Task: Set up an automation rule in Jira to transition issues to 'Done' when all stories in an epic are completed and configure notifications for rule failures.
Action: Mouse scrolled (879, 265) with delta (0, 0)
Screenshot: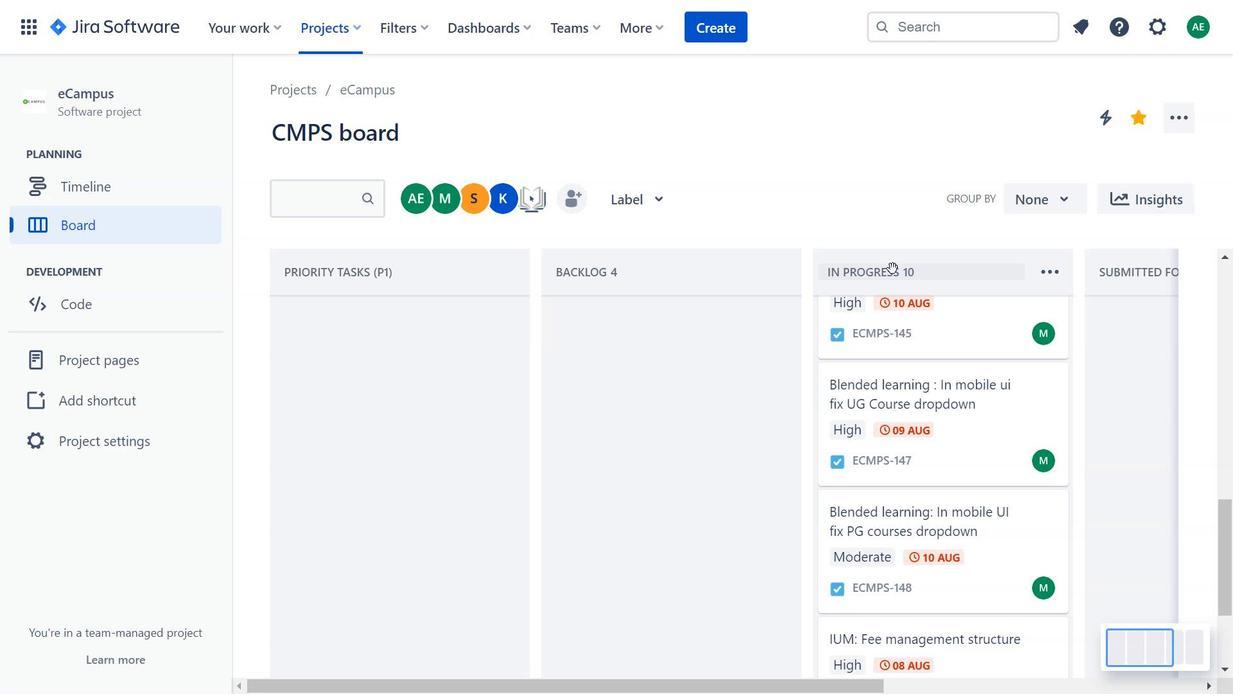 
Action: Mouse moved to (880, 266)
Screenshot: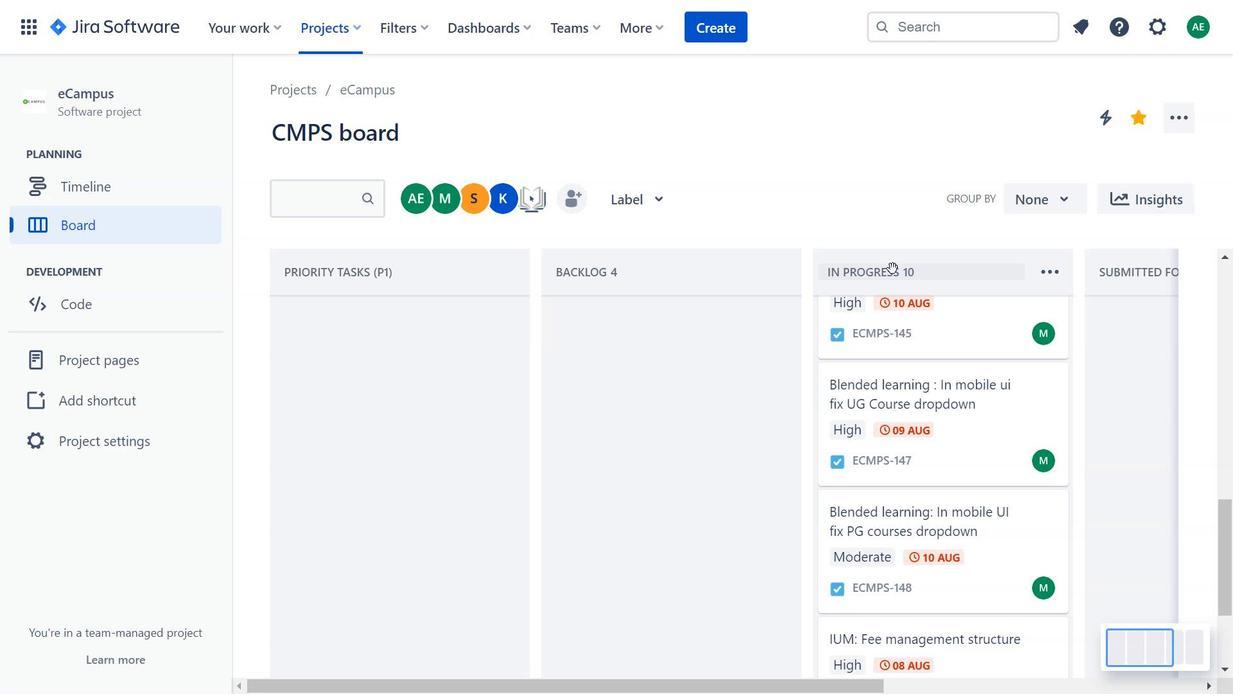 
Action: Mouse scrolled (880, 266) with delta (0, 0)
Screenshot: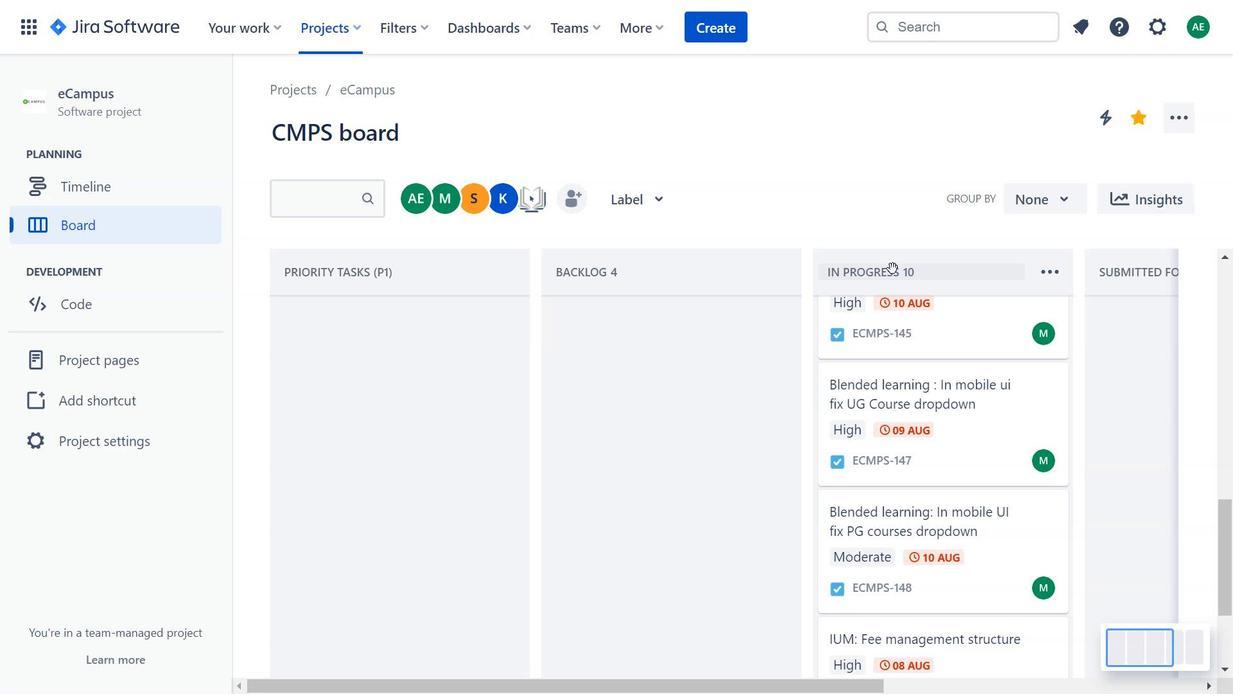 
Action: Mouse moved to (904, 268)
Screenshot: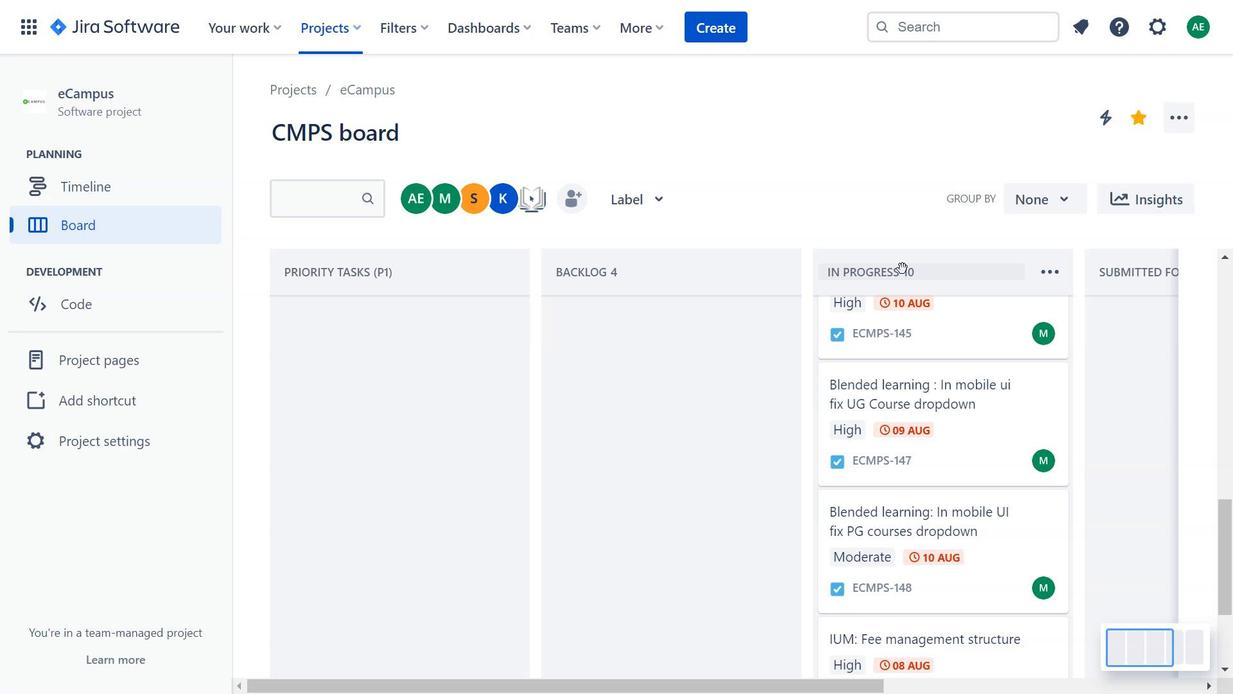 
Action: Mouse scrolled (904, 267) with delta (0, 0)
Screenshot: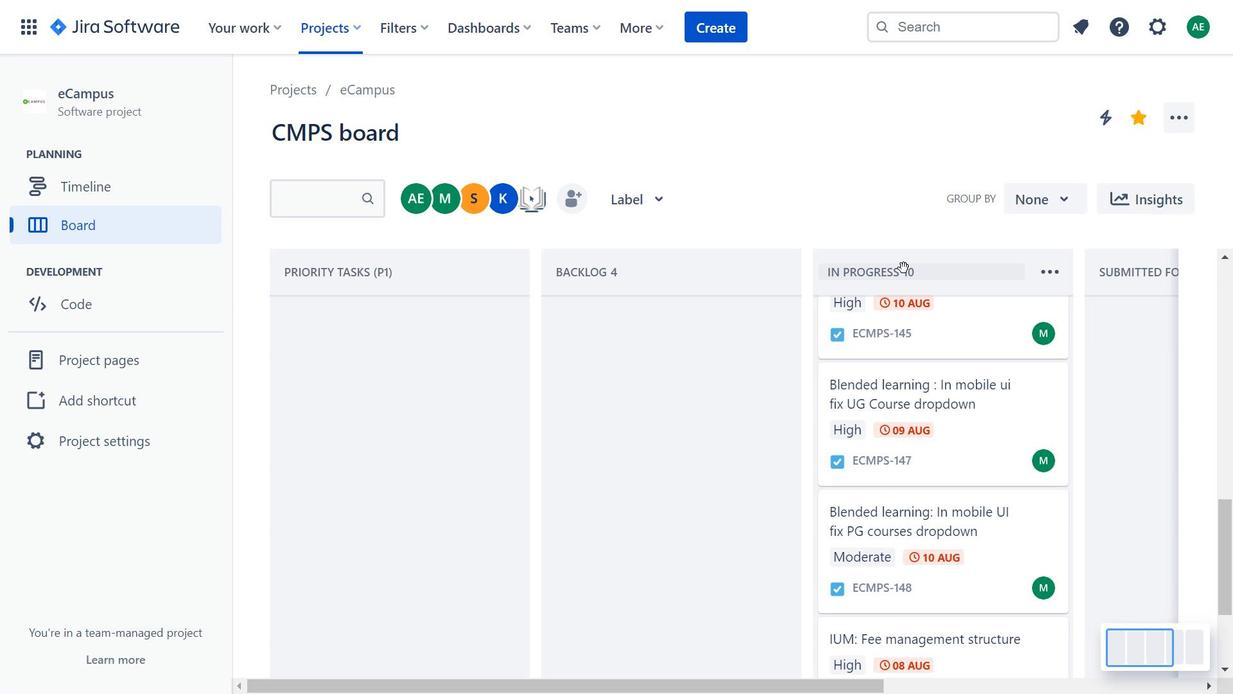 
Action: Mouse moved to (904, 268)
Screenshot: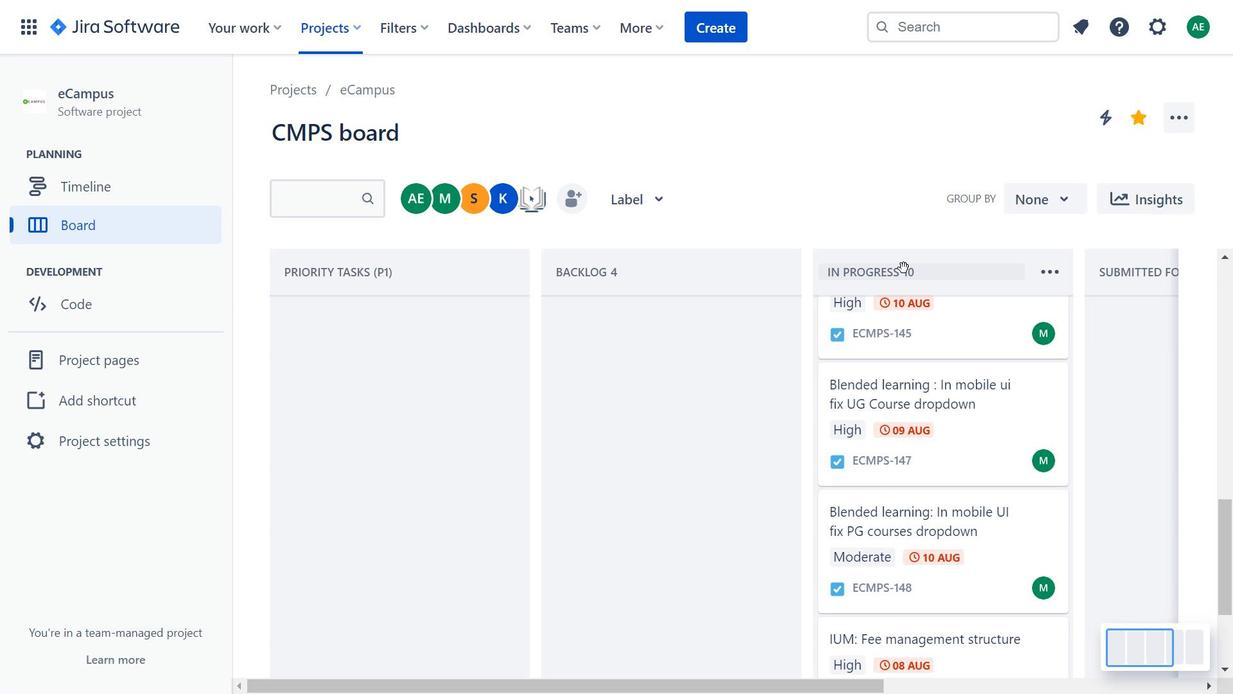 
Action: Mouse scrolled (904, 268) with delta (0, 0)
Screenshot: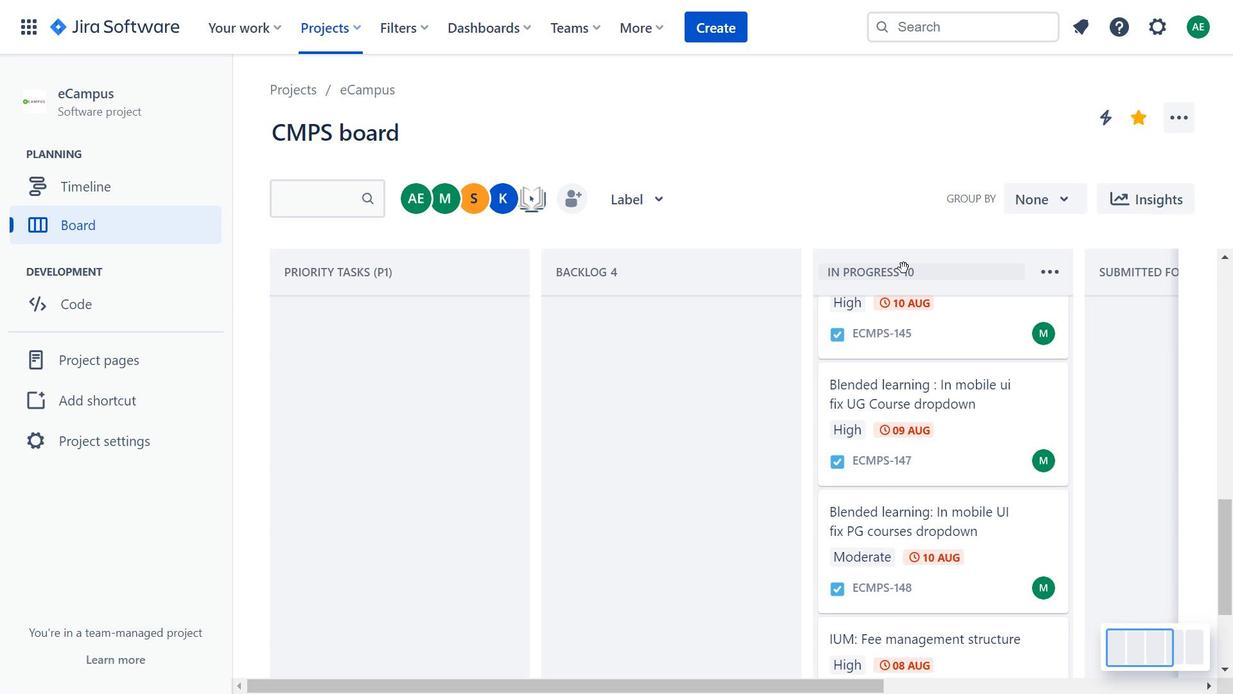 
Action: Mouse moved to (906, 269)
Screenshot: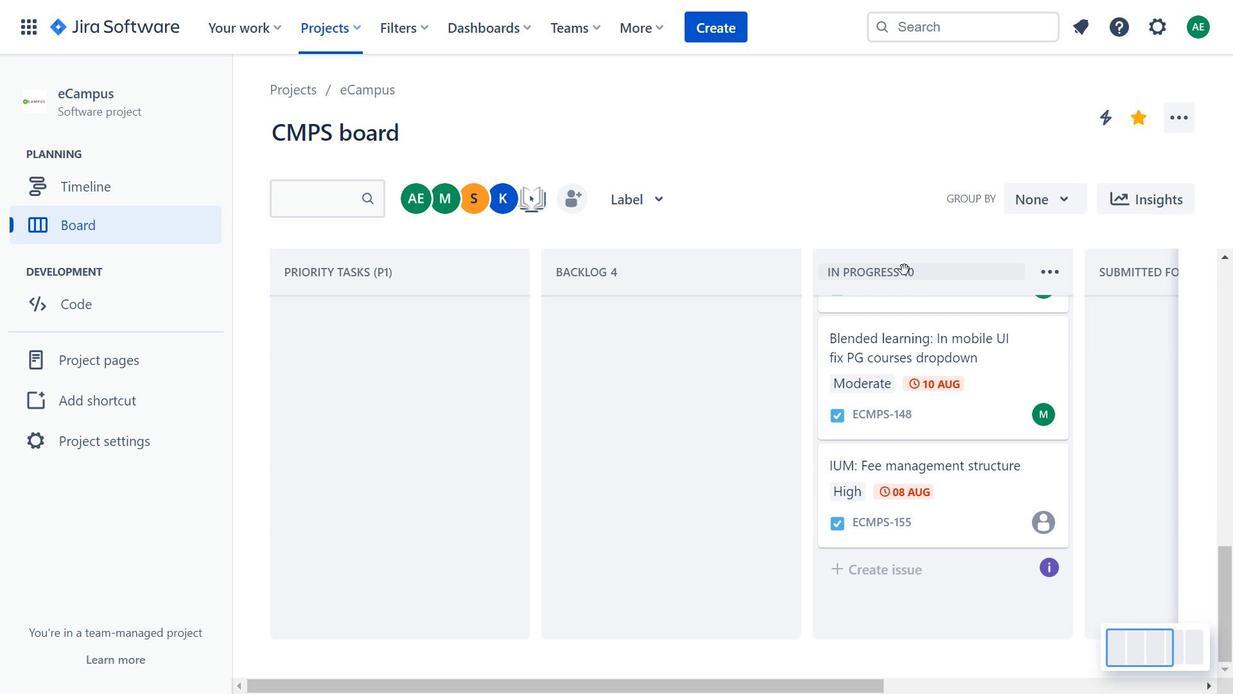 
Action: Mouse scrolled (906, 270) with delta (0, 0)
Screenshot: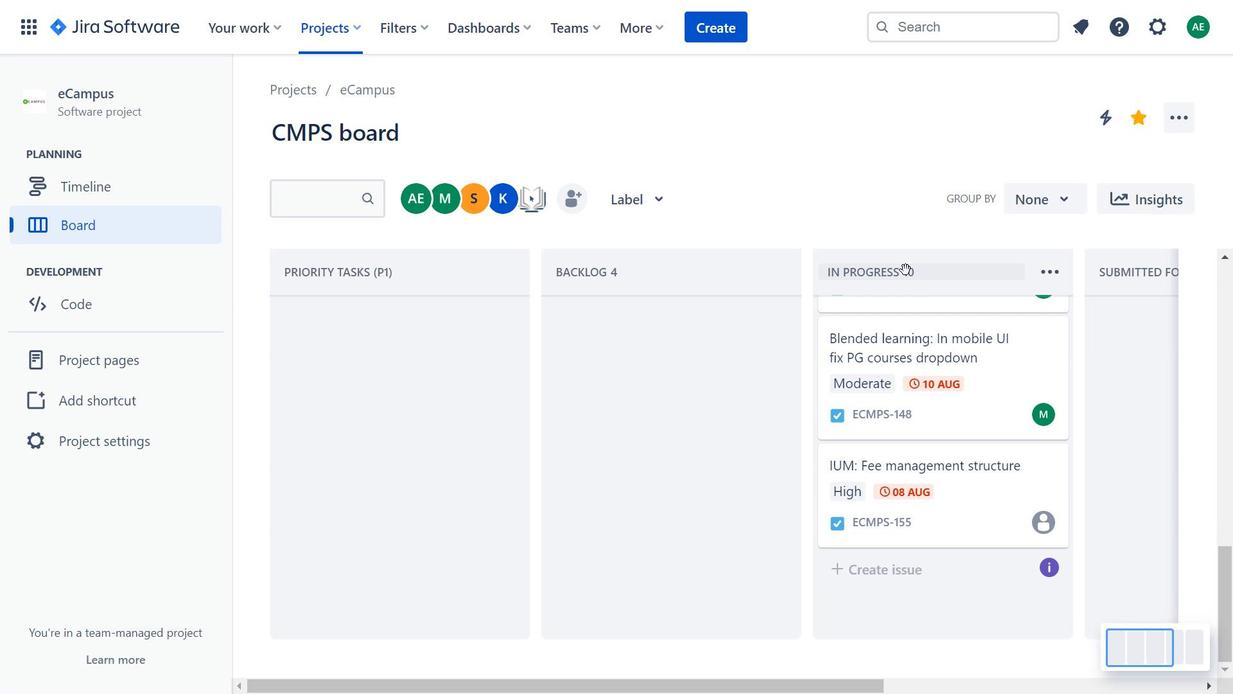 
Action: Mouse scrolled (906, 270) with delta (0, 0)
Screenshot: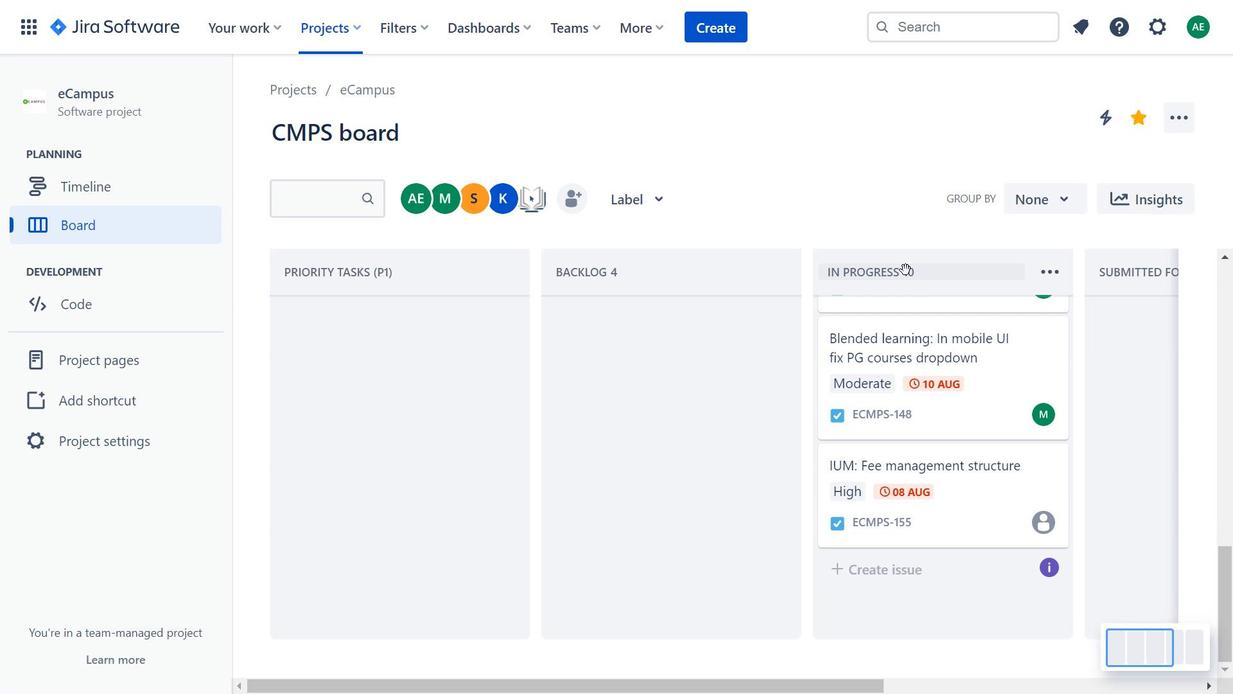 
Action: Mouse moved to (908, 269)
Screenshot: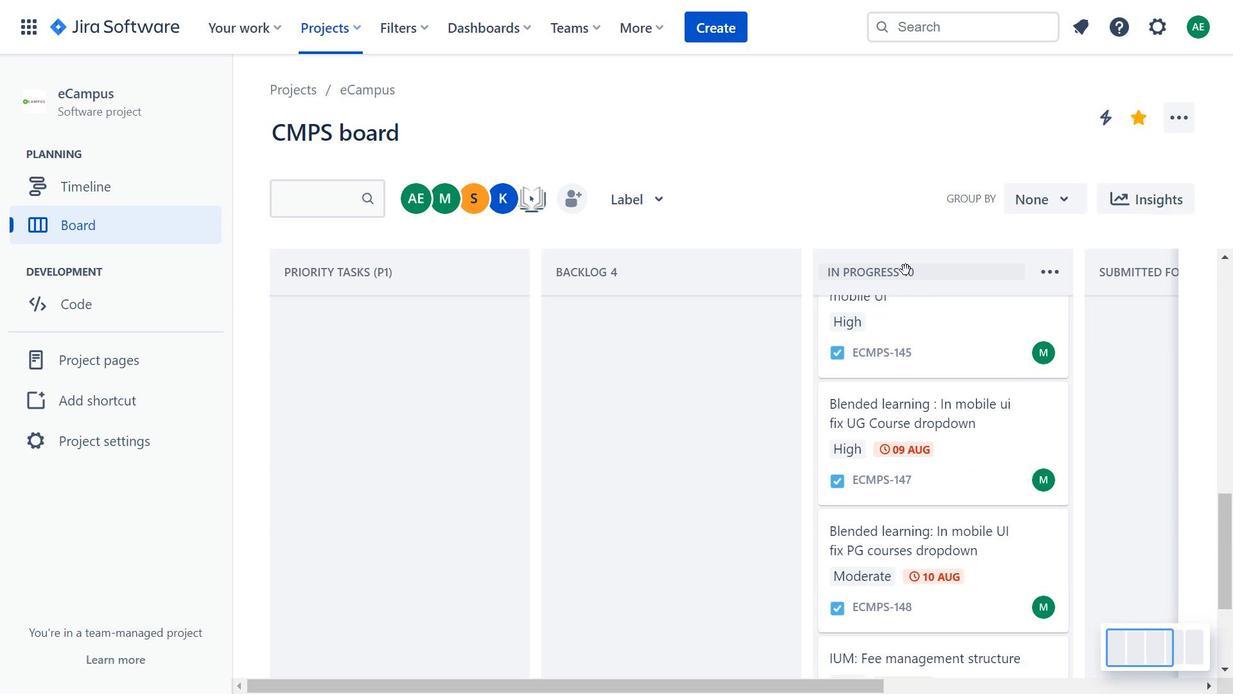 
Action: Mouse scrolled (908, 270) with delta (0, 0)
Screenshot: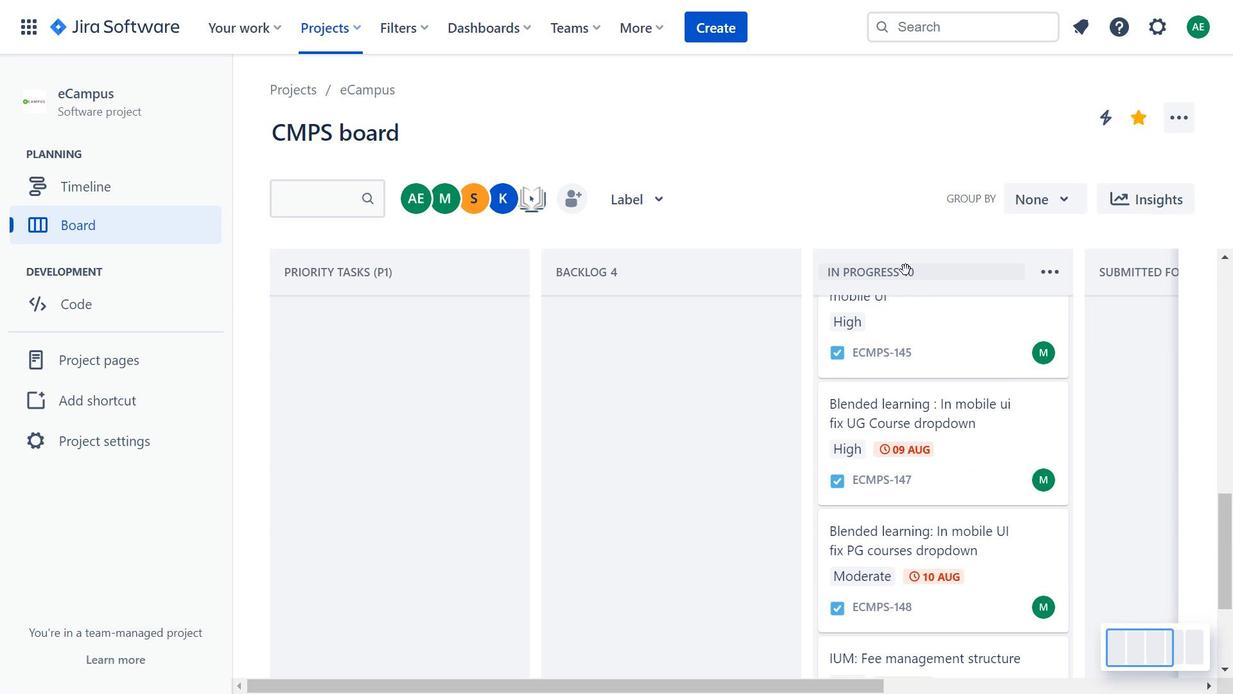 
Action: Mouse scrolled (908, 270) with delta (0, 0)
Screenshot: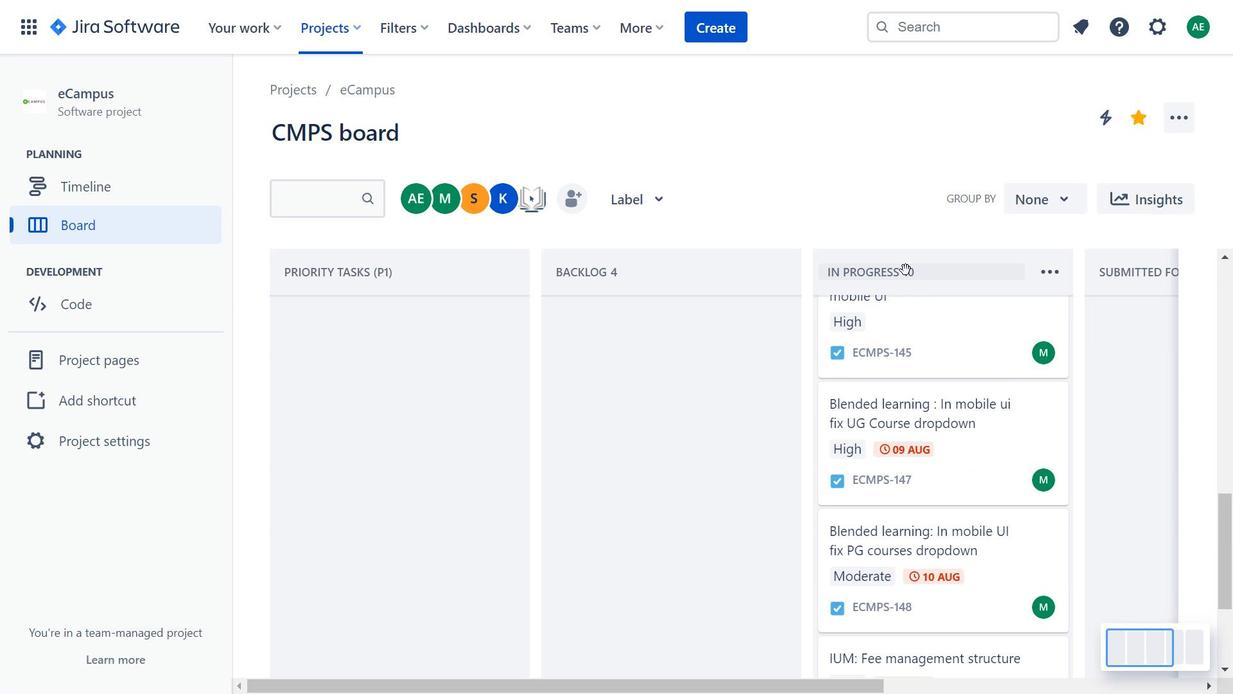 
Action: Mouse scrolled (908, 270) with delta (0, 0)
Screenshot: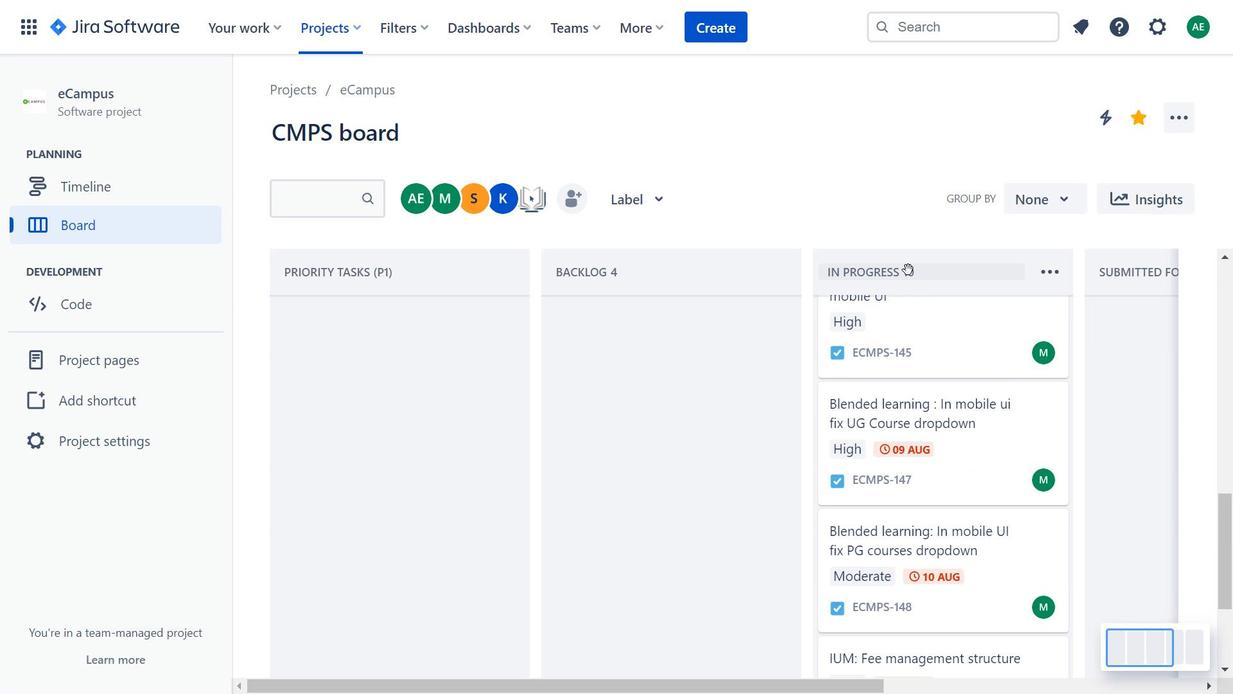 
Action: Mouse moved to (911, 271)
Screenshot: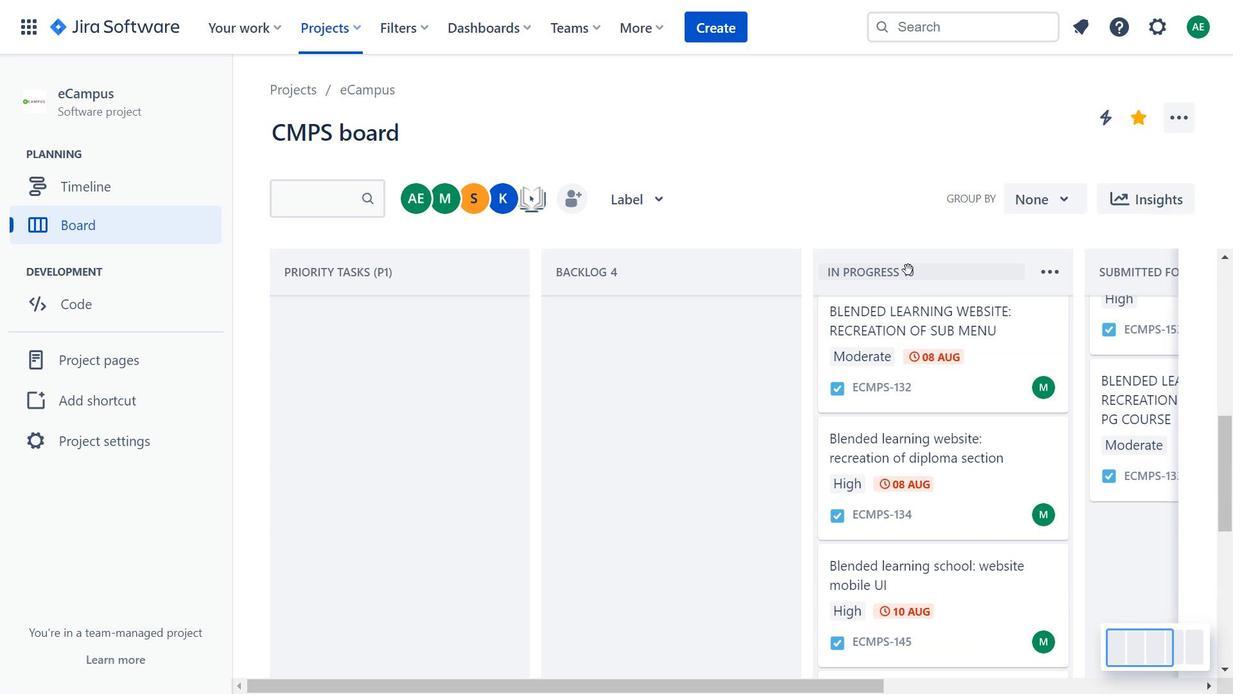 
Action: Mouse scrolled (911, 272) with delta (0, 0)
Screenshot: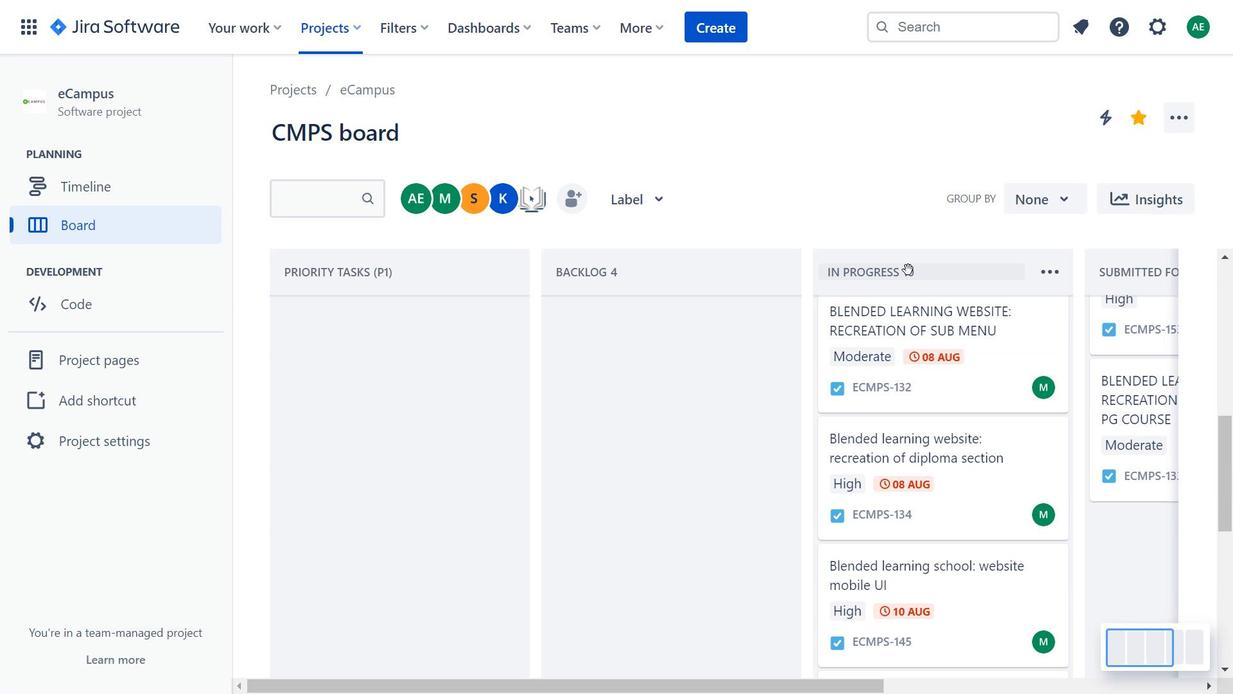 
Action: Mouse scrolled (911, 272) with delta (0, 0)
Screenshot: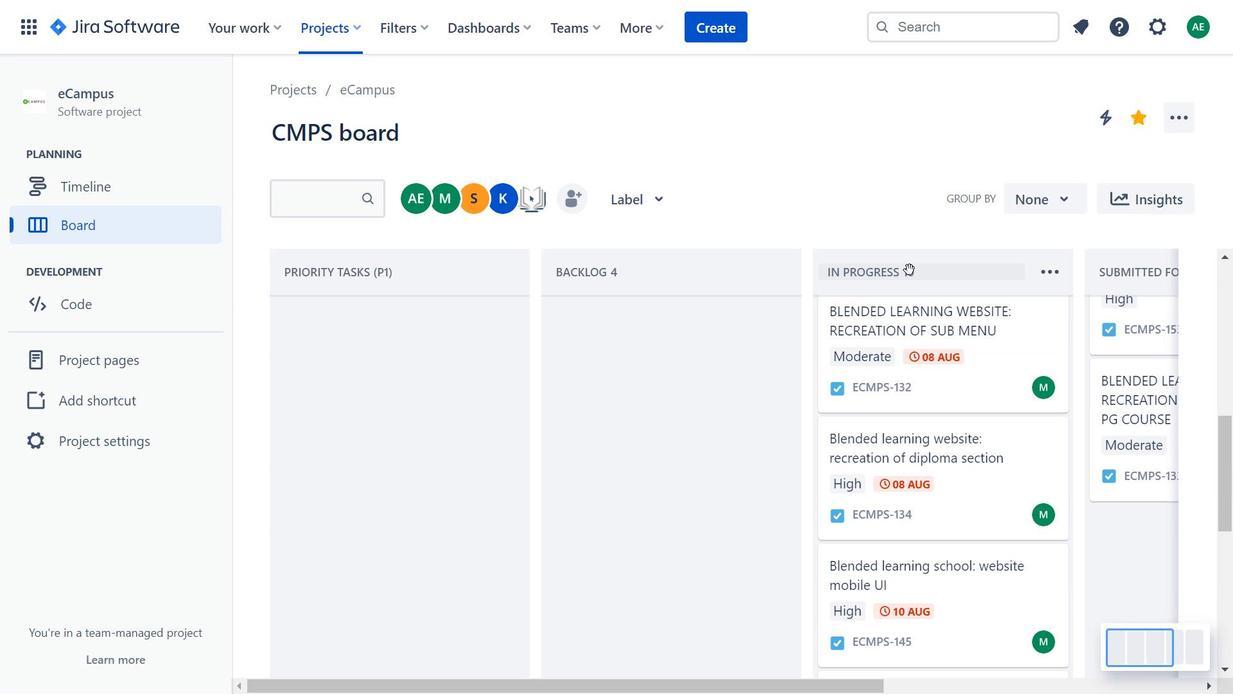 
Action: Mouse scrolled (911, 272) with delta (0, 0)
Screenshot: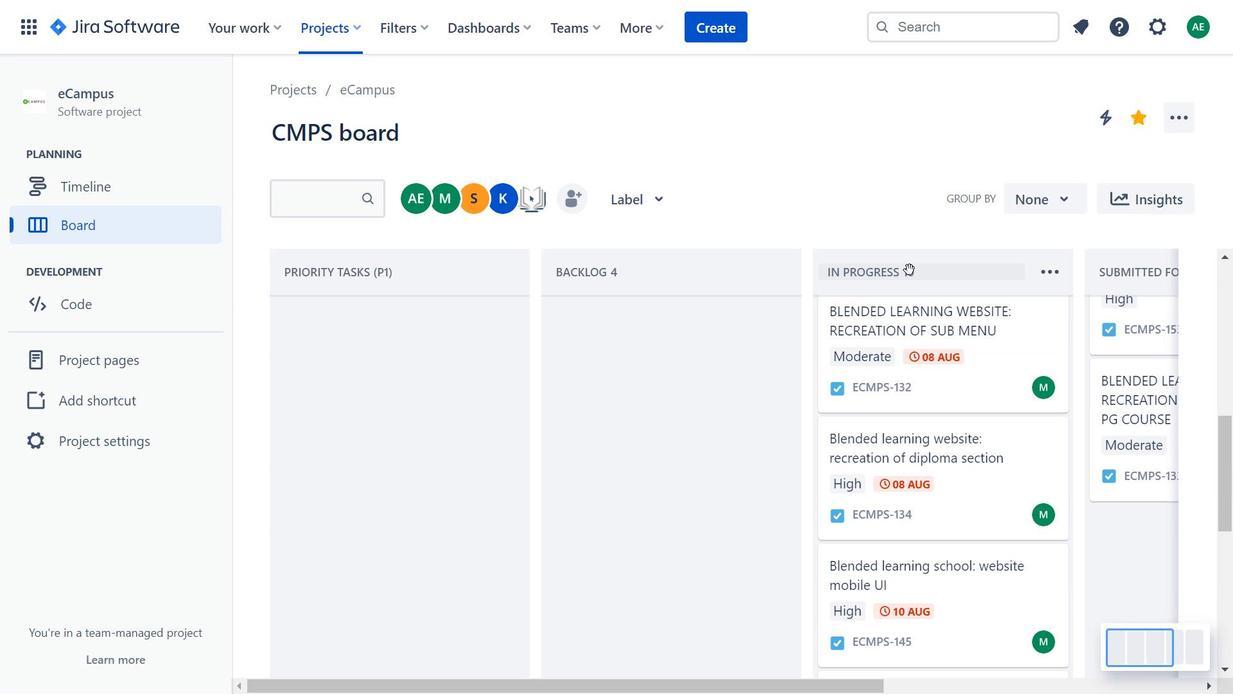 
Action: Mouse scrolled (911, 272) with delta (0, 0)
Screenshot: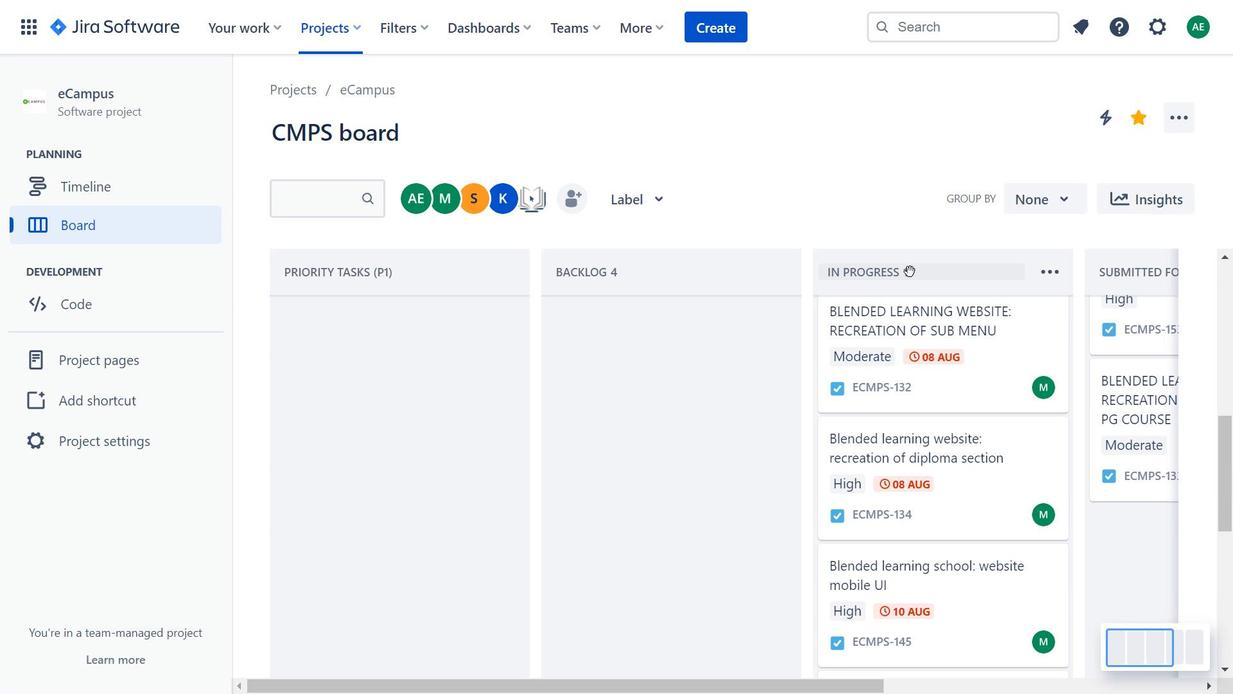 
Action: Mouse scrolled (911, 272) with delta (0, 0)
Screenshot: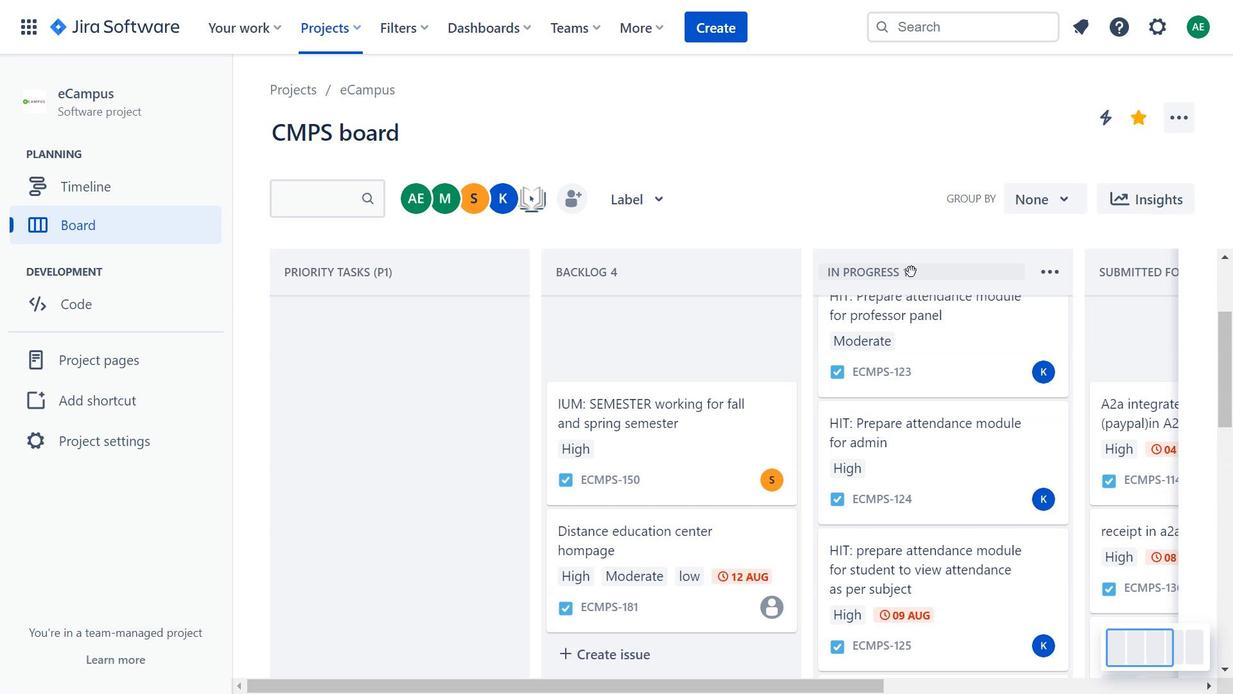 
Action: Mouse scrolled (911, 272) with delta (0, 0)
Screenshot: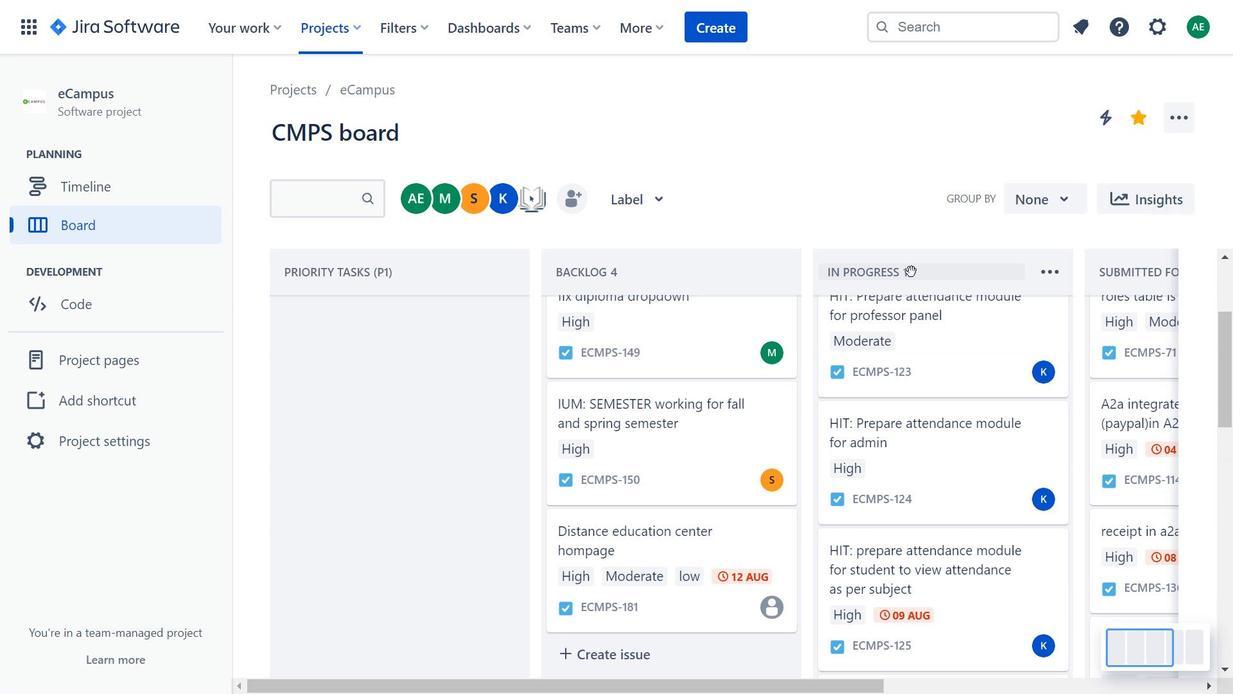 
Action: Mouse scrolled (911, 272) with delta (0, 0)
Screenshot: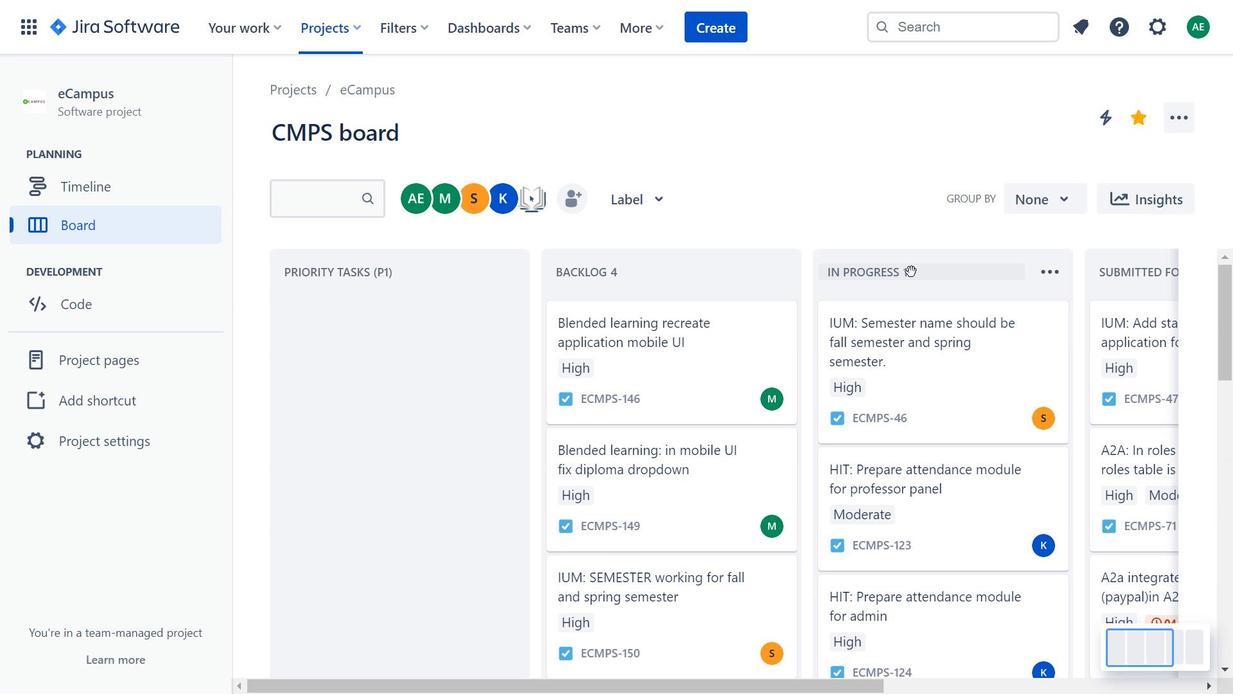 
Action: Mouse scrolled (911, 272) with delta (0, 0)
Screenshot: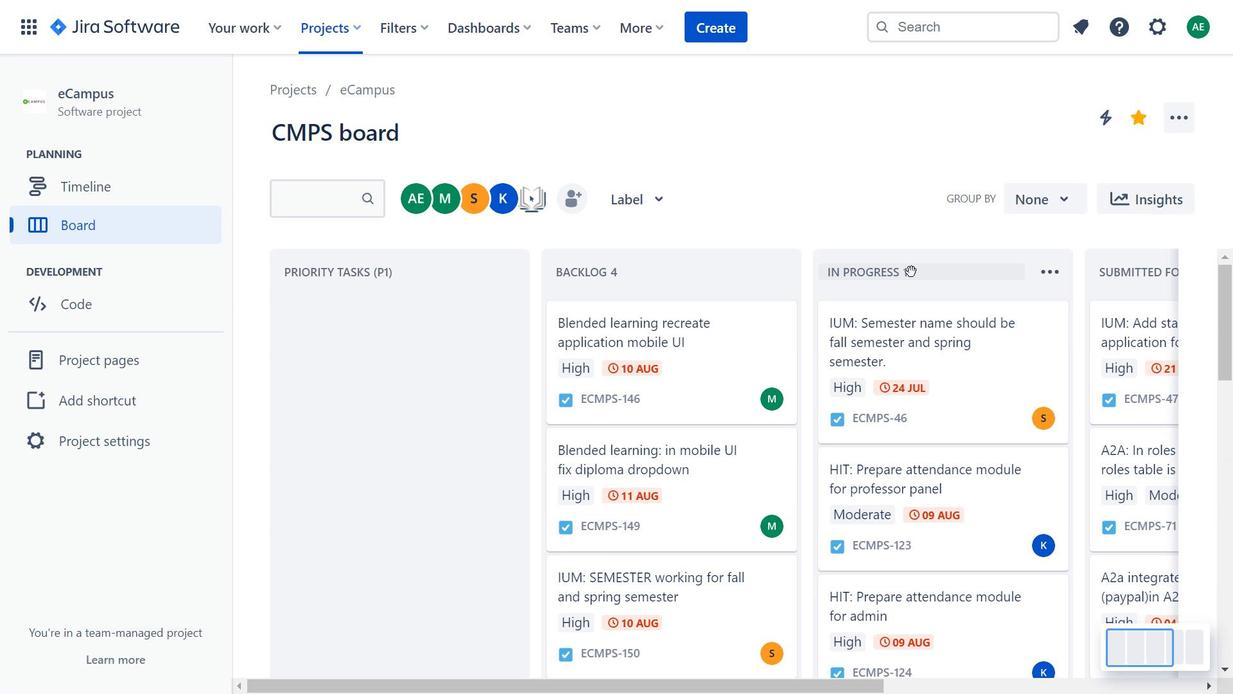 
Action: Mouse scrolled (911, 272) with delta (0, 0)
Screenshot: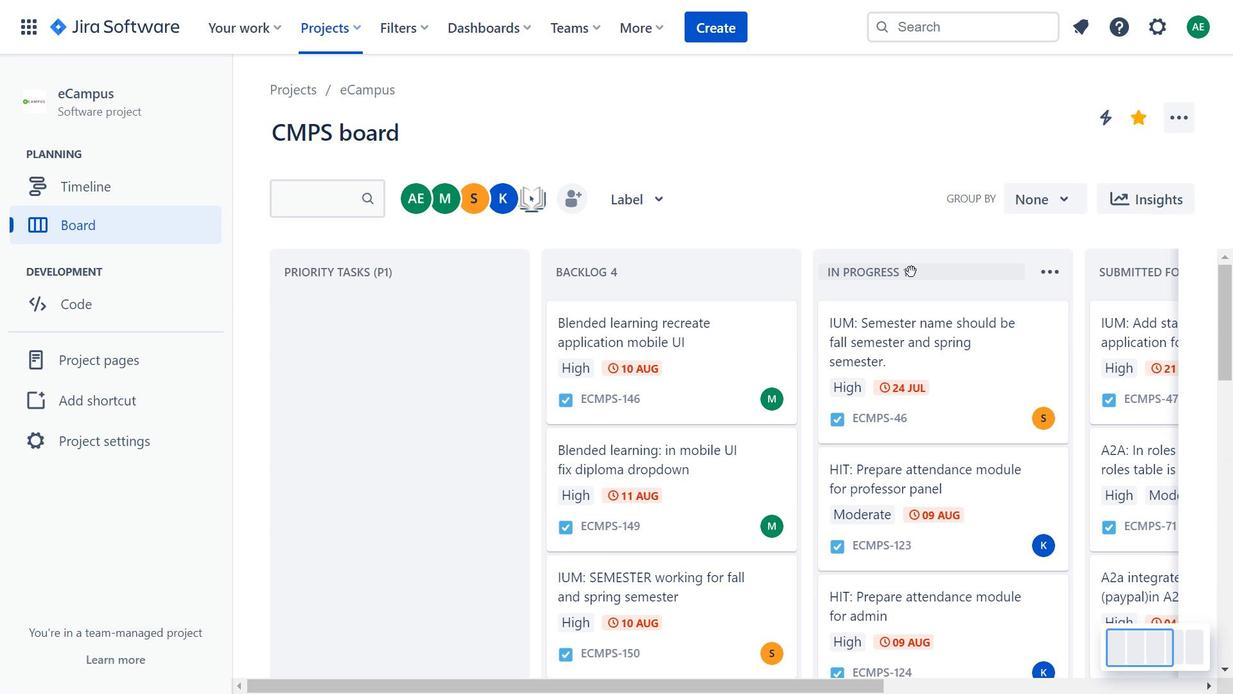 
Action: Mouse moved to (912, 271)
Screenshot: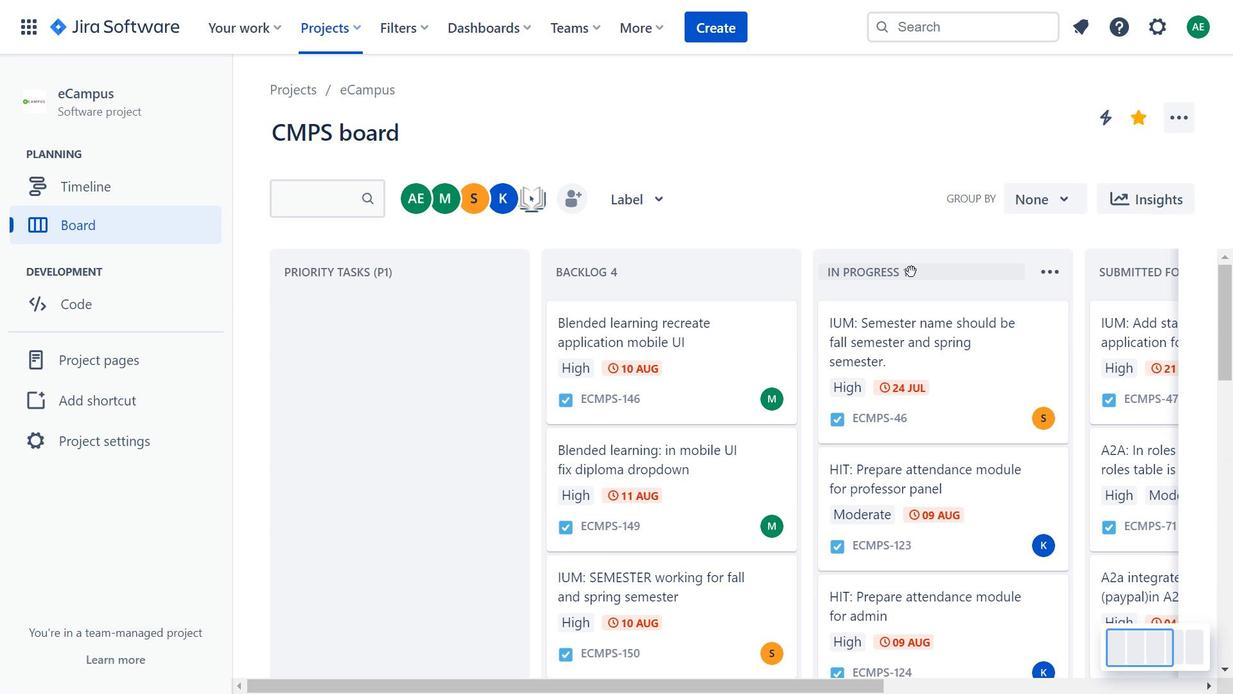 
Action: Mouse scrolled (912, 271) with delta (0, 0)
Screenshot: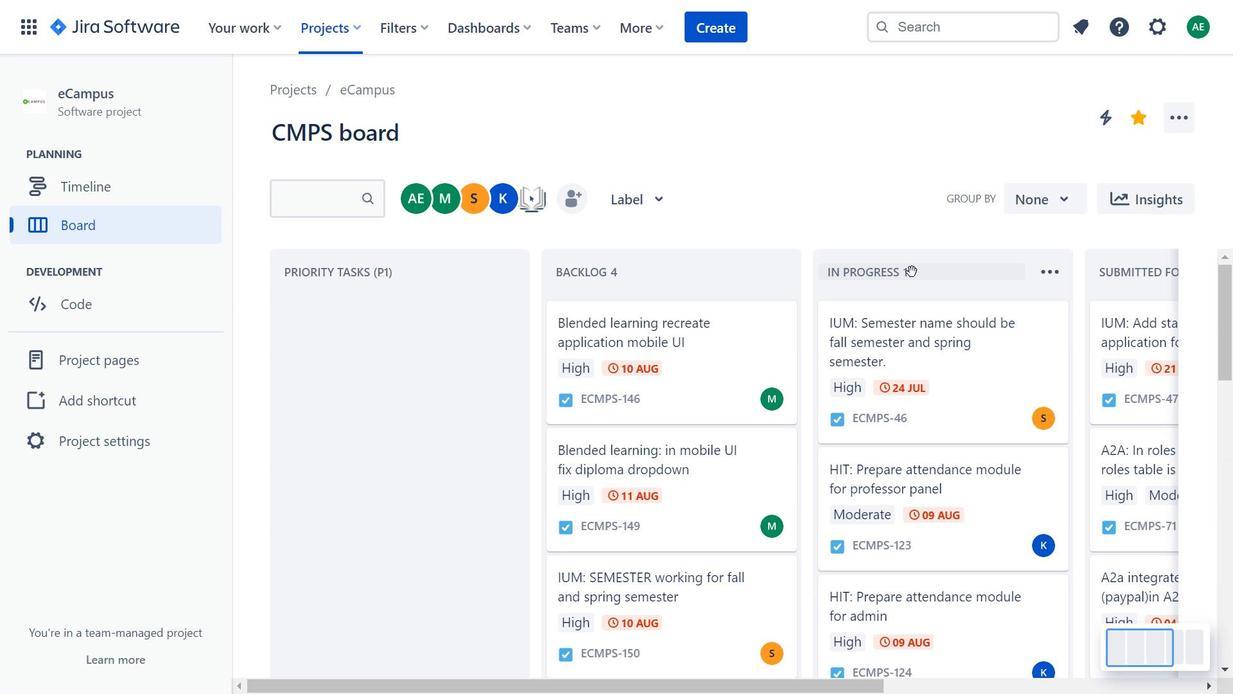 
Action: Mouse scrolled (912, 271) with delta (0, 0)
Screenshot: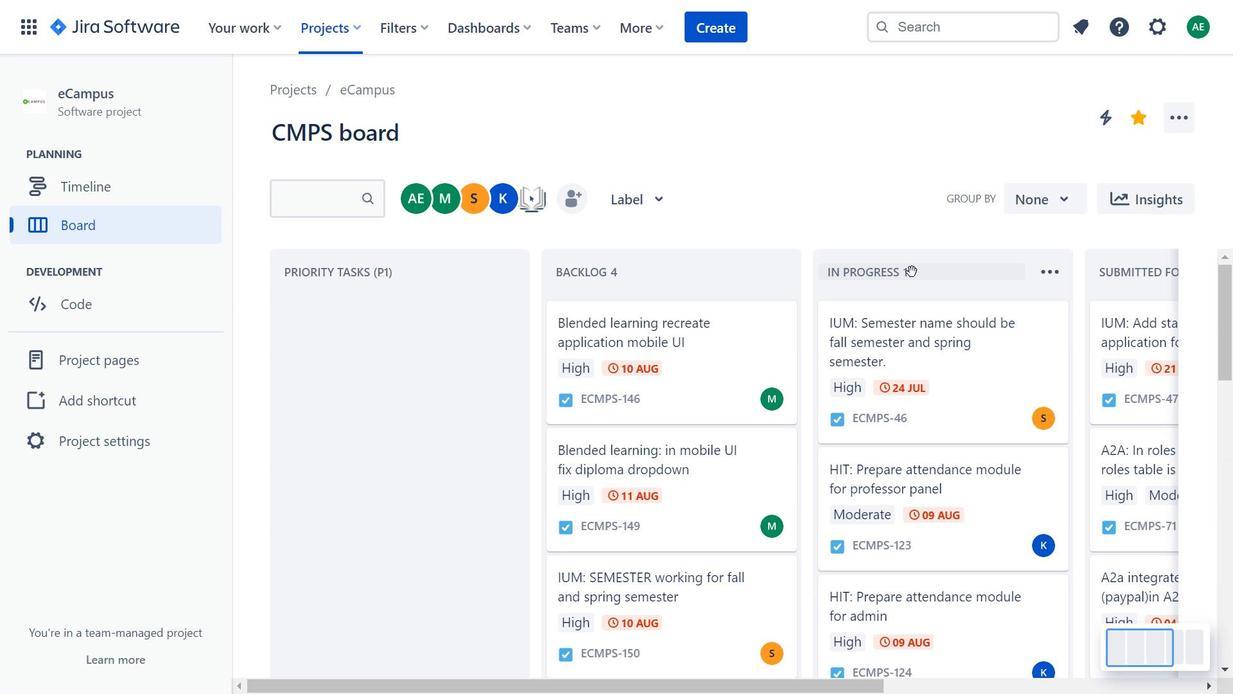 
Action: Mouse moved to (718, 35)
Screenshot: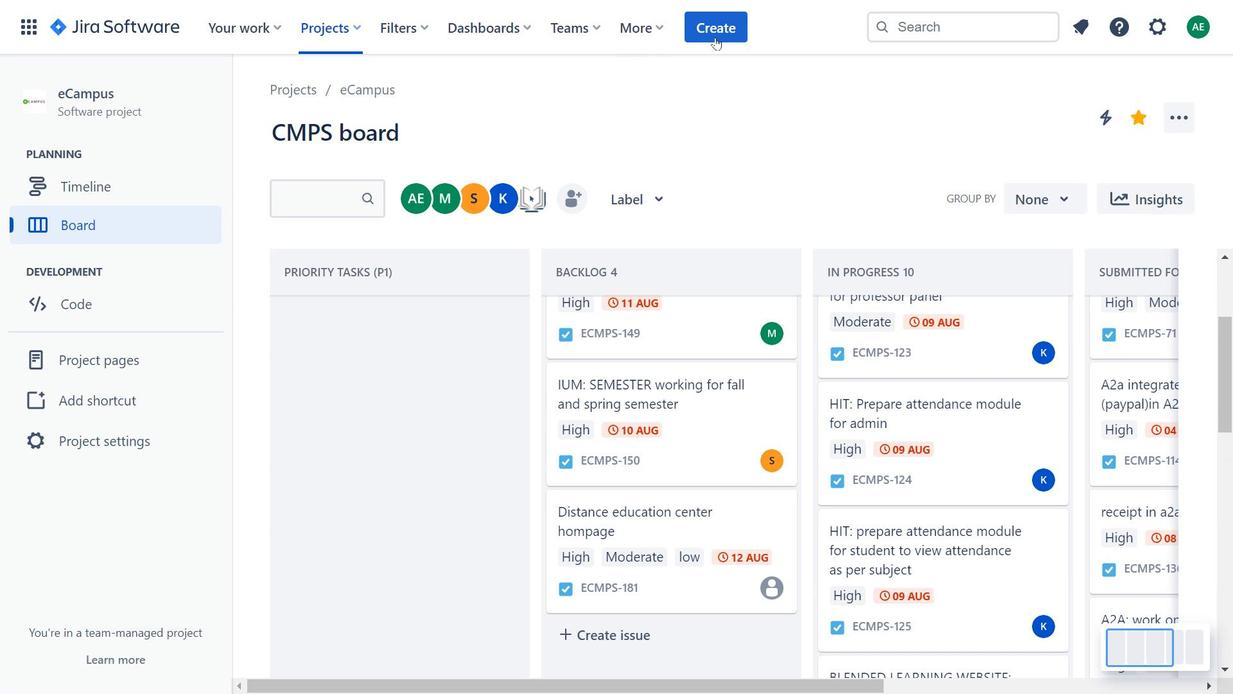
Action: Mouse pressed left at (718, 35)
Screenshot: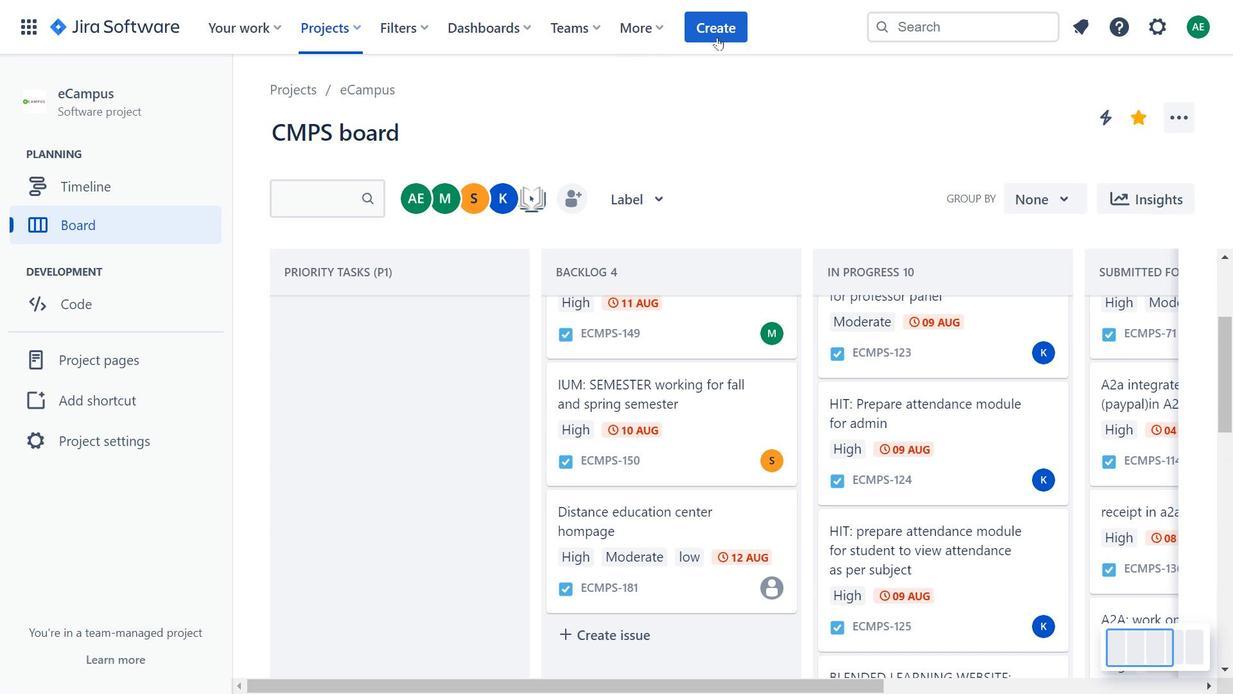 
Action: Mouse moved to (930, 352)
Screenshot: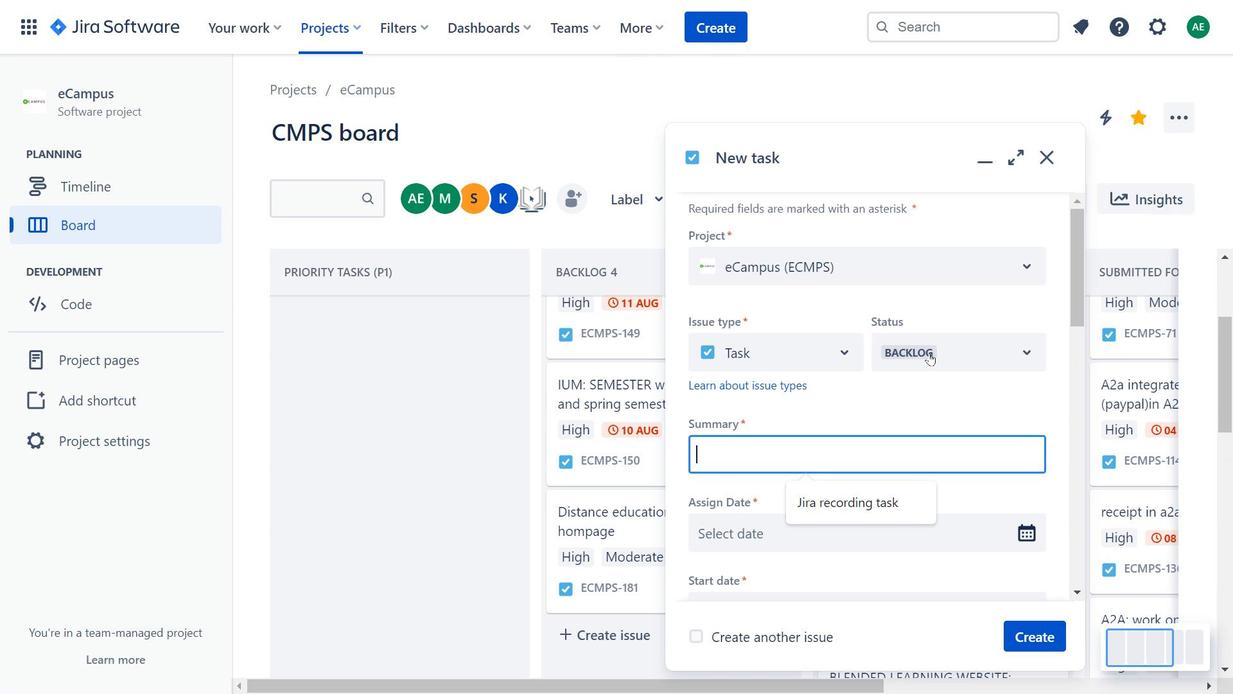 
Action: Mouse pressed left at (930, 352)
Screenshot: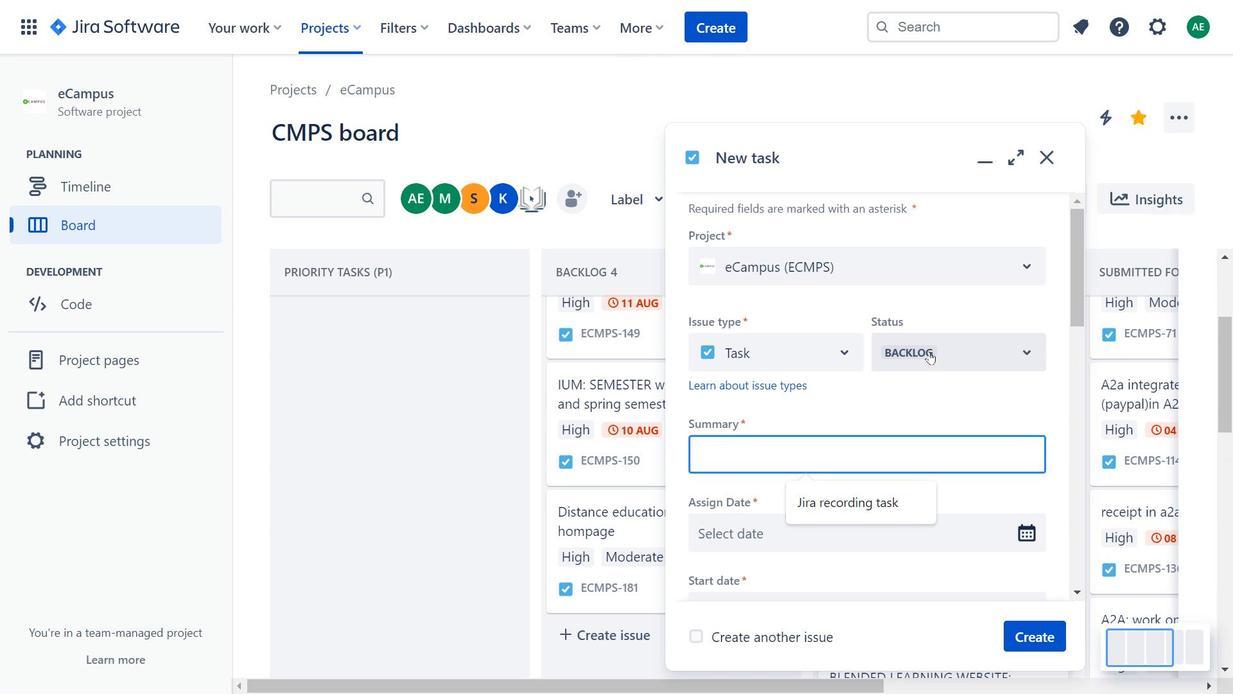 
Action: Mouse moved to (924, 397)
Screenshot: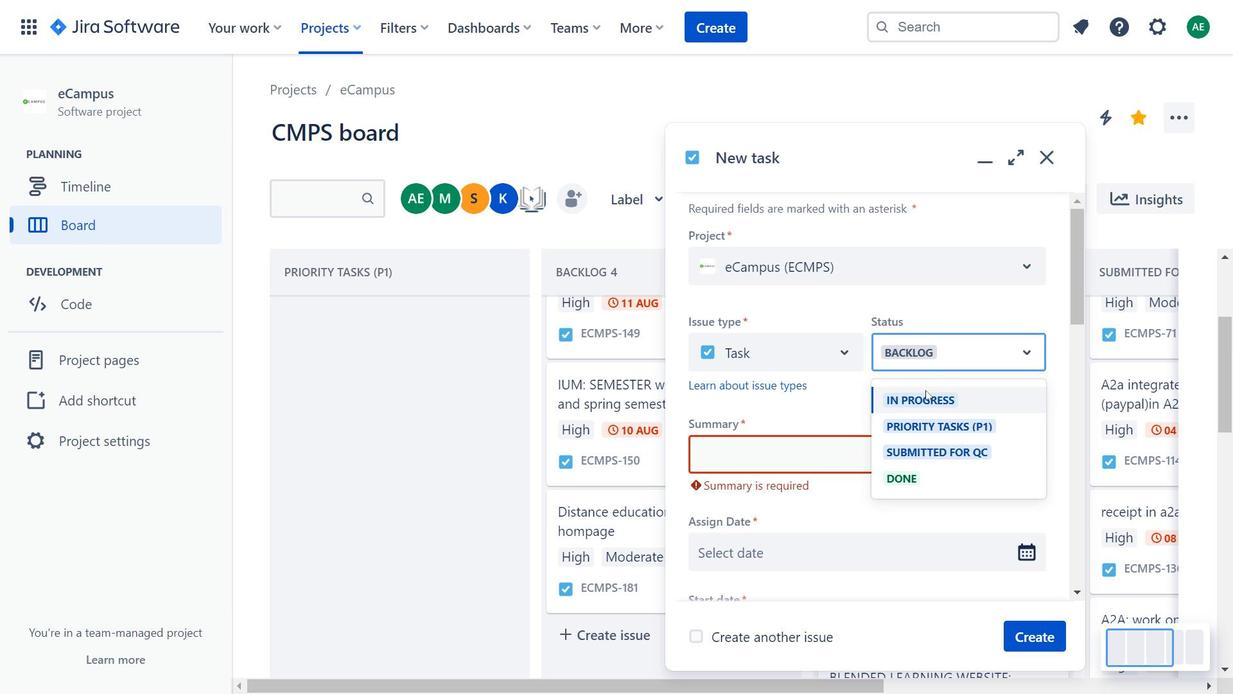 
Action: Mouse pressed left at (924, 397)
Screenshot: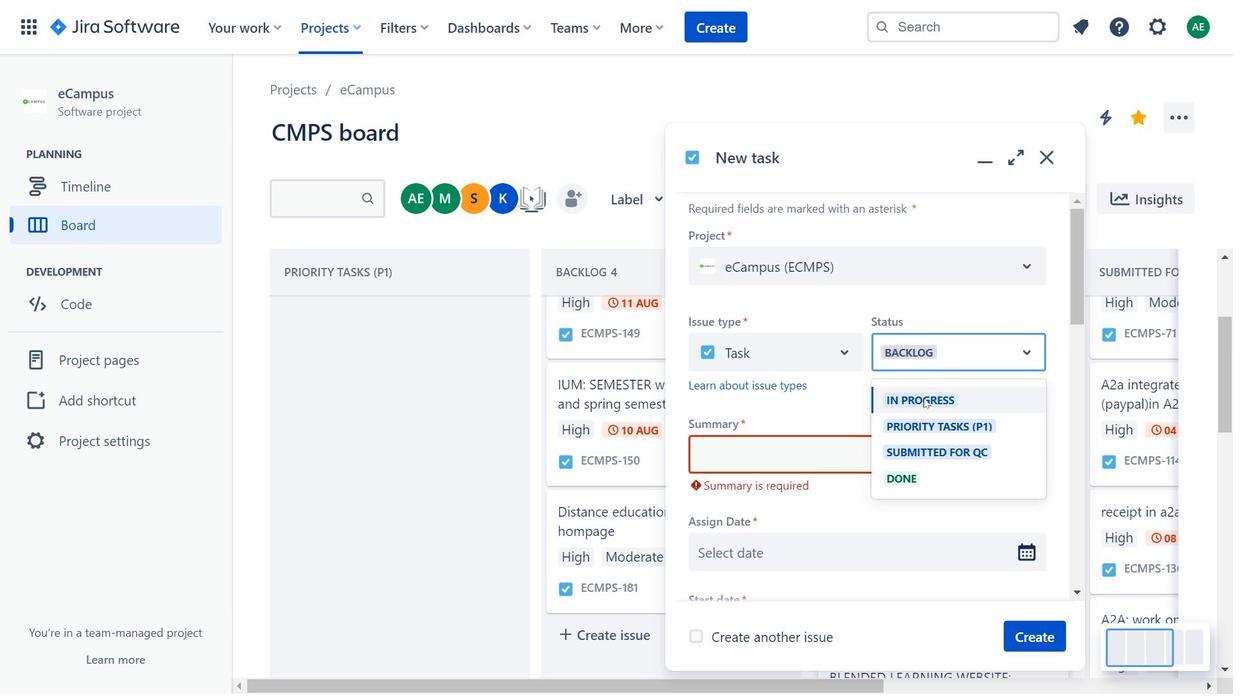 
Action: Mouse pressed left at (924, 397)
Screenshot: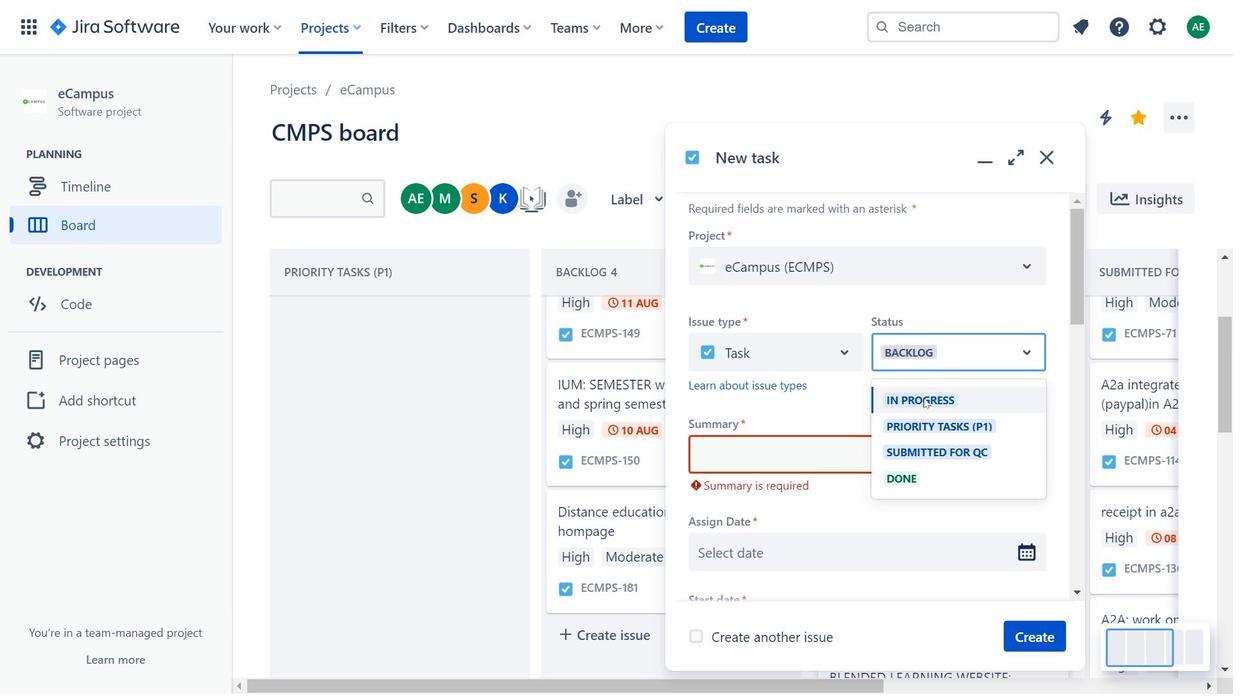 
Action: Mouse moved to (735, 464)
Screenshot: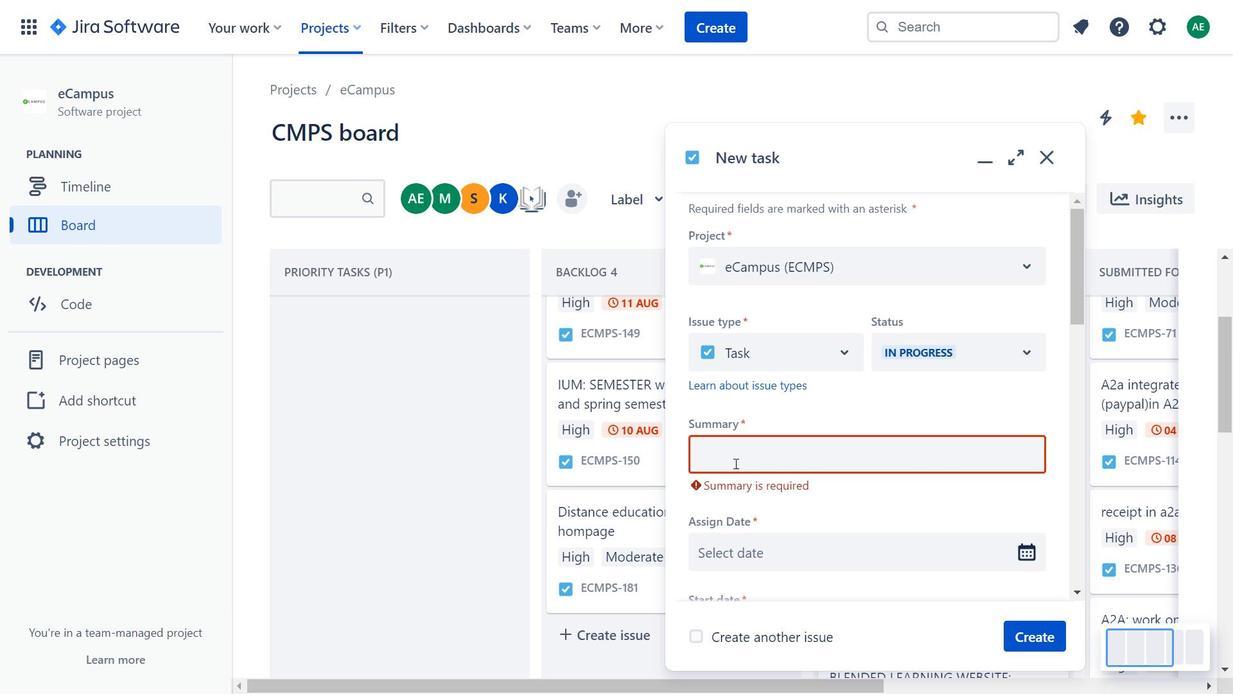 
Action: Mouse pressed left at (735, 464)
Screenshot: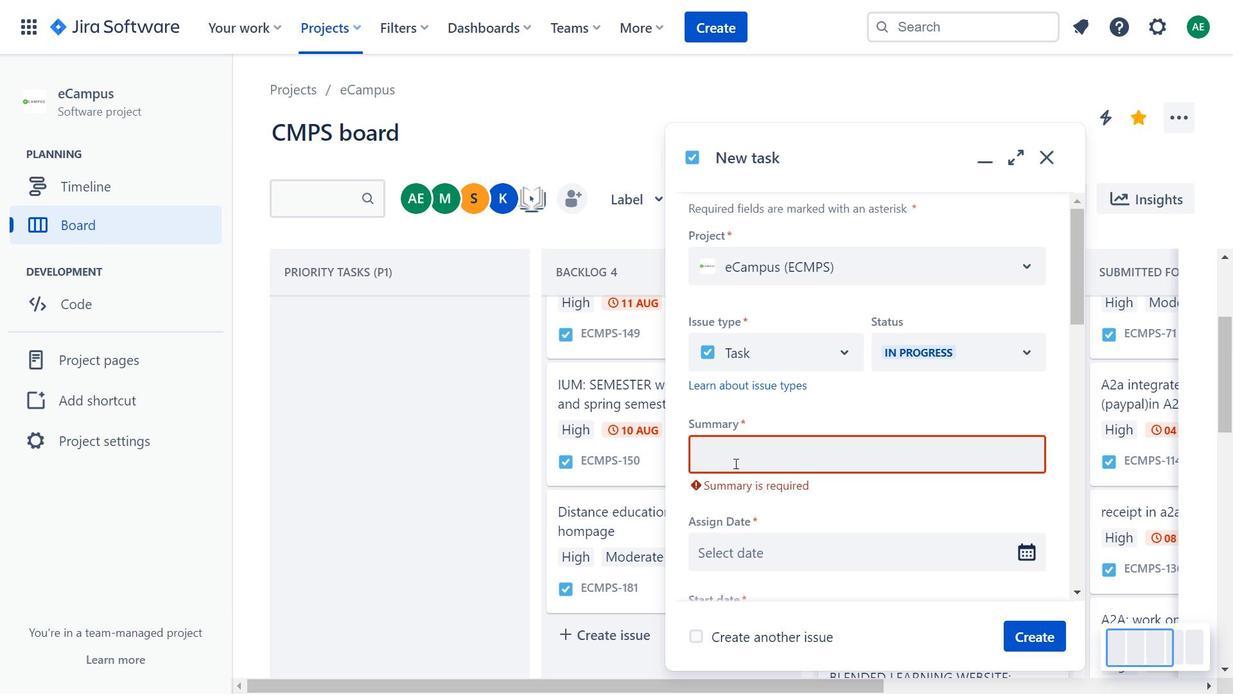 
Action: Mouse moved to (852, 500)
Screenshot: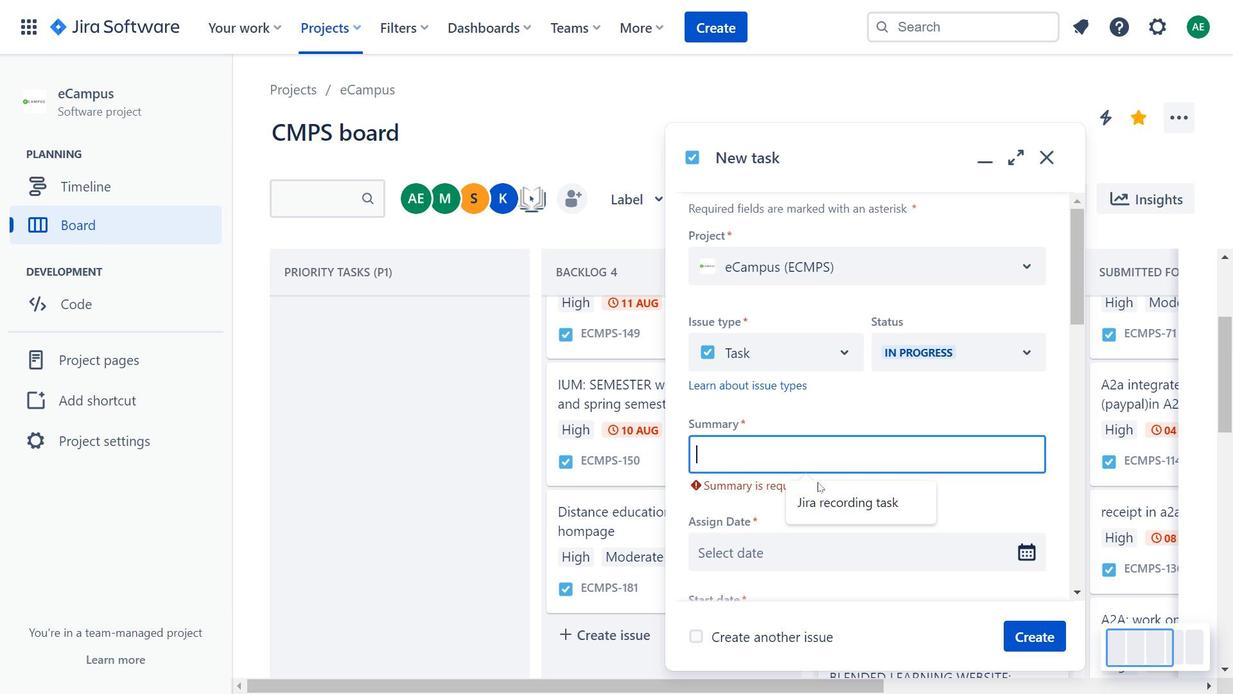
Action: Mouse pressed left at (852, 500)
Screenshot: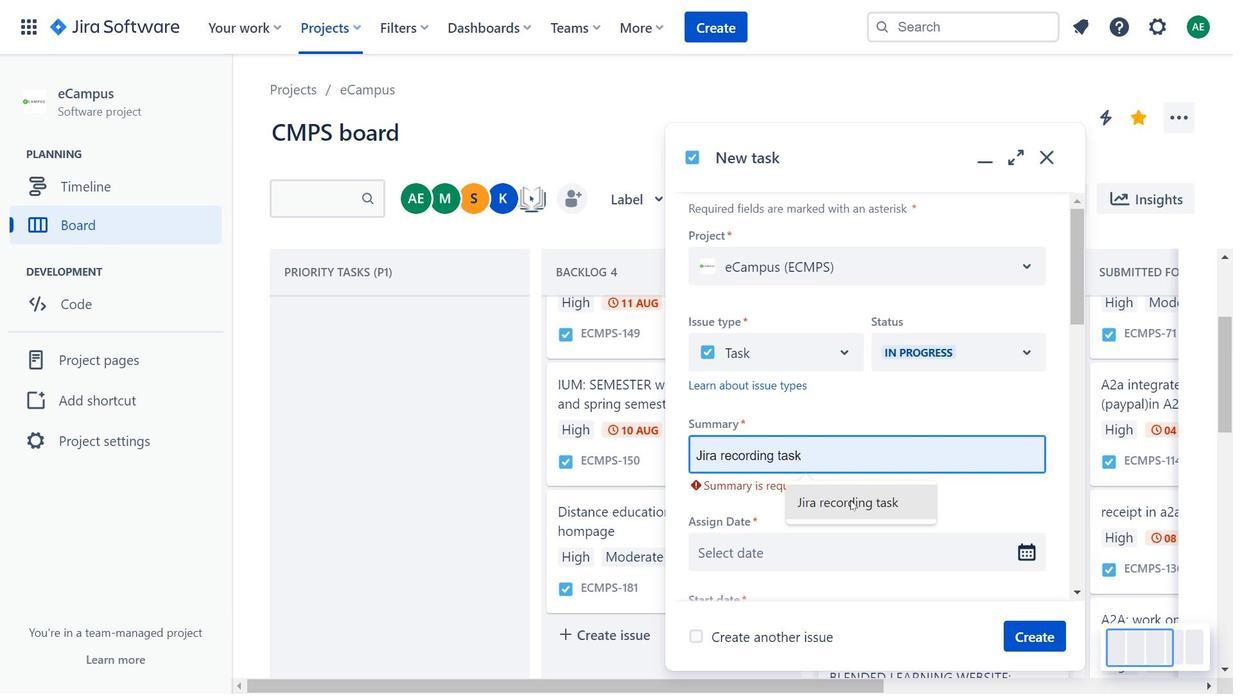 
Action: Mouse moved to (829, 388)
Screenshot: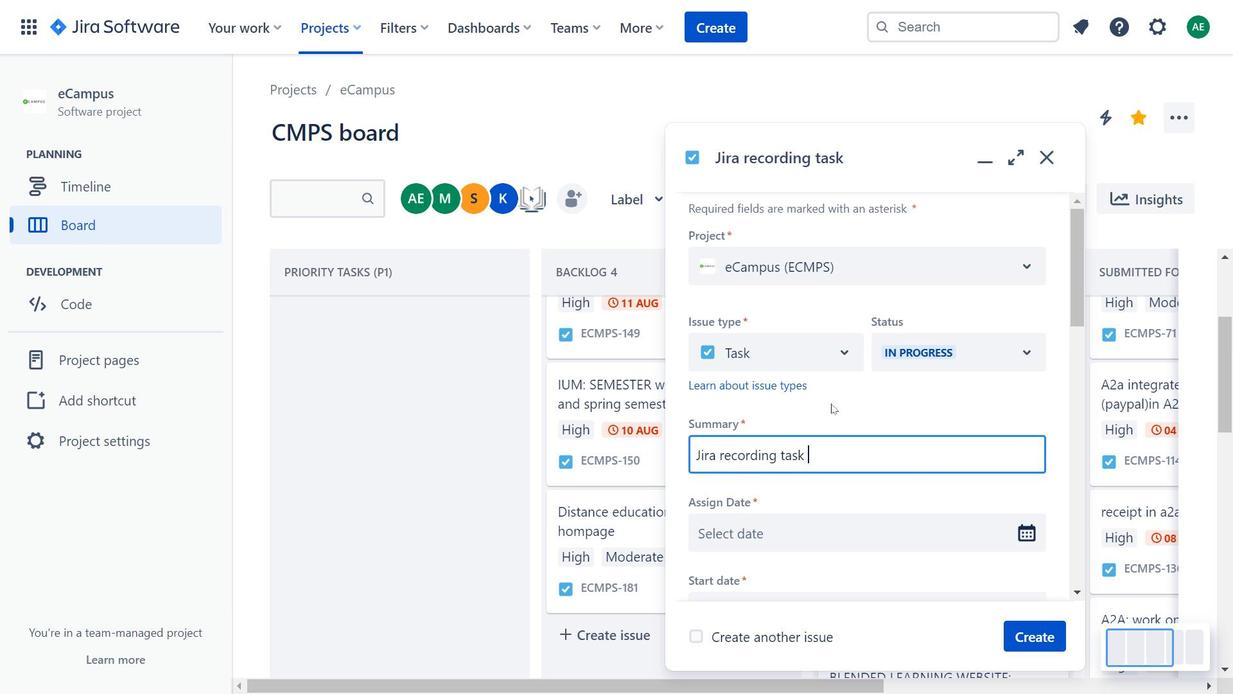 
Action: Mouse scrolled (829, 387) with delta (0, 0)
Screenshot: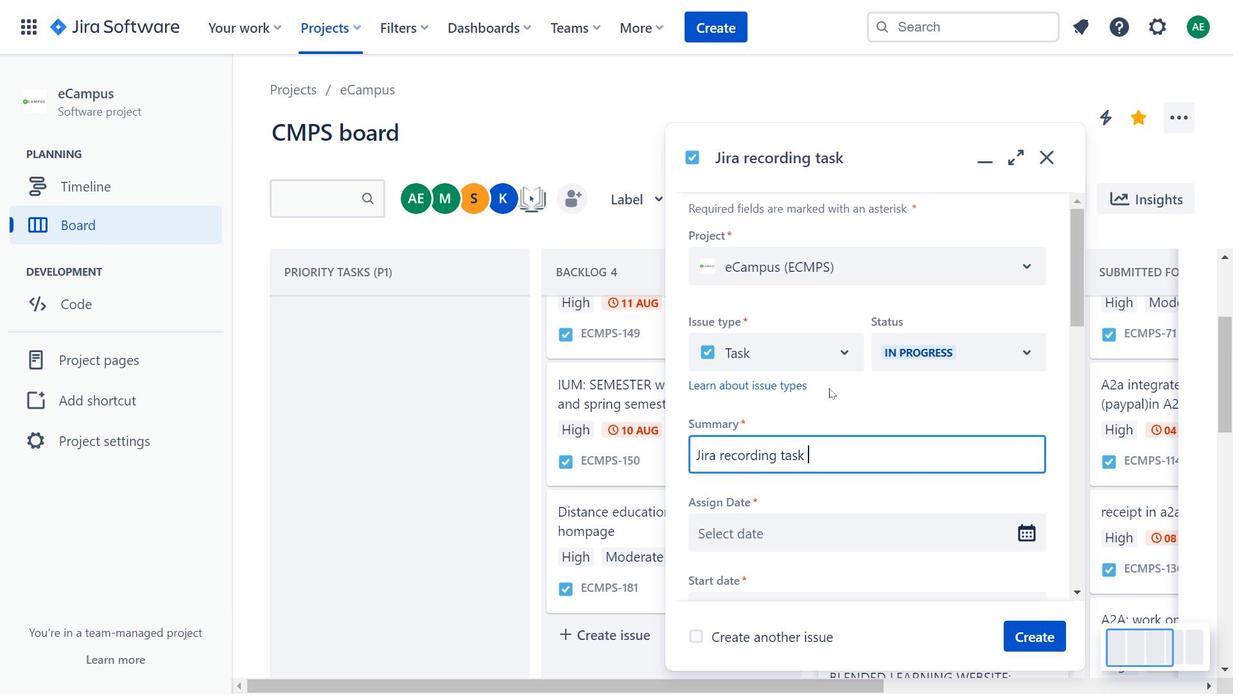 
Action: Mouse scrolled (829, 387) with delta (0, 0)
Screenshot: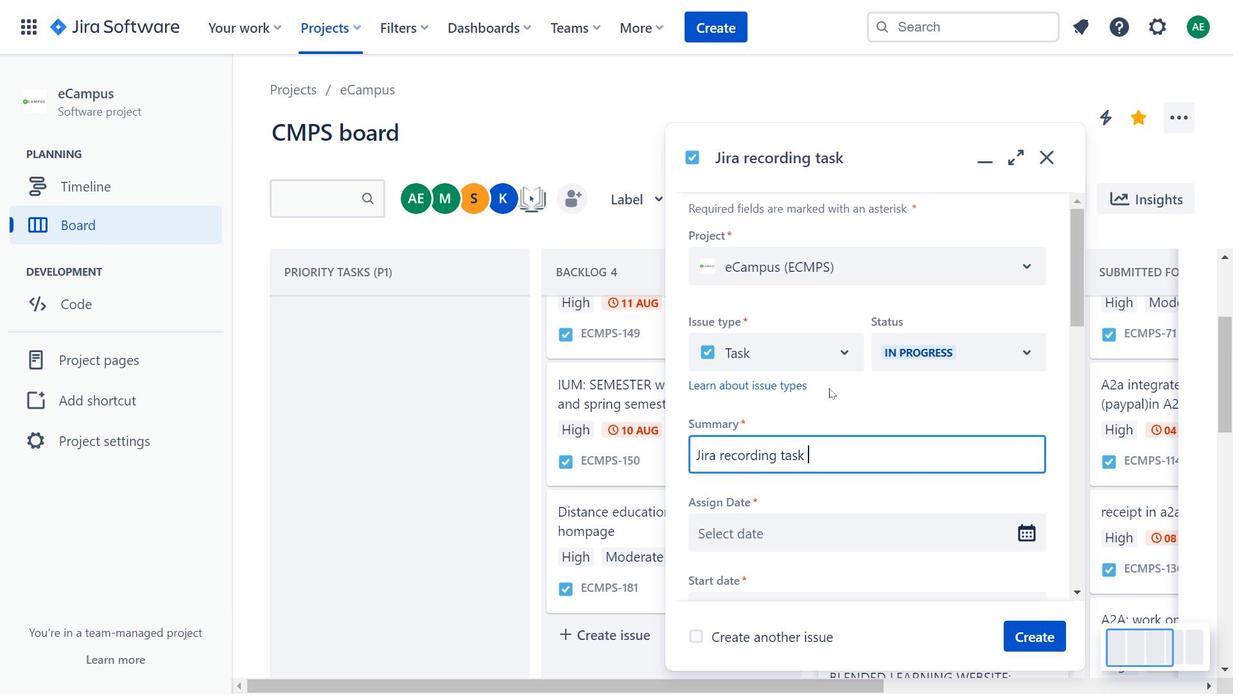 
Action: Mouse moved to (812, 343)
Screenshot: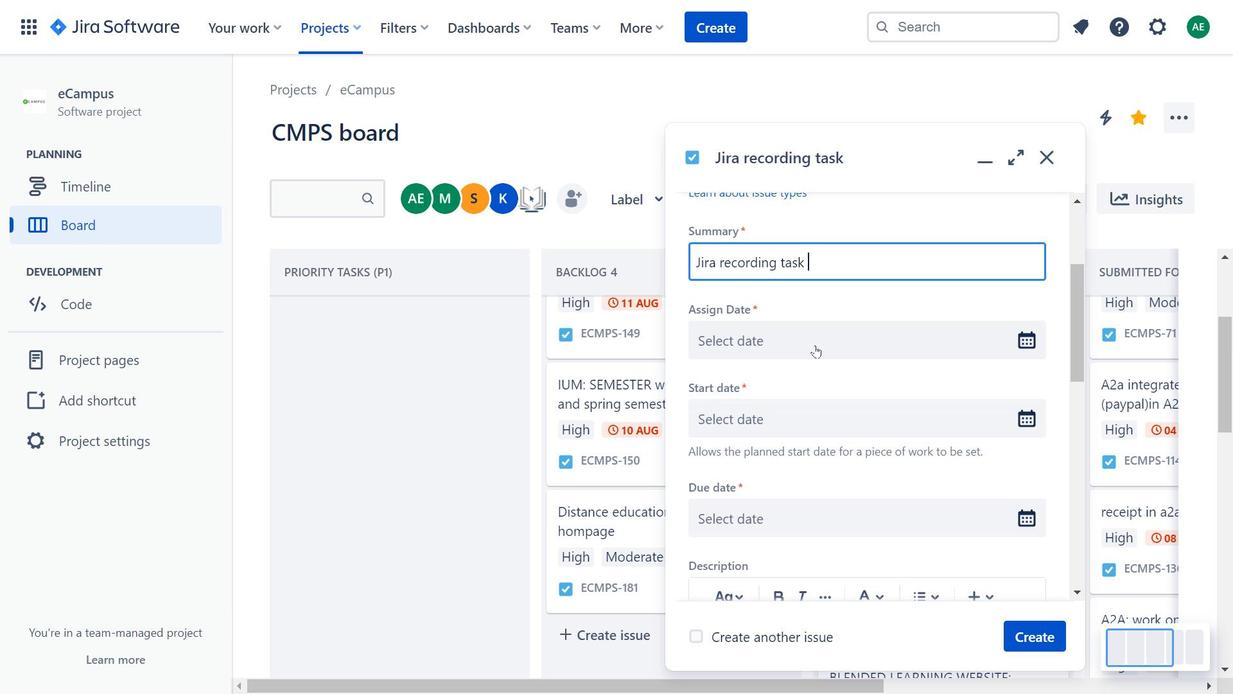 
Action: Mouse pressed left at (812, 343)
Screenshot: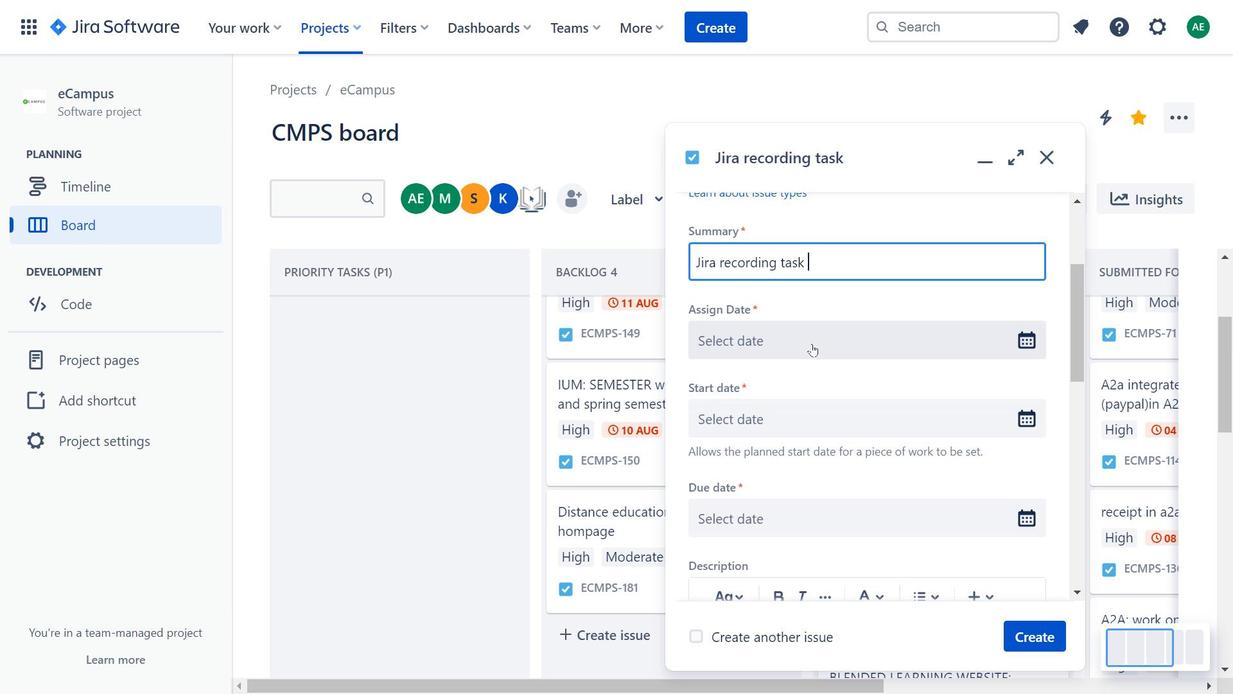 
Action: Mouse moved to (796, 524)
Screenshot: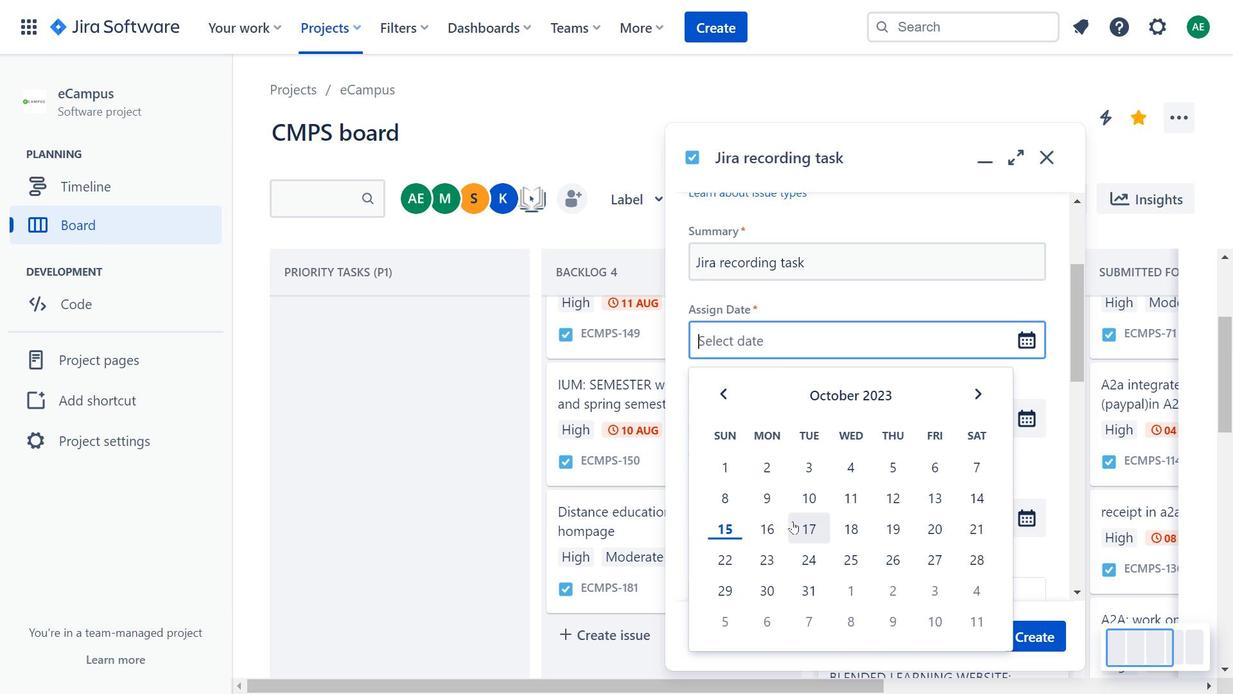 
Action: Mouse pressed left at (796, 524)
Screenshot: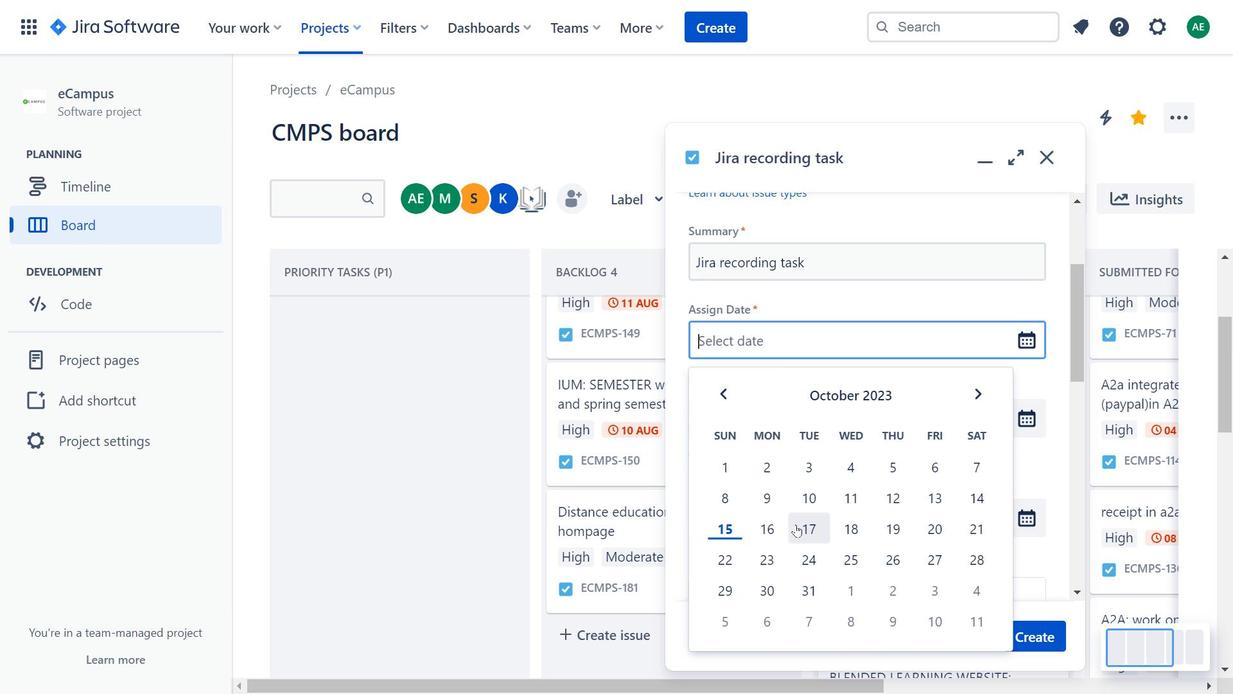 
Action: Mouse moved to (808, 417)
Screenshot: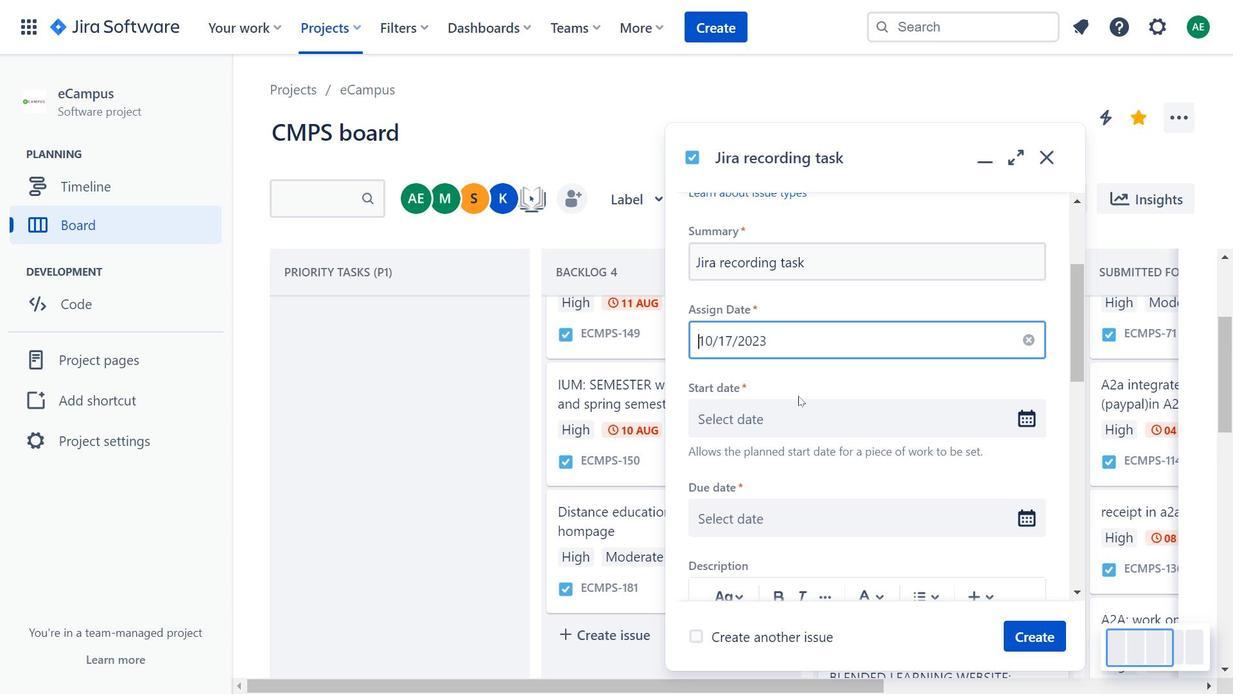 
Action: Mouse pressed left at (808, 417)
Screenshot: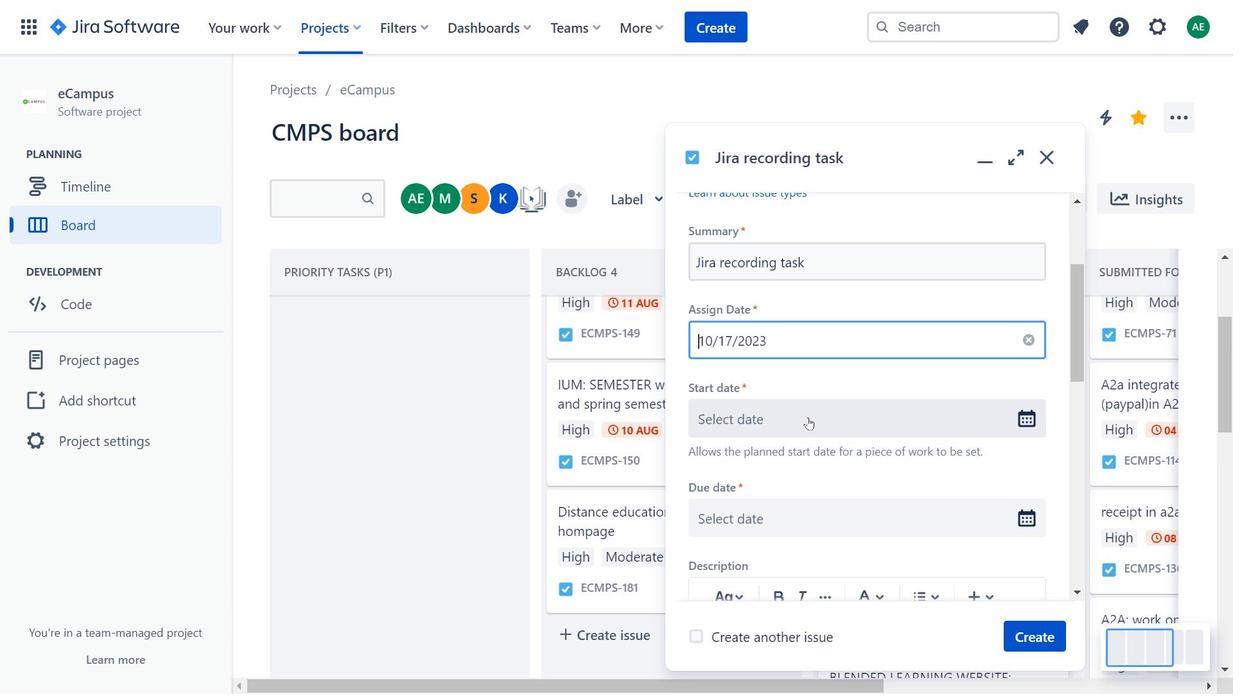 
Action: Mouse moved to (805, 278)
Screenshot: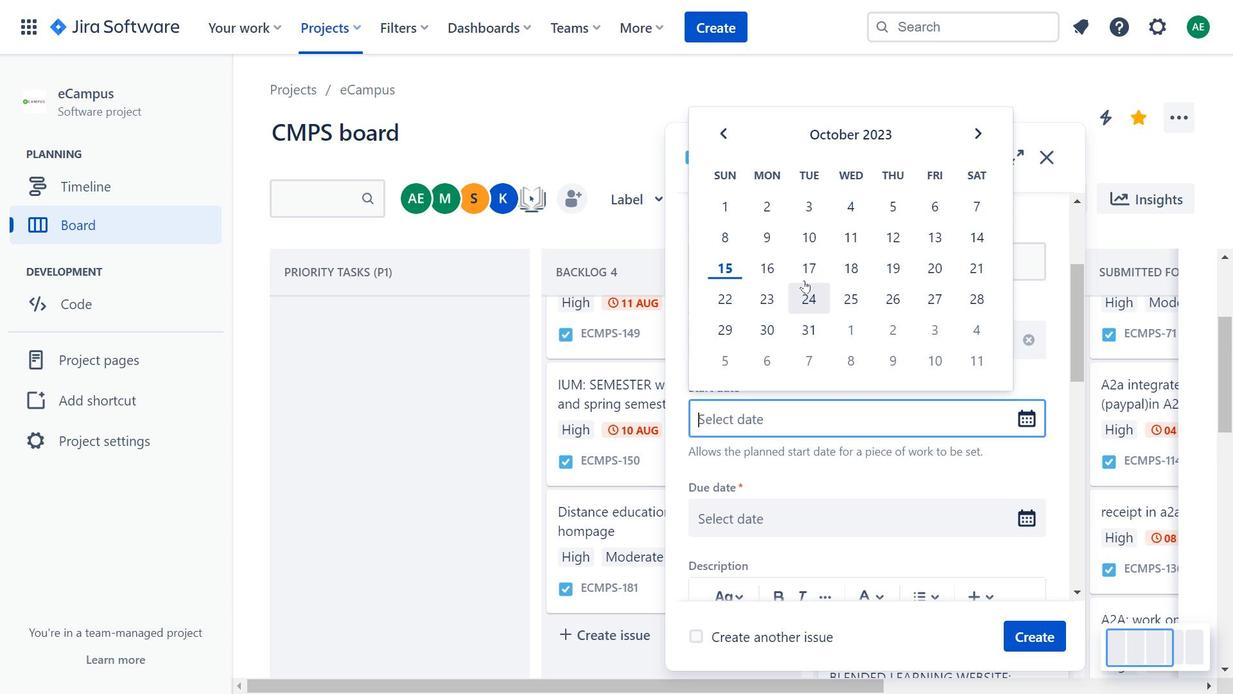 
Action: Mouse pressed left at (805, 278)
Screenshot: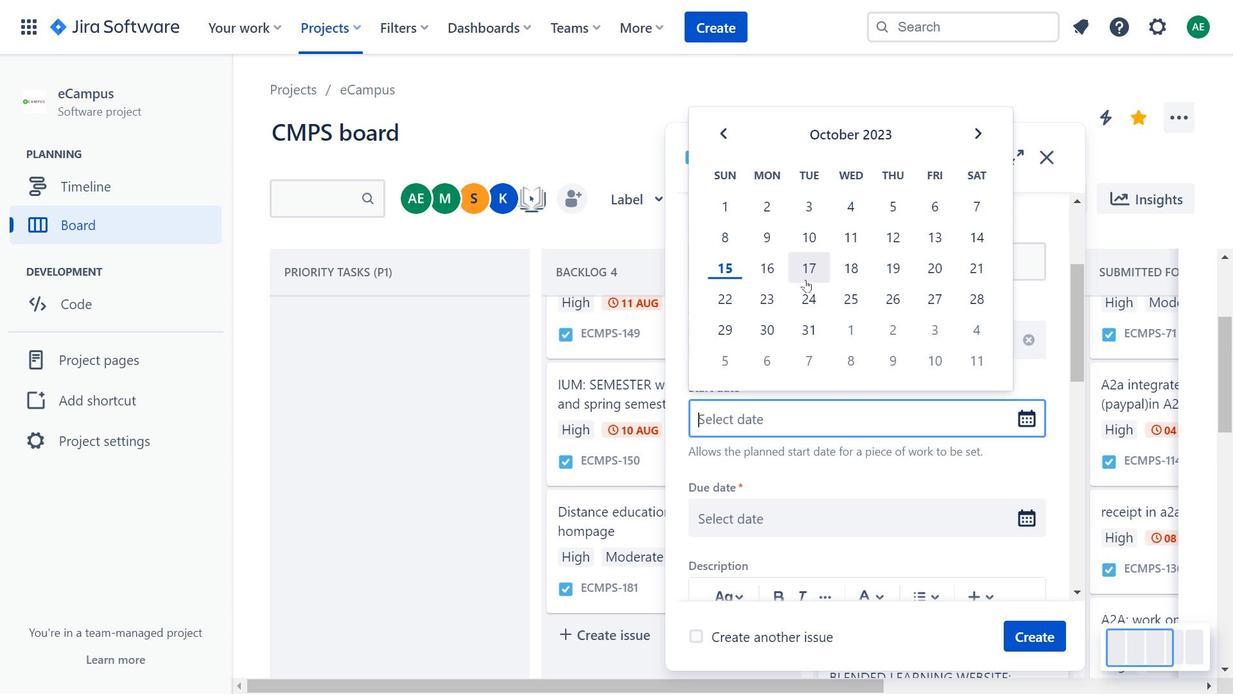 
Action: Mouse moved to (818, 298)
Screenshot: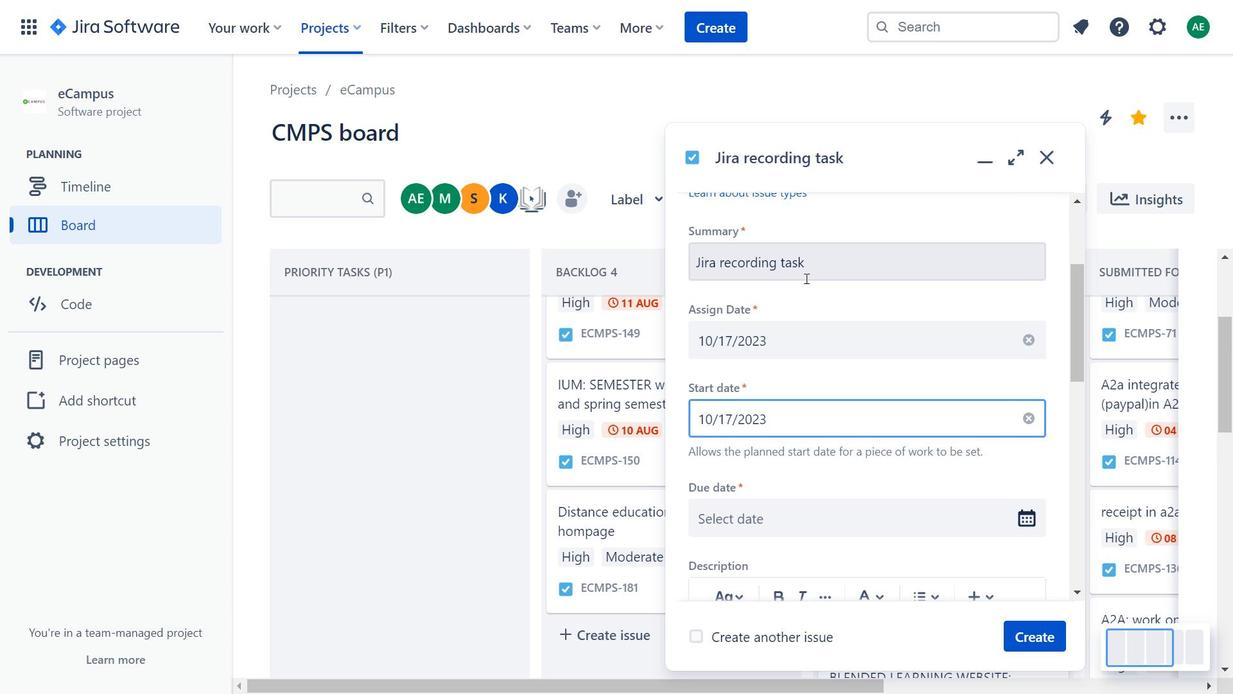 
Action: Mouse scrolled (818, 298) with delta (0, 0)
Screenshot: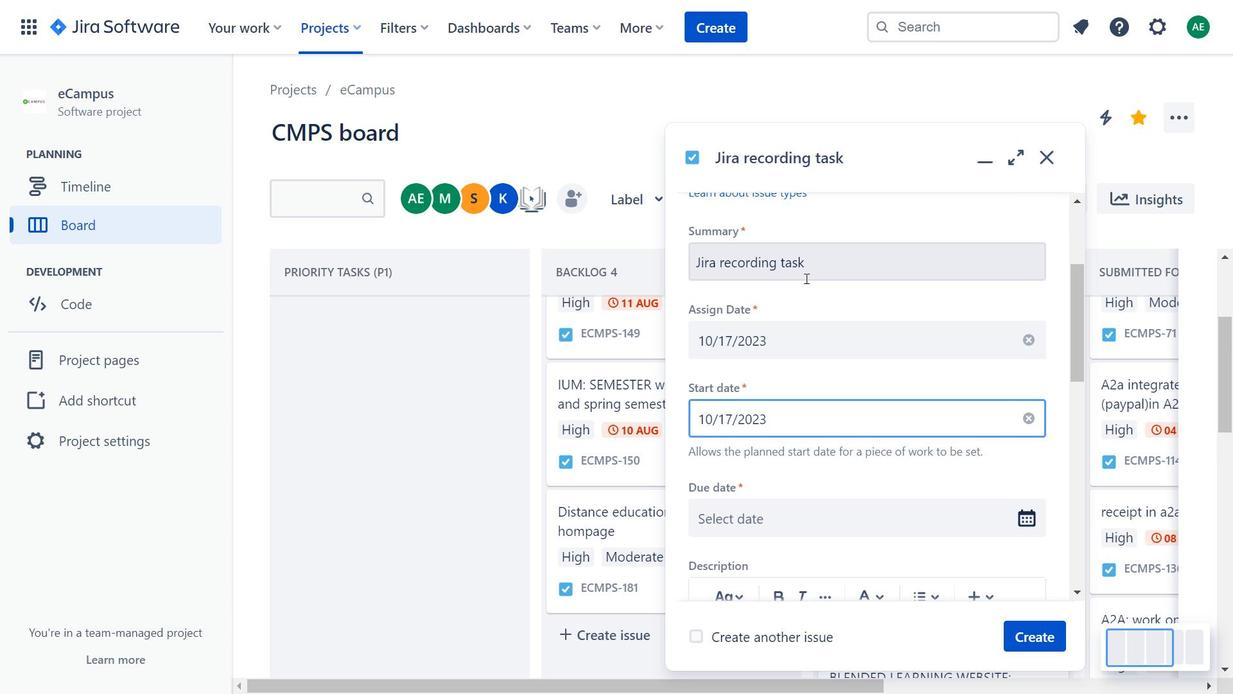 
Action: Mouse moved to (815, 406)
Screenshot: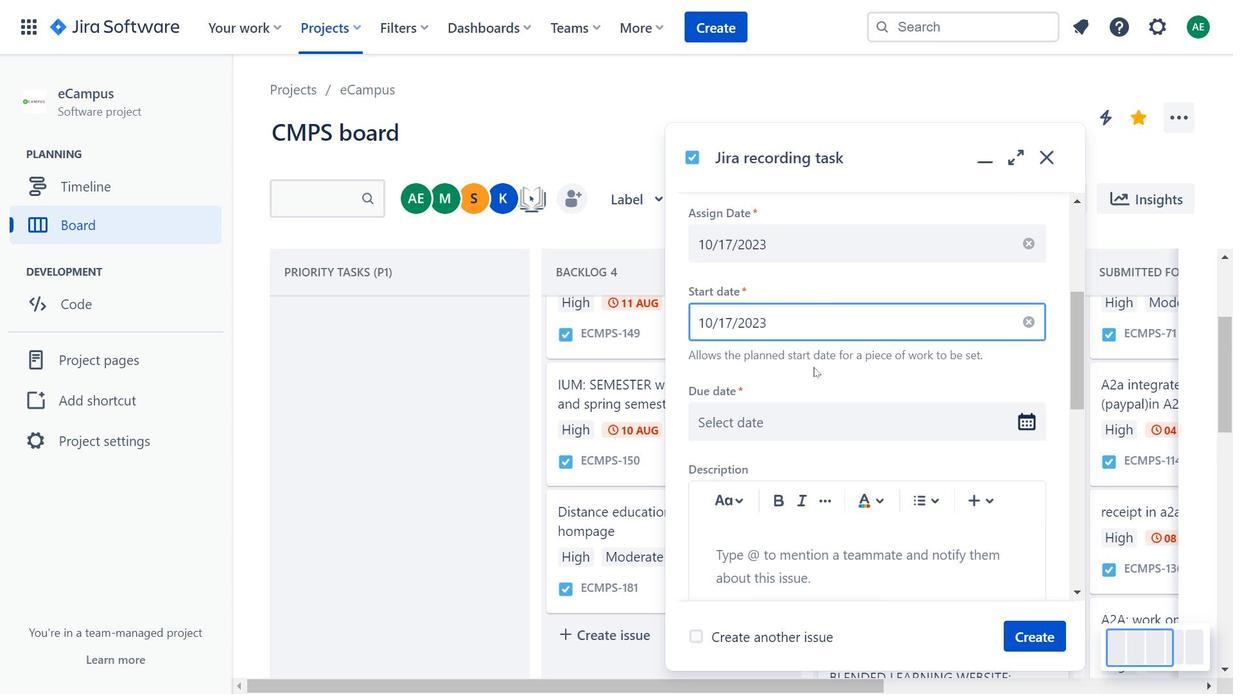 
Action: Mouse pressed left at (815, 406)
Screenshot: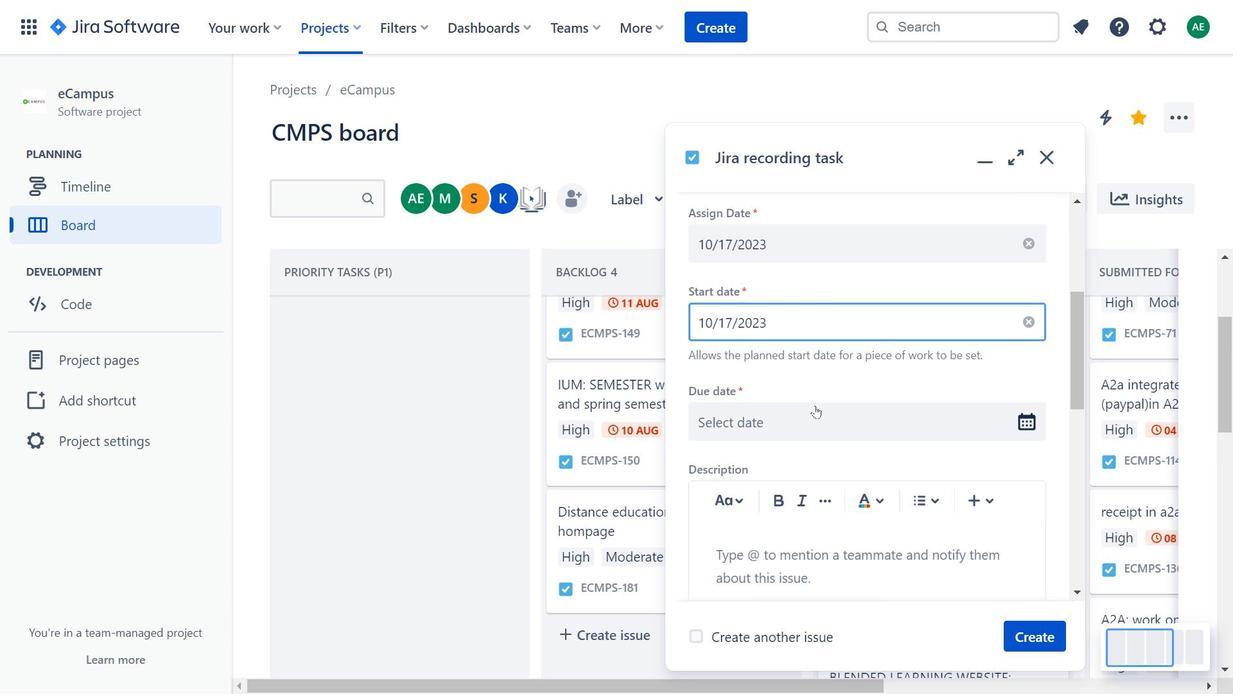 
Action: Mouse moved to (820, 282)
Screenshot: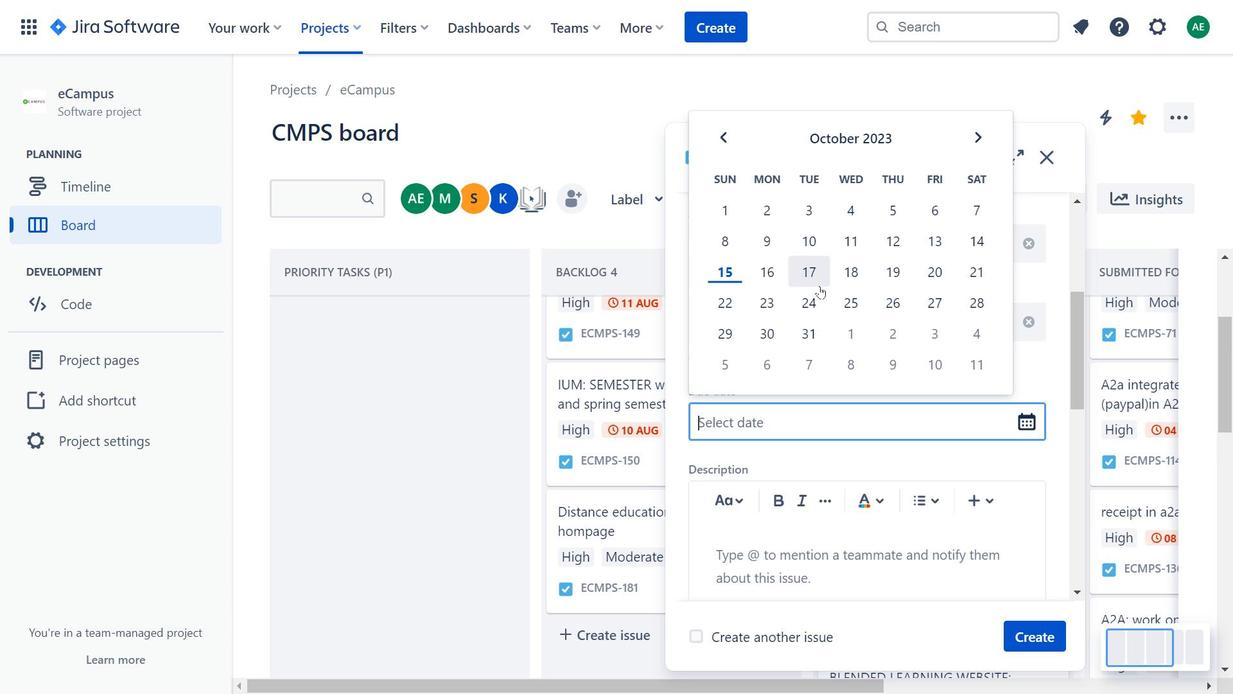 
Action: Mouse pressed left at (820, 282)
Screenshot: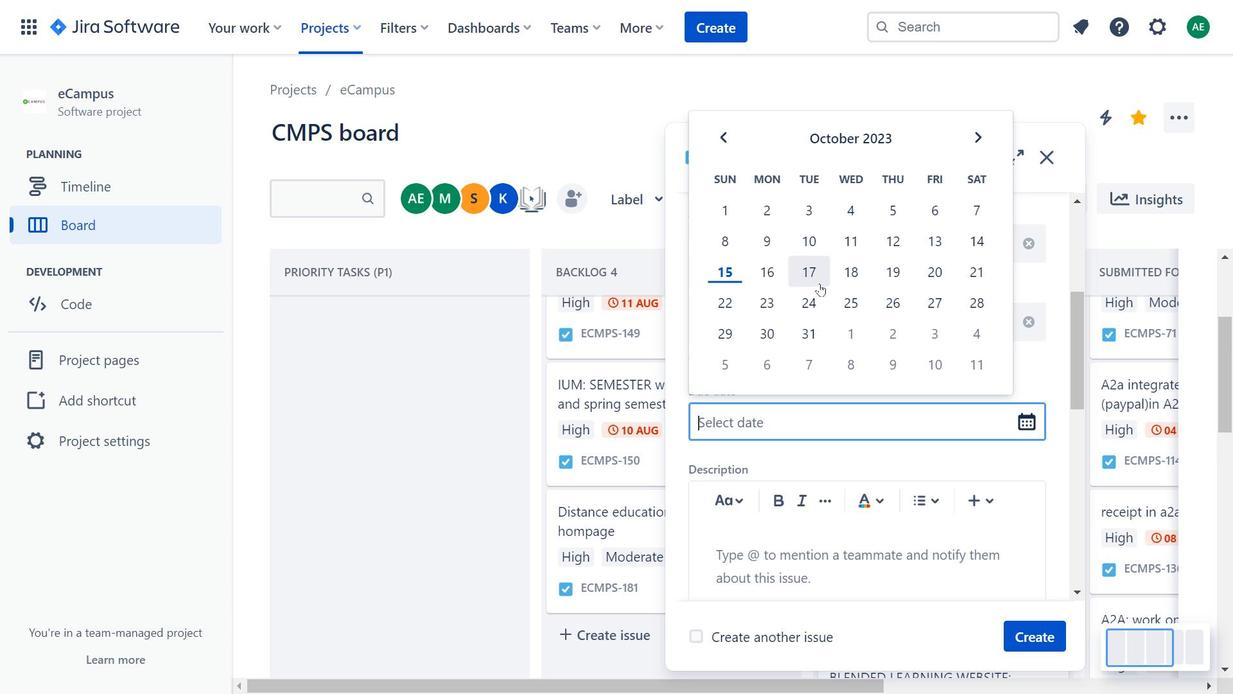 
Action: Mouse moved to (795, 377)
Screenshot: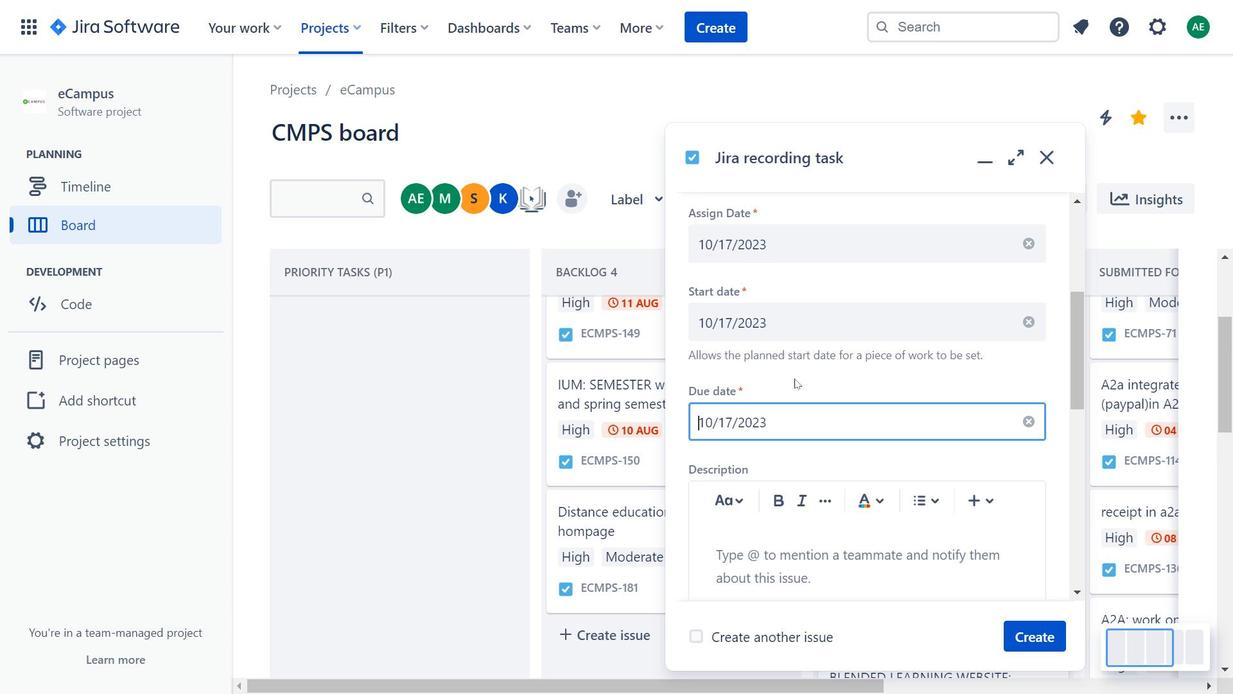 
Action: Mouse scrolled (795, 377) with delta (0, 0)
Screenshot: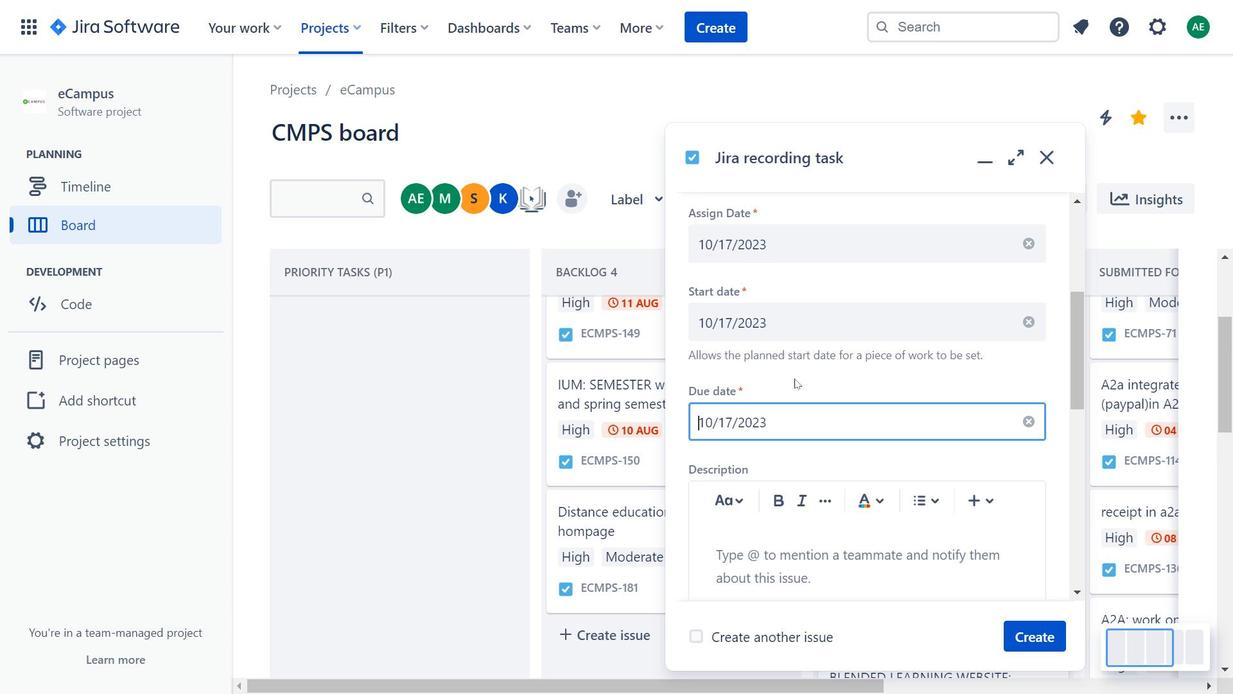 
Action: Mouse scrolled (795, 377) with delta (0, 0)
Screenshot: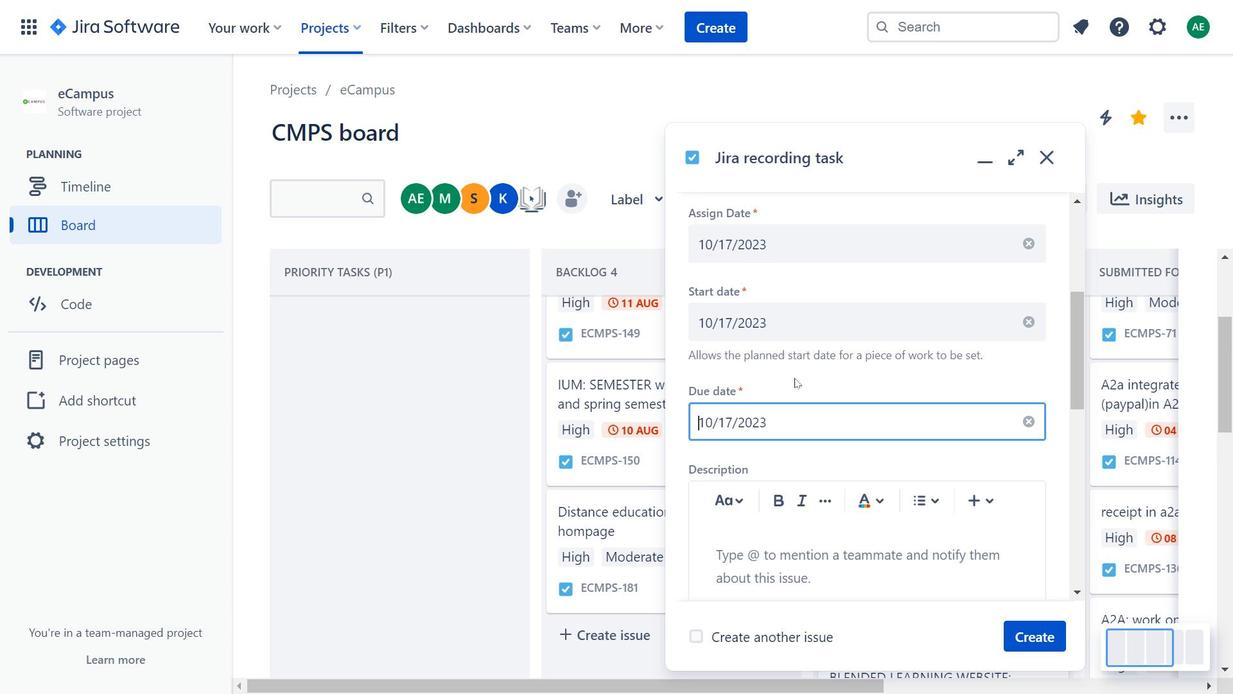 
Action: Mouse scrolled (795, 377) with delta (0, 0)
Screenshot: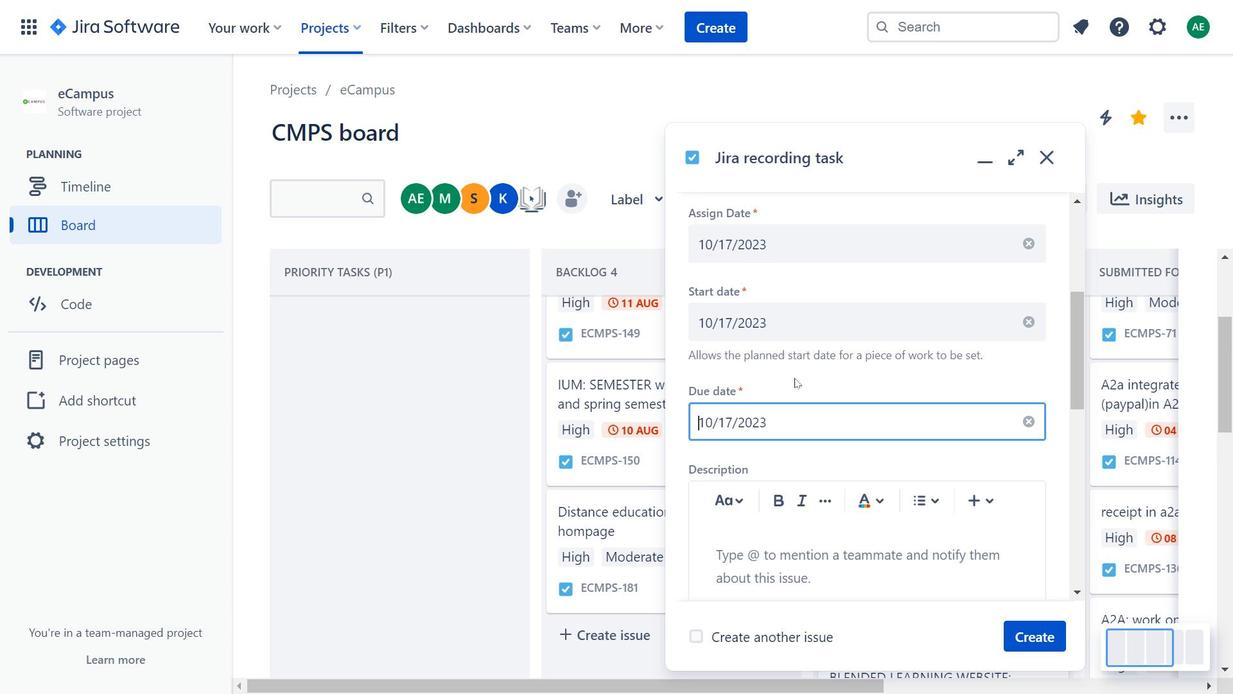 
Action: Mouse moved to (796, 410)
Screenshot: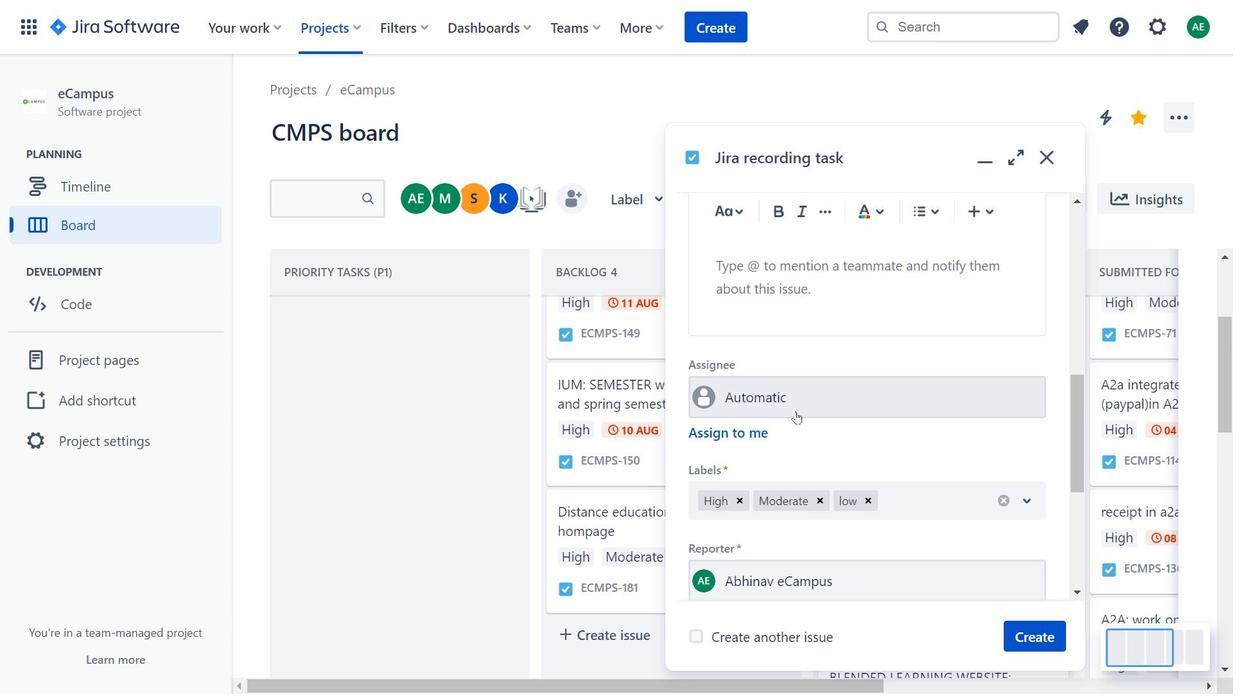 
Action: Mouse pressed left at (796, 410)
Screenshot: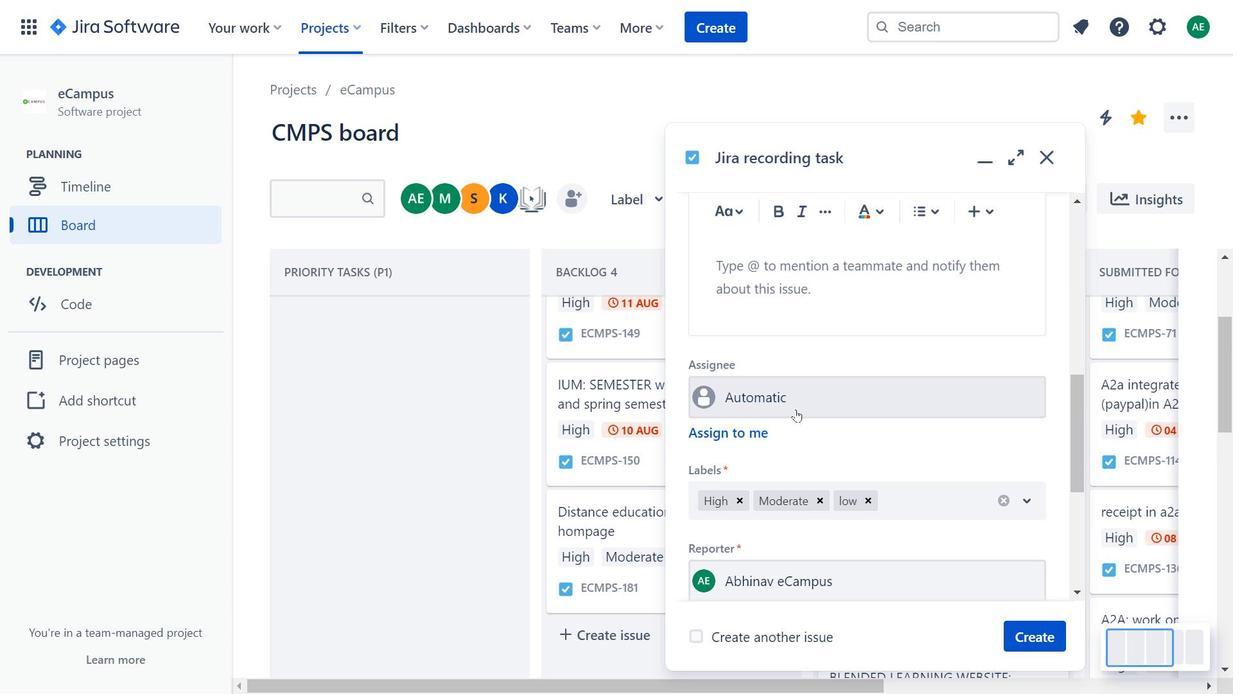 
Action: Mouse moved to (764, 489)
Screenshot: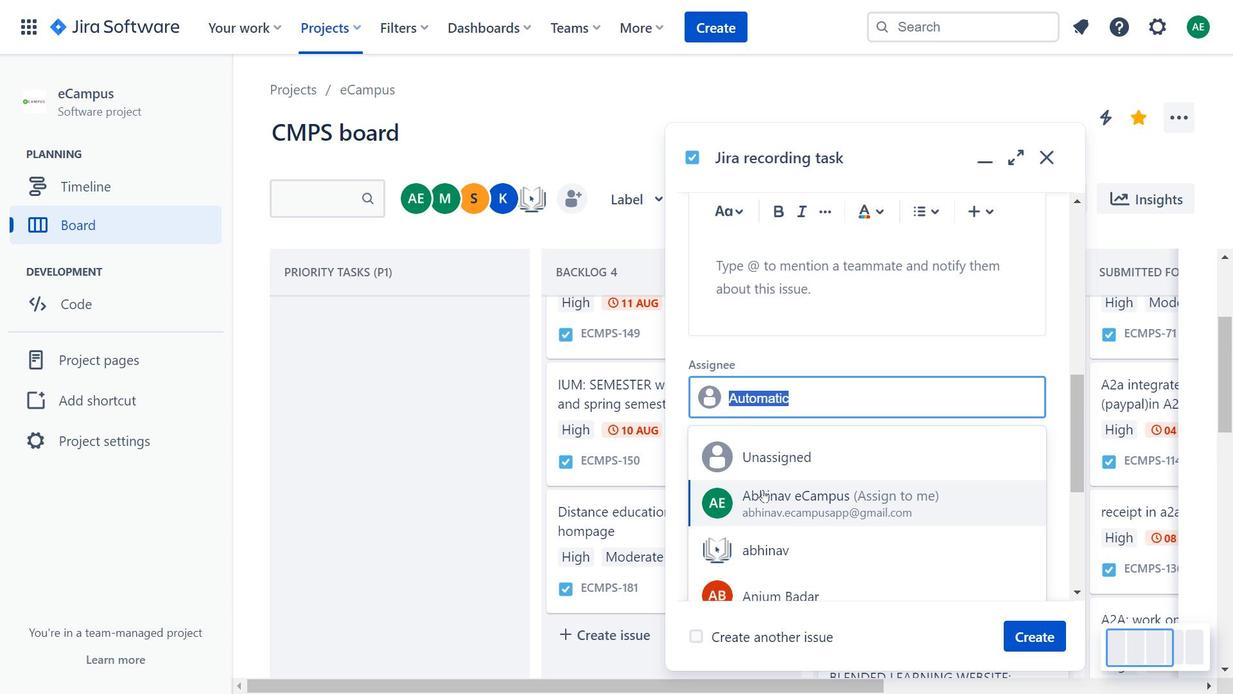 
Action: Mouse pressed left at (764, 489)
Screenshot: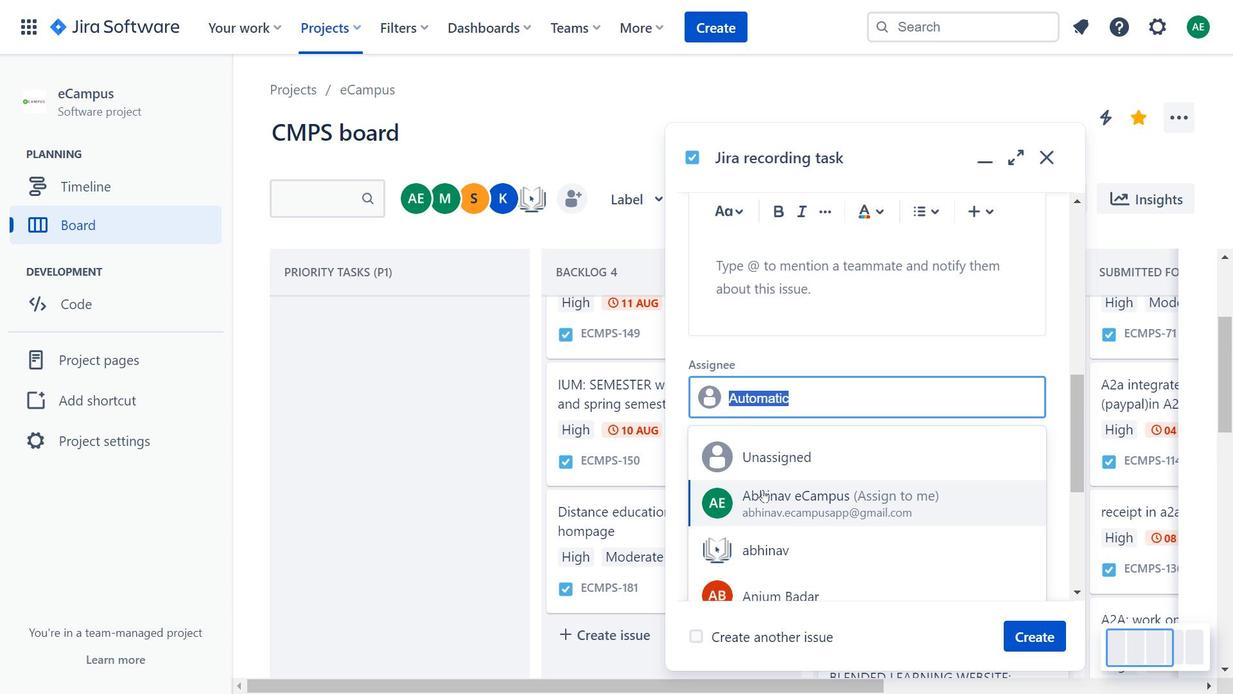 
Action: Mouse pressed left at (764, 489)
Screenshot: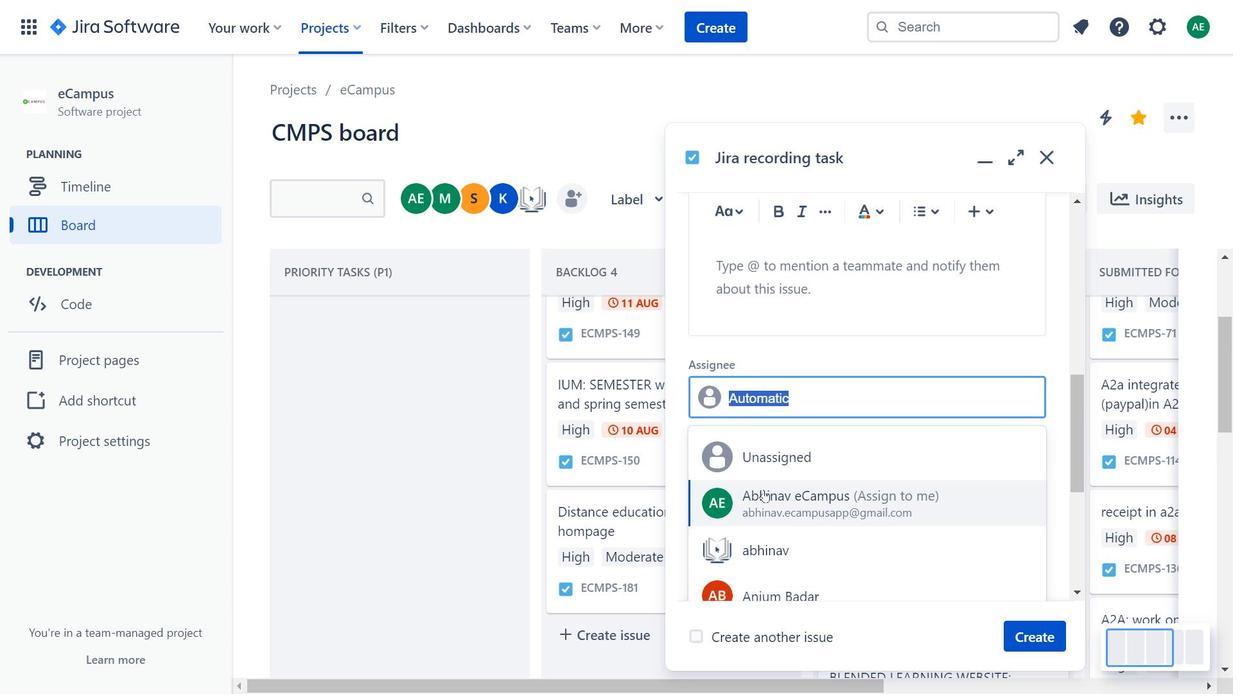 
Action: Mouse moved to (752, 422)
Screenshot: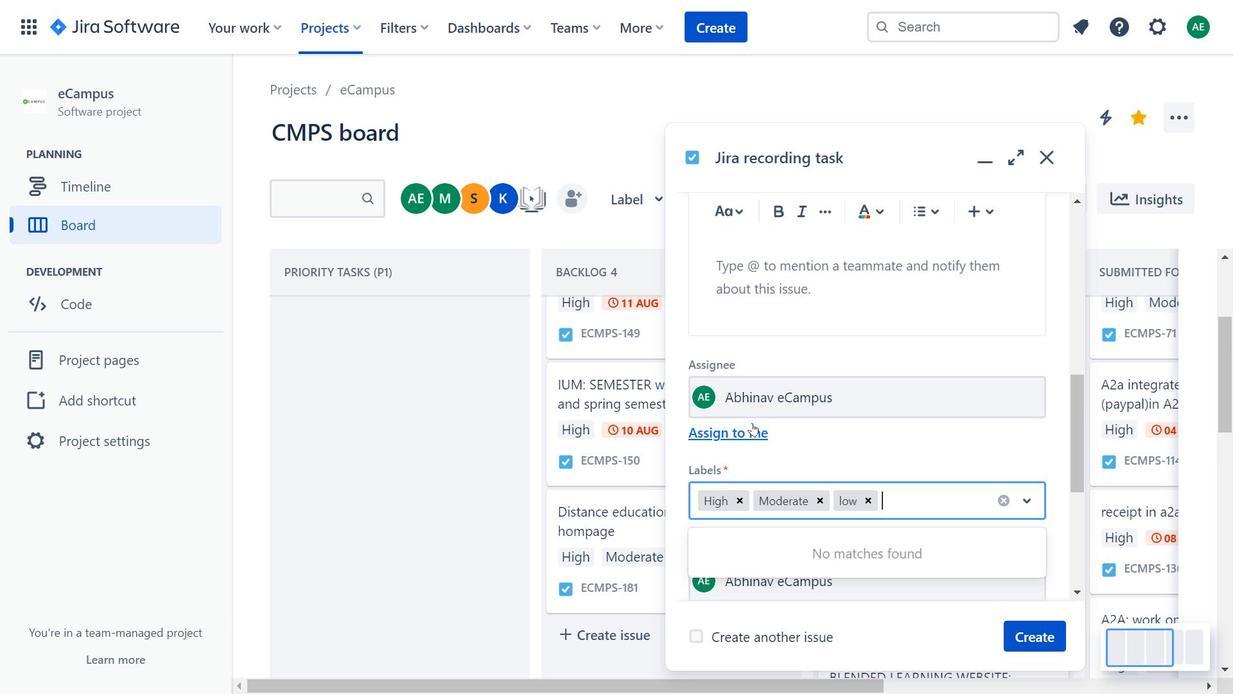
Action: Mouse pressed left at (752, 422)
Screenshot: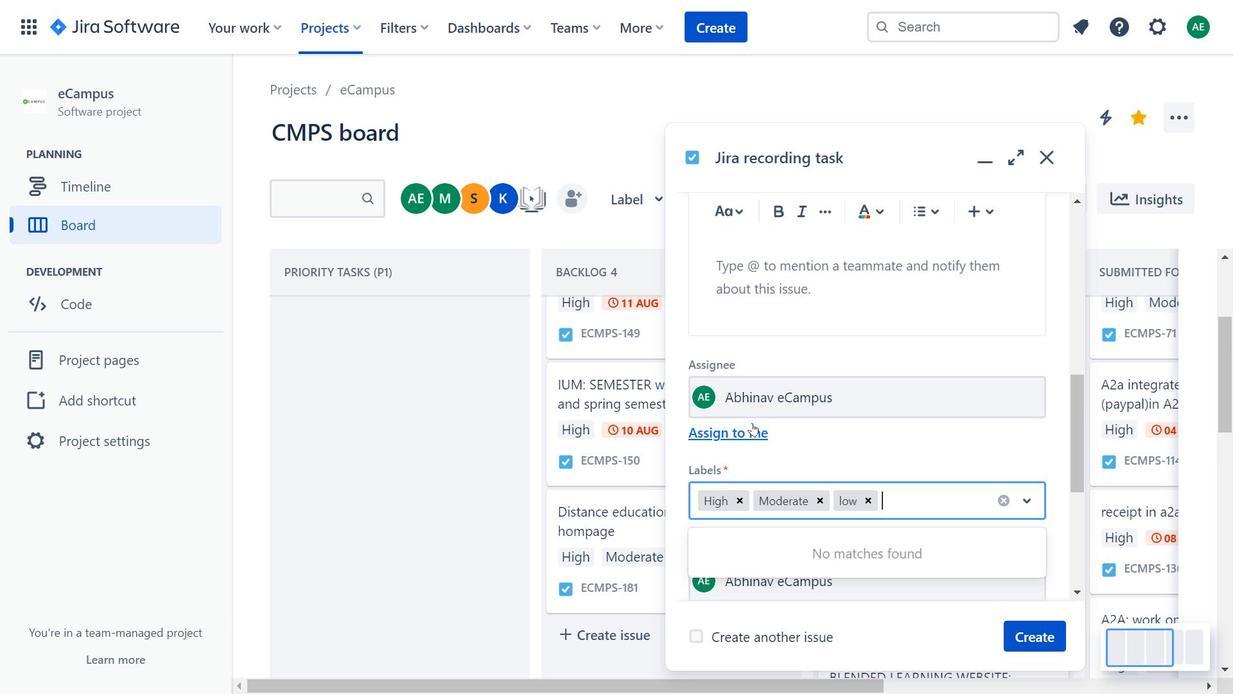 
Action: Mouse moved to (766, 406)
Screenshot: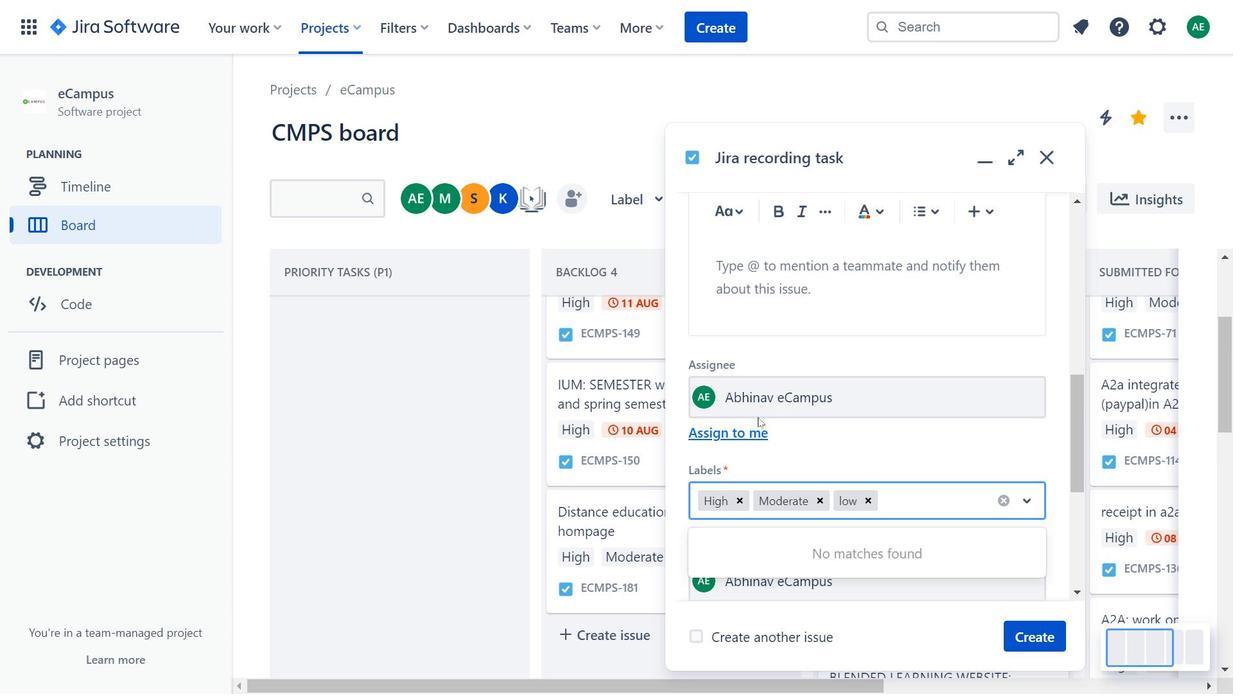 
Action: Mouse scrolled (766, 406) with delta (0, 0)
Screenshot: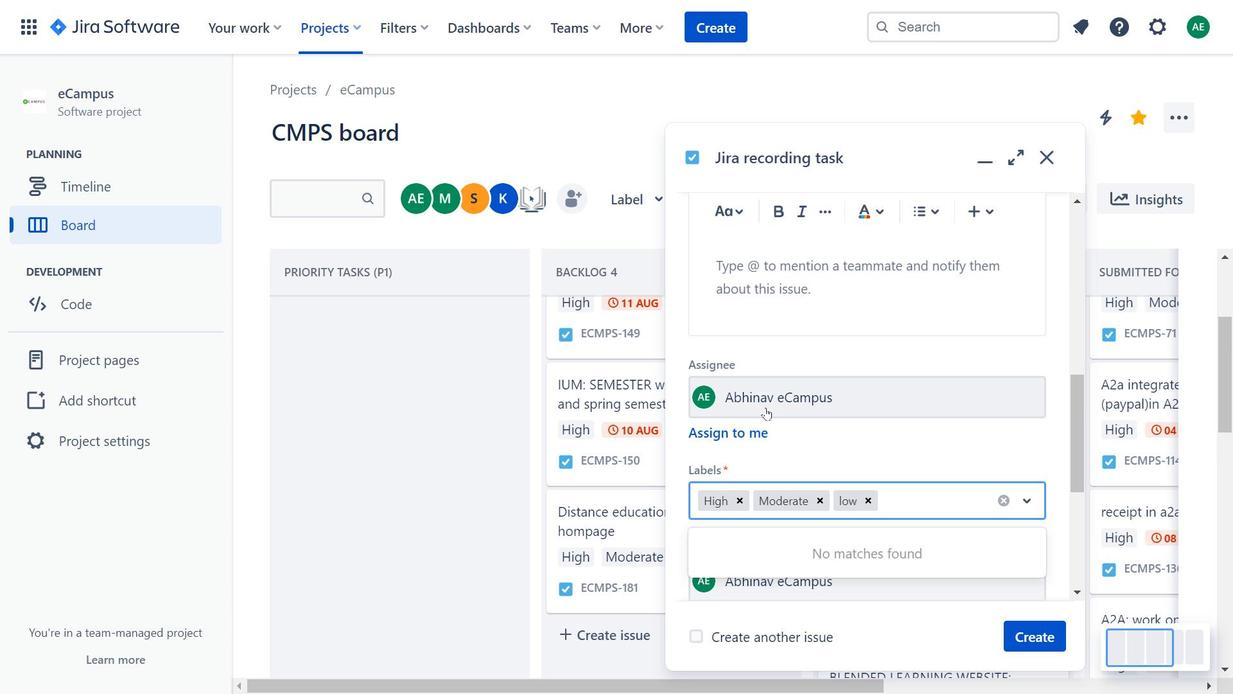 
Action: Mouse moved to (780, 392)
Screenshot: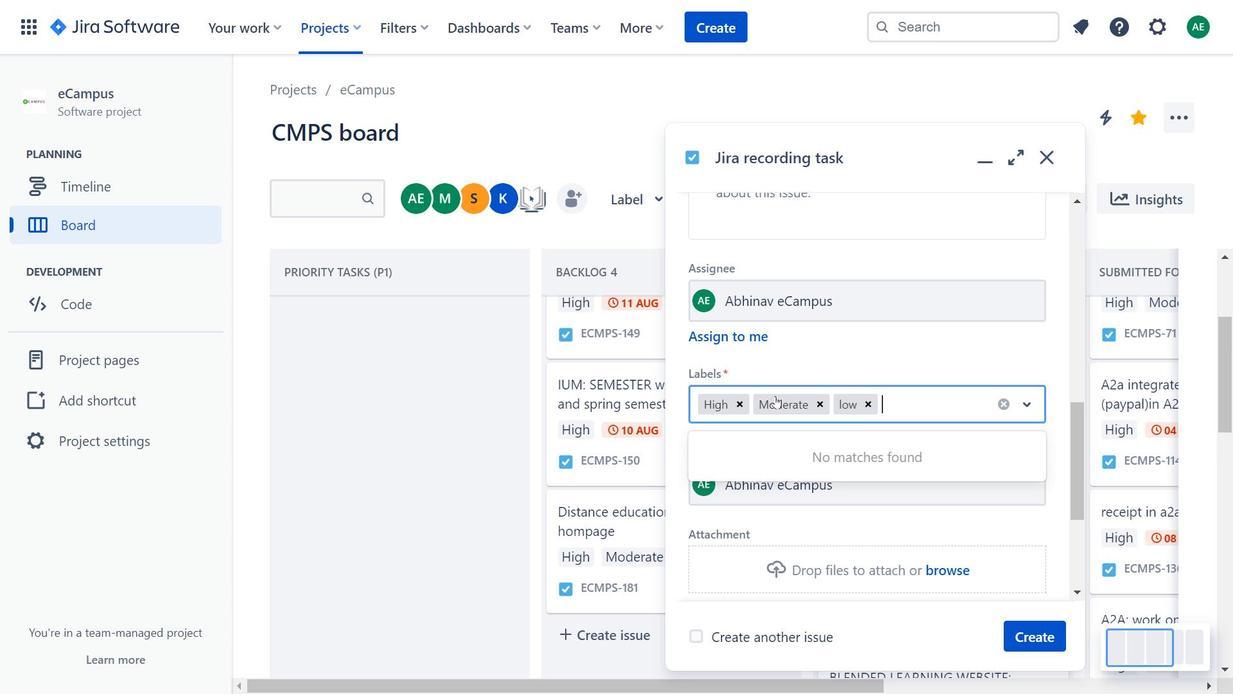
Action: Mouse scrolled (780, 392) with delta (0, 0)
Screenshot: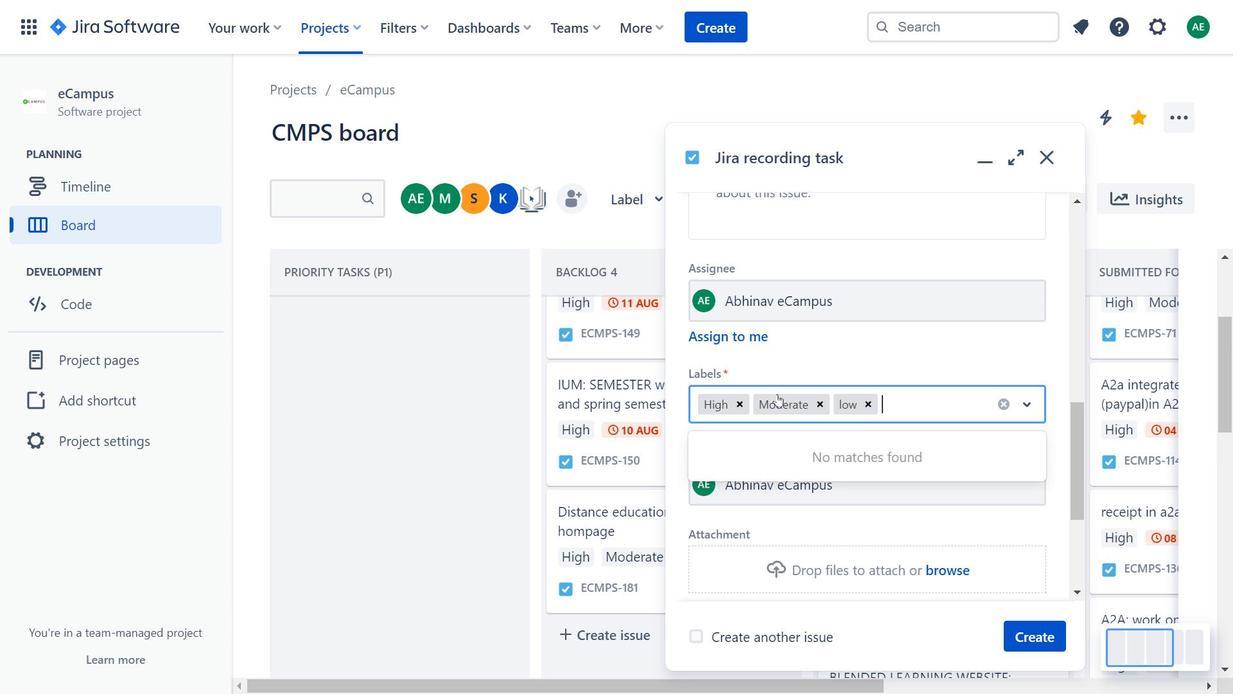 
Action: Mouse moved to (744, 308)
Screenshot: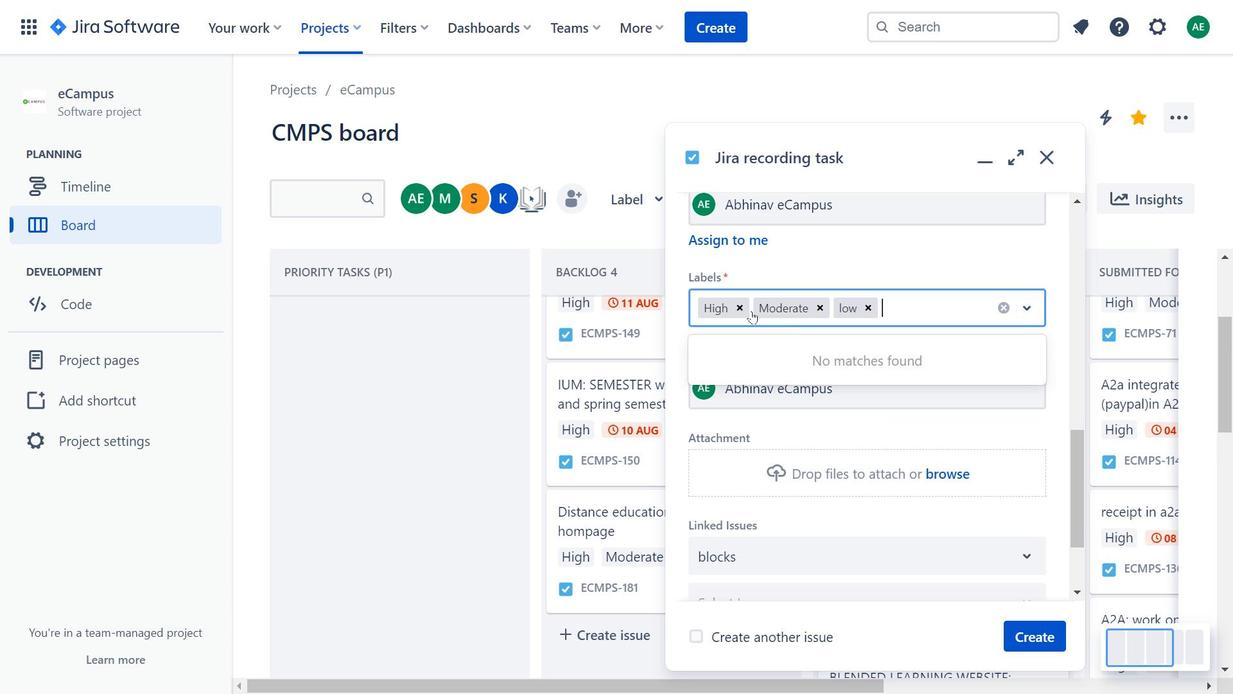 
Action: Mouse pressed left at (744, 308)
Screenshot: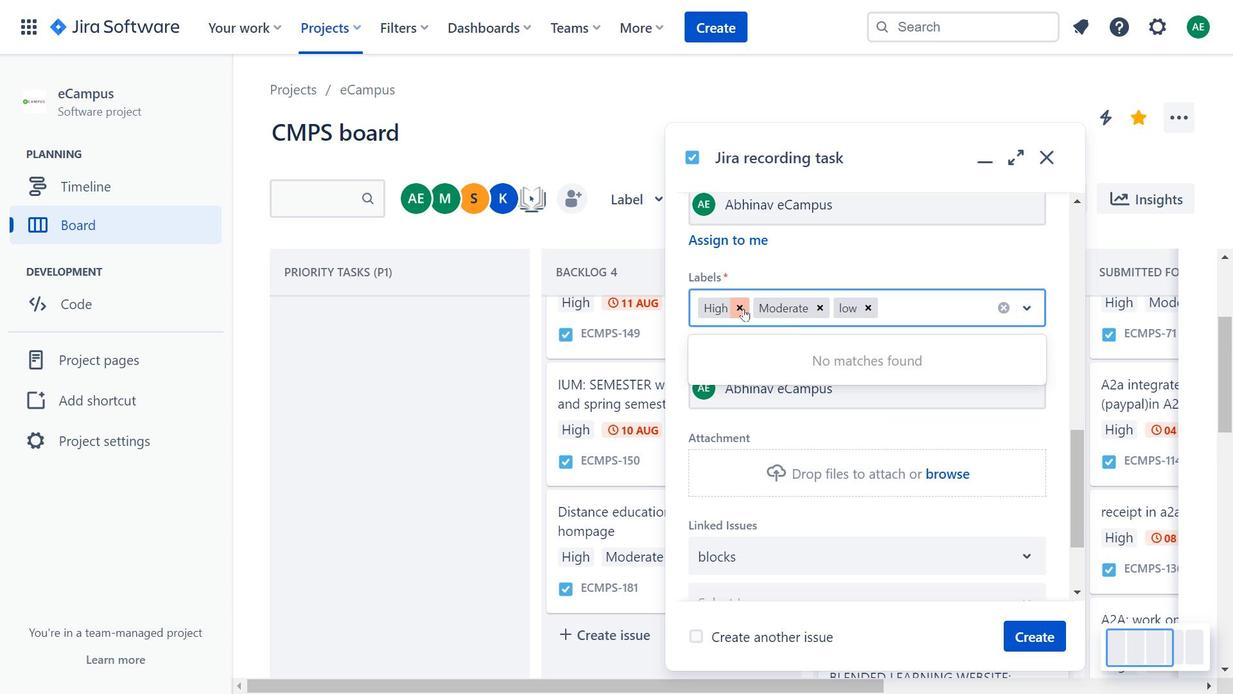 
Action: Mouse moved to (808, 316)
Screenshot: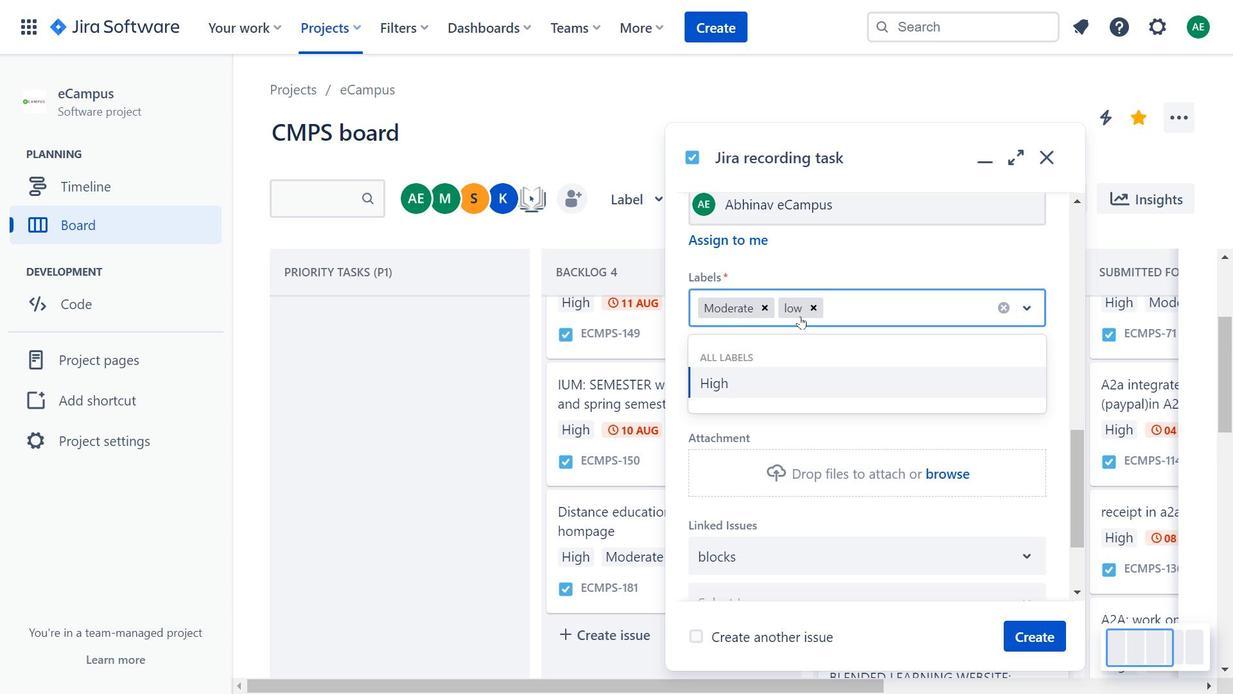 
Action: Mouse pressed left at (808, 316)
Screenshot: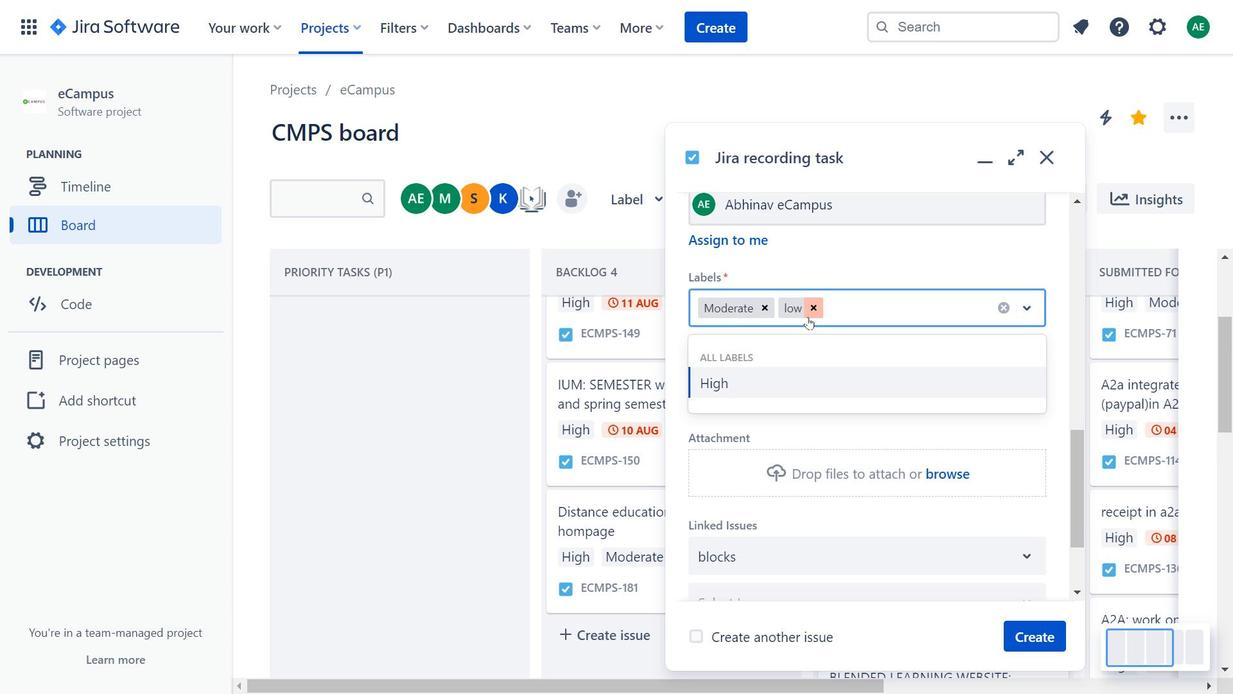 
Action: Mouse moved to (677, 354)
Screenshot: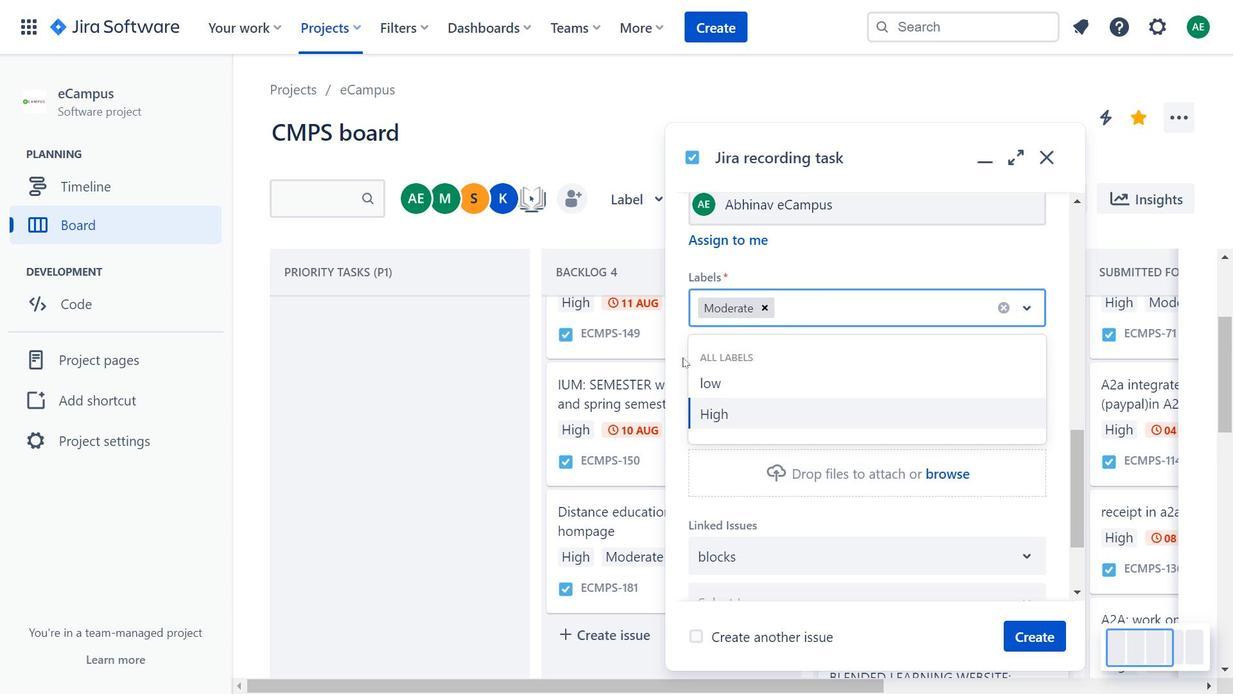 
Action: Mouse pressed left at (677, 354)
Screenshot: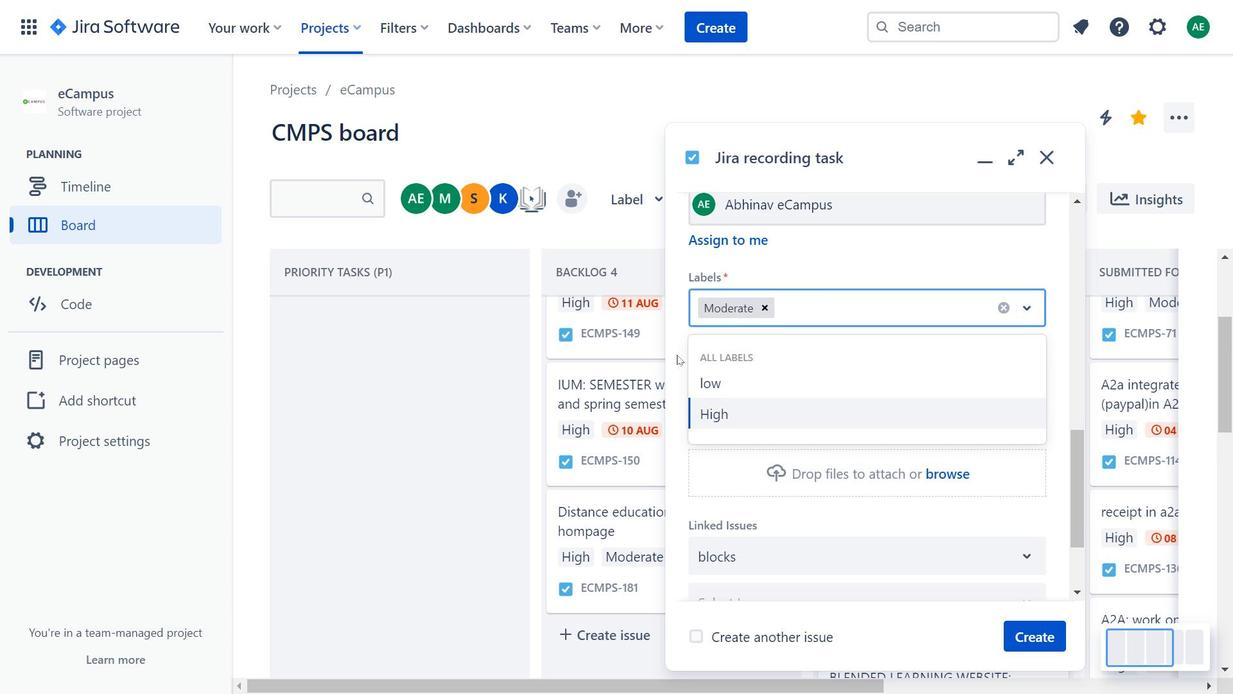 
Action: Mouse moved to (779, 390)
Screenshot: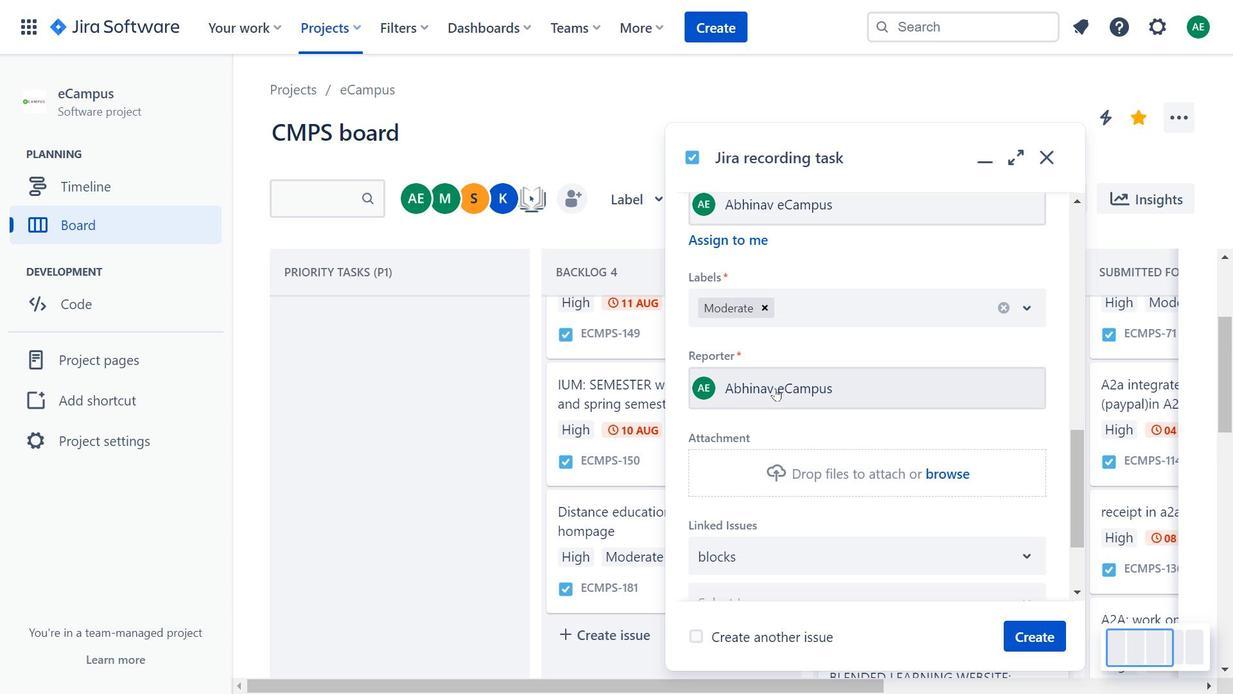 
Action: Mouse pressed left at (779, 390)
Screenshot: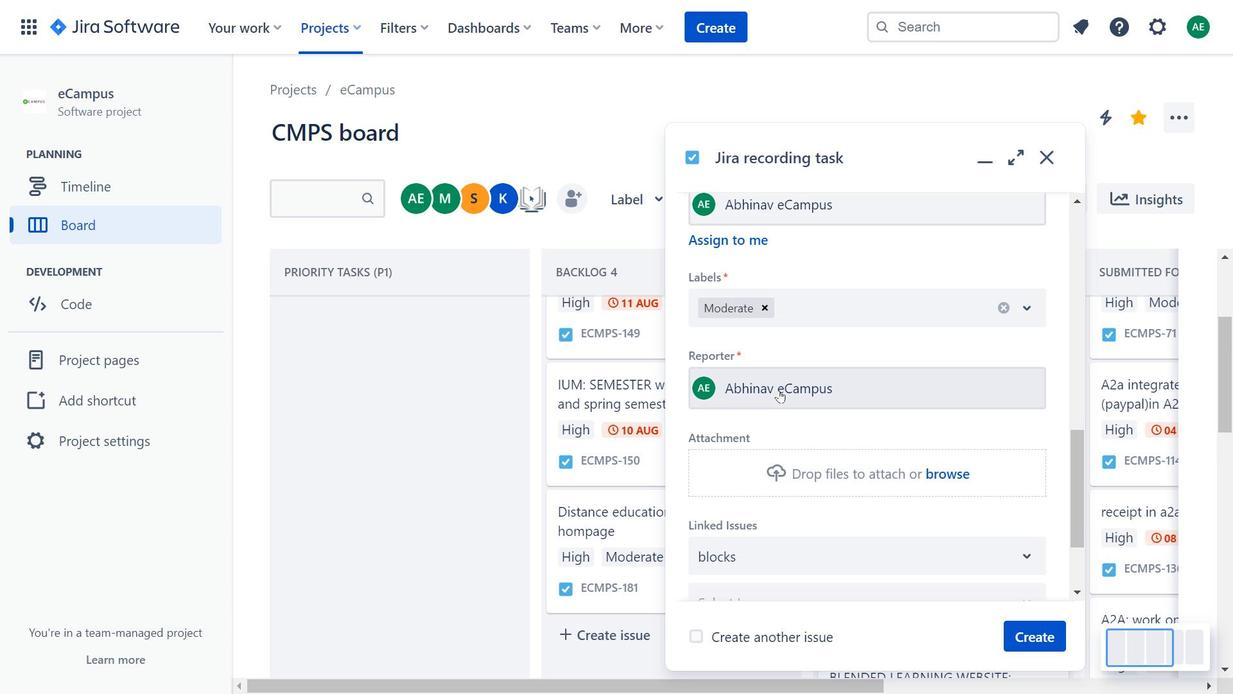 
Action: Key pressed anj
Screenshot: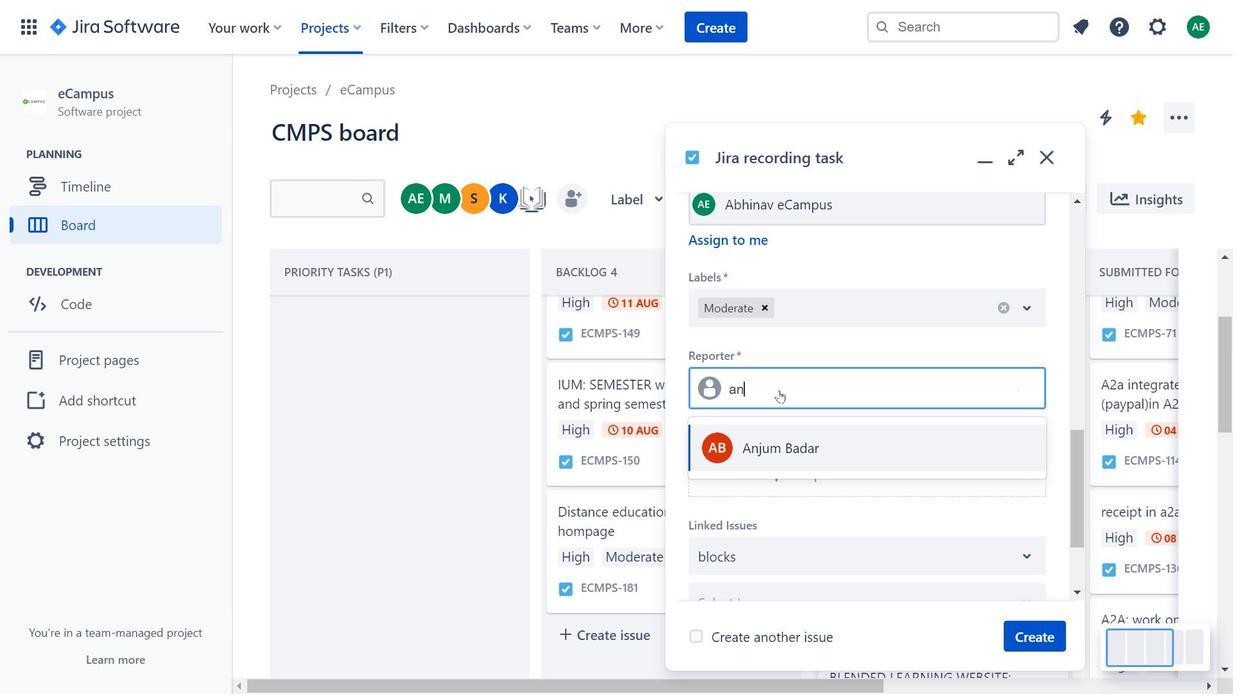 
Action: Mouse moved to (810, 439)
Screenshot: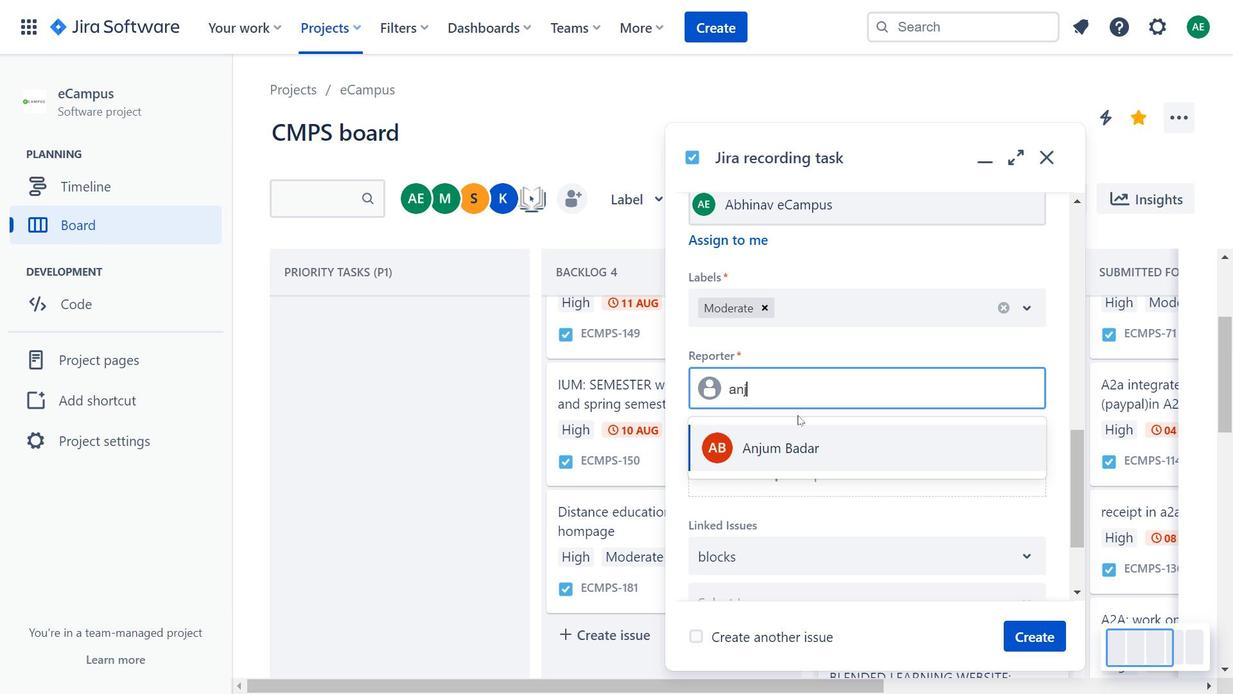 
Action: Mouse pressed left at (810, 439)
Screenshot: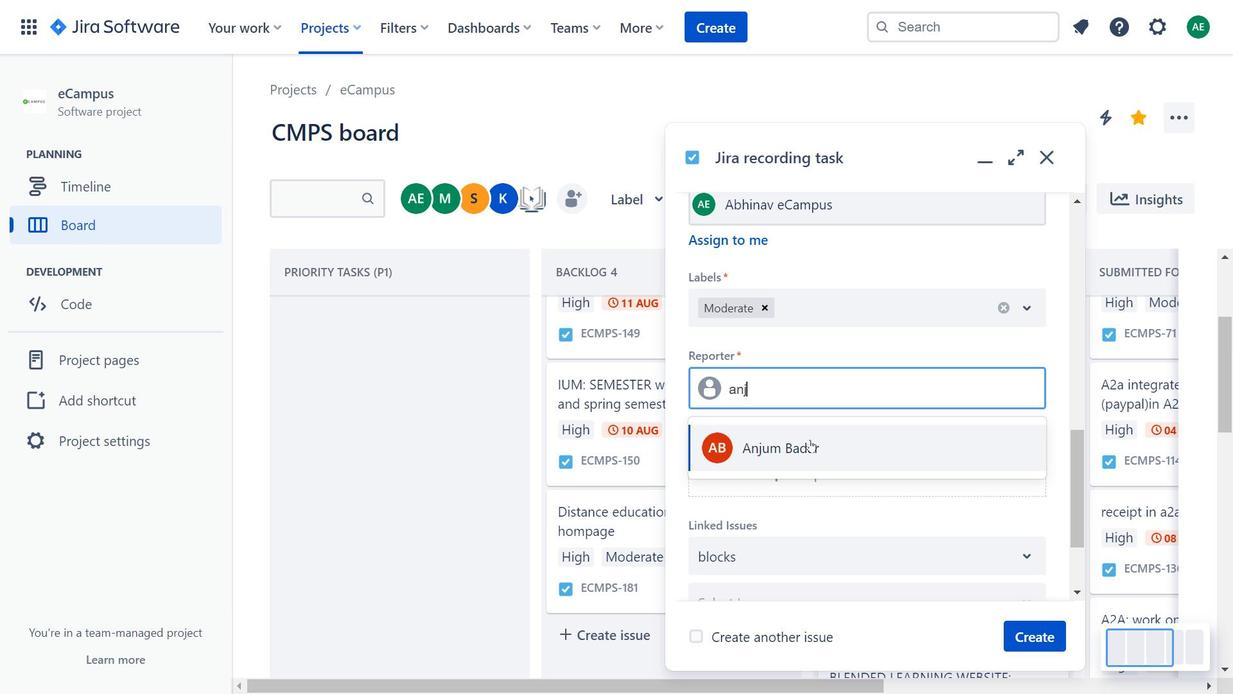 
Action: Mouse moved to (1025, 625)
Screenshot: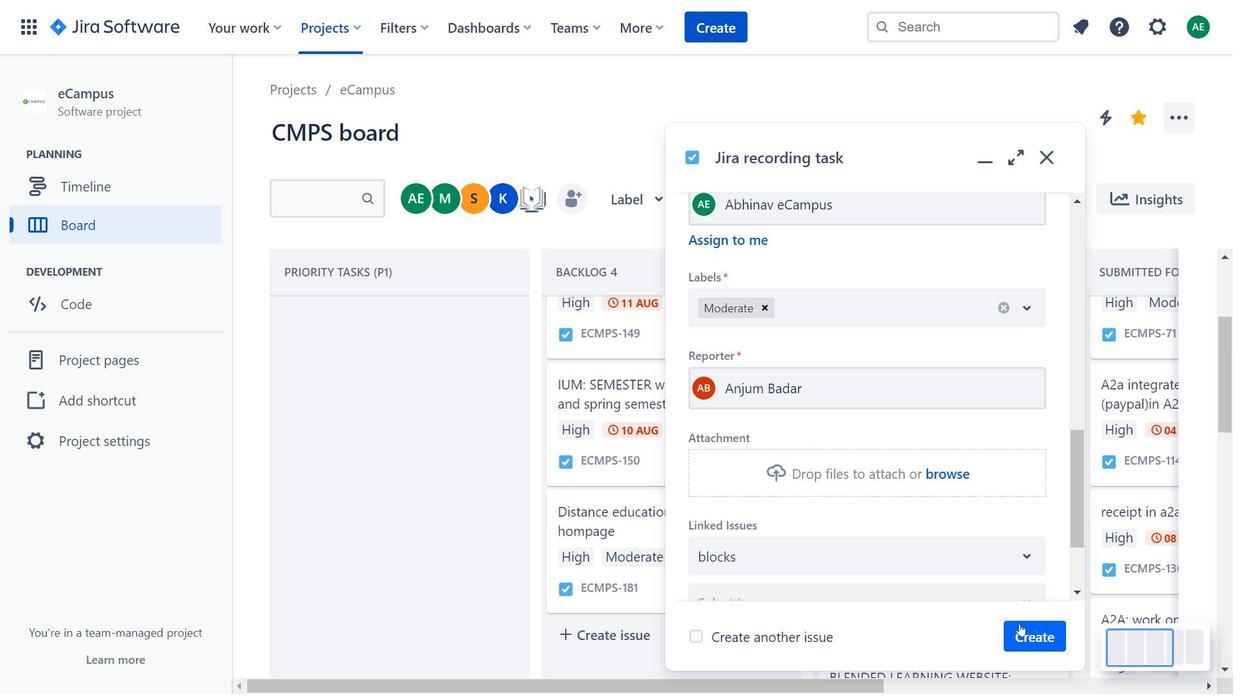 
Action: Mouse pressed left at (1025, 625)
Screenshot: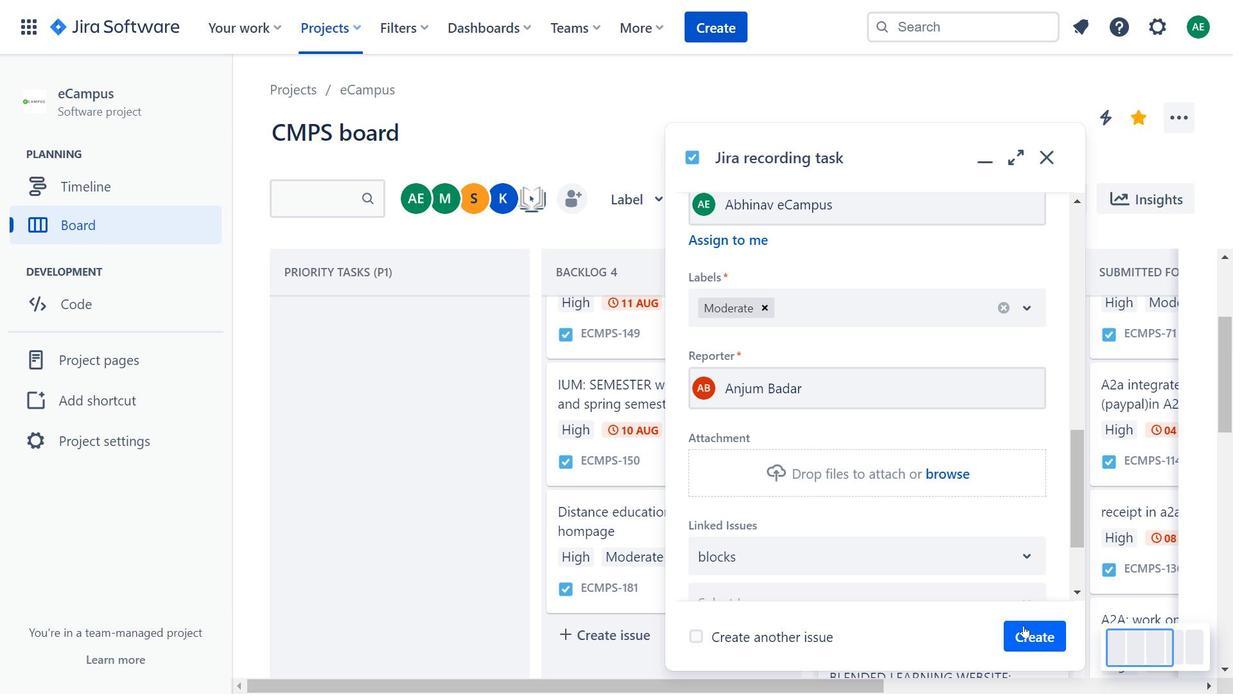 
Action: Mouse moved to (162, 610)
Screenshot: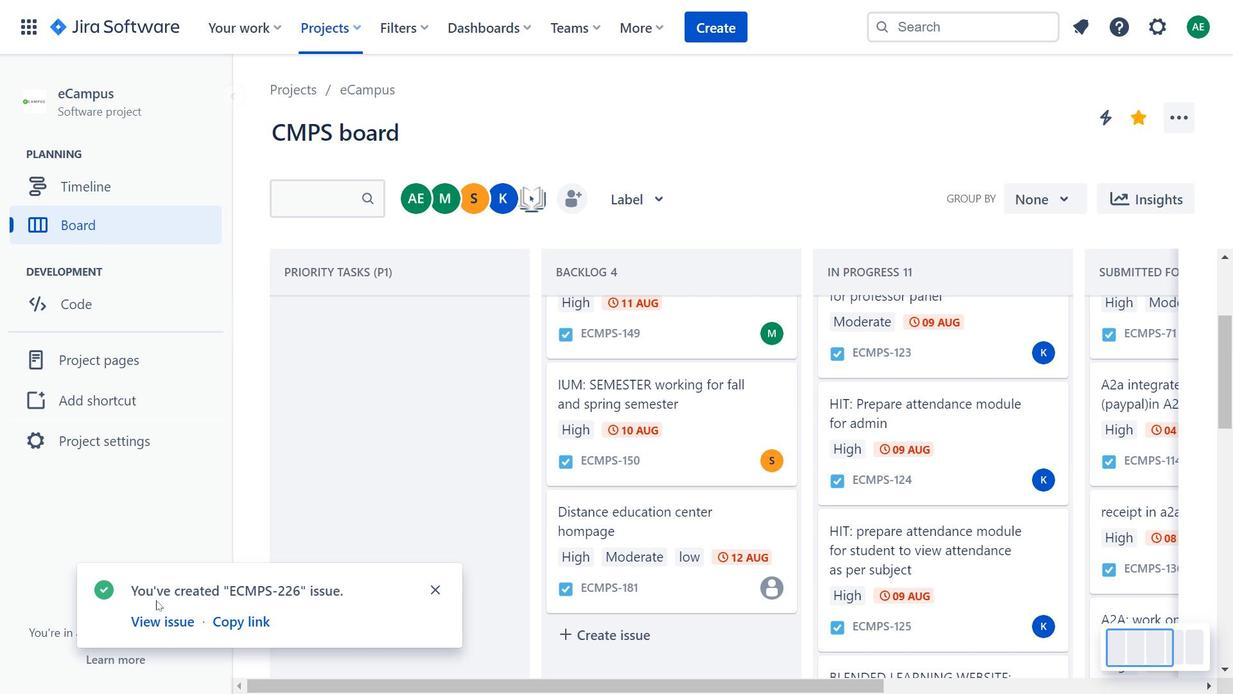 
Action: Mouse pressed left at (162, 610)
Screenshot: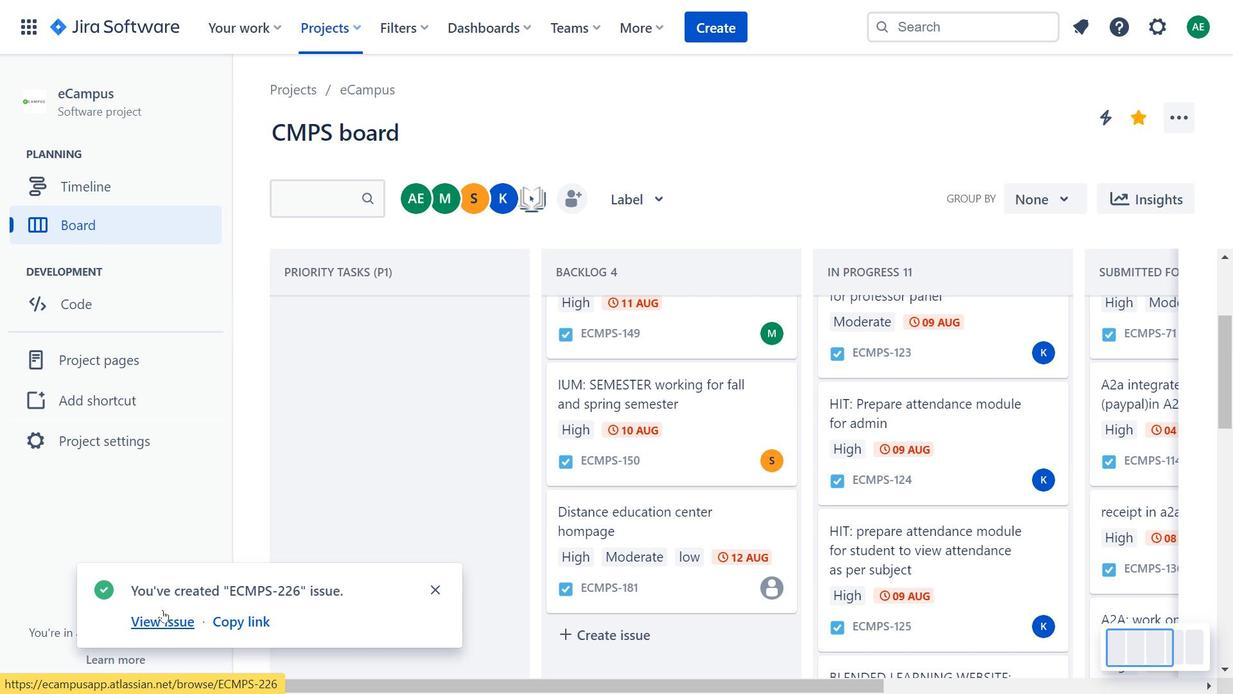
Action: Mouse moved to (548, 223)
Screenshot: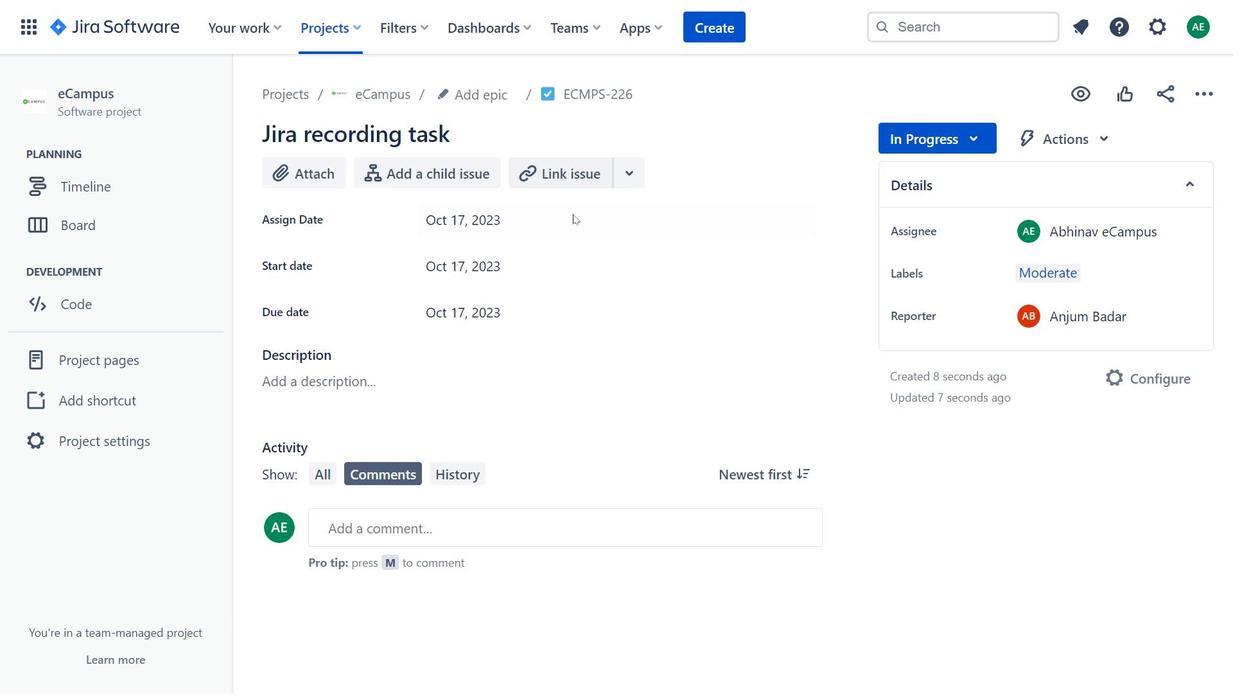 
Action: Mouse pressed left at (548, 223)
Screenshot: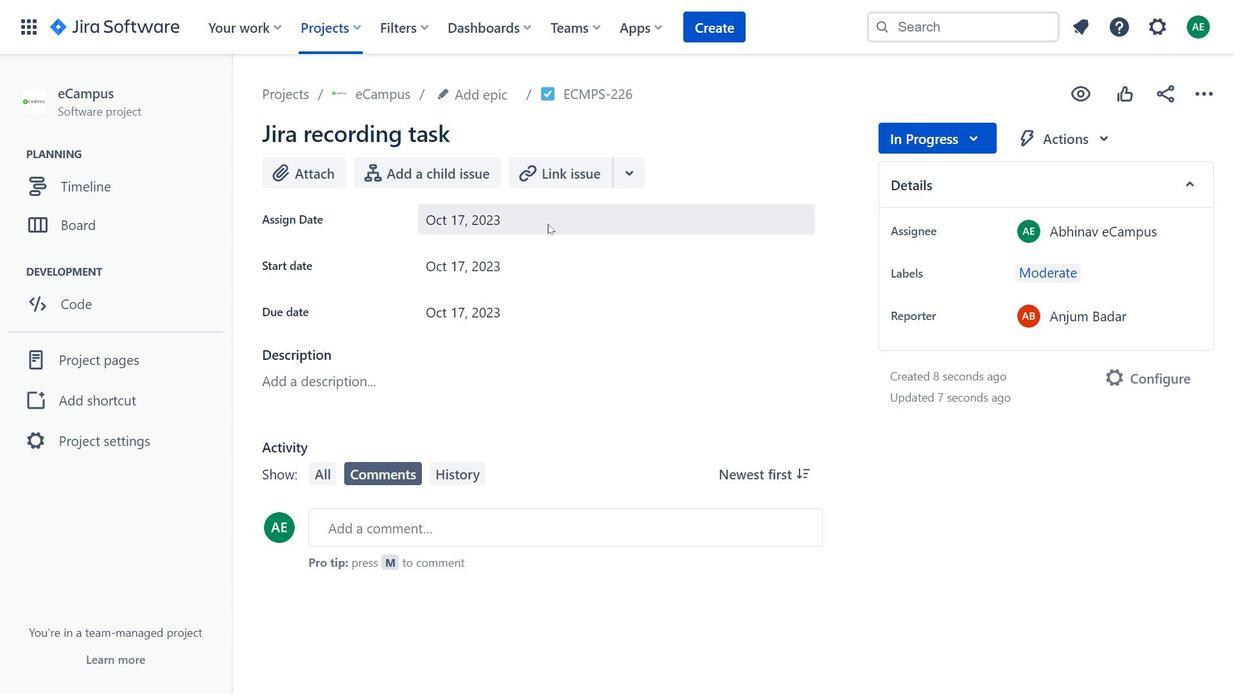 
Action: Mouse moved to (705, 277)
Screenshot: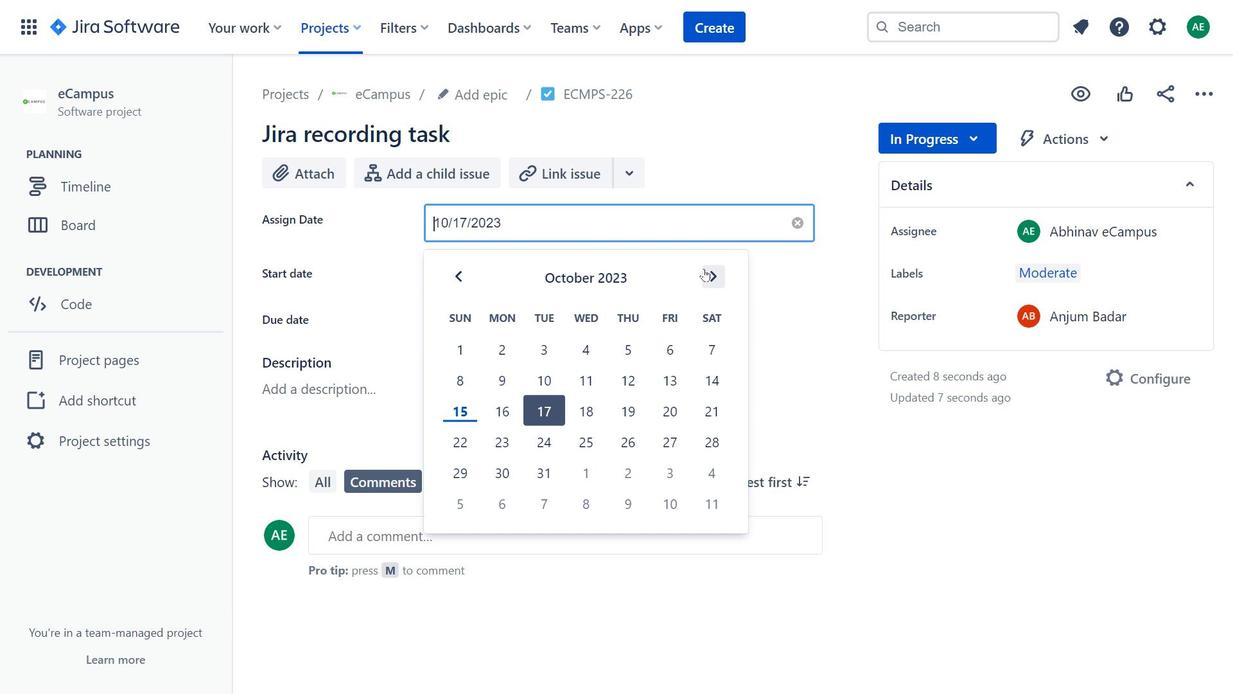 
Action: Mouse pressed left at (705, 277)
Screenshot: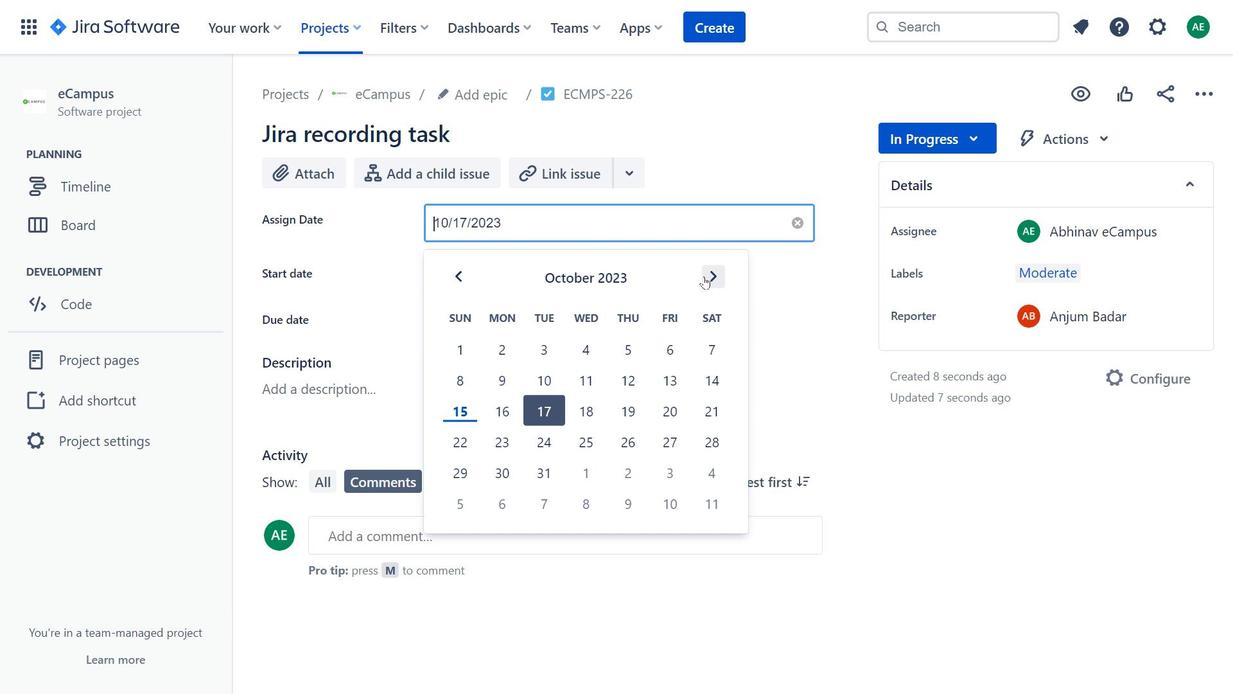 
Action: Mouse moved to (1064, 144)
Screenshot: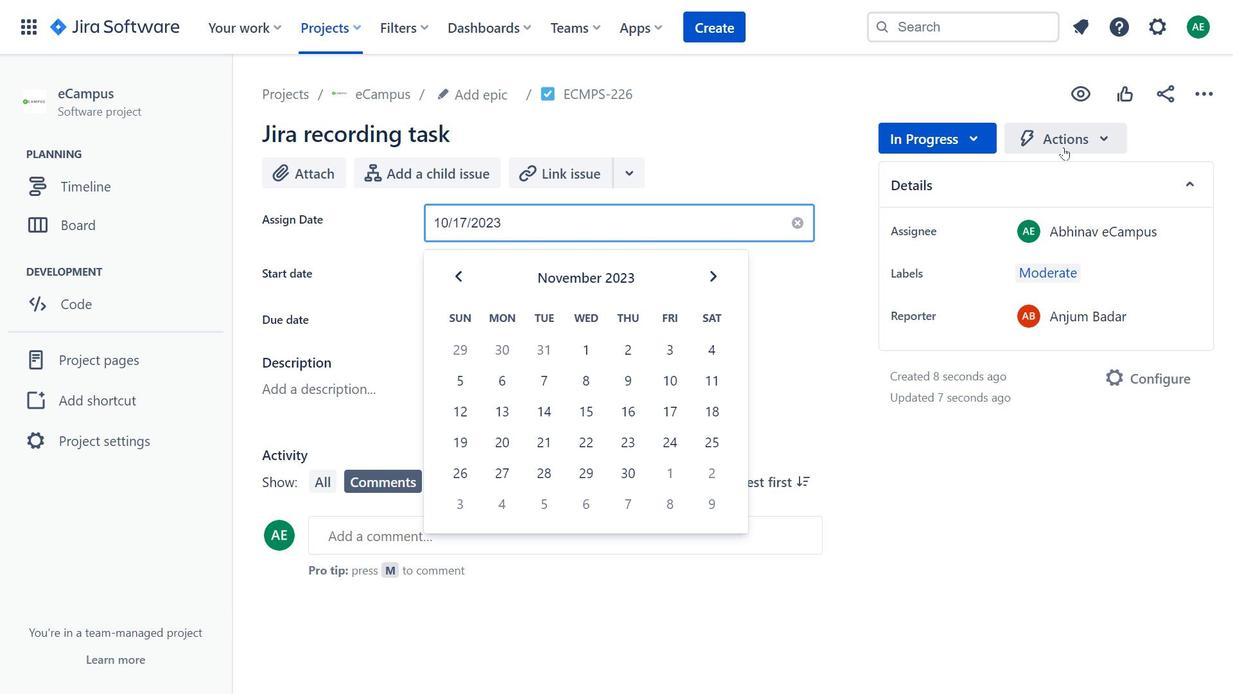 
Action: Mouse pressed left at (1064, 144)
Screenshot: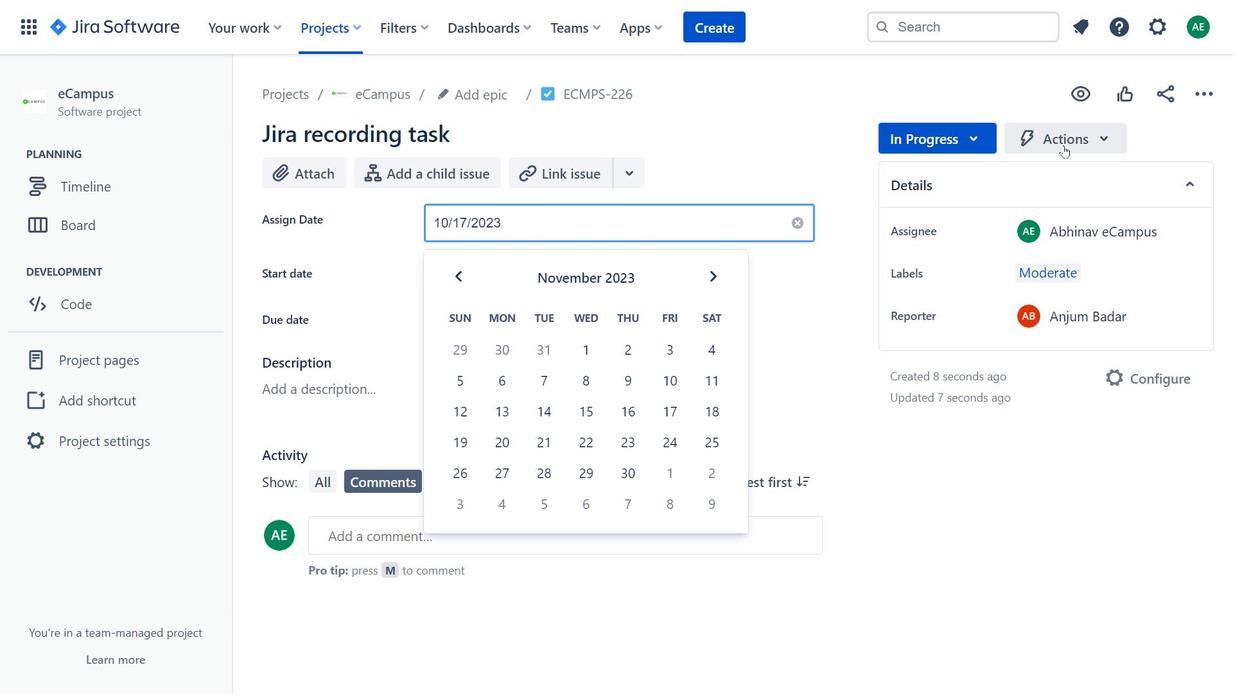 
Action: Mouse moved to (623, 181)
Screenshot: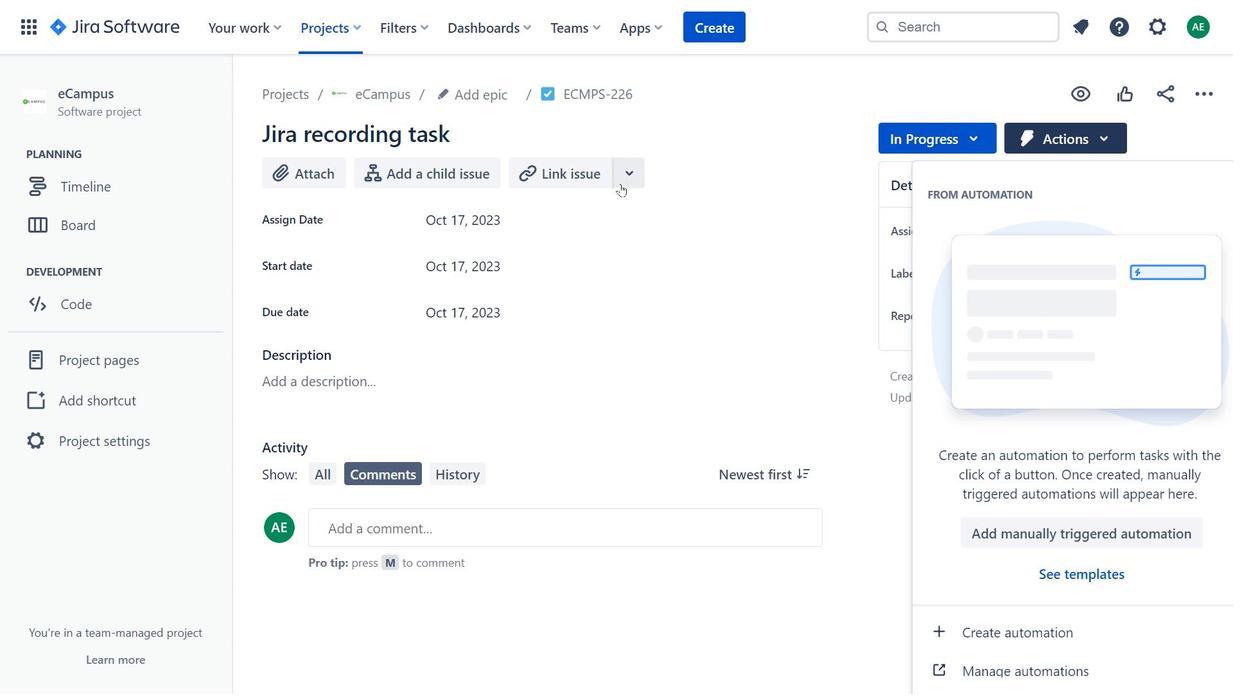 
Action: Mouse pressed left at (623, 181)
Screenshot: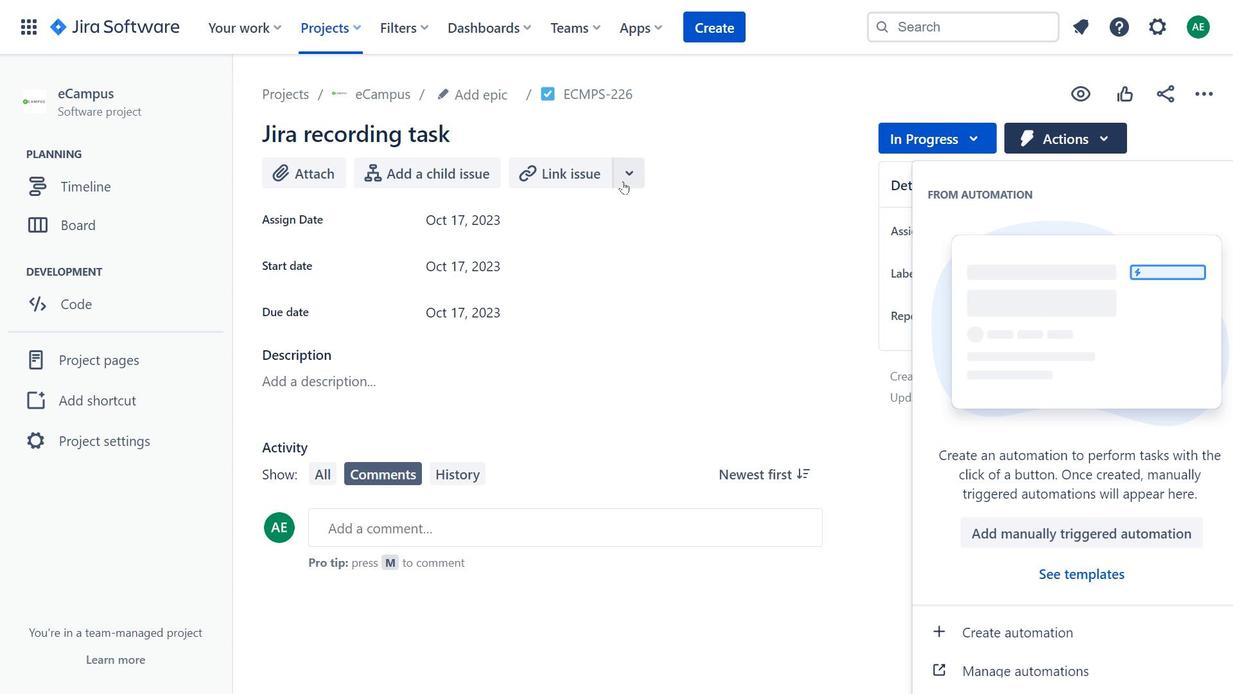 
Action: Mouse moved to (723, 219)
Screenshot: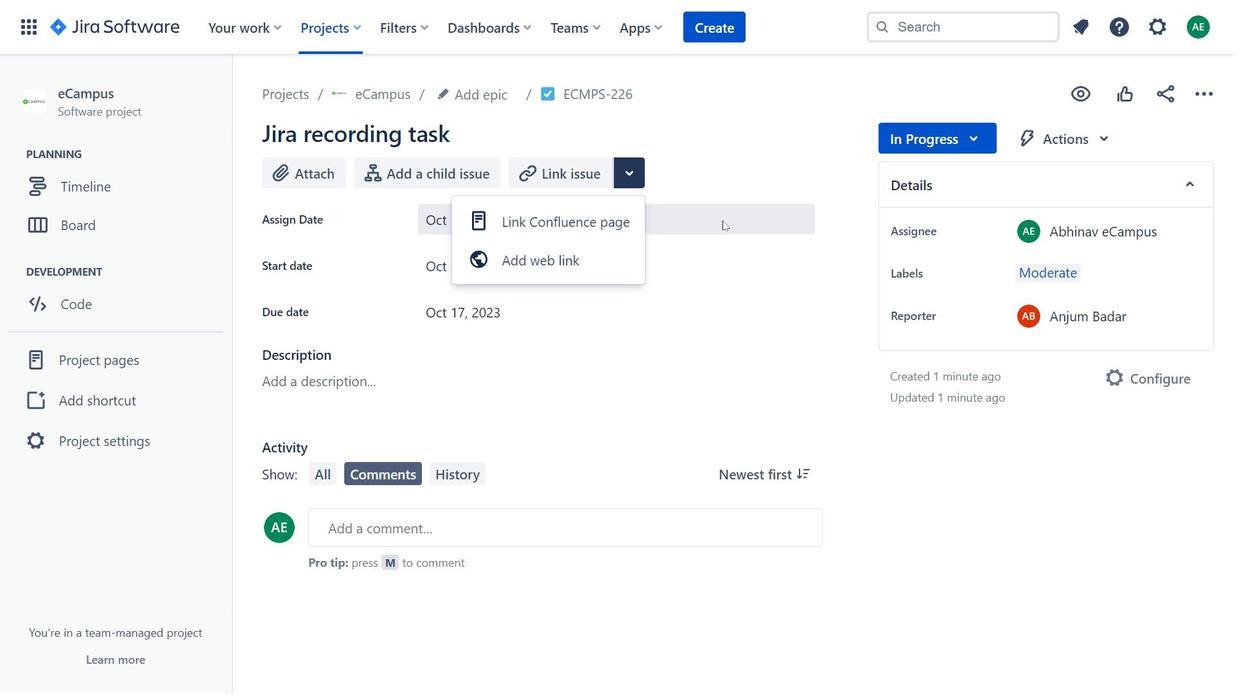 
Action: Mouse pressed left at (723, 219)
Screenshot: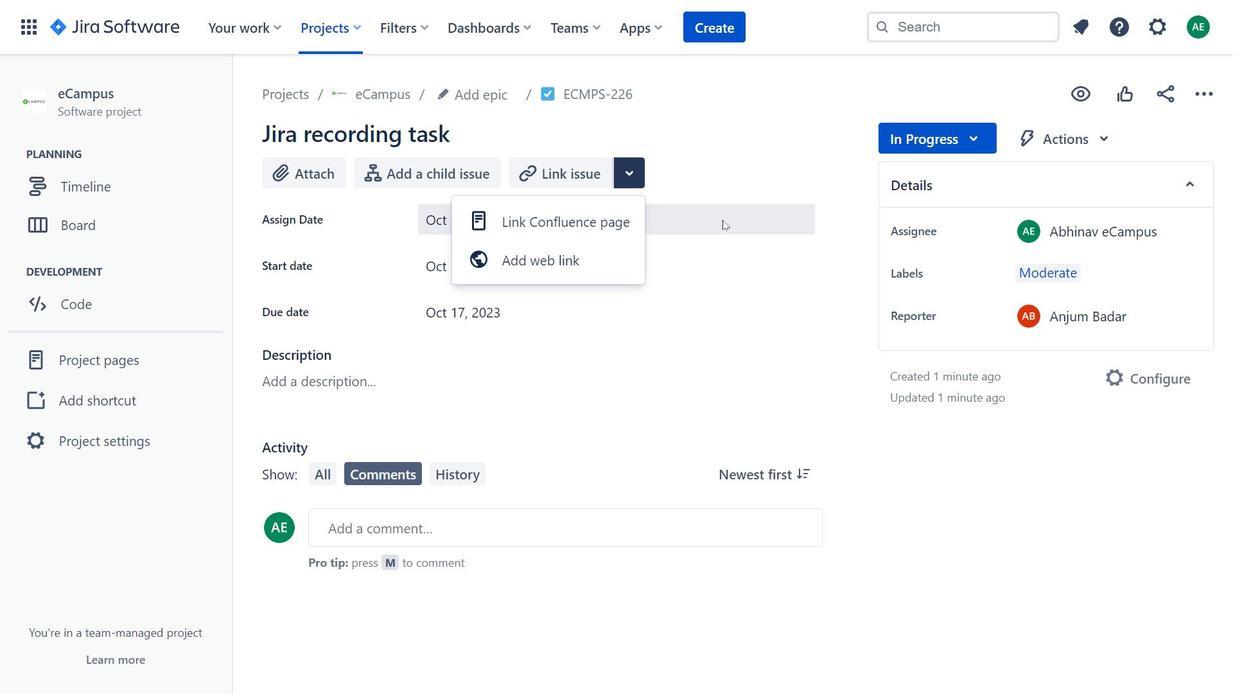 
Action: Mouse moved to (710, 283)
Screenshot: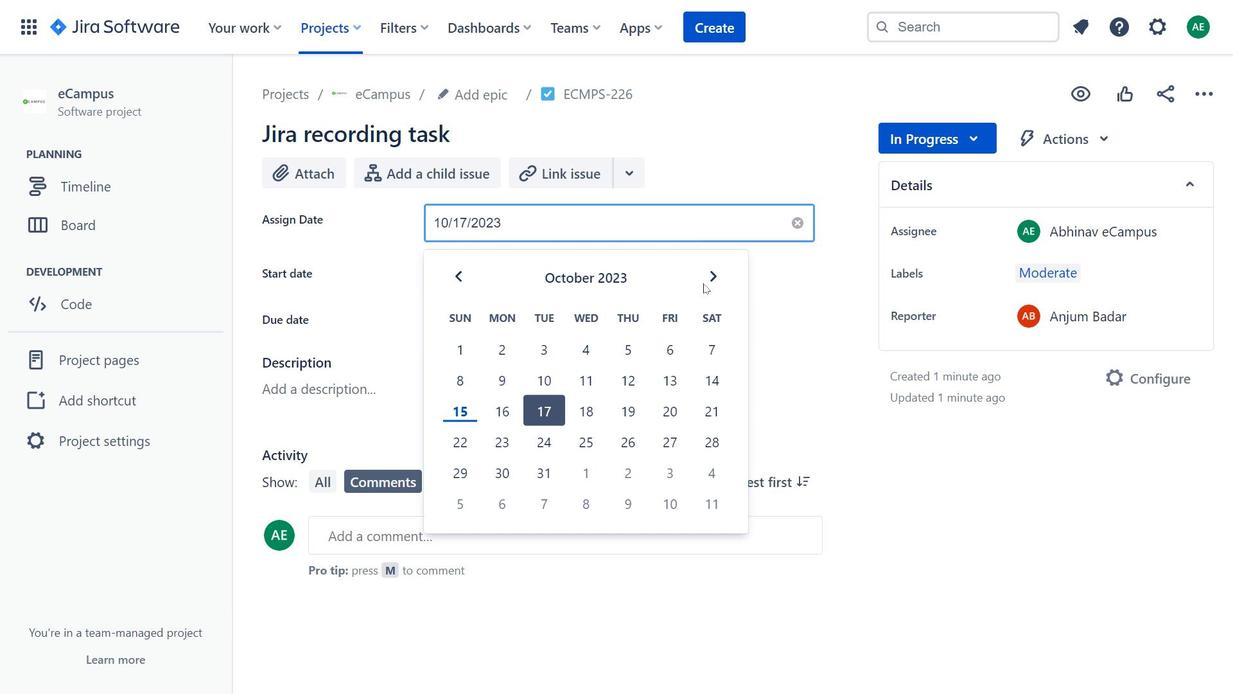
Action: Mouse pressed left at (710, 283)
Screenshot: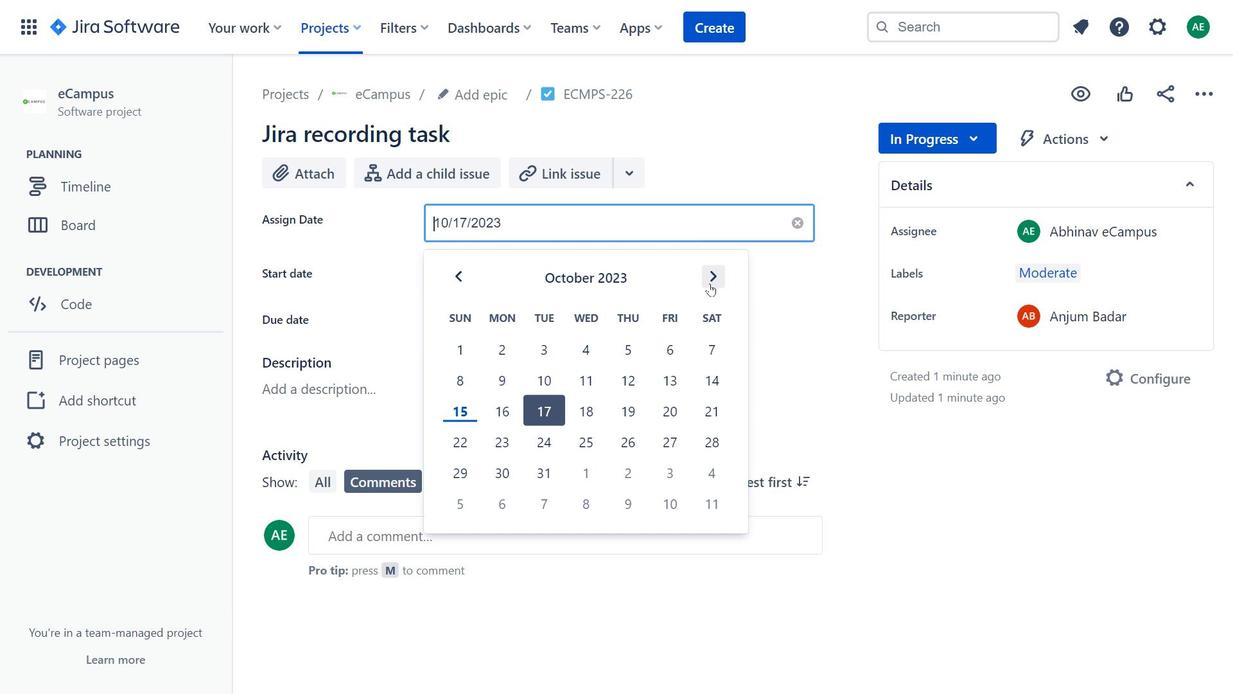 
Action: Mouse moved to (1018, 149)
Screenshot: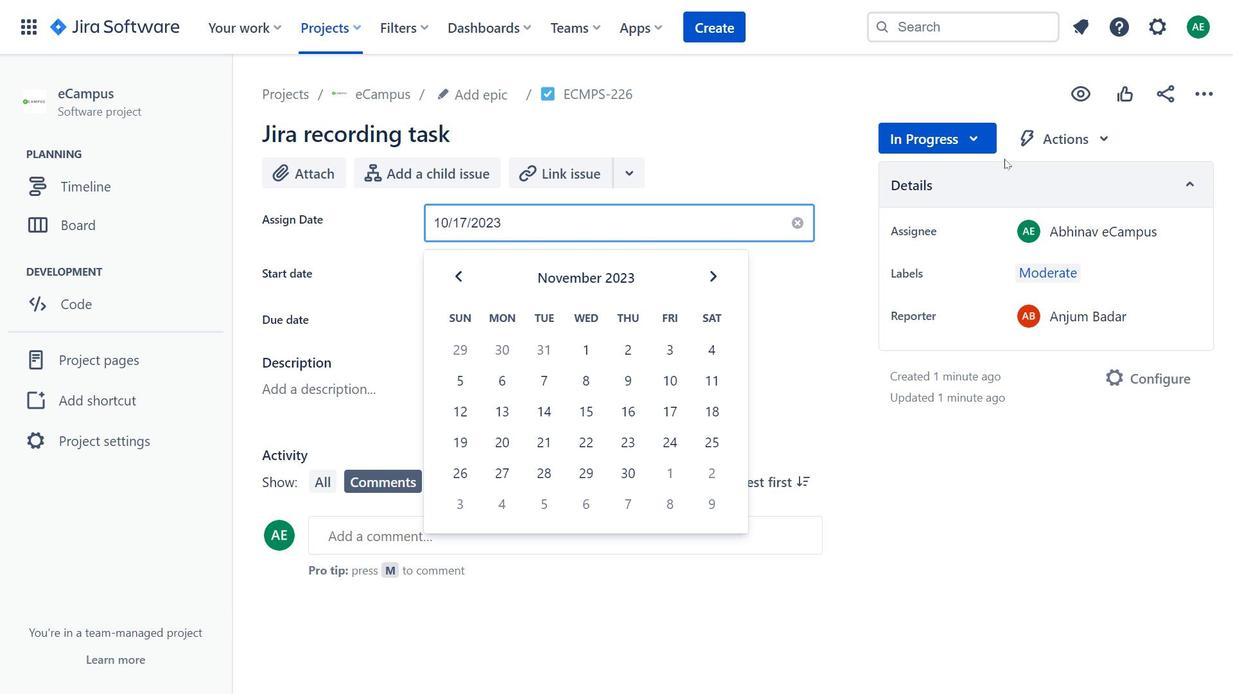 
Action: Mouse pressed left at (1018, 149)
Screenshot: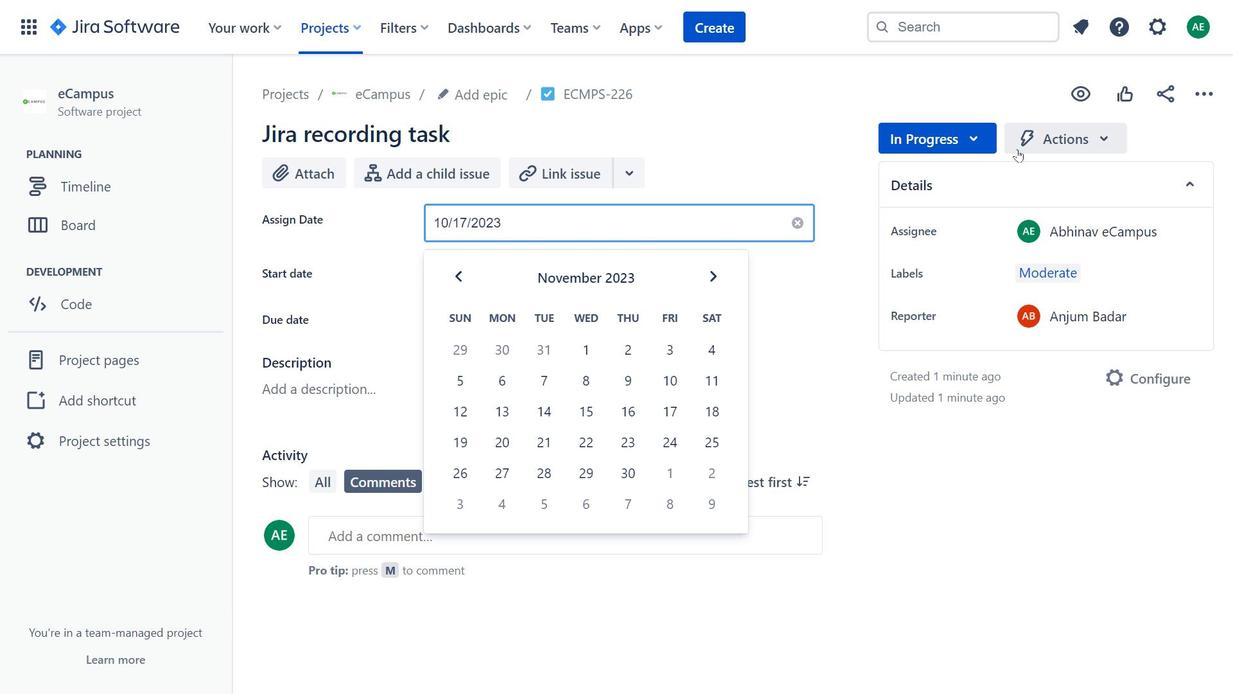 
Action: Mouse moved to (360, 89)
Screenshot: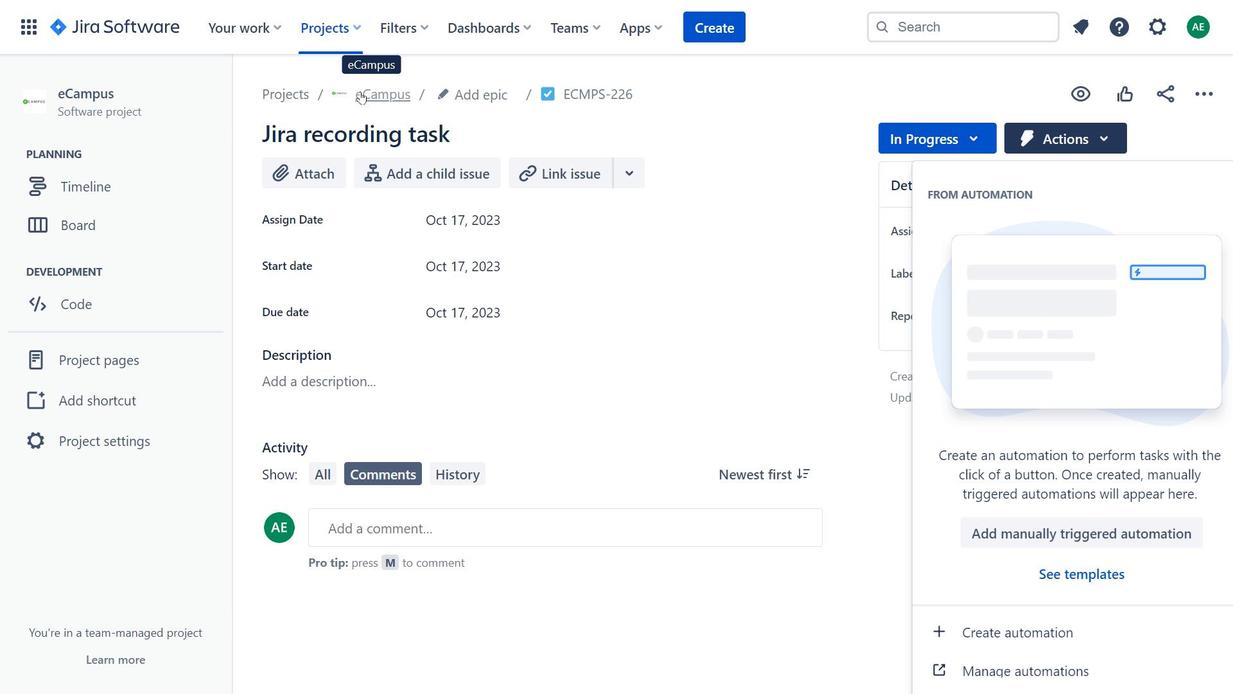 
Action: Mouse pressed left at (360, 89)
Screenshot: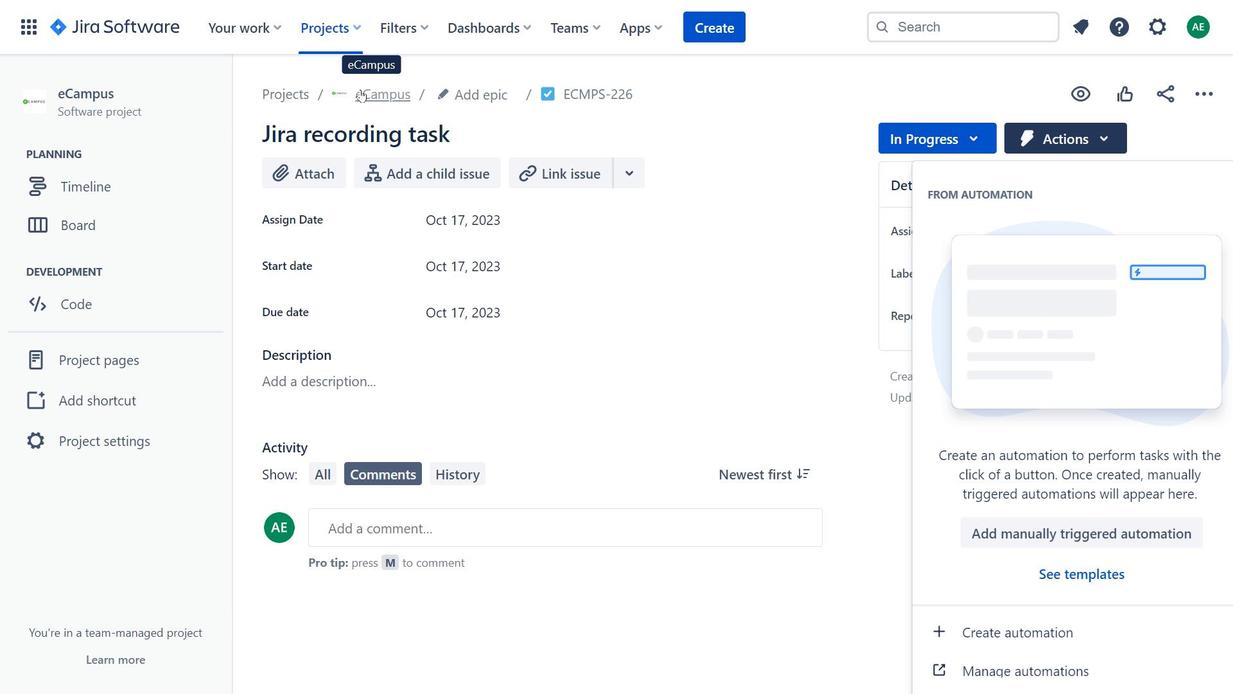 
Action: Mouse moved to (714, 177)
Screenshot: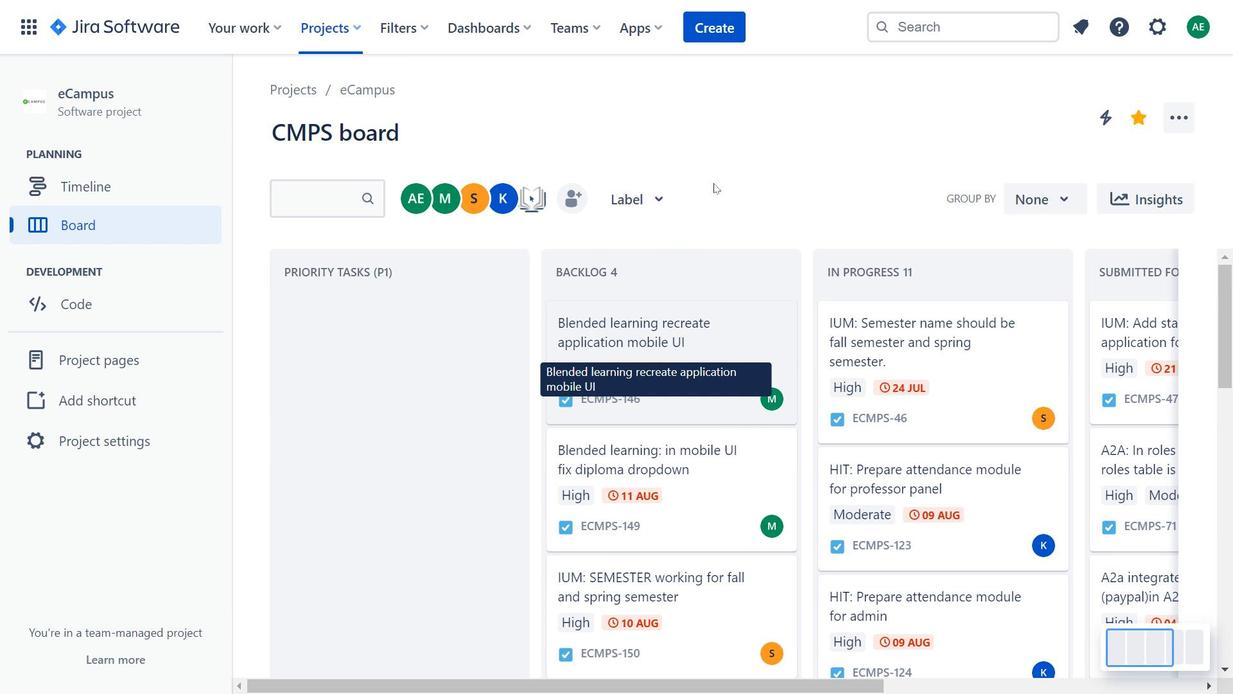 
Action: Mouse scrolled (714, 176) with delta (0, 0)
Screenshot: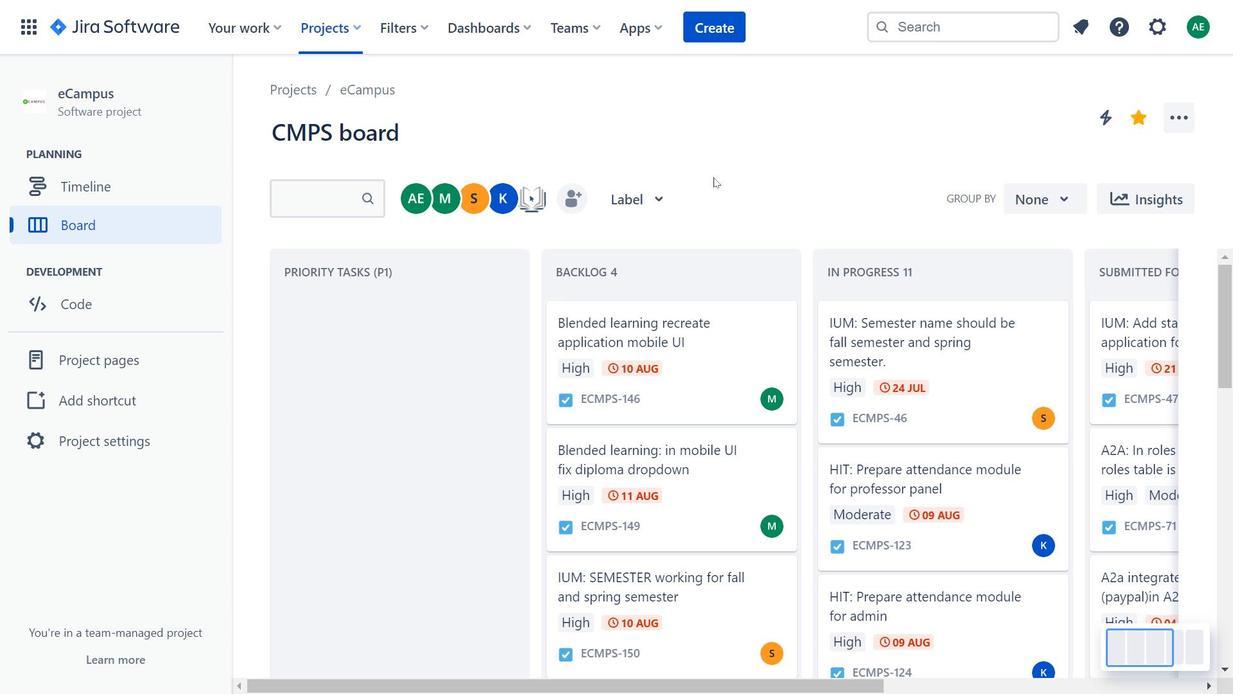 
Action: Mouse moved to (693, 280)
Screenshot: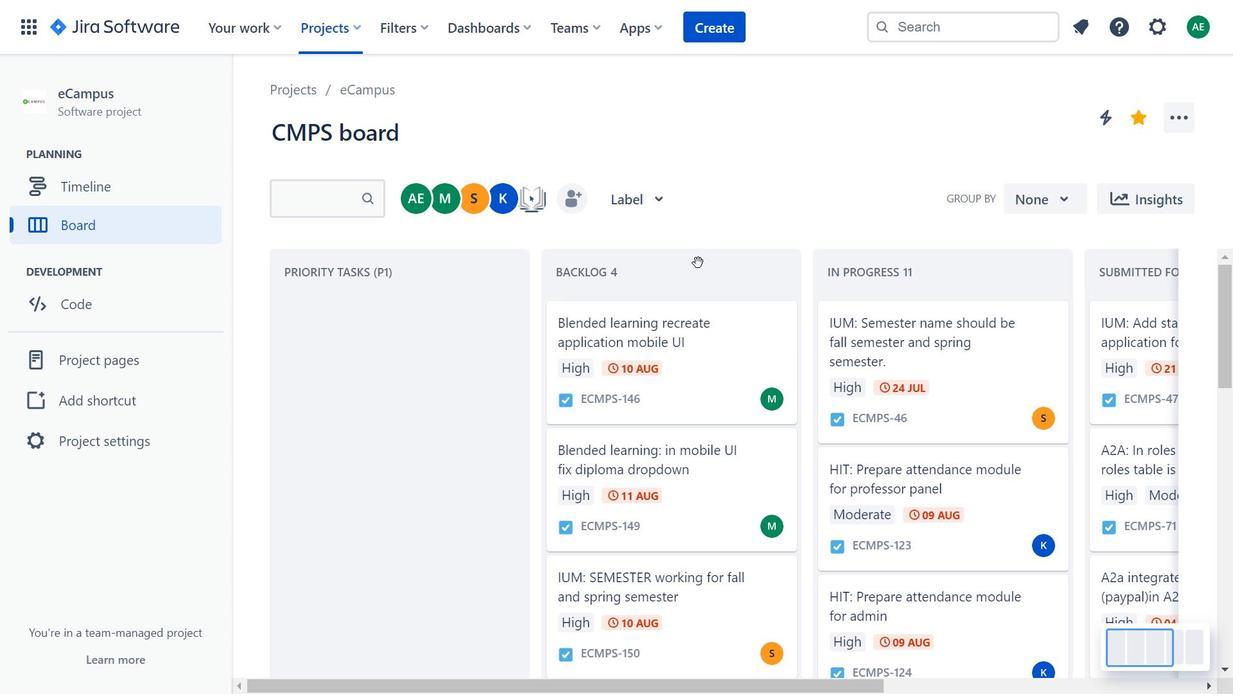 
Action: Mouse scrolled (693, 279) with delta (0, 0)
Screenshot: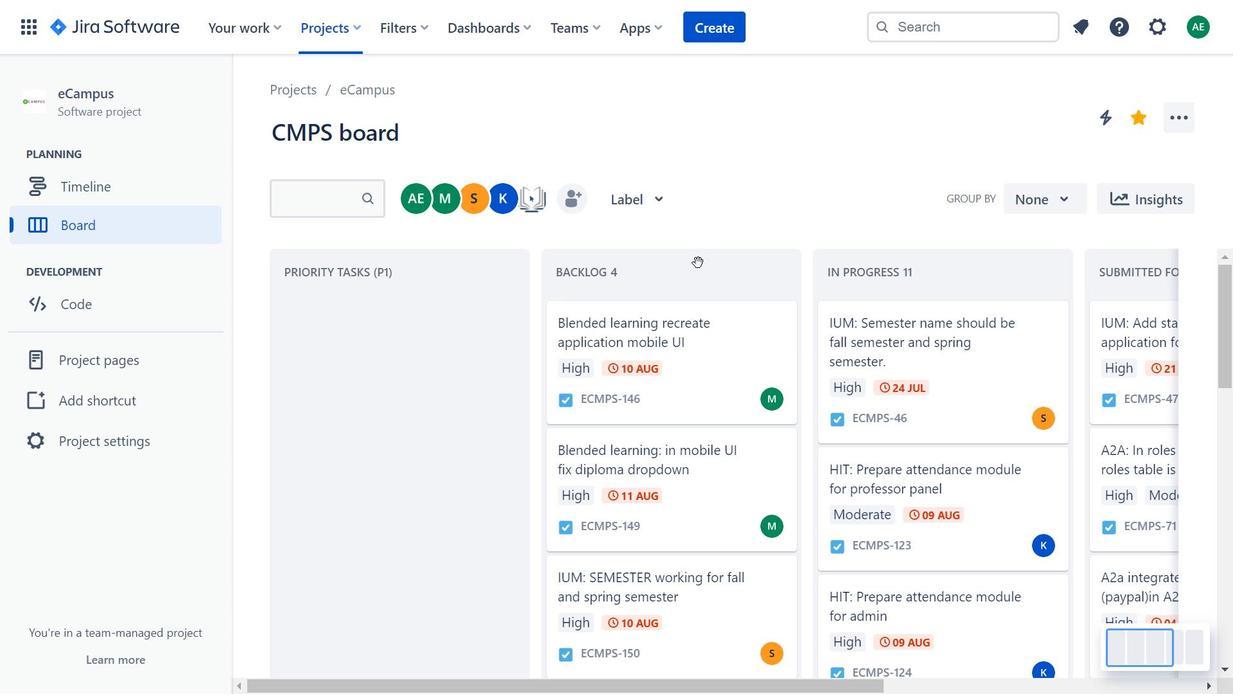 
Action: Mouse moved to (707, 420)
Screenshot: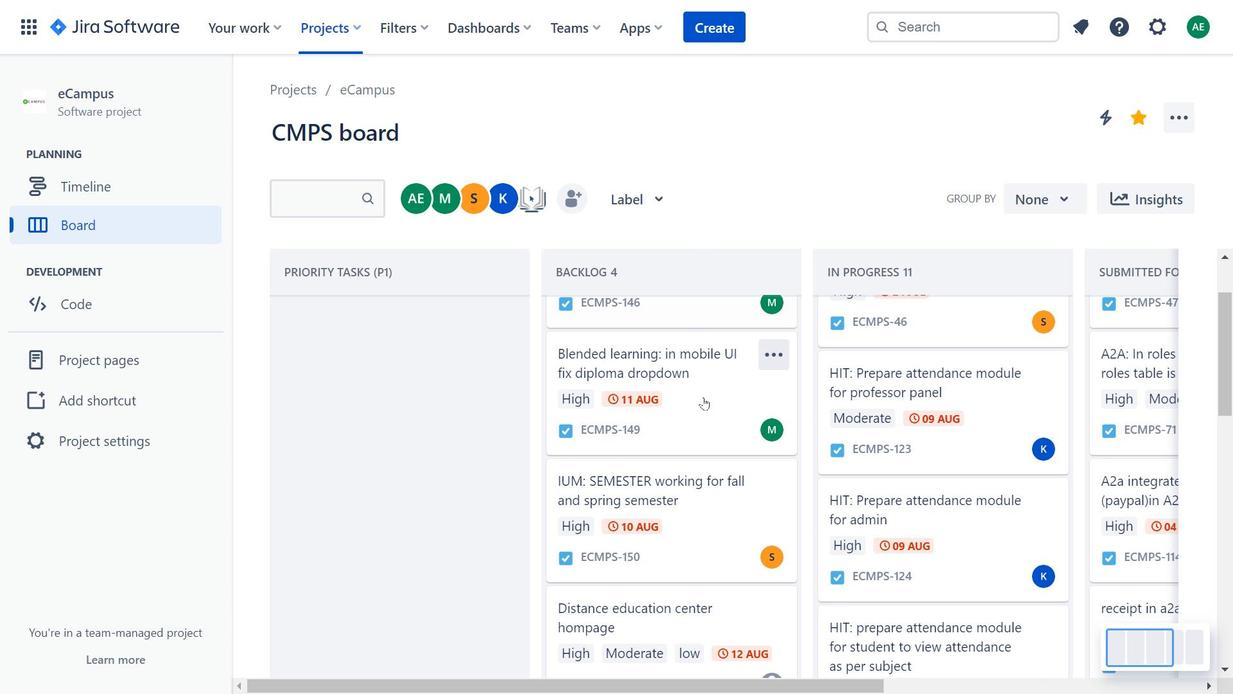 
Action: Mouse pressed left at (707, 420)
Screenshot: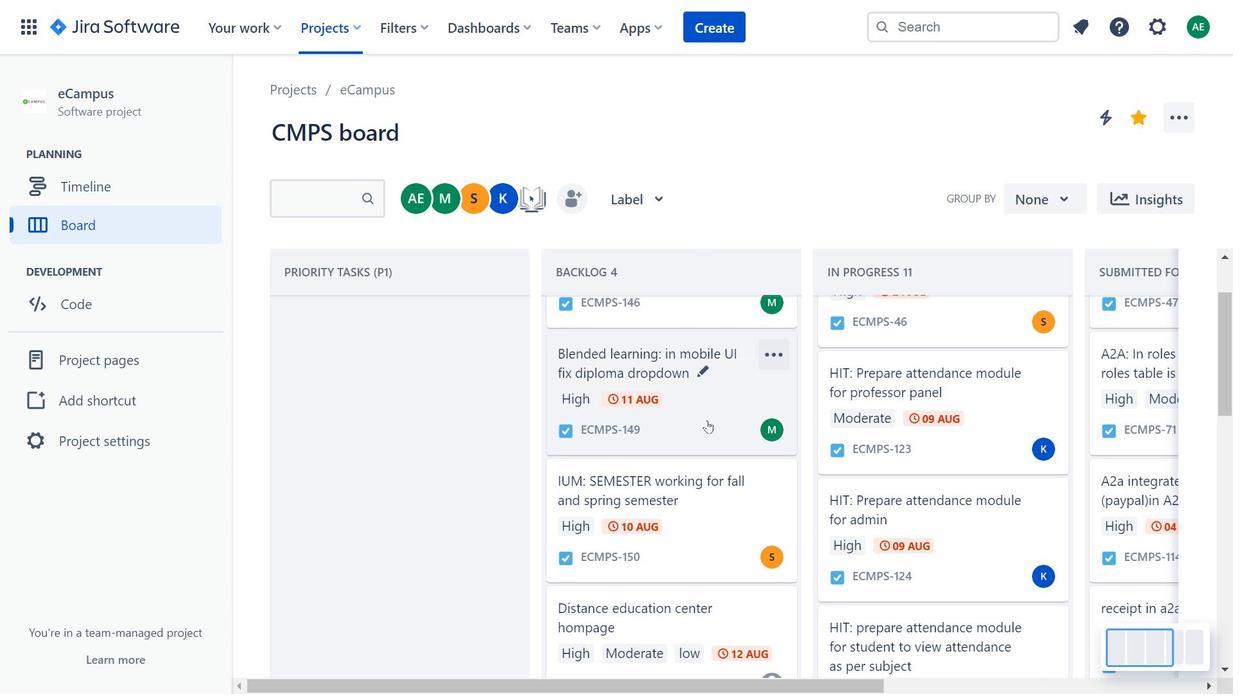 
Action: Mouse moved to (343, 212)
Screenshot: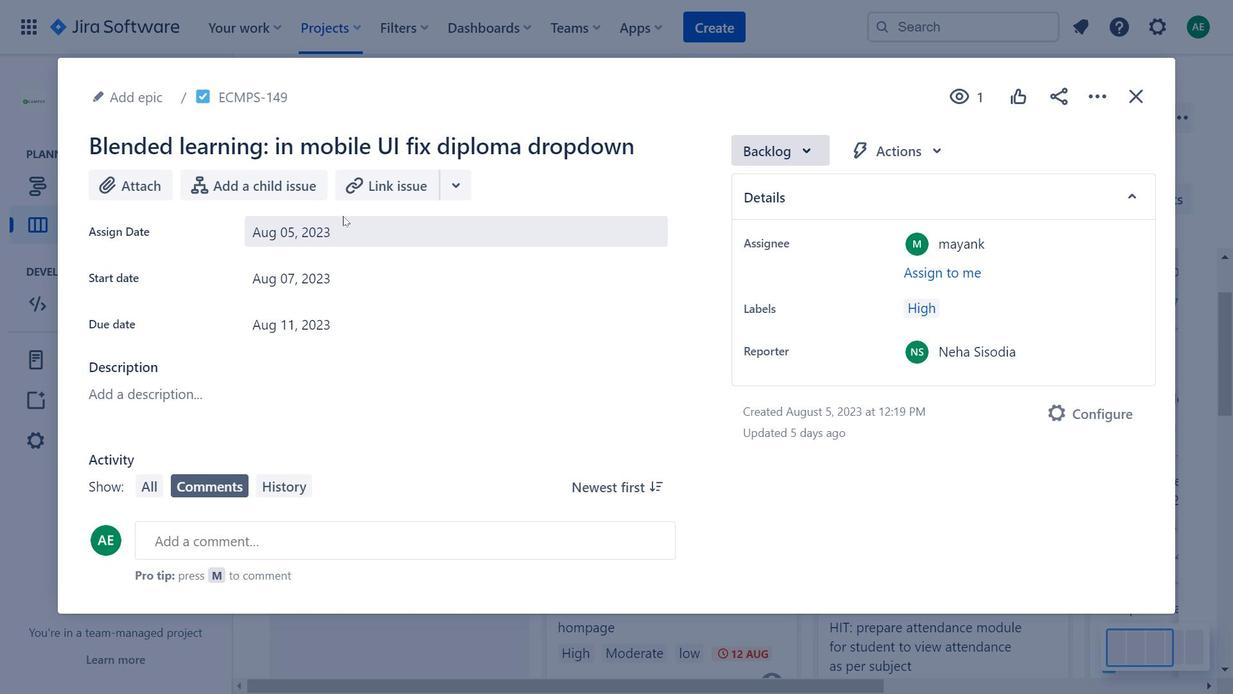 
Action: Mouse pressed left at (343, 212)
Screenshot: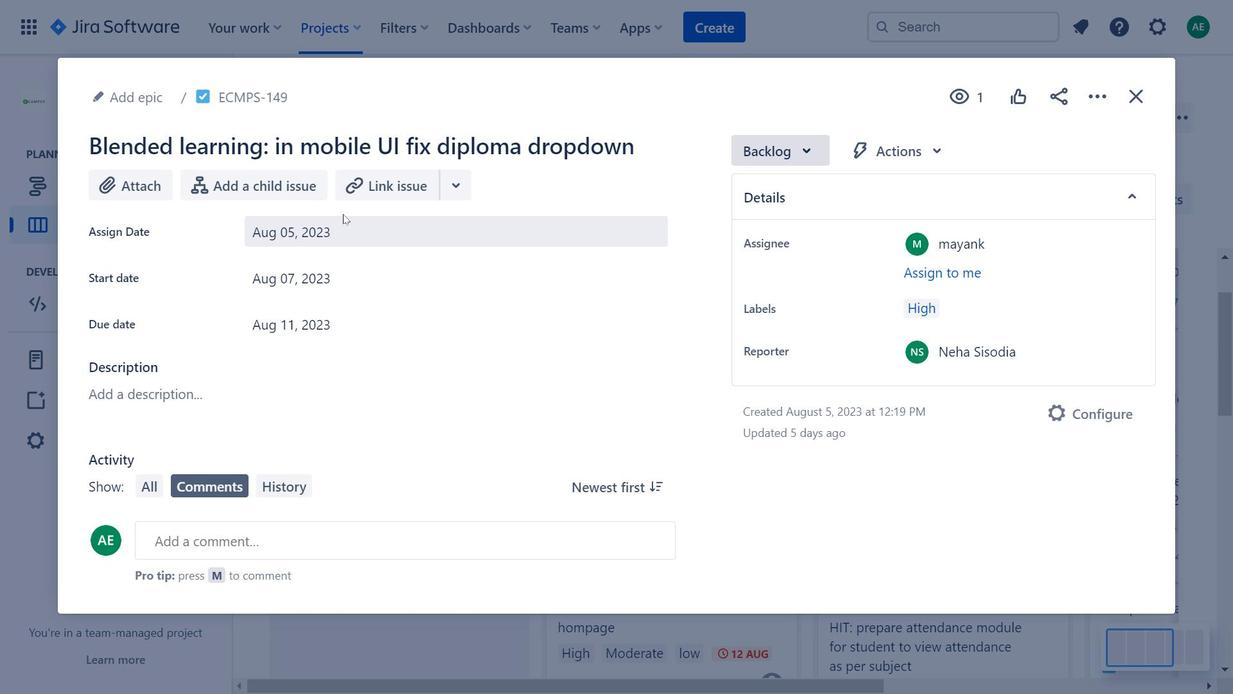 
Action: Mouse moved to (337, 226)
Screenshot: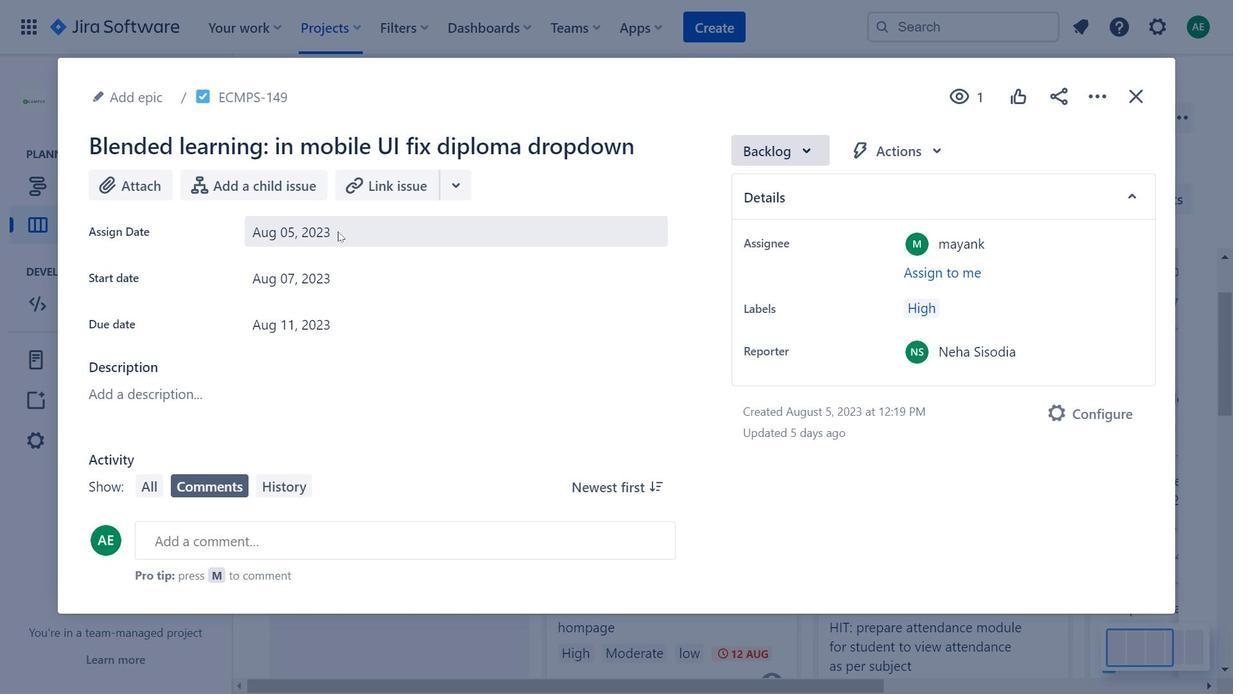 
Action: Mouse pressed left at (337, 226)
Screenshot: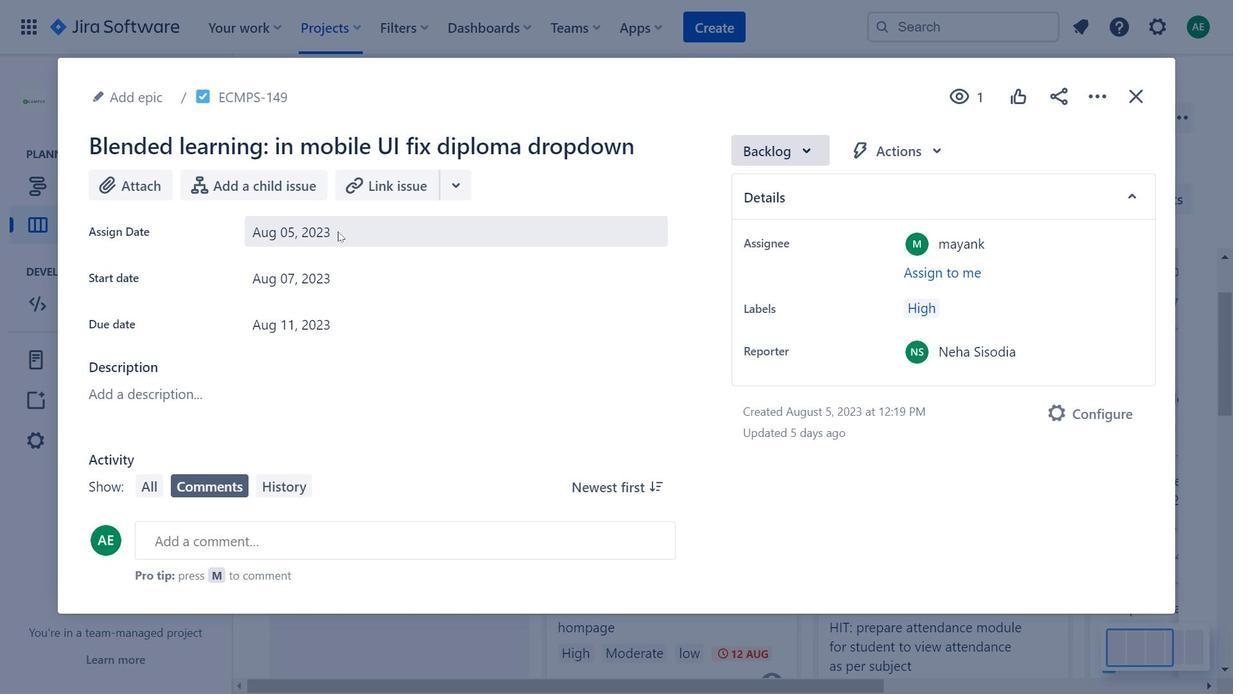 
Action: Mouse pressed left at (337, 226)
Screenshot: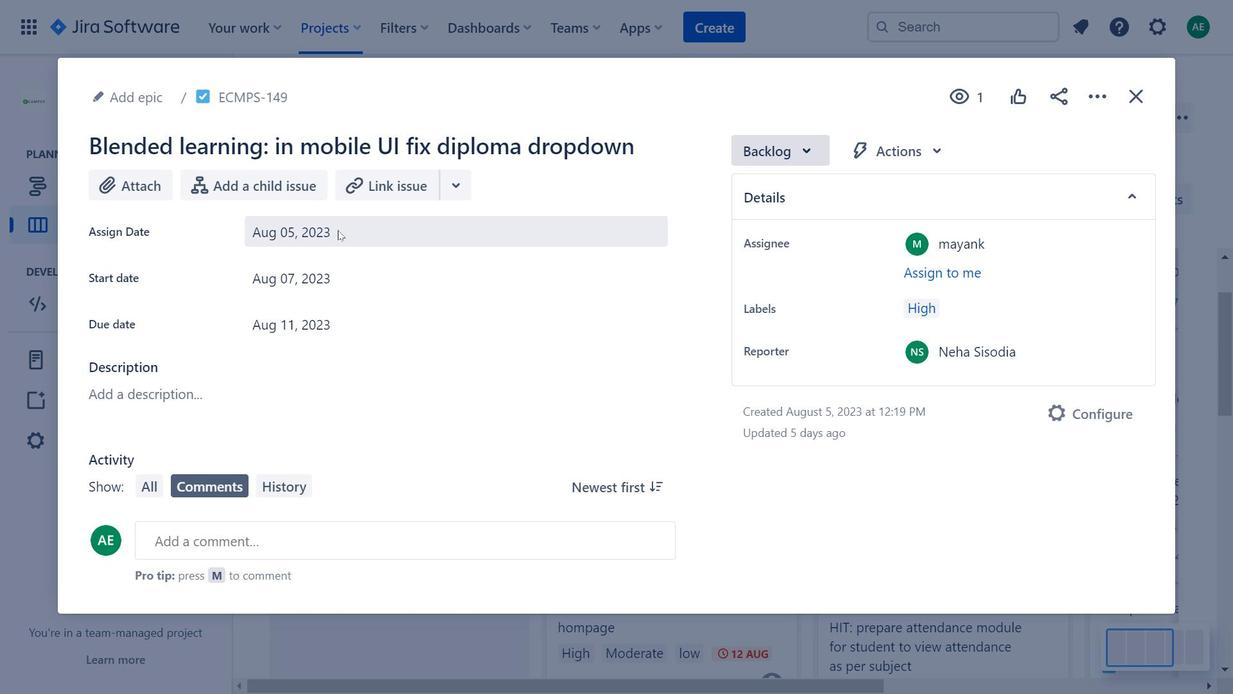 
Action: Mouse moved to (523, 120)
Screenshot: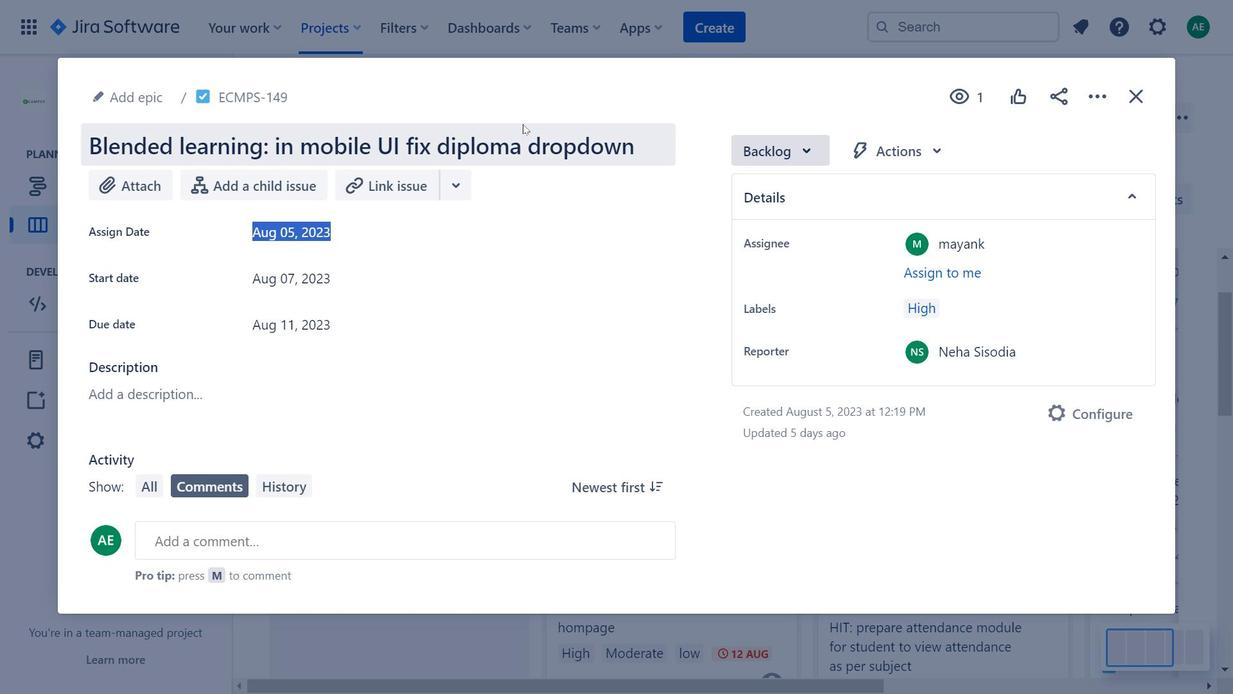 
Action: Mouse pressed left at (523, 120)
Screenshot: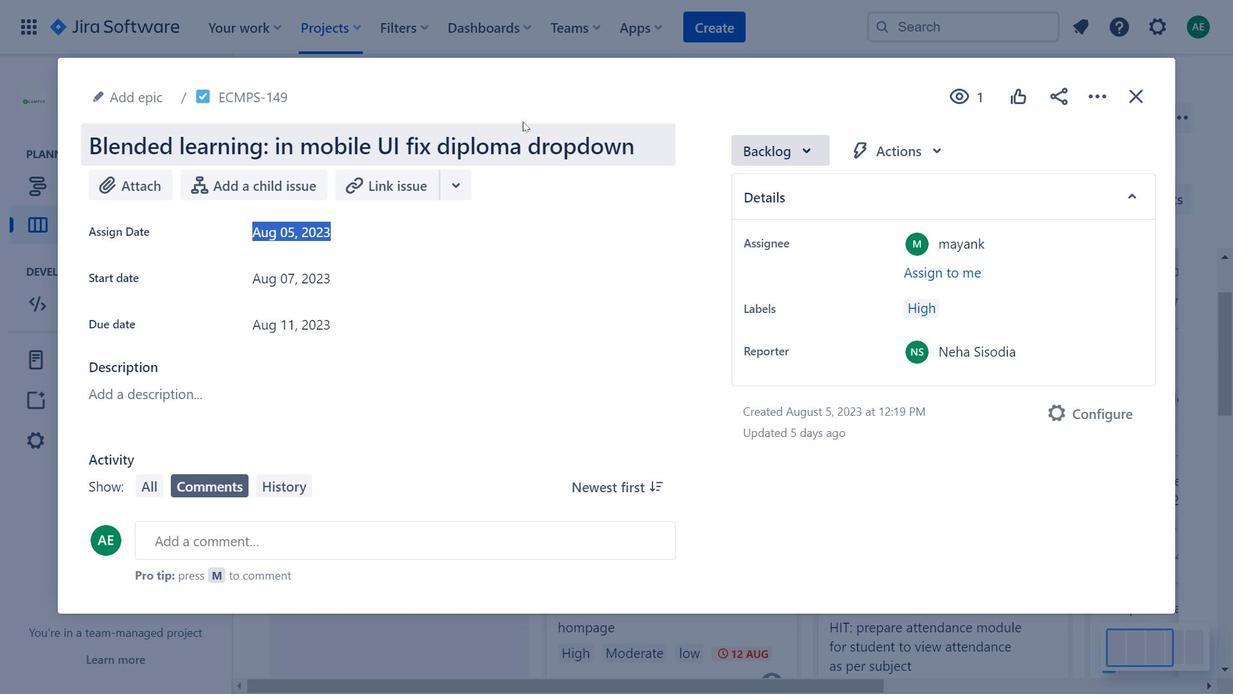 
Action: Mouse moved to (417, 279)
Screenshot: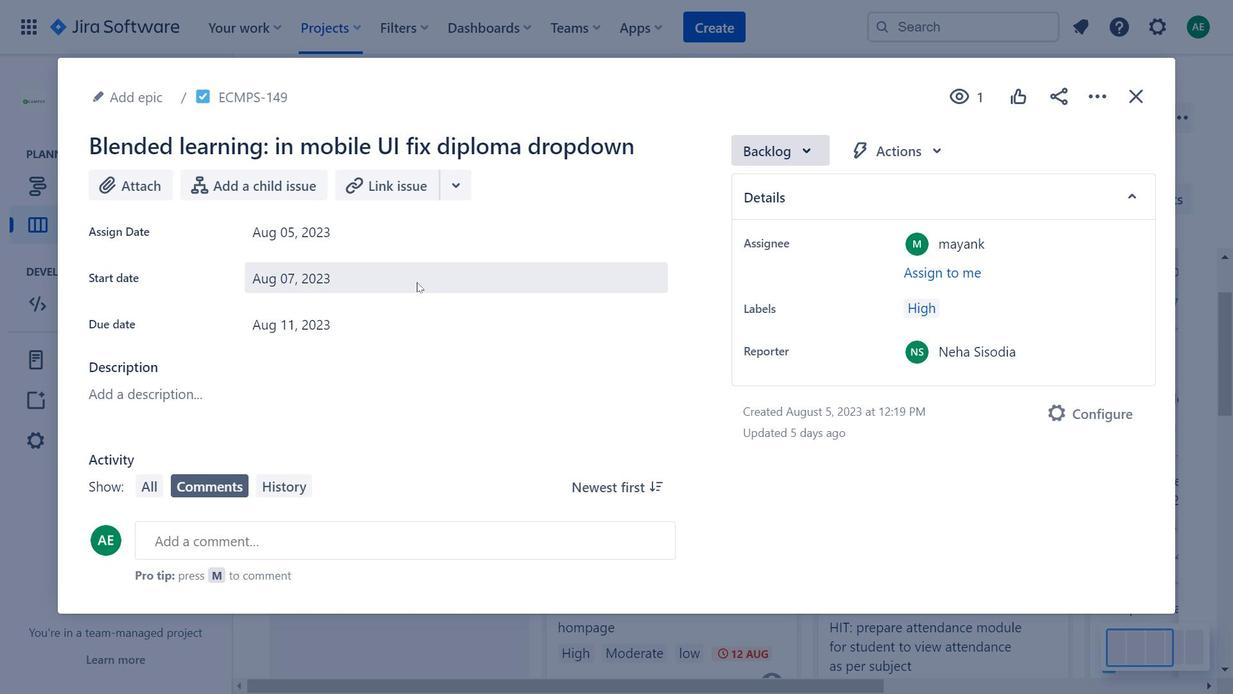 
Action: Mouse pressed left at (417, 279)
Screenshot: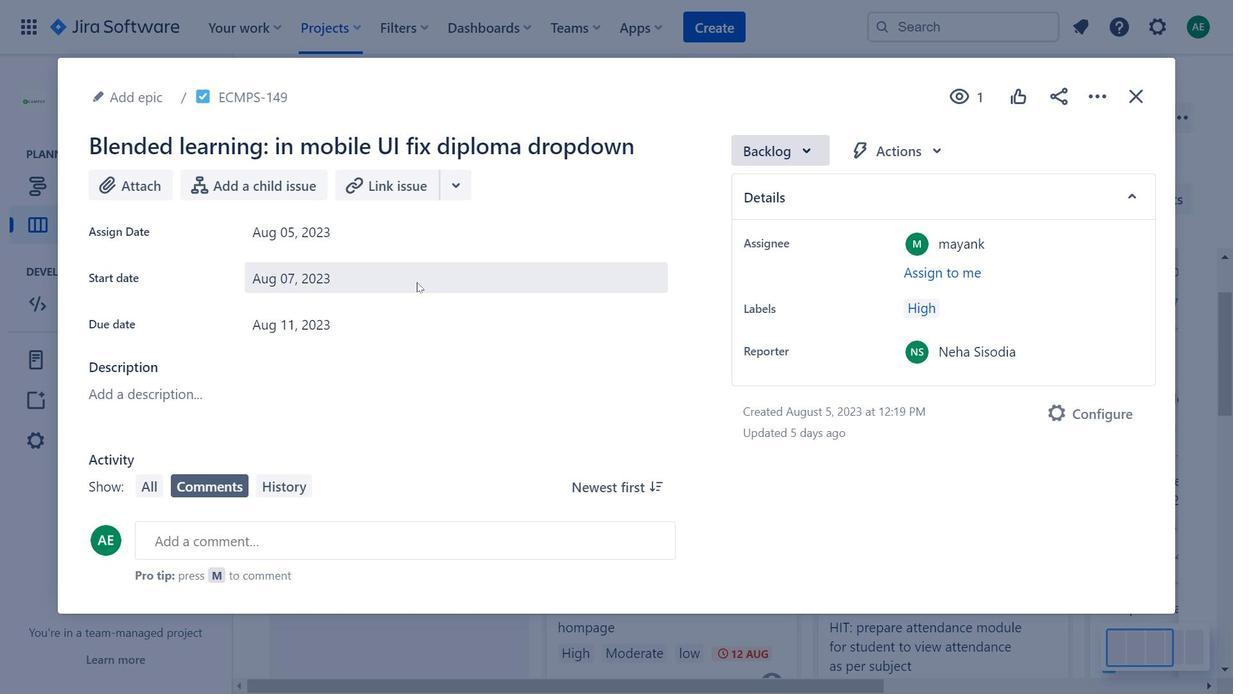 
Action: Mouse moved to (683, 349)
Screenshot: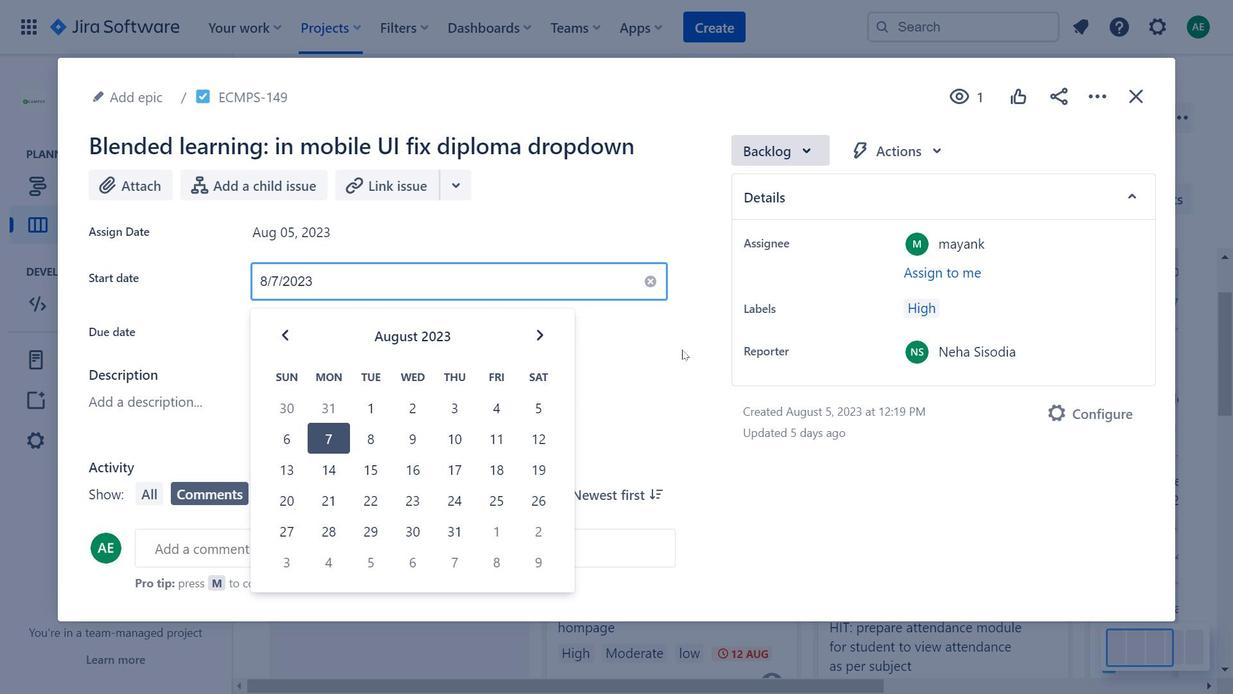 
Action: Mouse pressed left at (683, 349)
Screenshot: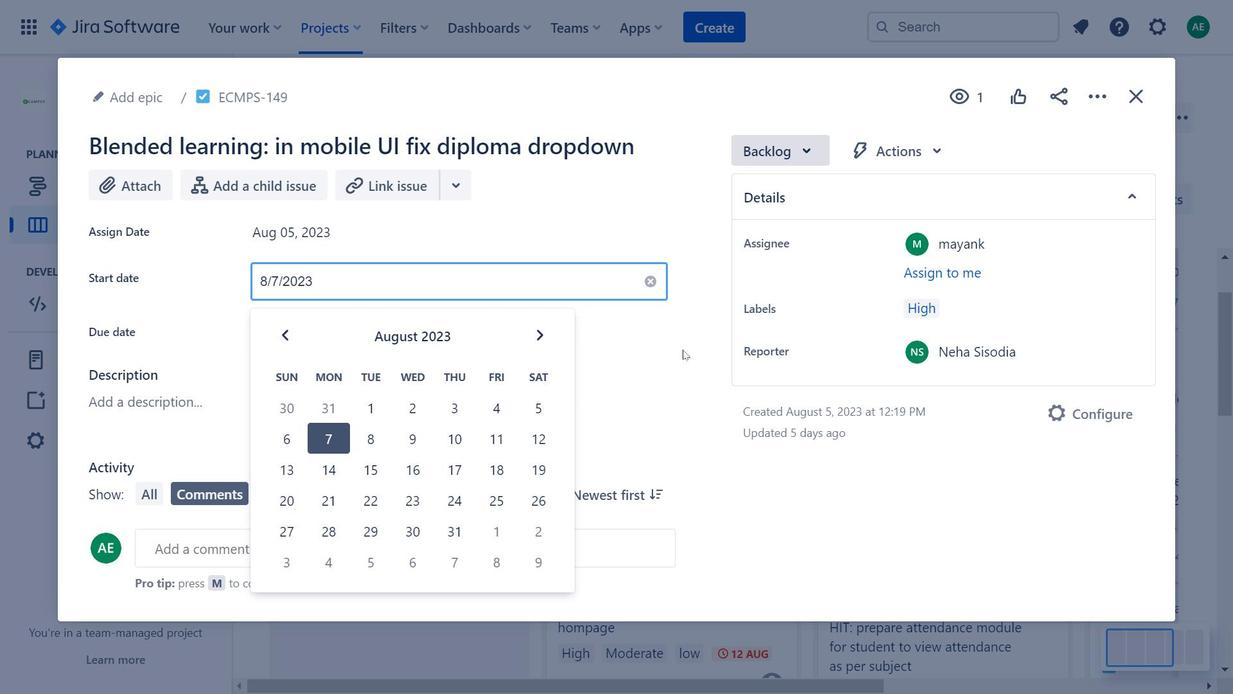 
Action: Mouse moved to (809, 145)
Screenshot: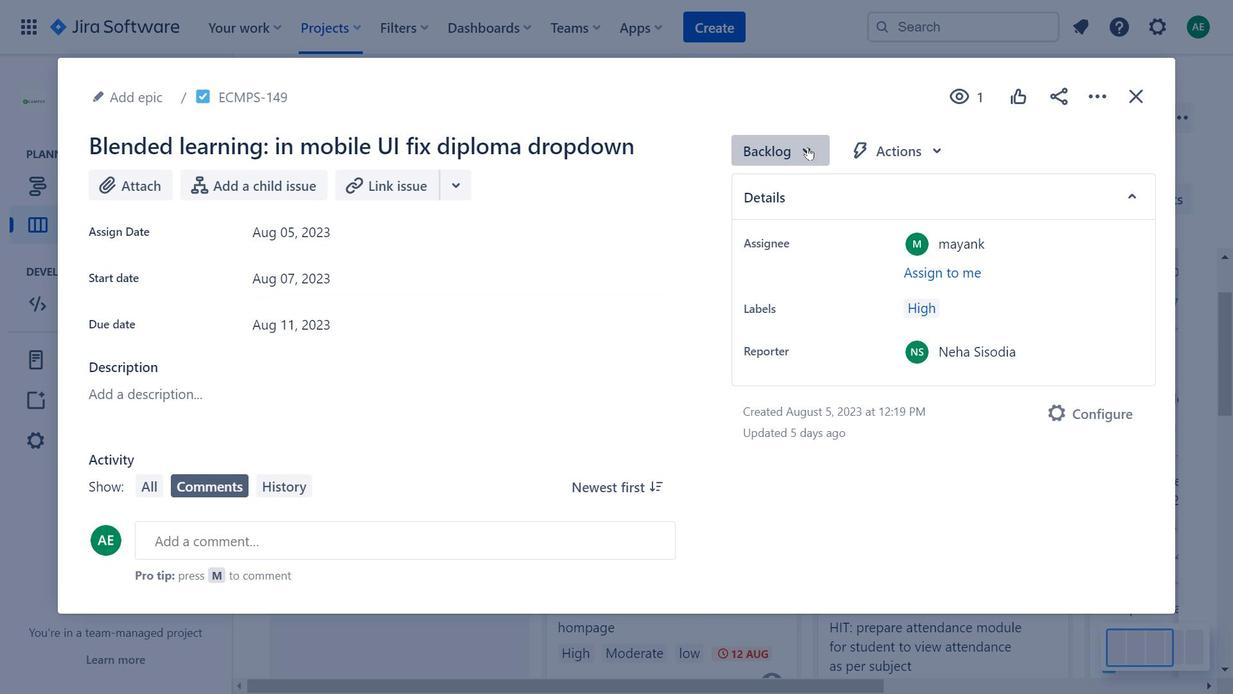 
Action: Mouse pressed left at (809, 145)
Screenshot: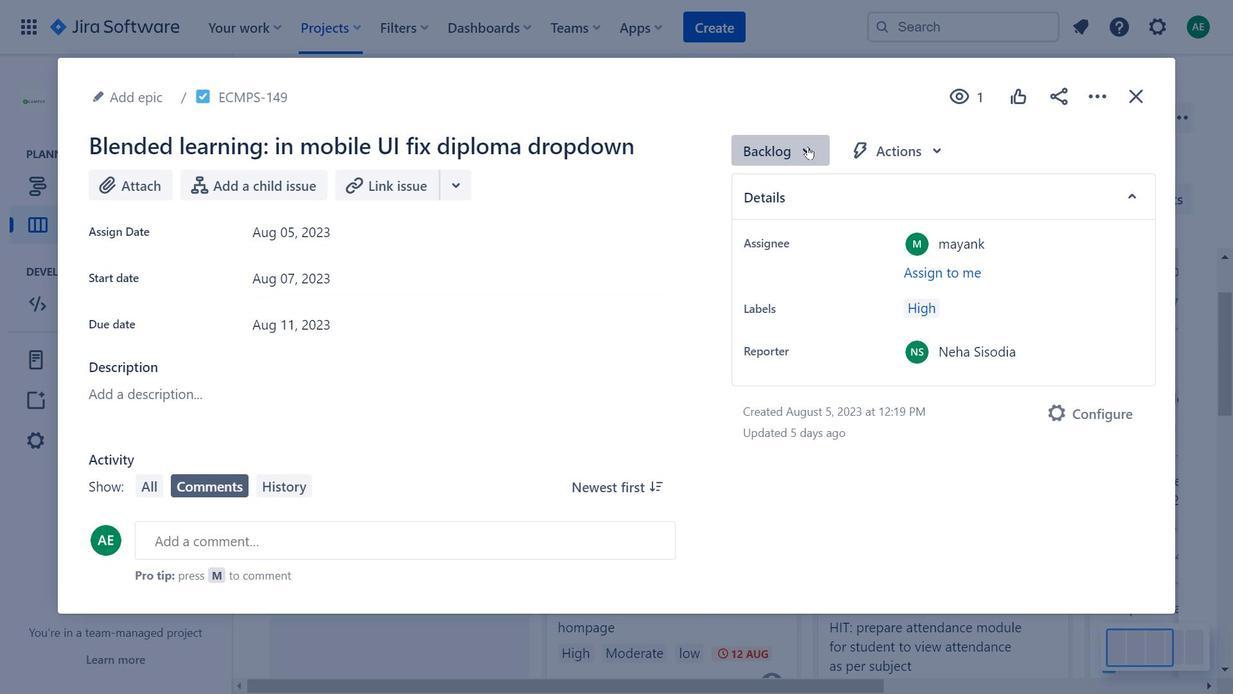 
Action: Mouse moved to (907, 159)
Screenshot: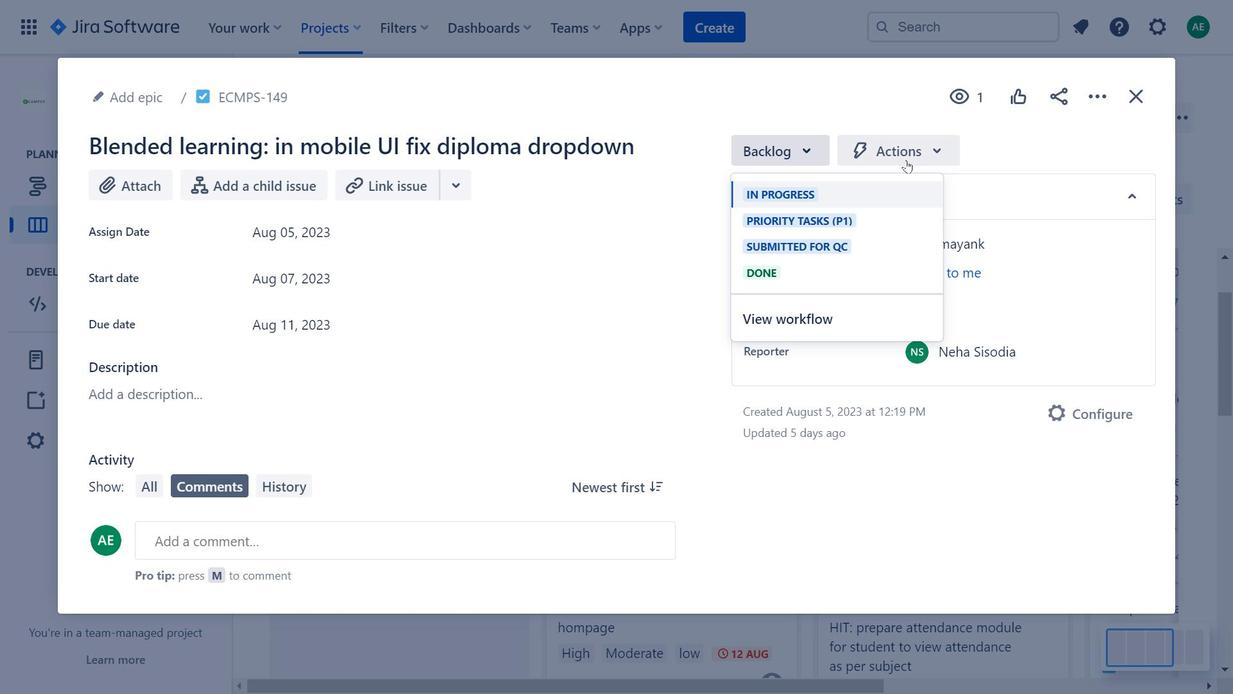 
Action: Mouse pressed left at (907, 159)
Screenshot: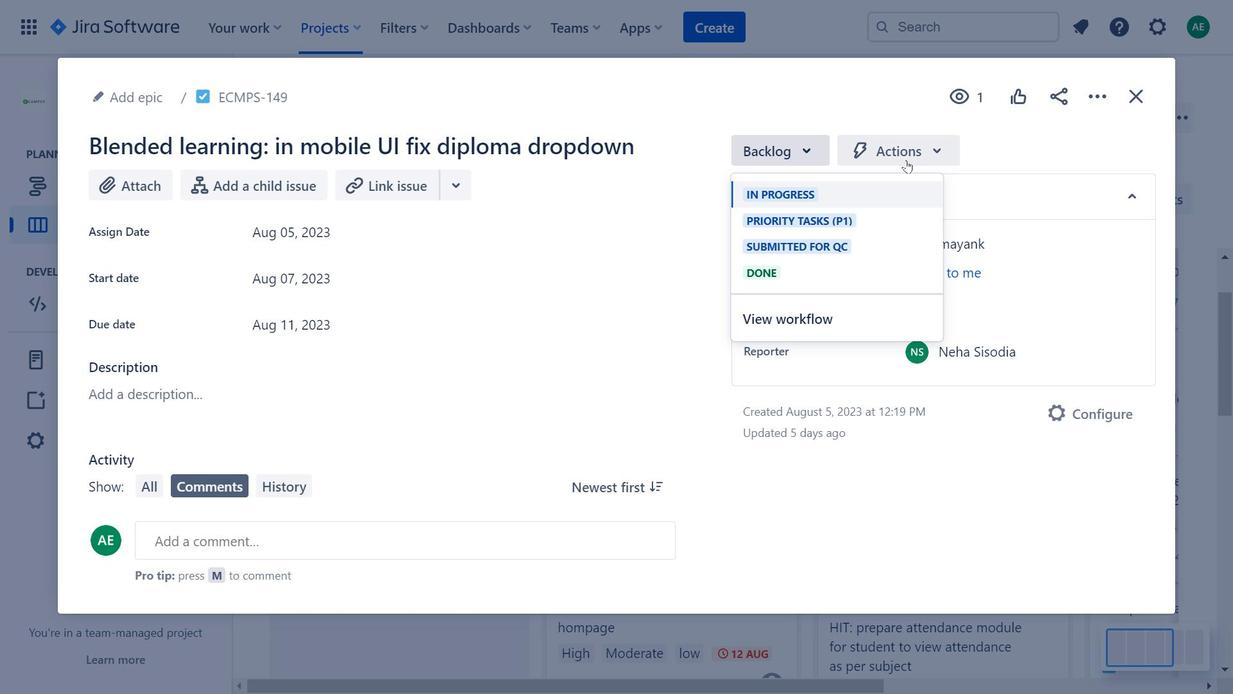 
Action: Mouse pressed left at (907, 159)
Screenshot: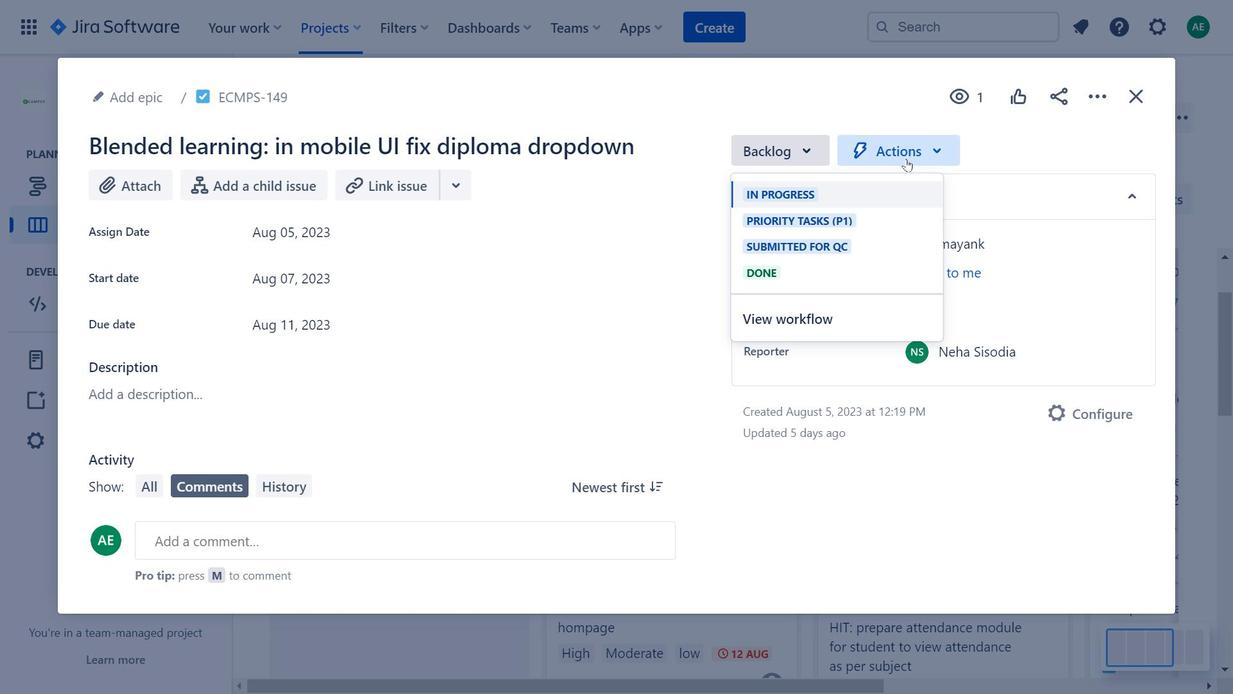
Action: Mouse moved to (904, 157)
Screenshot: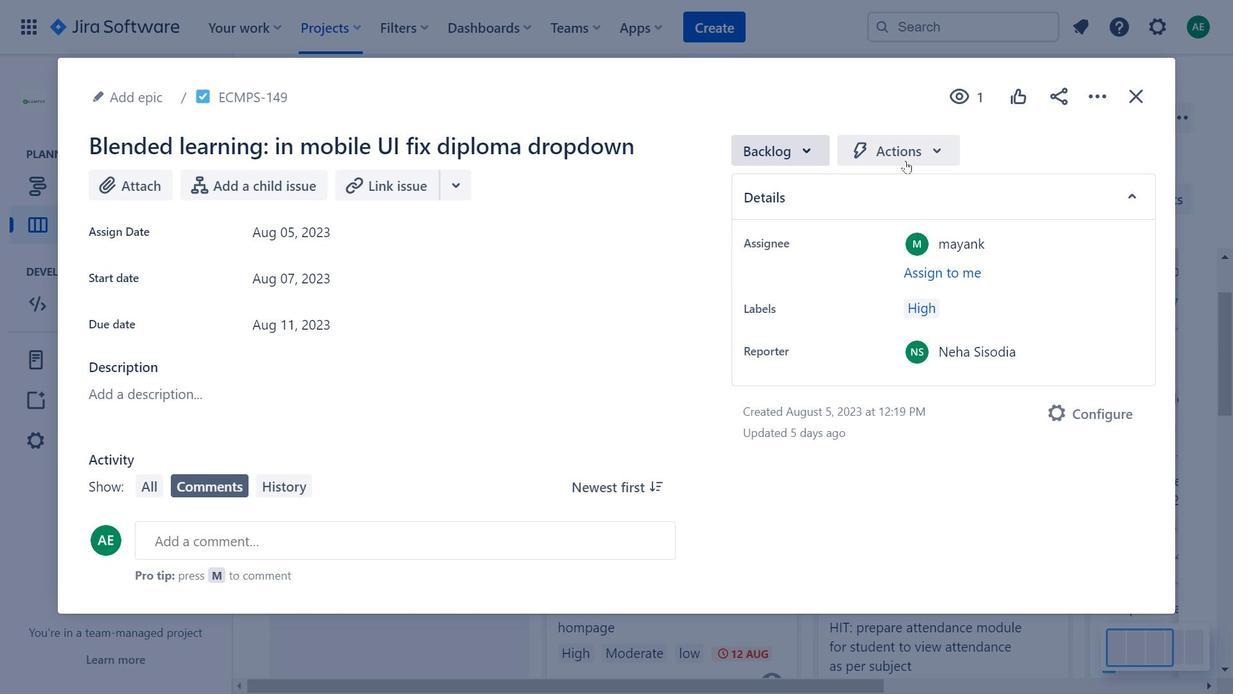 
Action: Mouse pressed left at (904, 157)
Screenshot: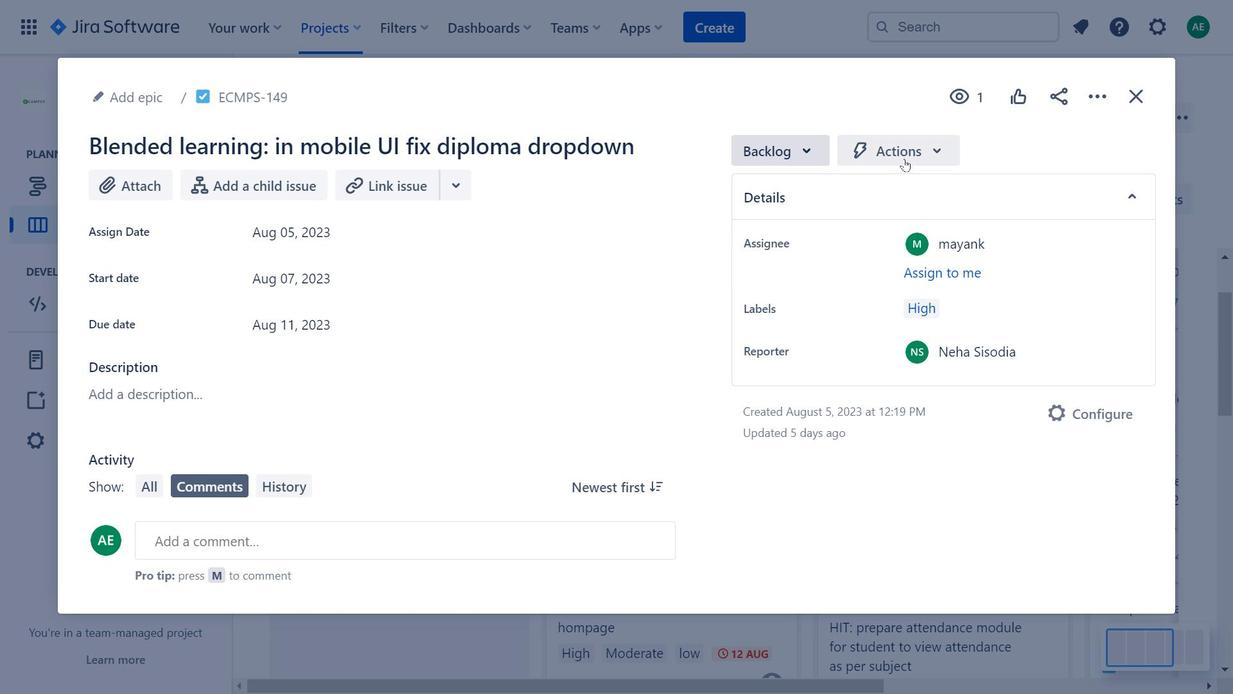 
Action: Mouse moved to (961, 586)
Screenshot: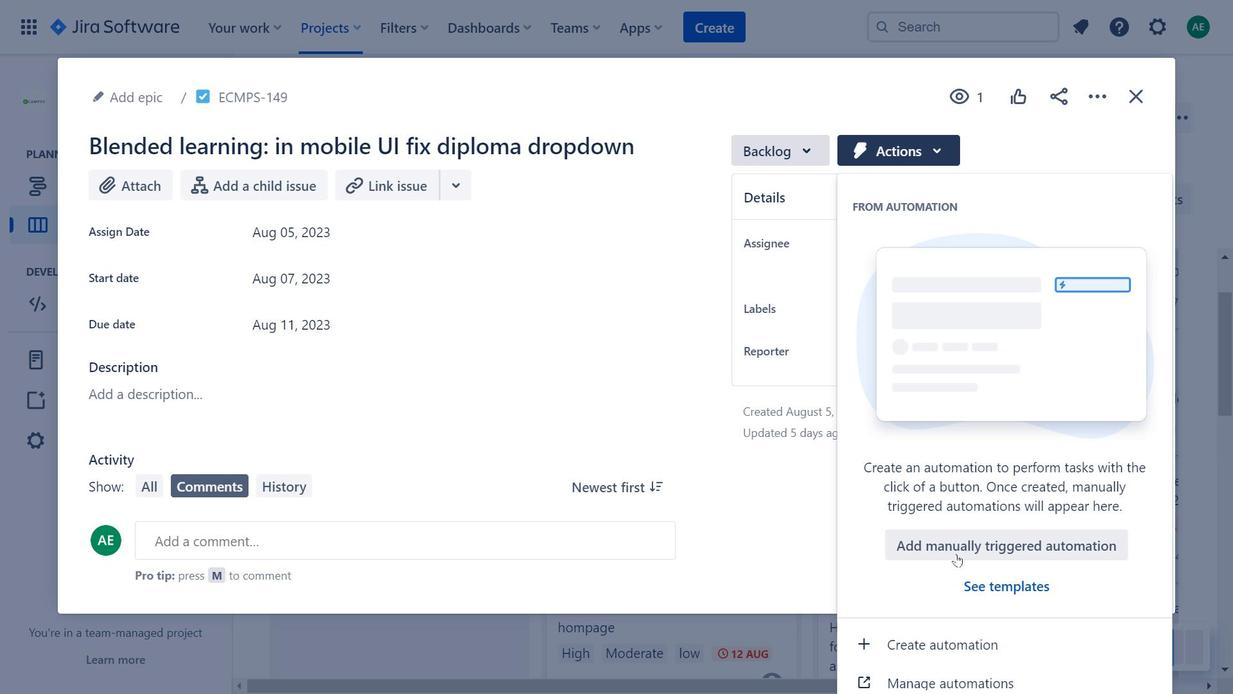 
Action: Mouse pressed left at (961, 586)
Screenshot: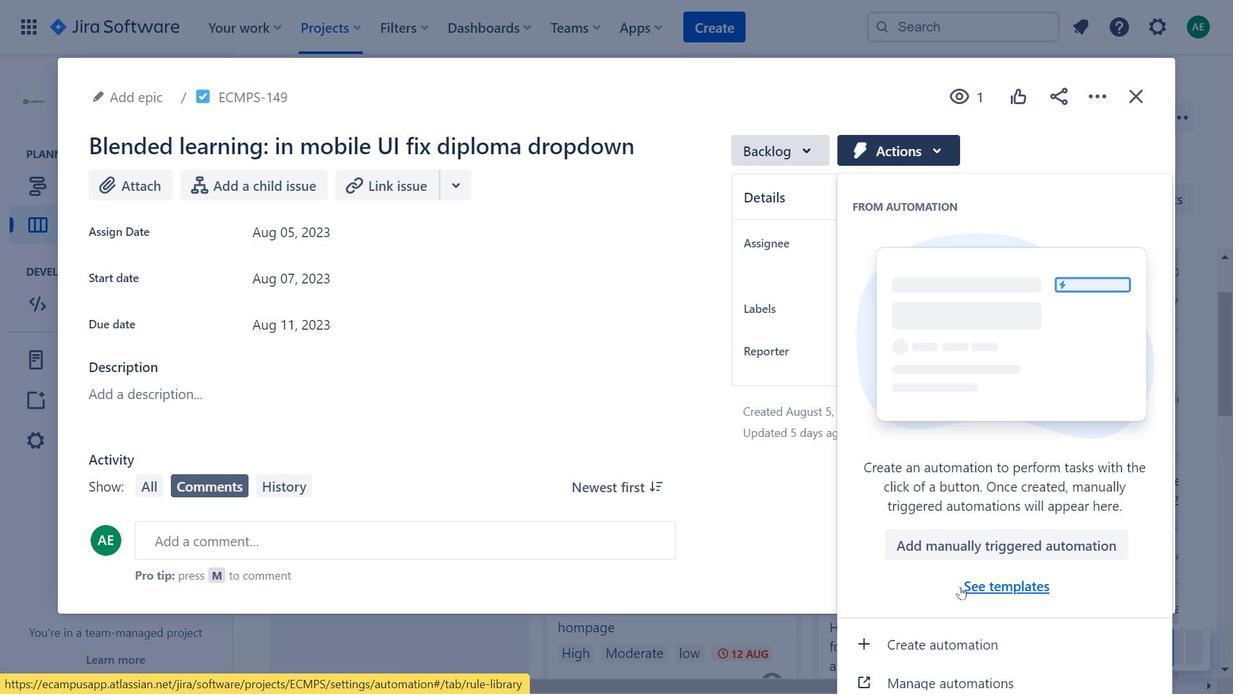 
Action: Mouse moved to (525, 296)
Screenshot: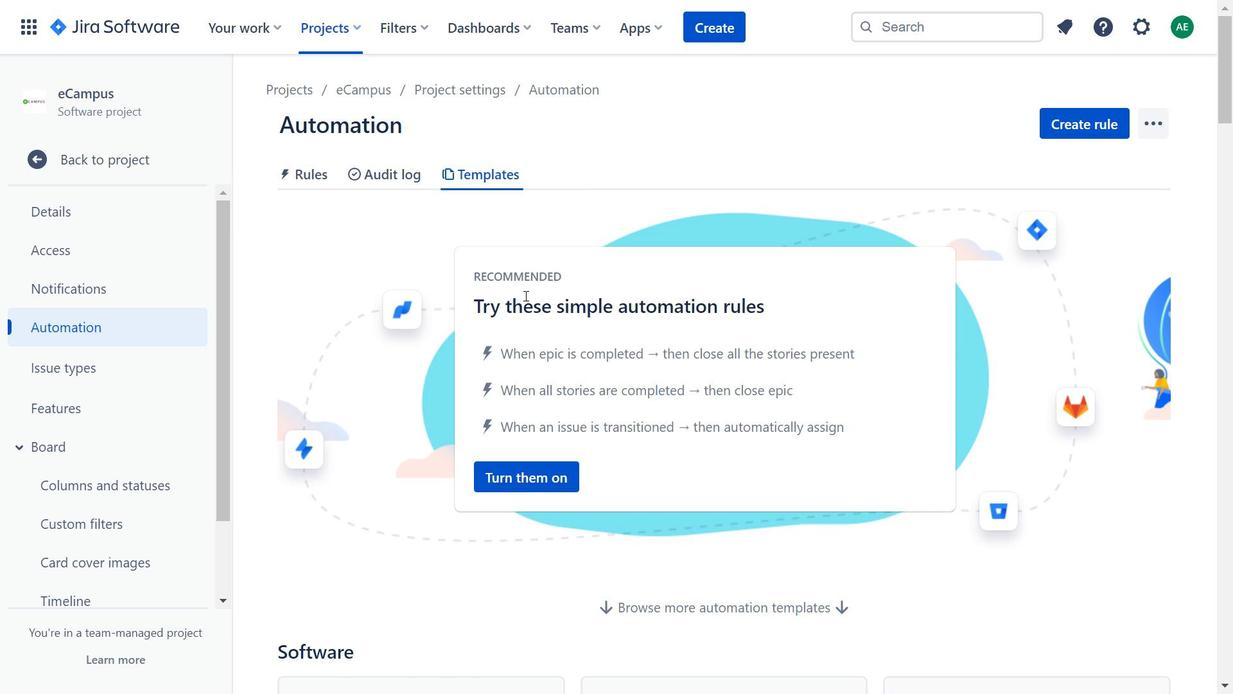 
Action: Mouse scrolled (525, 295) with delta (0, 0)
Screenshot: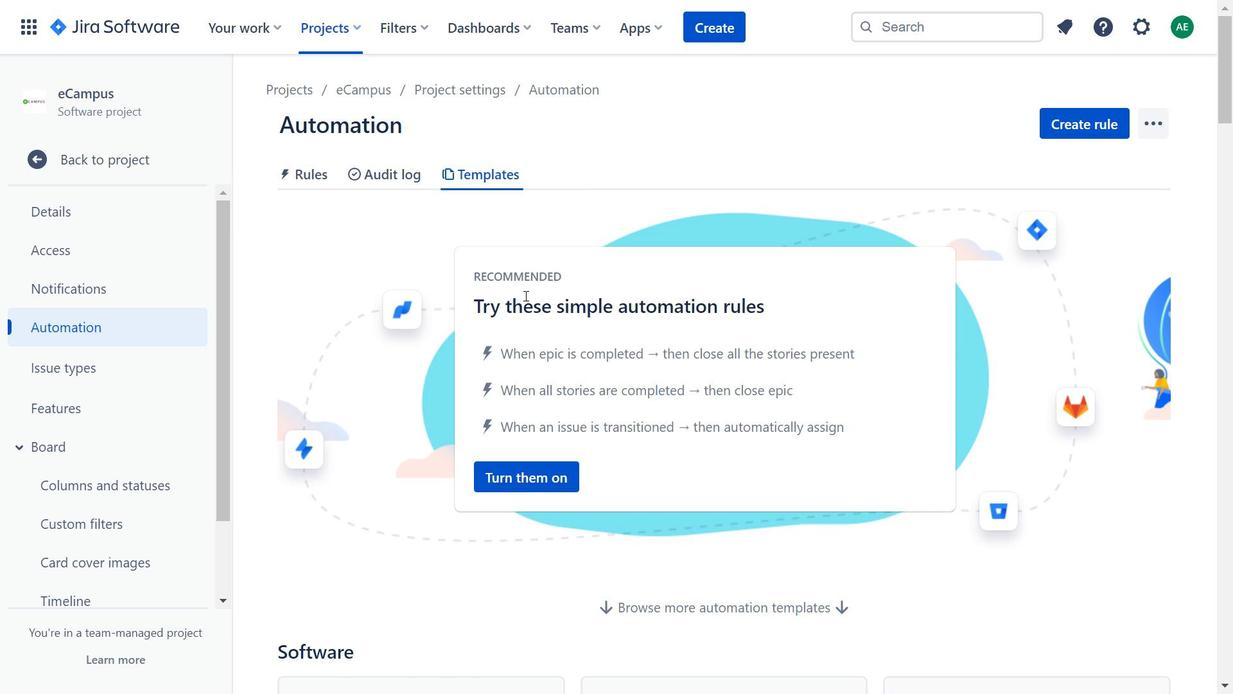 
Action: Mouse moved to (525, 300)
Screenshot: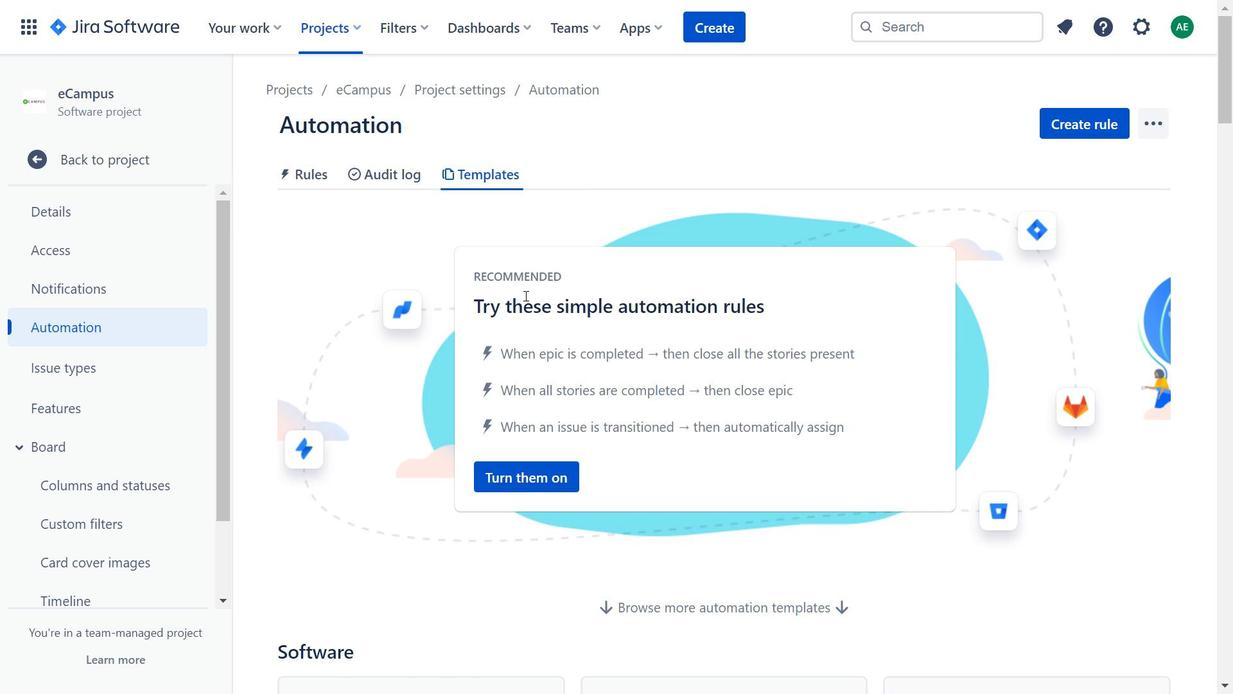 
Action: Mouse scrolled (525, 299) with delta (0, 0)
Screenshot: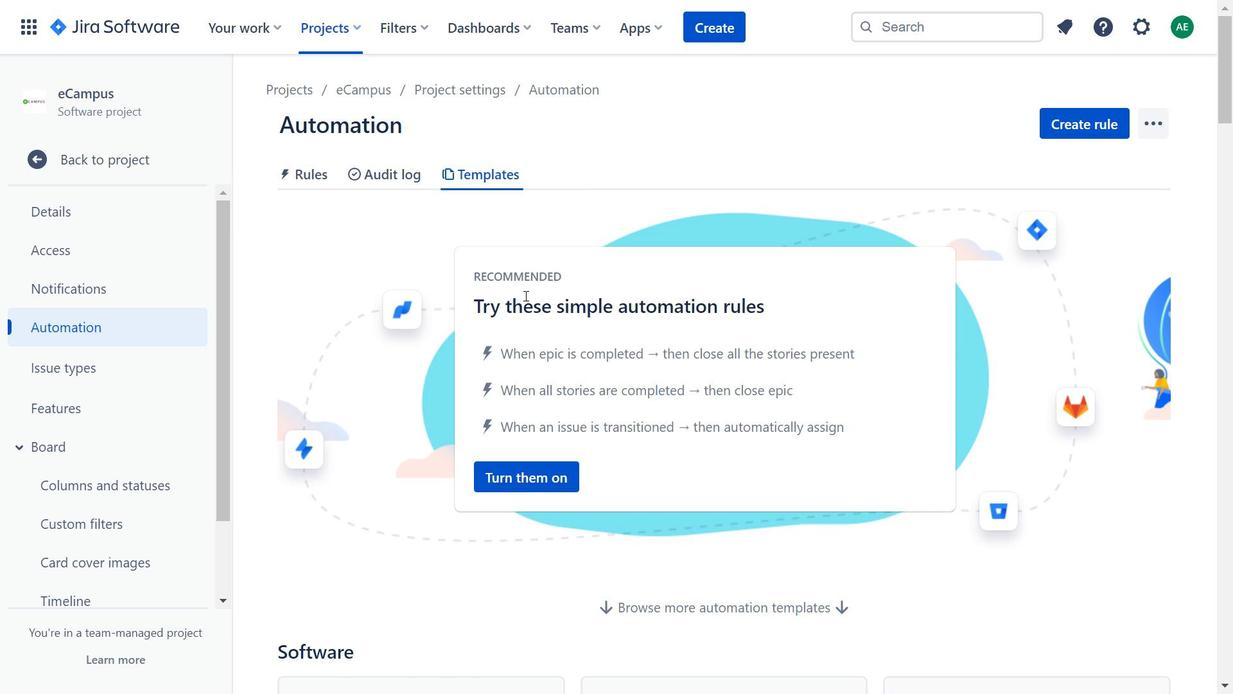 
Action: Mouse moved to (472, 519)
Screenshot: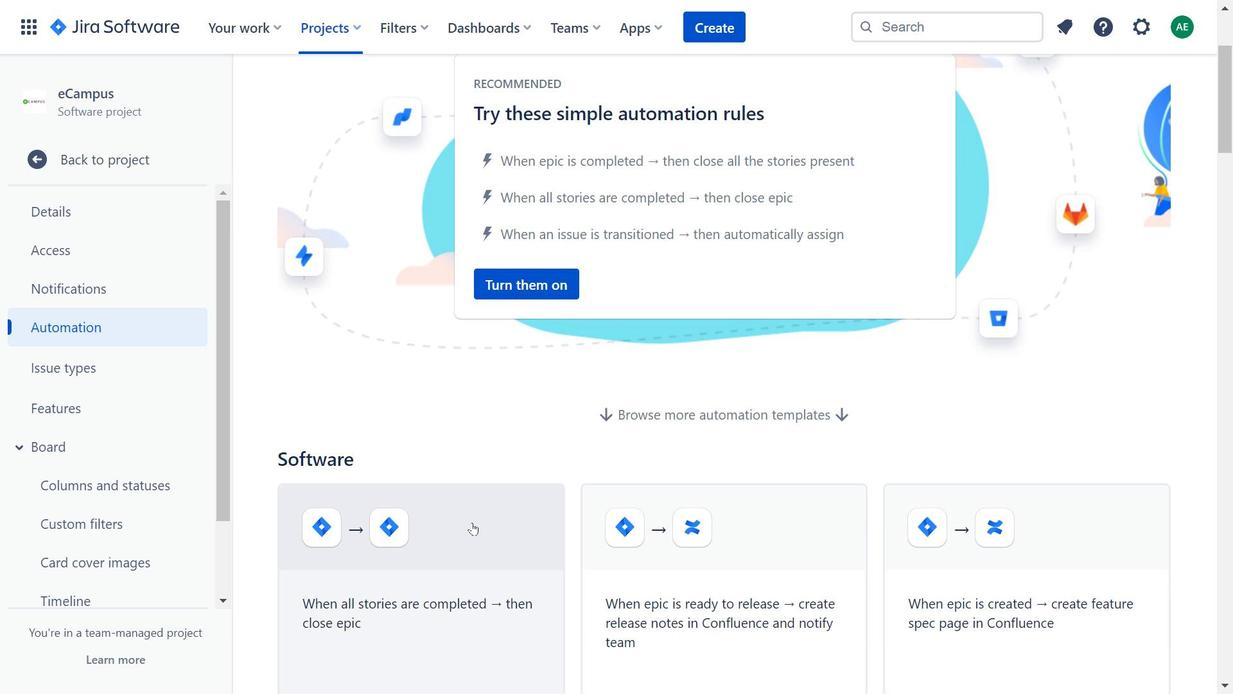 
Action: Mouse scrolled (472, 518) with delta (0, 0)
Screenshot: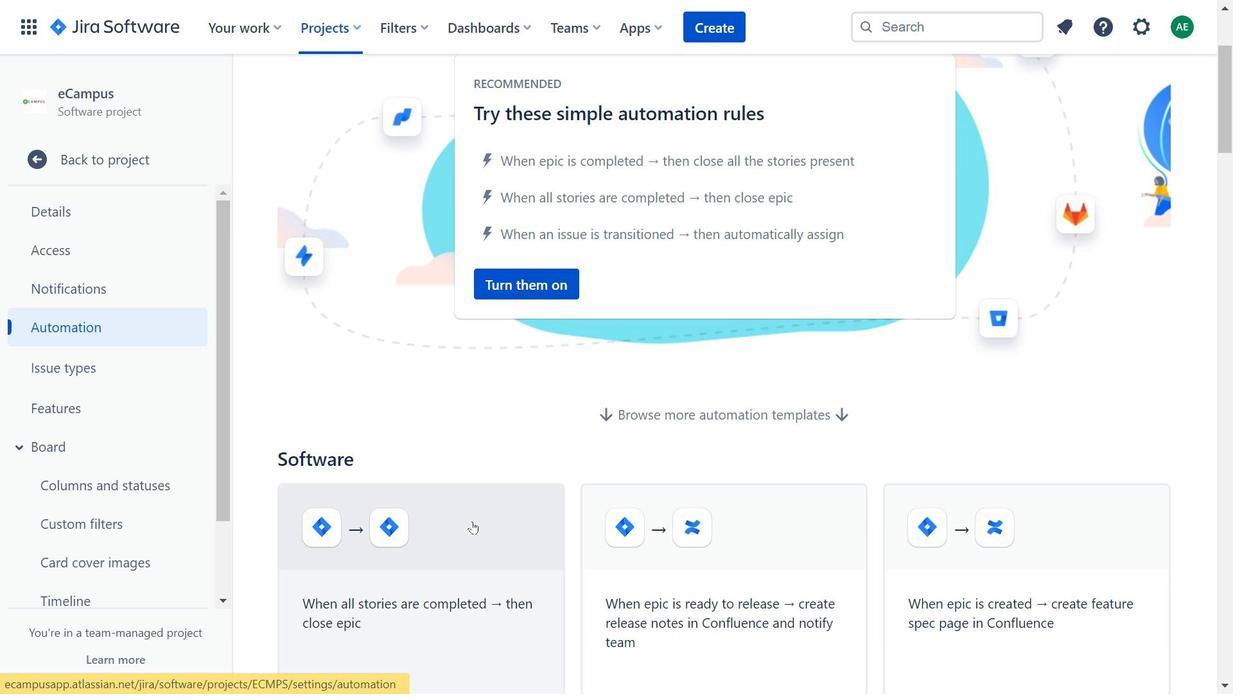 
Action: Mouse moved to (465, 470)
Screenshot: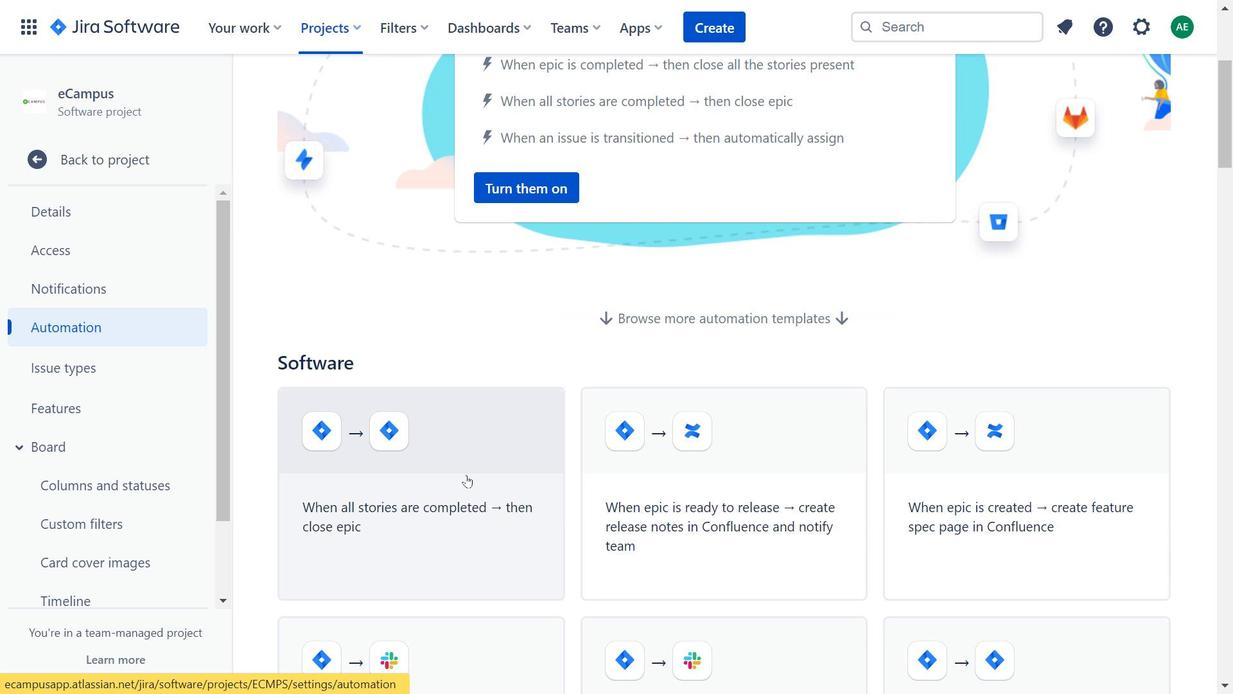 
Action: Mouse pressed left at (465, 470)
Screenshot: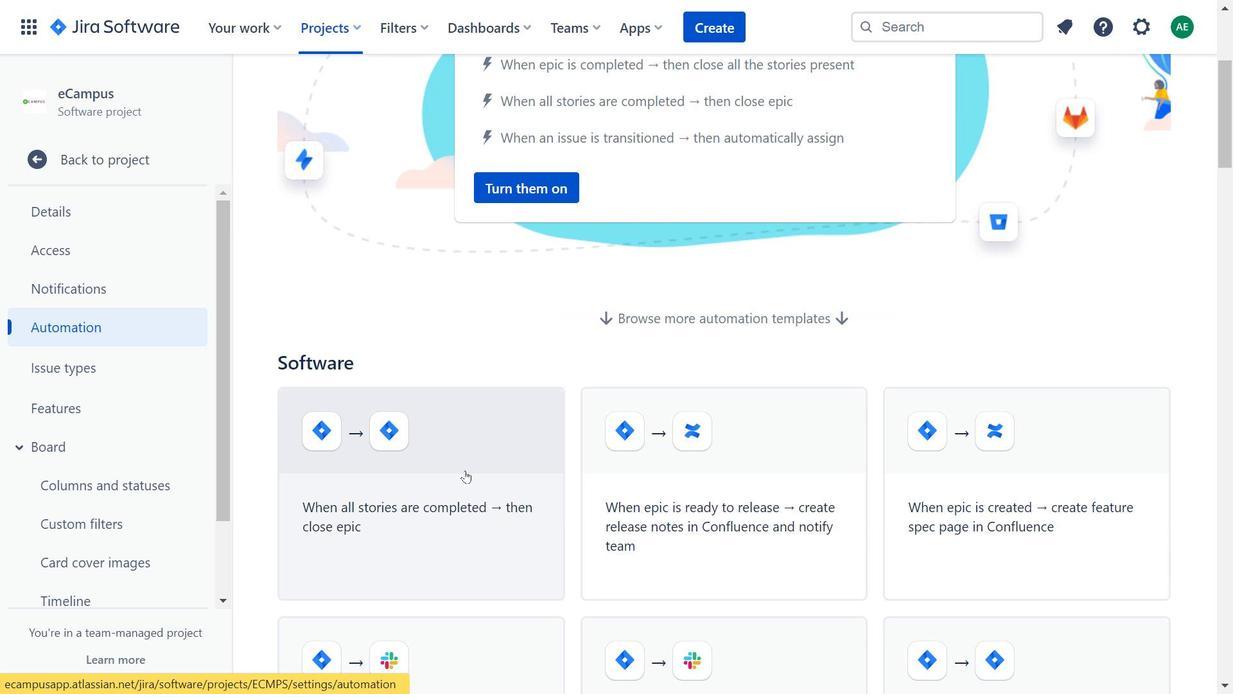 
Action: Mouse moved to (701, 337)
Screenshot: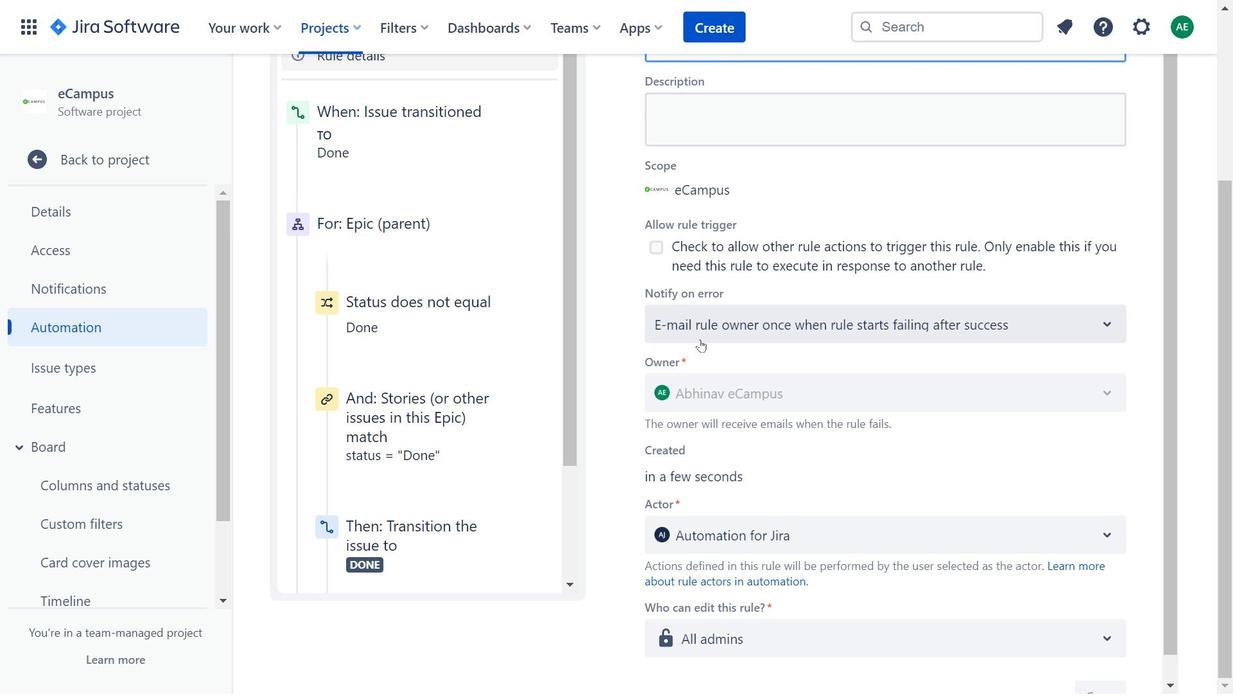 
Action: Mouse pressed left at (701, 337)
Screenshot: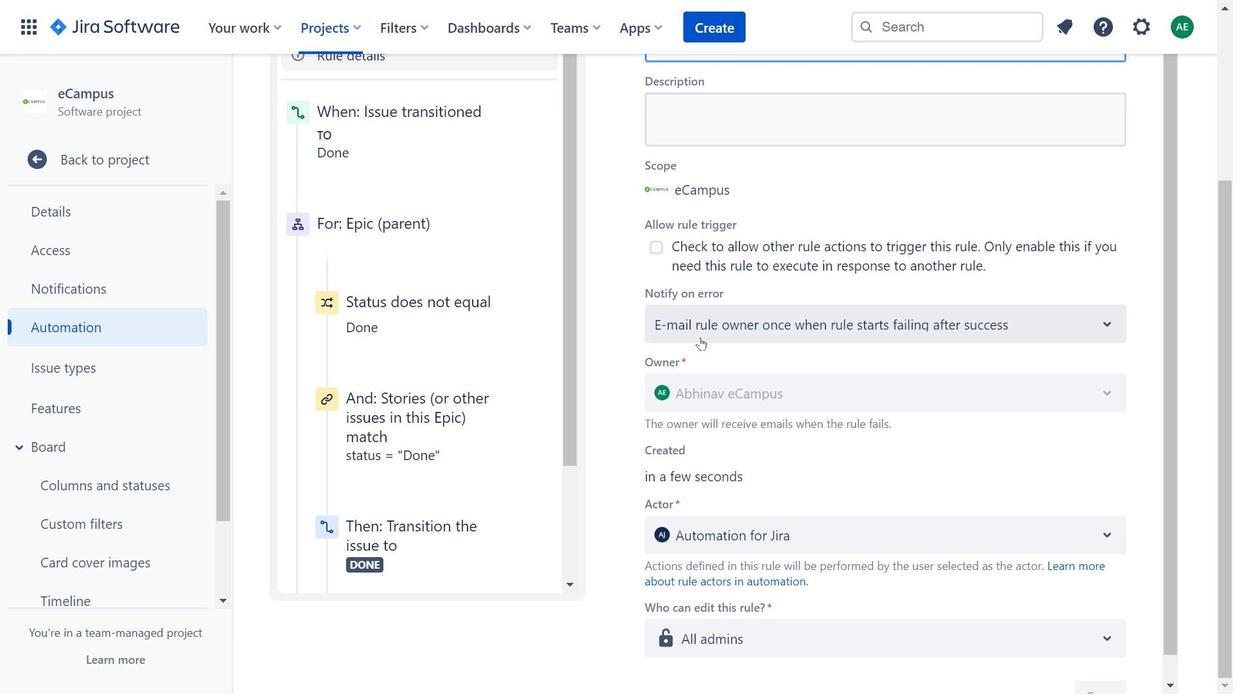 
Action: Mouse moved to (809, 192)
Screenshot: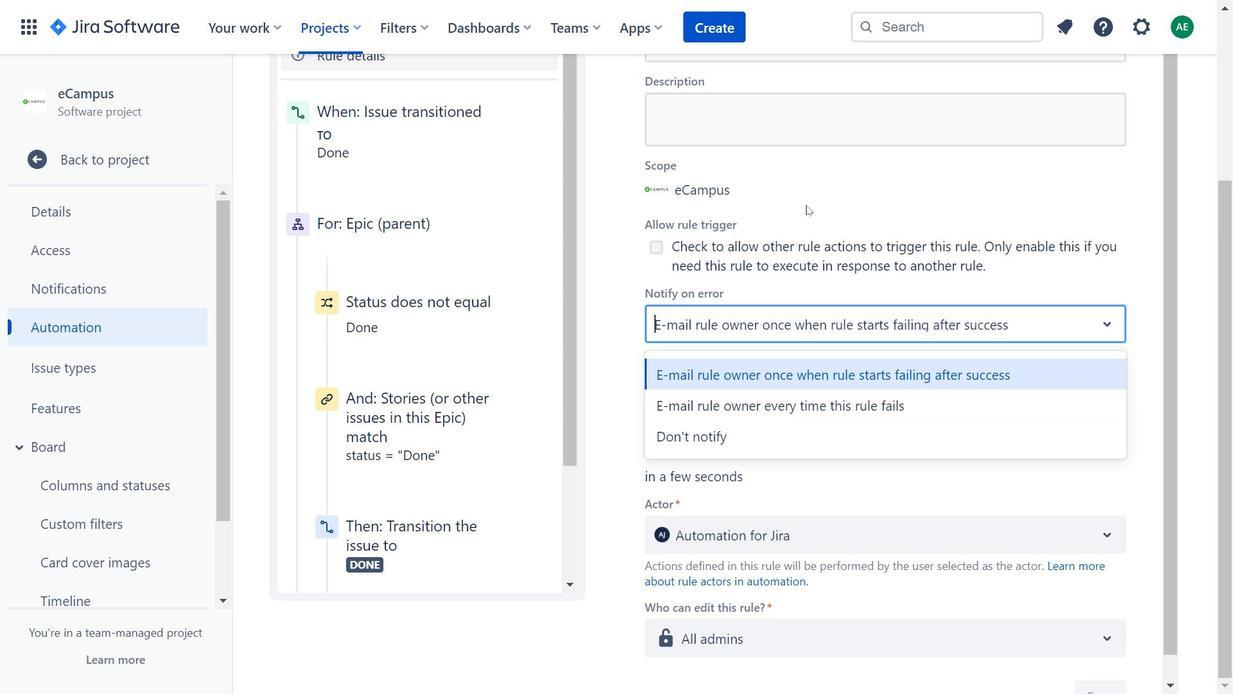 
Action: Mouse pressed left at (809, 192)
Screenshot: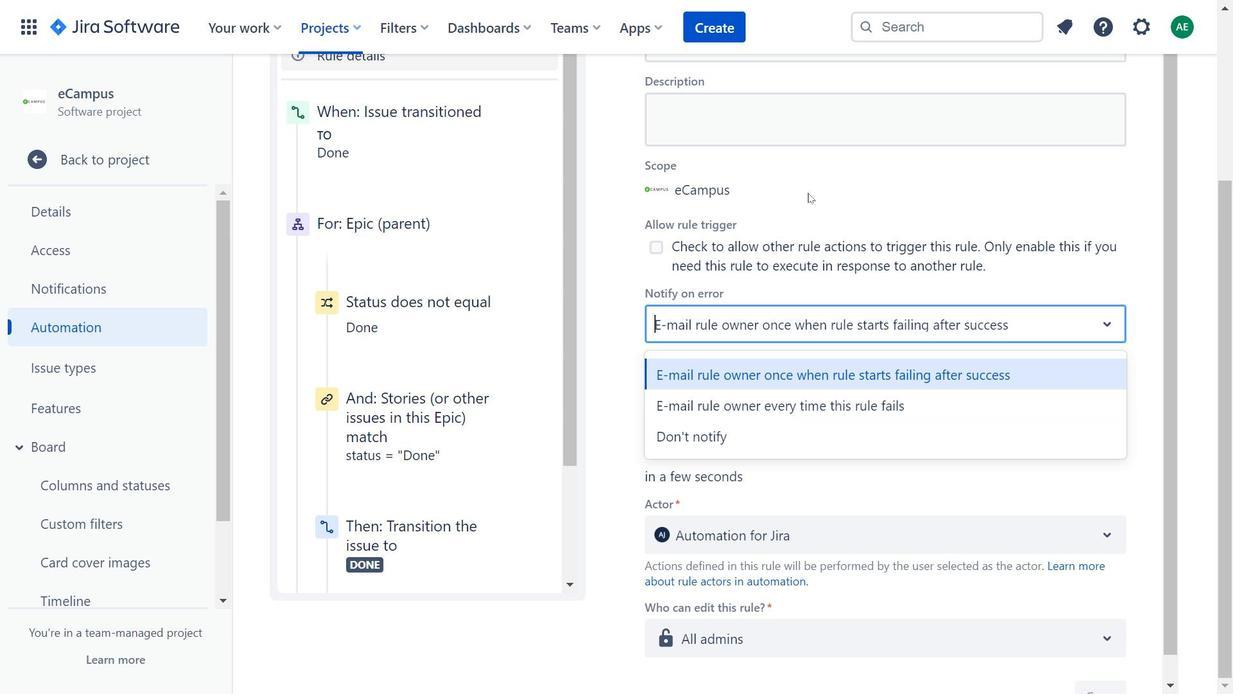
Action: Mouse scrolled (809, 193) with delta (0, 0)
Screenshot: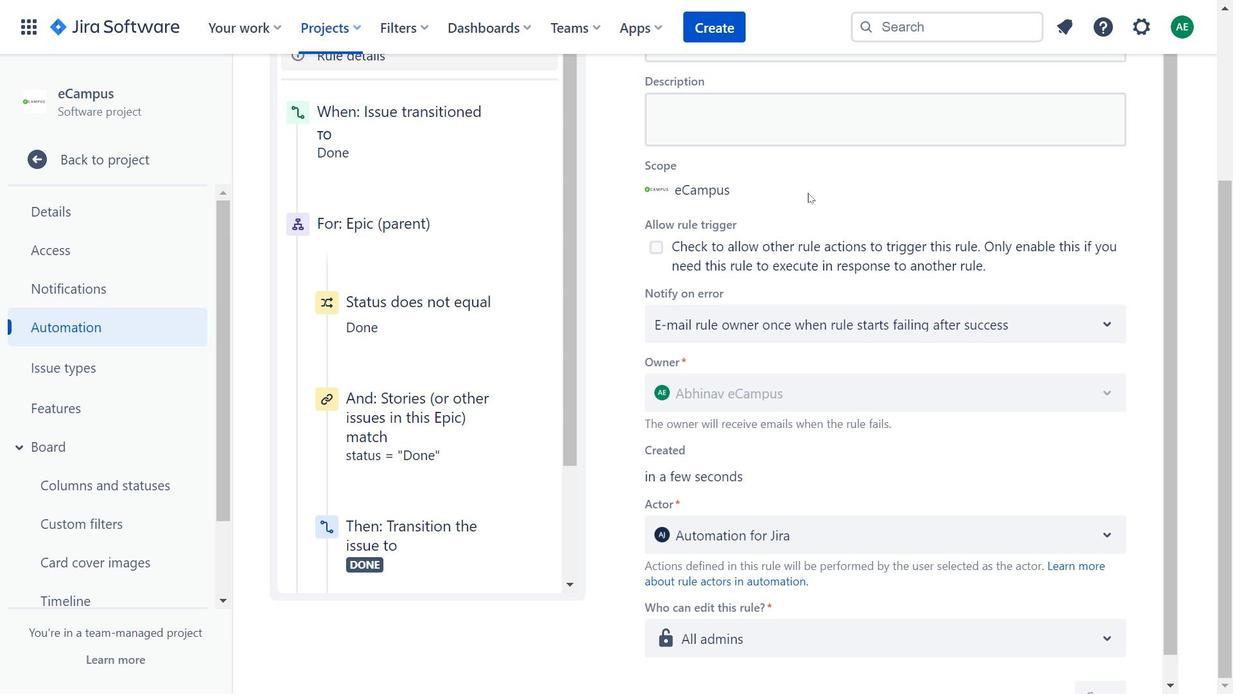 
Action: Mouse scrolled (809, 192) with delta (0, 0)
Screenshot: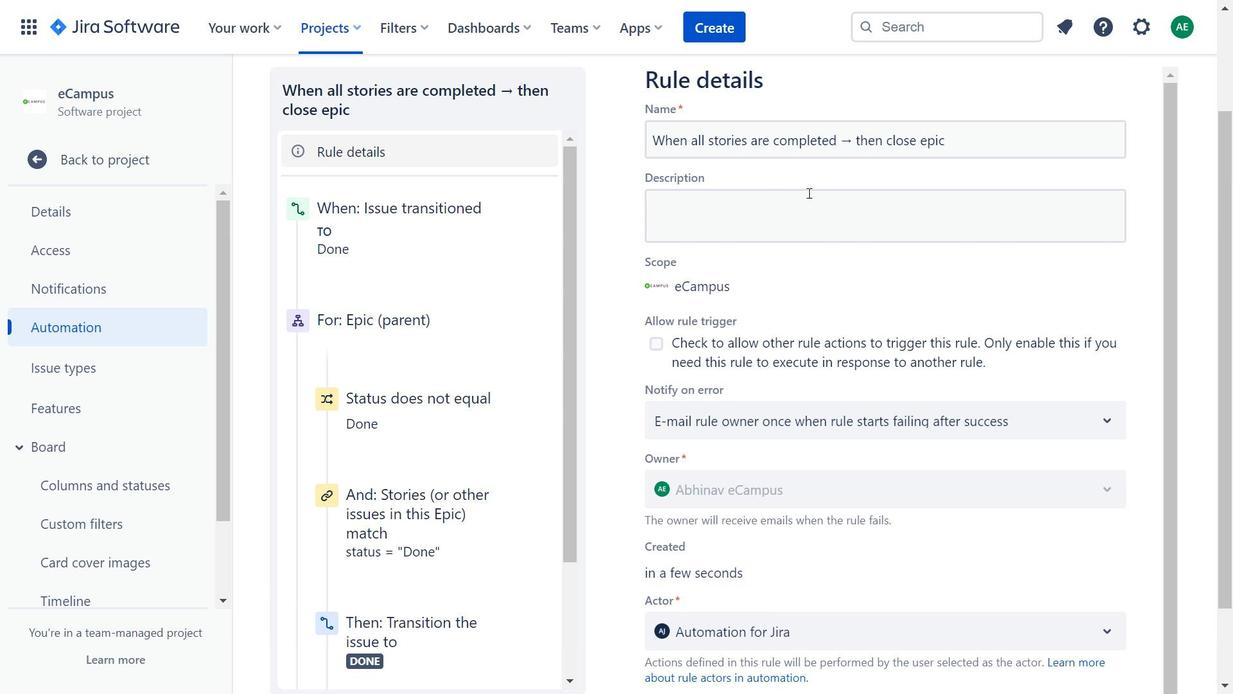 
Action: Mouse moved to (809, 192)
Screenshot: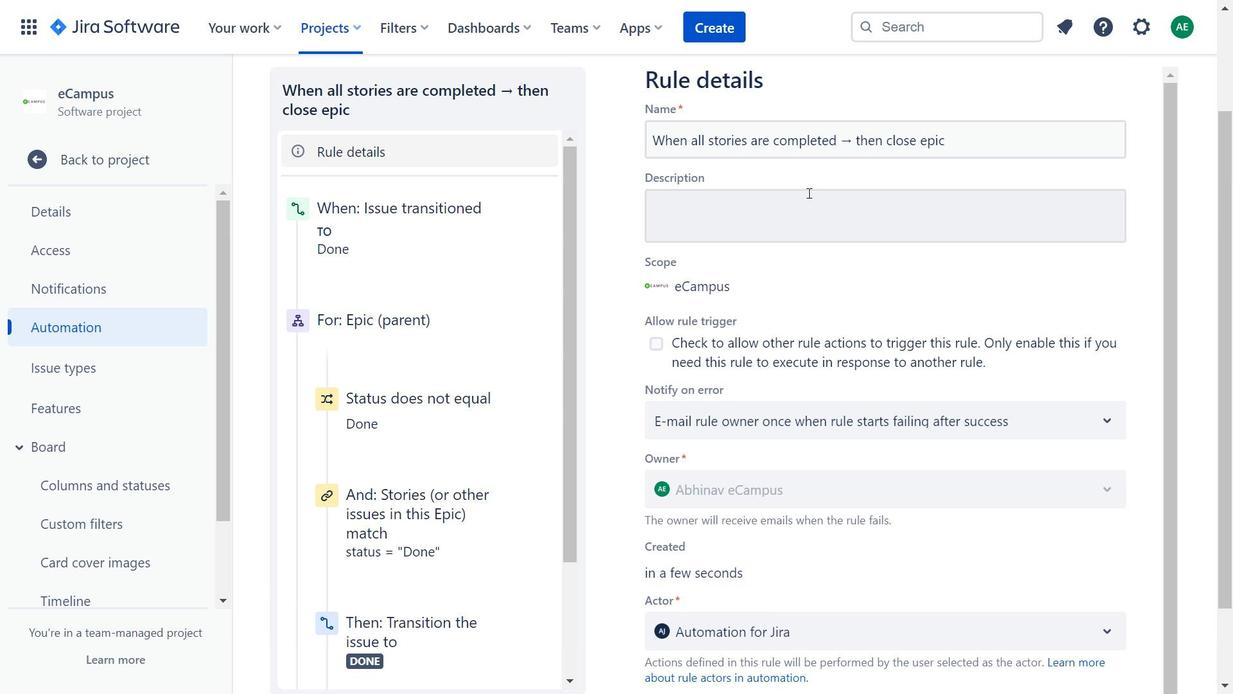 
Action: Mouse scrolled (809, 191) with delta (0, 0)
Screenshot: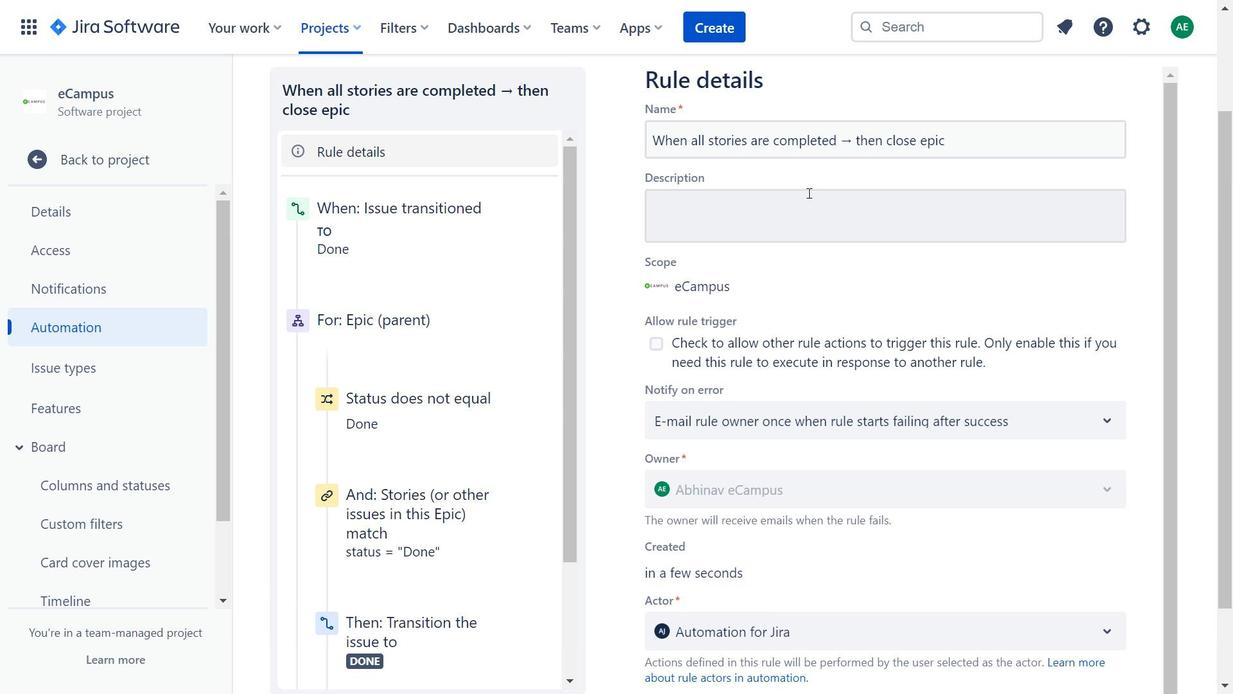 
Action: Mouse moved to (811, 224)
Screenshot: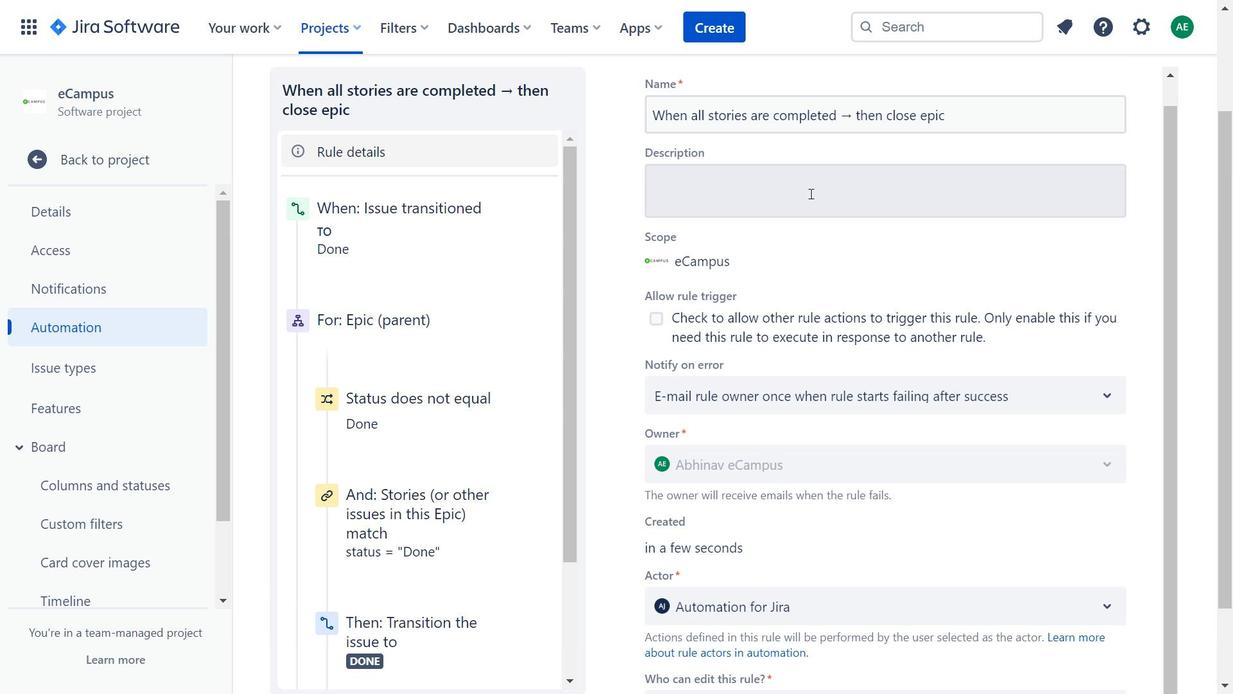 
Action: Mouse scrolled (811, 224) with delta (0, 0)
Screenshot: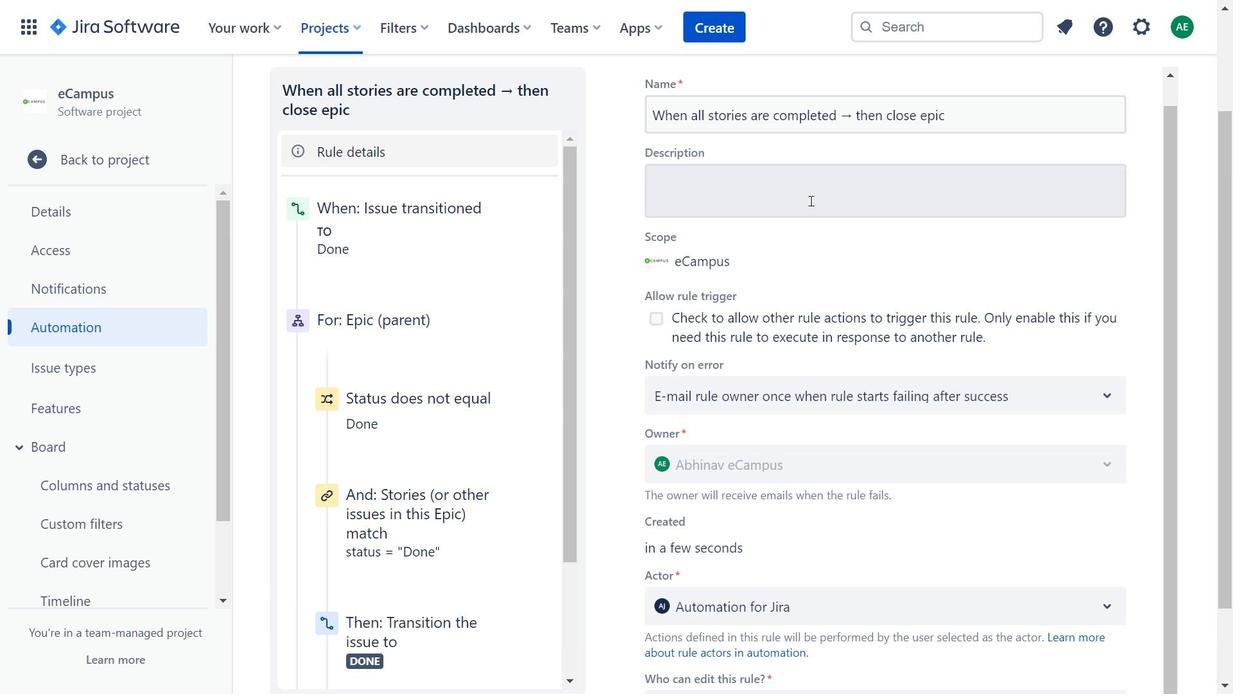 
Action: Mouse scrolled (811, 224) with delta (0, 0)
Screenshot: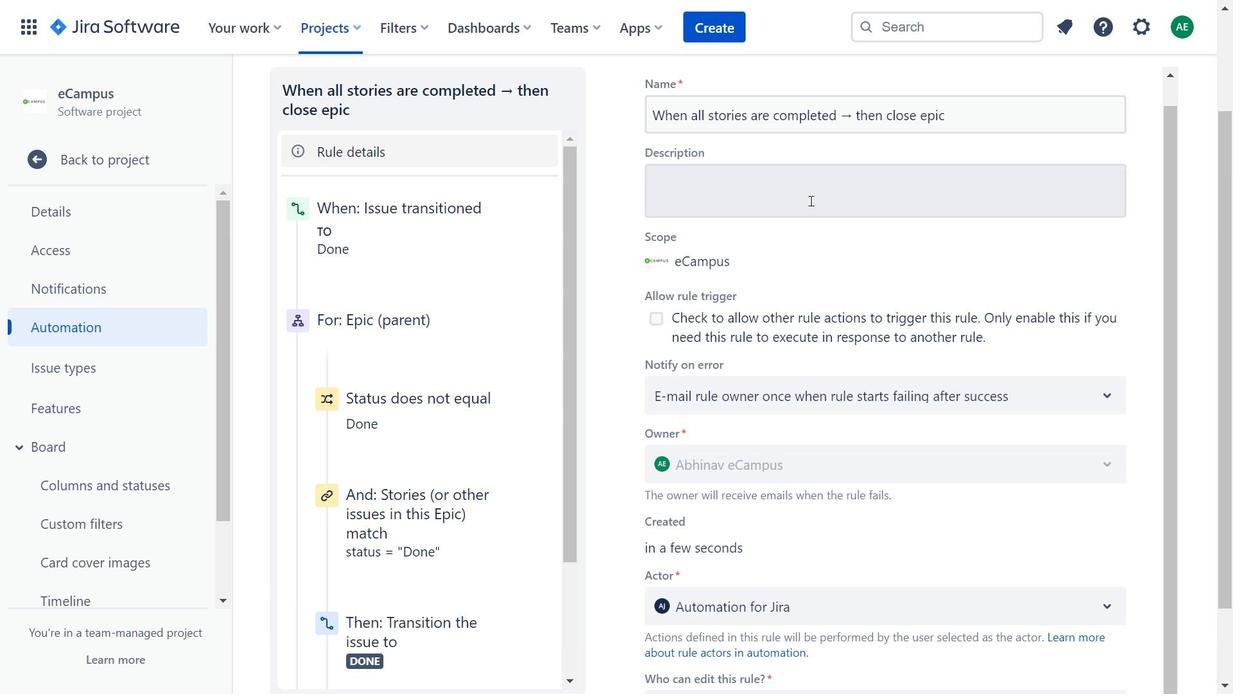 
Action: Mouse moved to (800, 325)
Screenshot: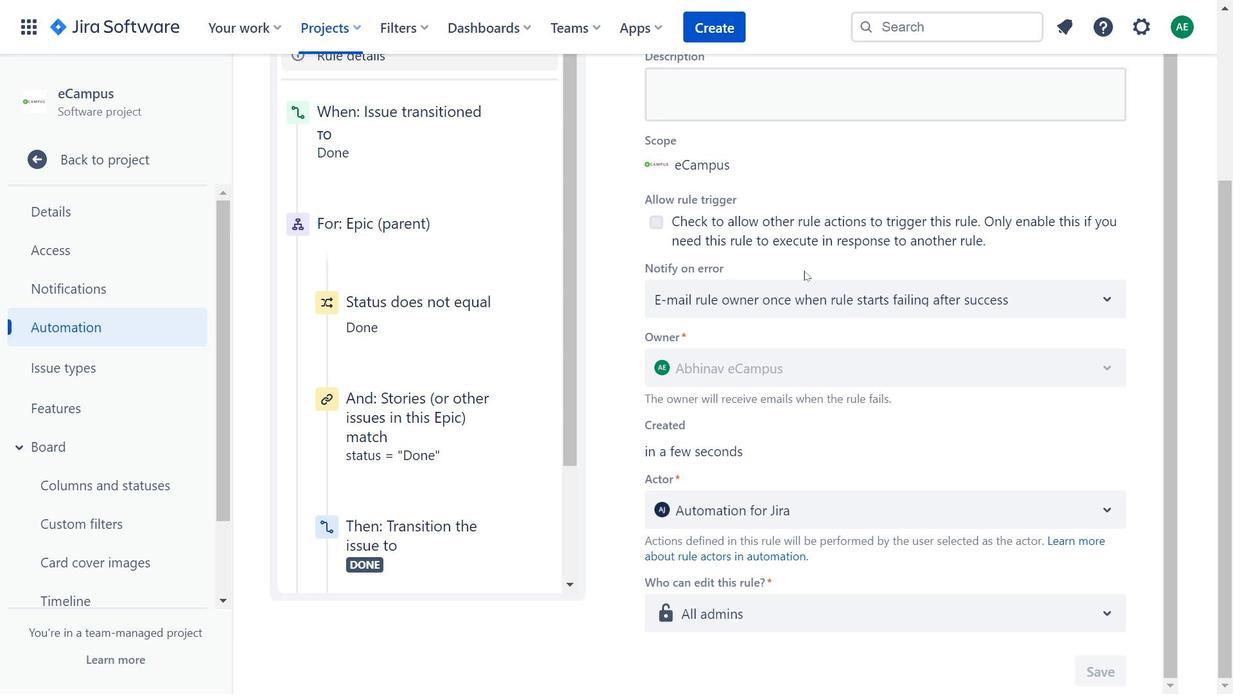 
Action: Mouse scrolled (800, 324) with delta (0, 0)
Screenshot: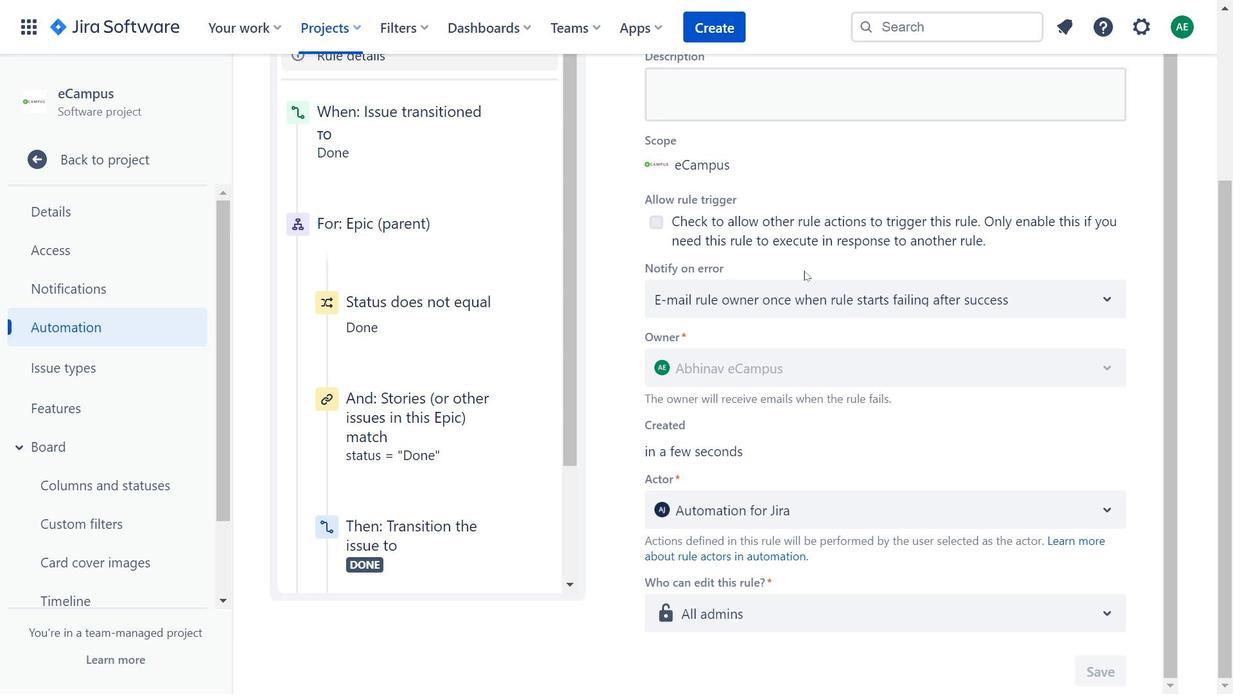 
Action: Mouse moved to (800, 330)
Screenshot: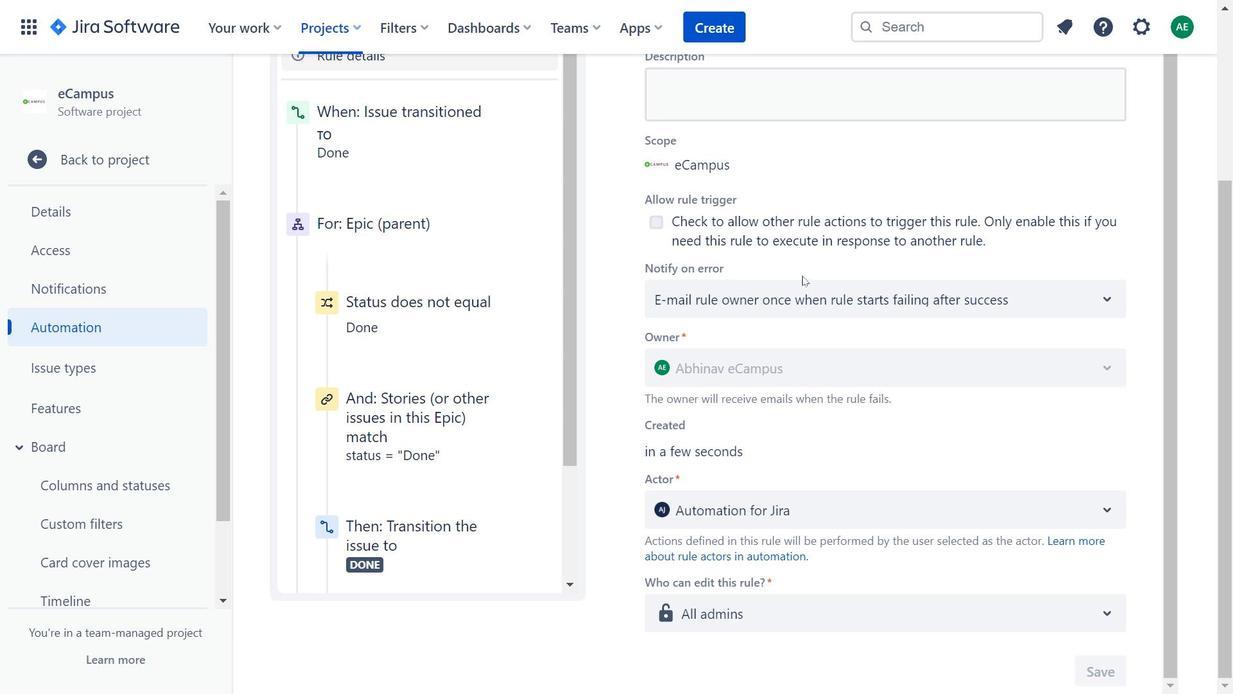 
Action: Mouse scrolled (800, 329) with delta (0, 0)
Screenshot: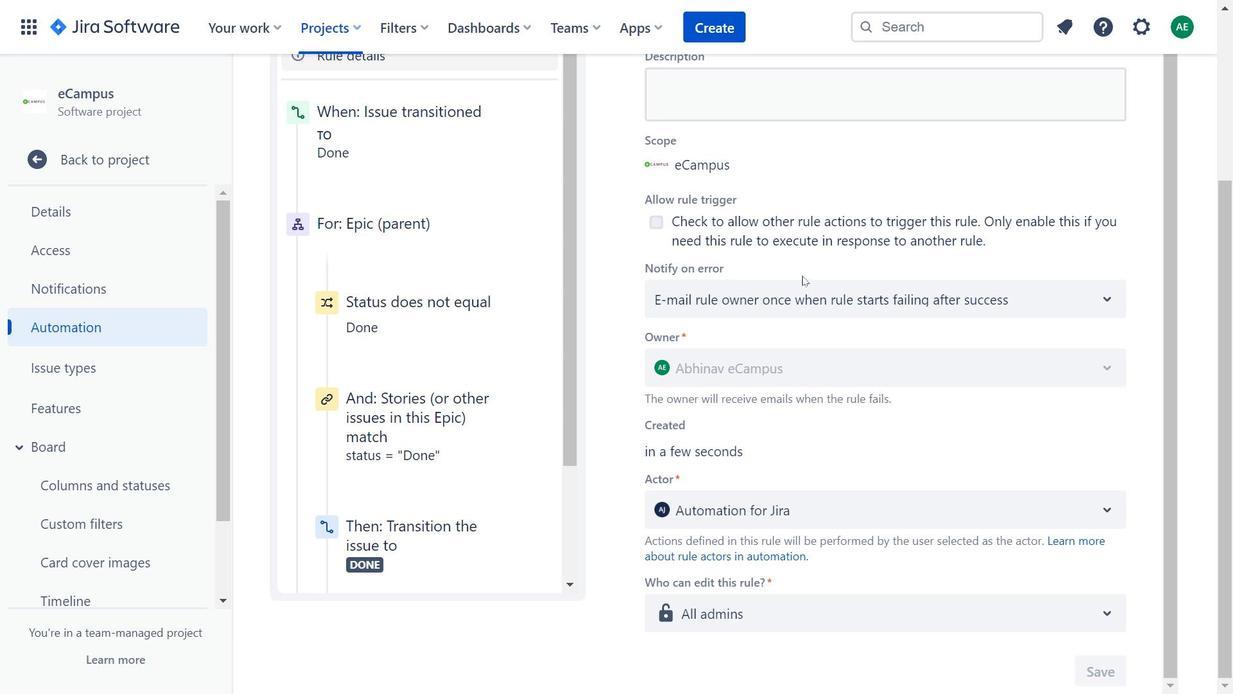 
Action: Mouse moved to (444, 210)
Screenshot: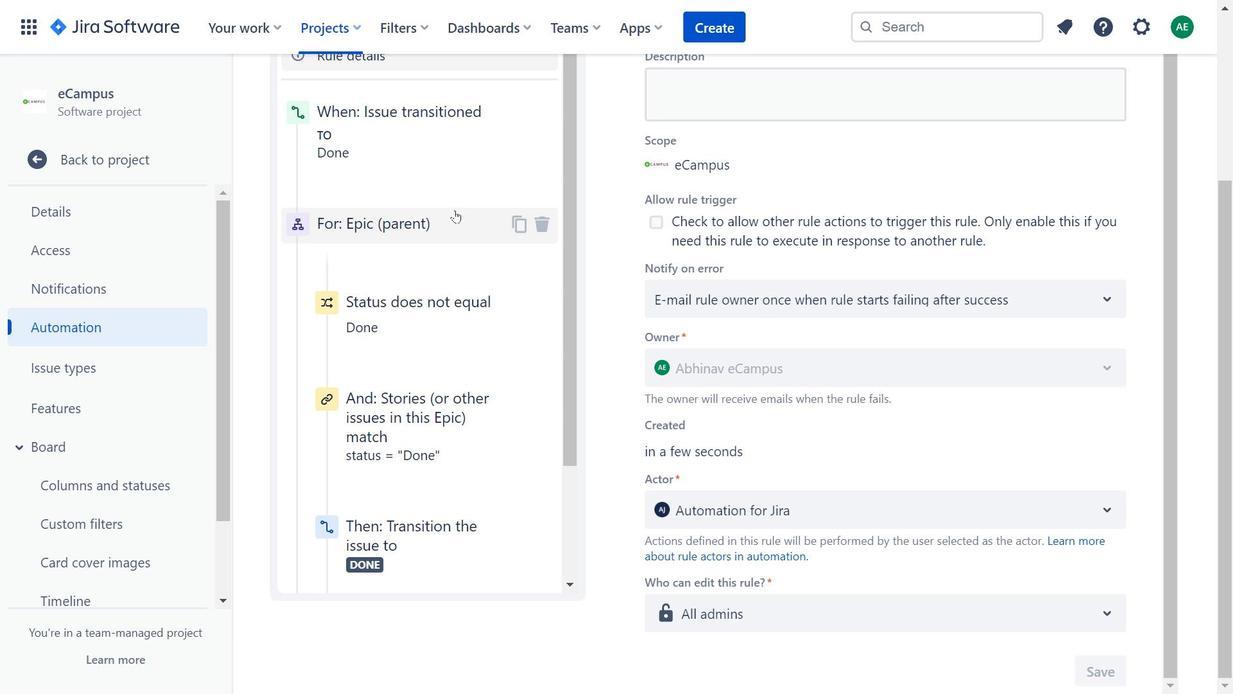 
Action: Mouse pressed left at (444, 210)
Screenshot: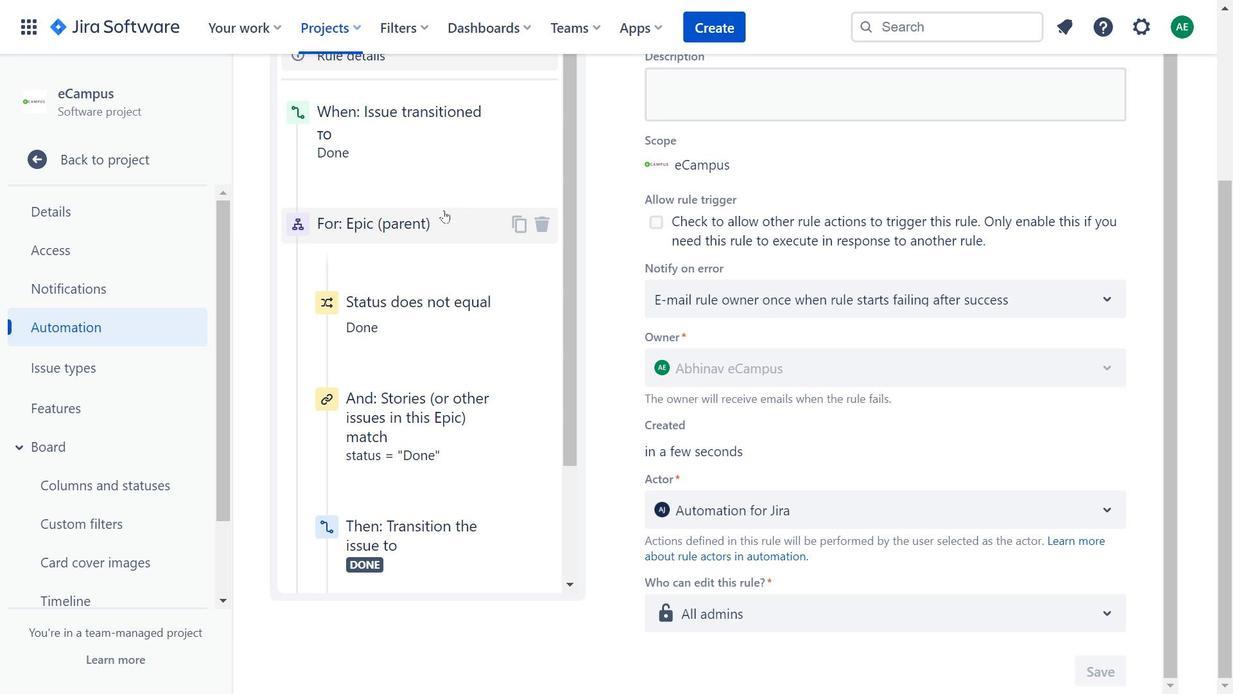 
Action: Mouse moved to (760, 334)
Screenshot: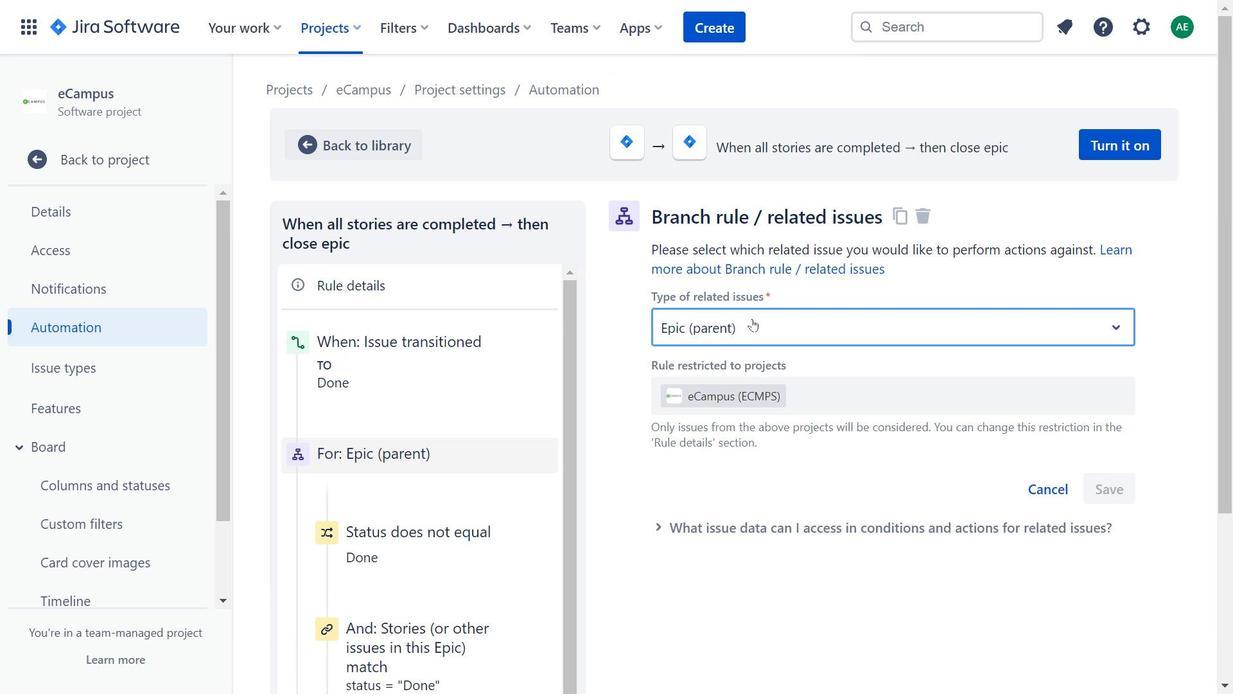 
Action: Mouse pressed left at (760, 334)
Screenshot: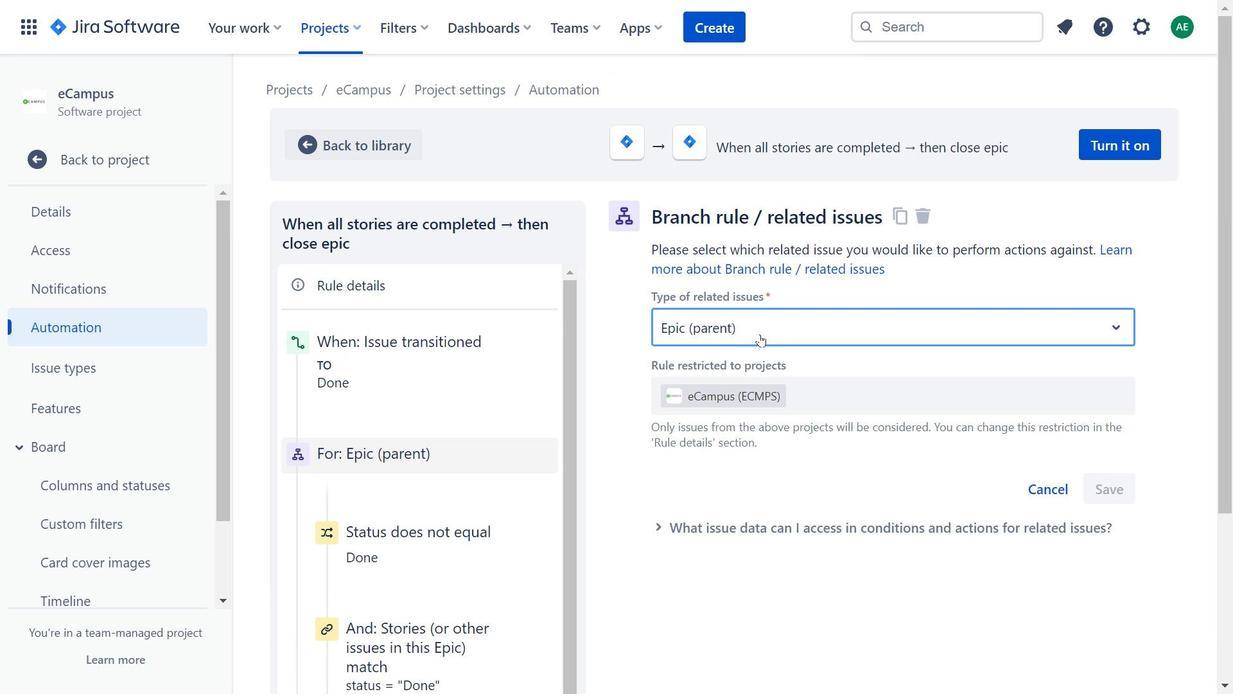 
Action: Mouse moved to (777, 491)
Screenshot: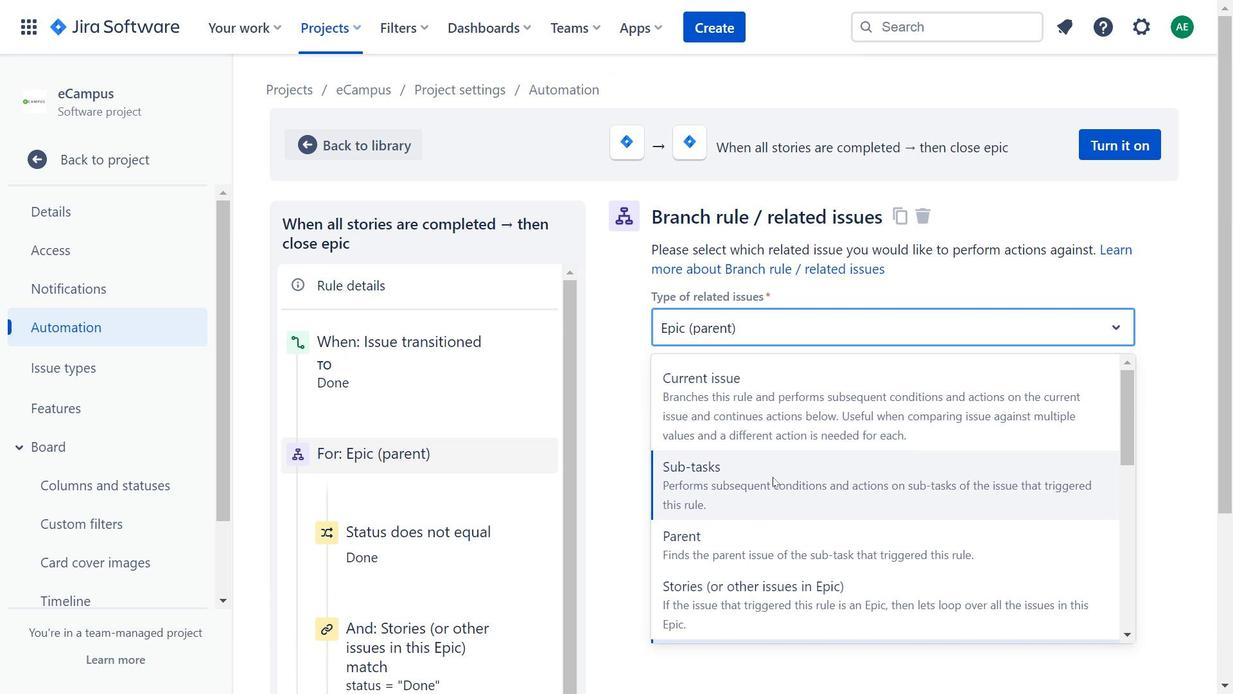 
Action: Mouse scrolled (777, 490) with delta (0, 0)
Screenshot: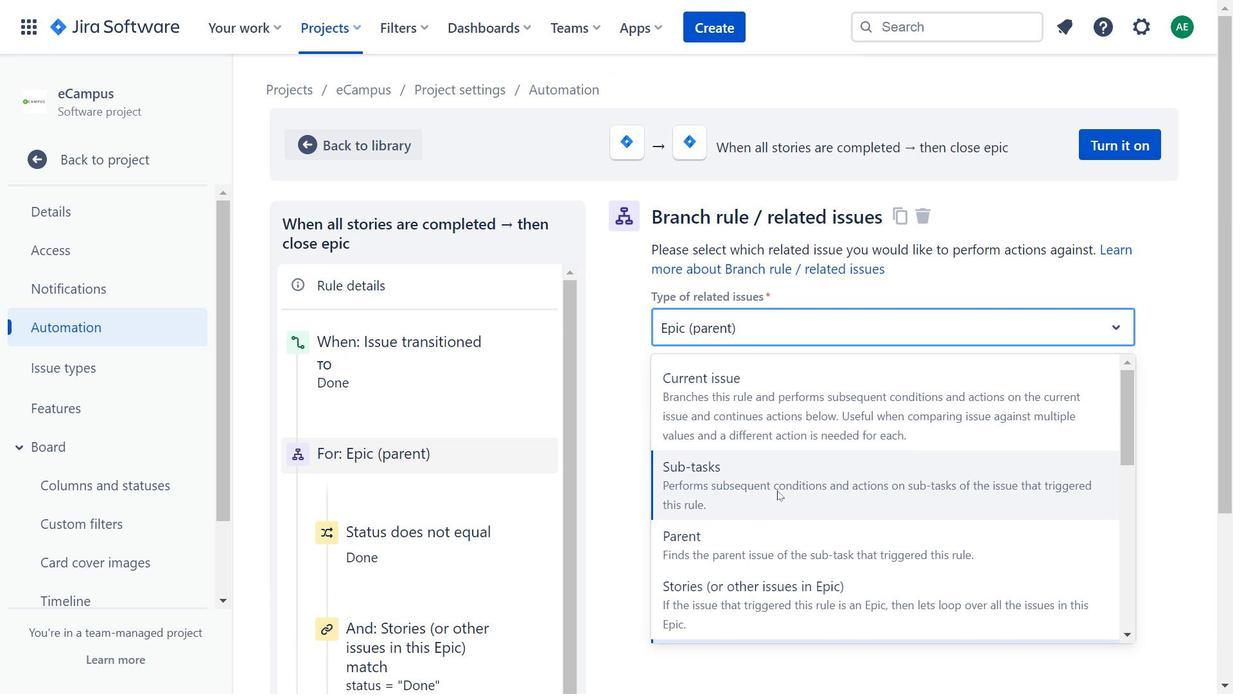 
Action: Mouse moved to (805, 397)
Screenshot: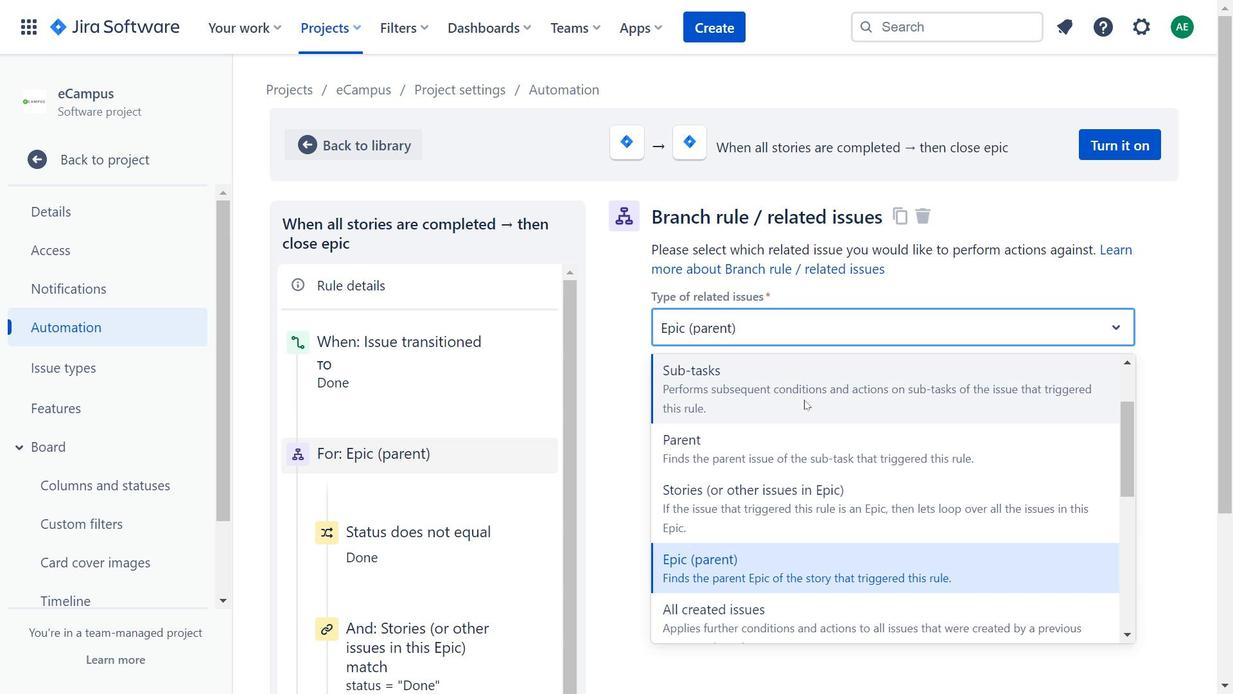 
Action: Mouse scrolled (805, 397) with delta (0, 0)
Screenshot: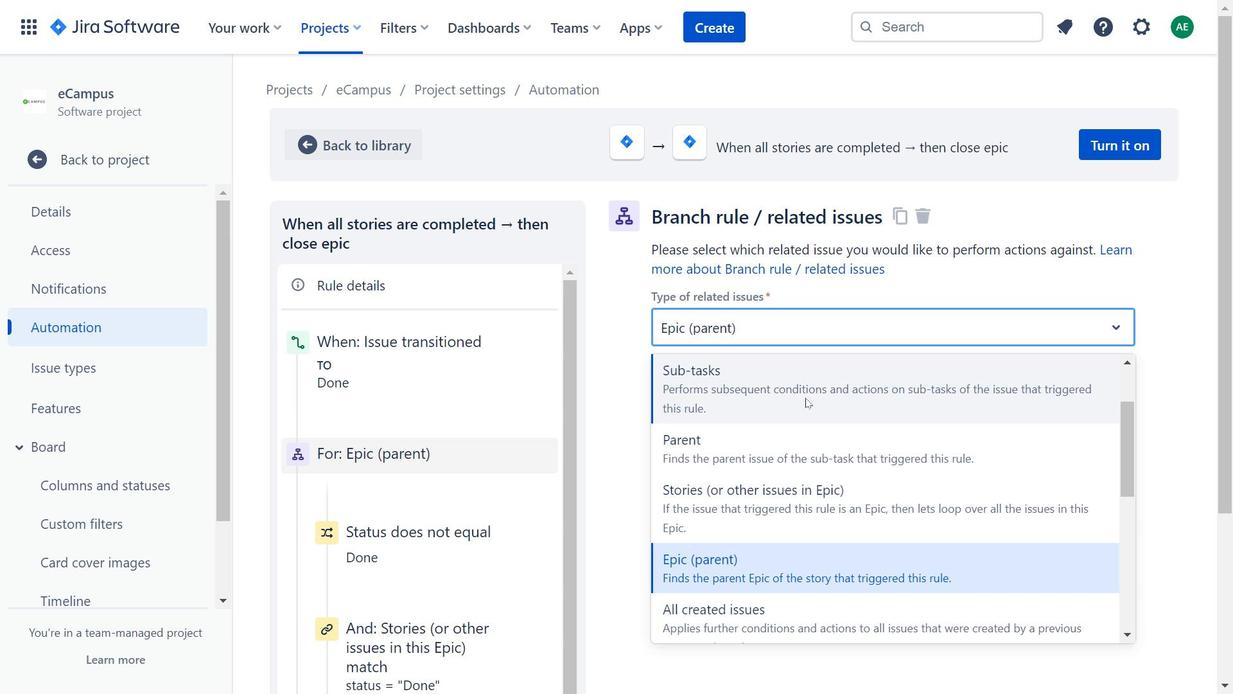 
Action: Mouse scrolled (805, 397) with delta (0, 0)
Screenshot: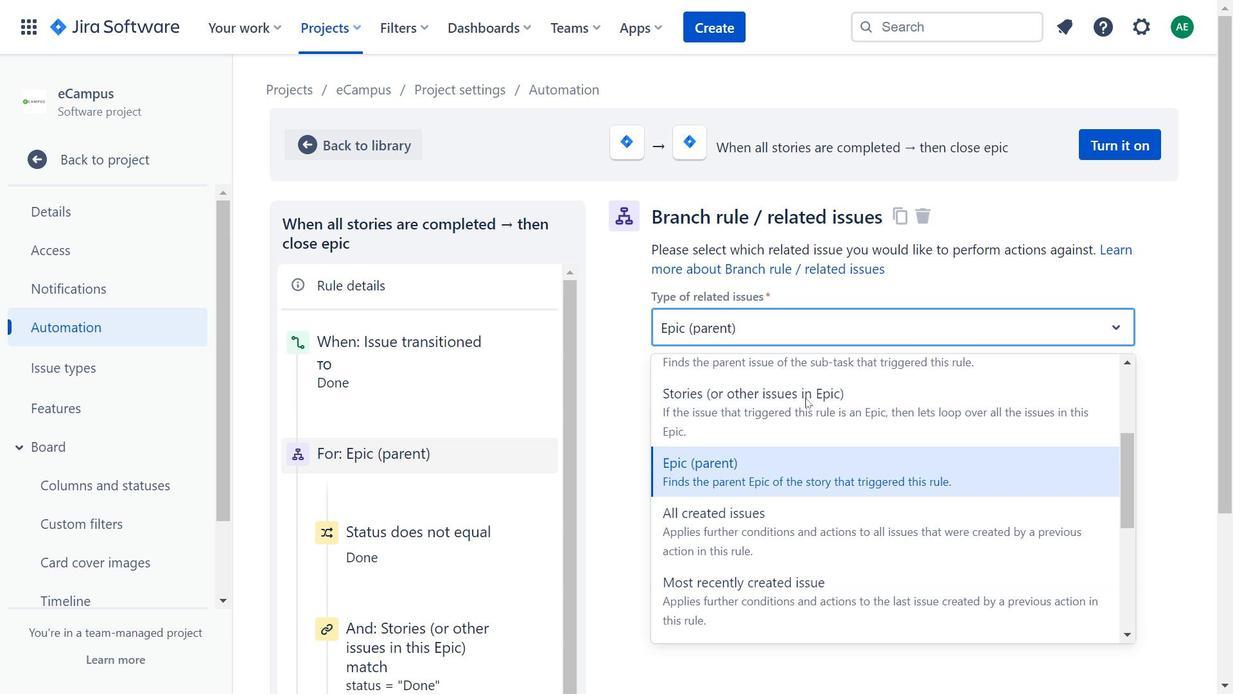 
Action: Mouse moved to (852, 449)
Screenshot: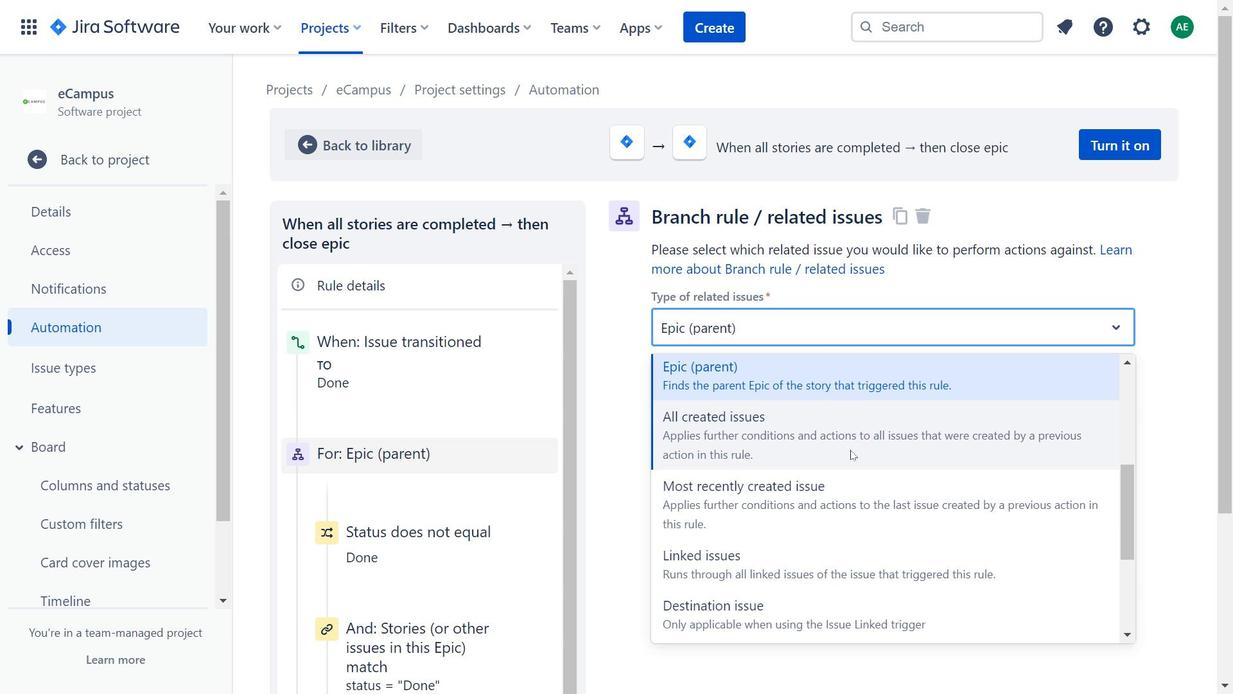 
Action: Mouse scrolled (852, 448) with delta (0, 0)
Screenshot: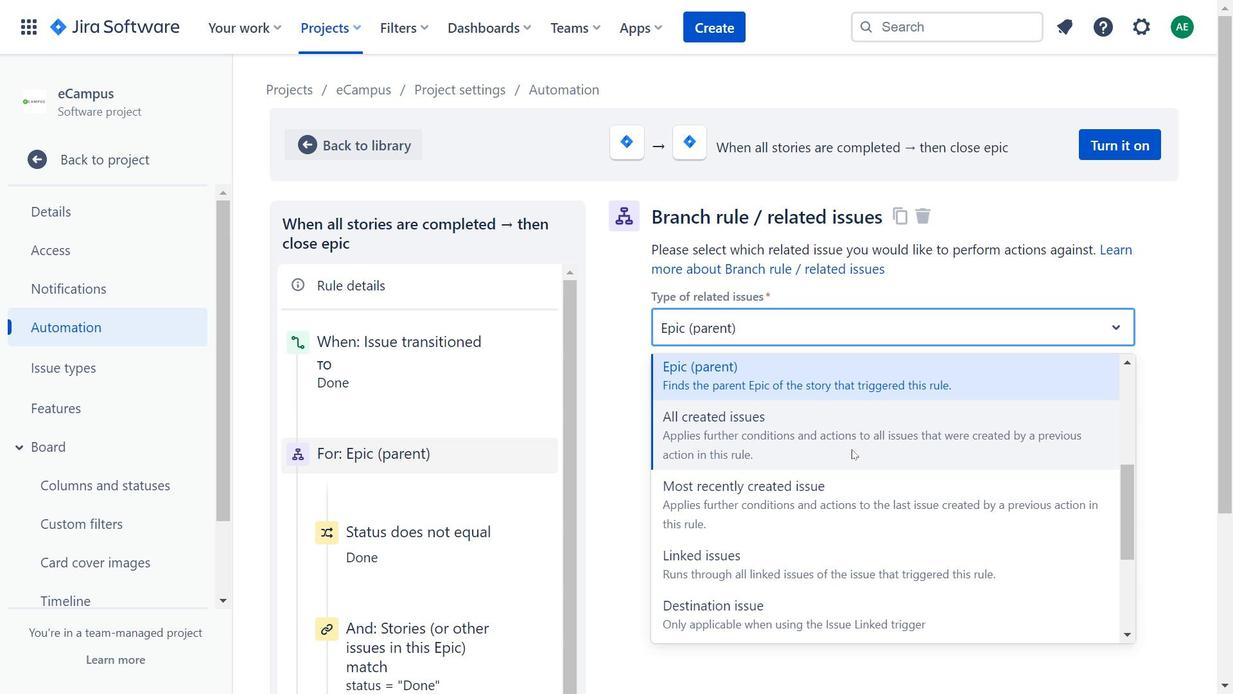 
Action: Mouse moved to (852, 449)
Screenshot: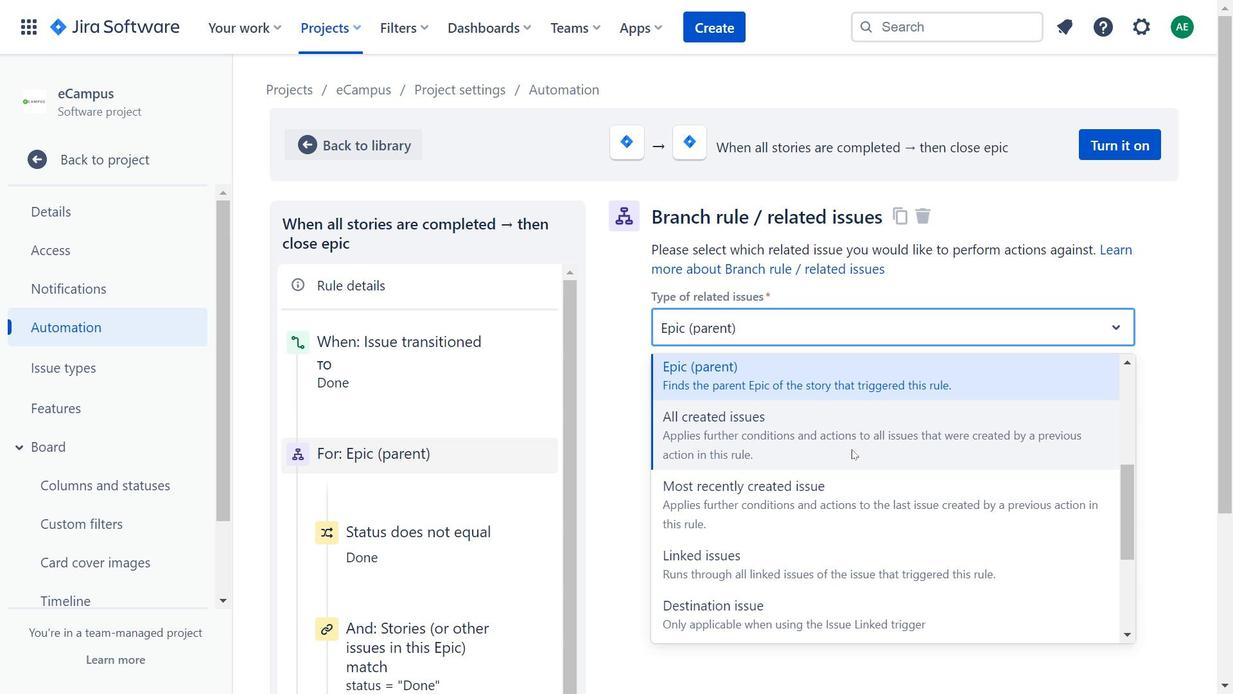 
Action: Mouse scrolled (852, 448) with delta (0, 0)
Screenshot: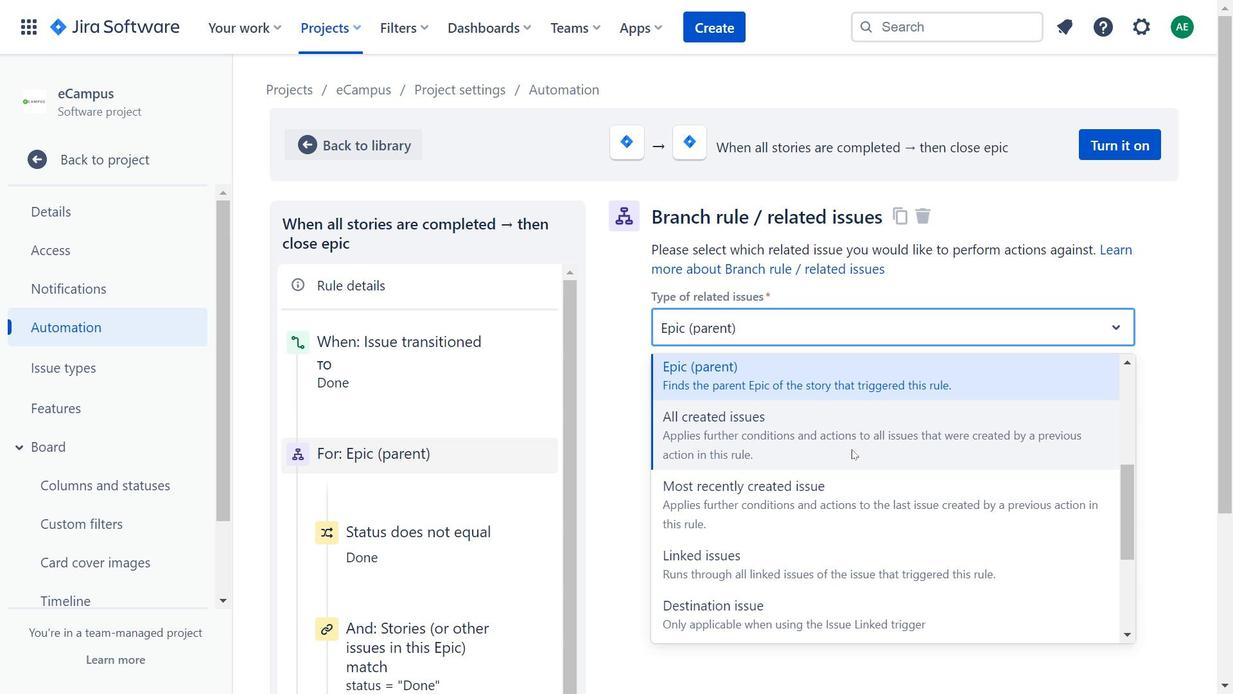 
Action: Mouse moved to (755, 525)
Screenshot: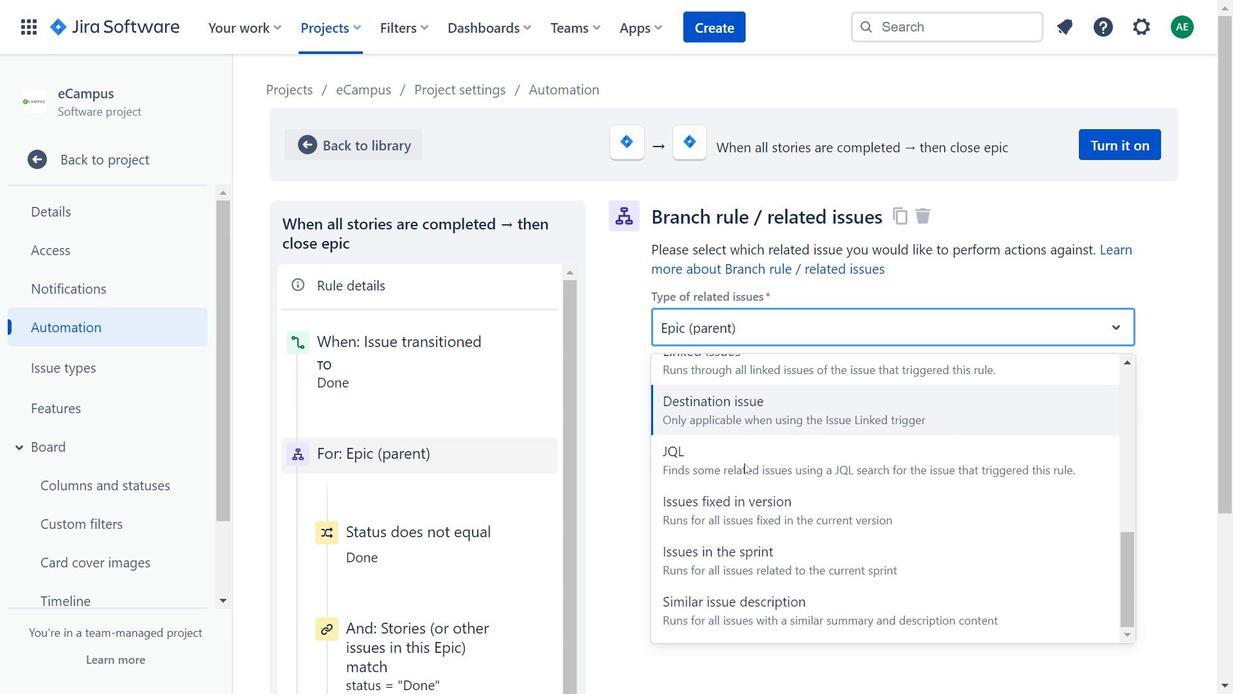 
Action: Mouse scrolled (755, 526) with delta (0, 0)
Screenshot: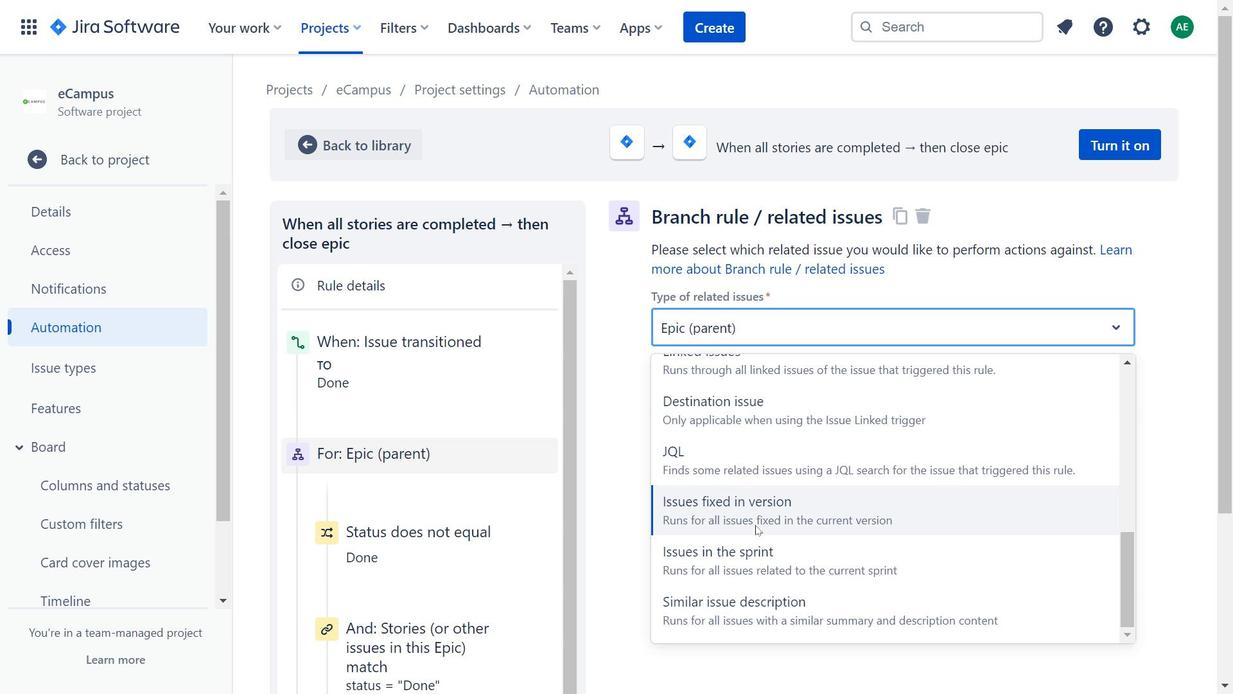
Action: Mouse moved to (756, 521)
Screenshot: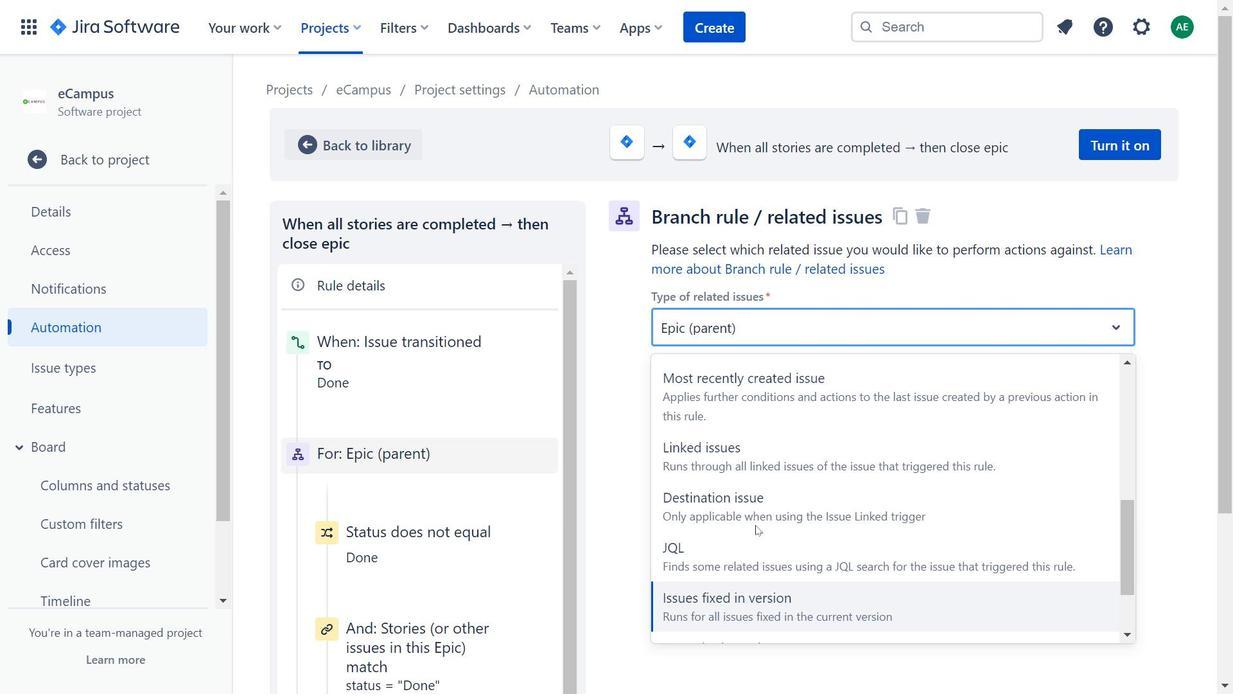 
Action: Mouse scrolled (756, 522) with delta (0, 0)
Screenshot: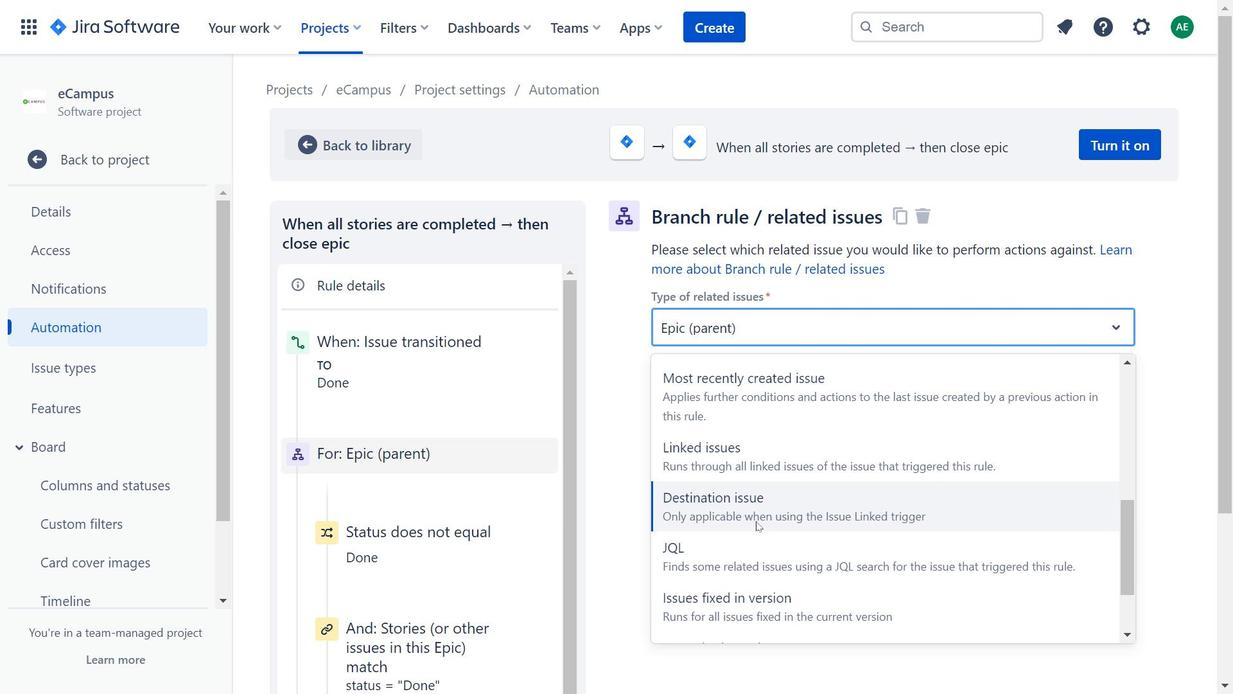 
Action: Mouse moved to (787, 452)
Screenshot: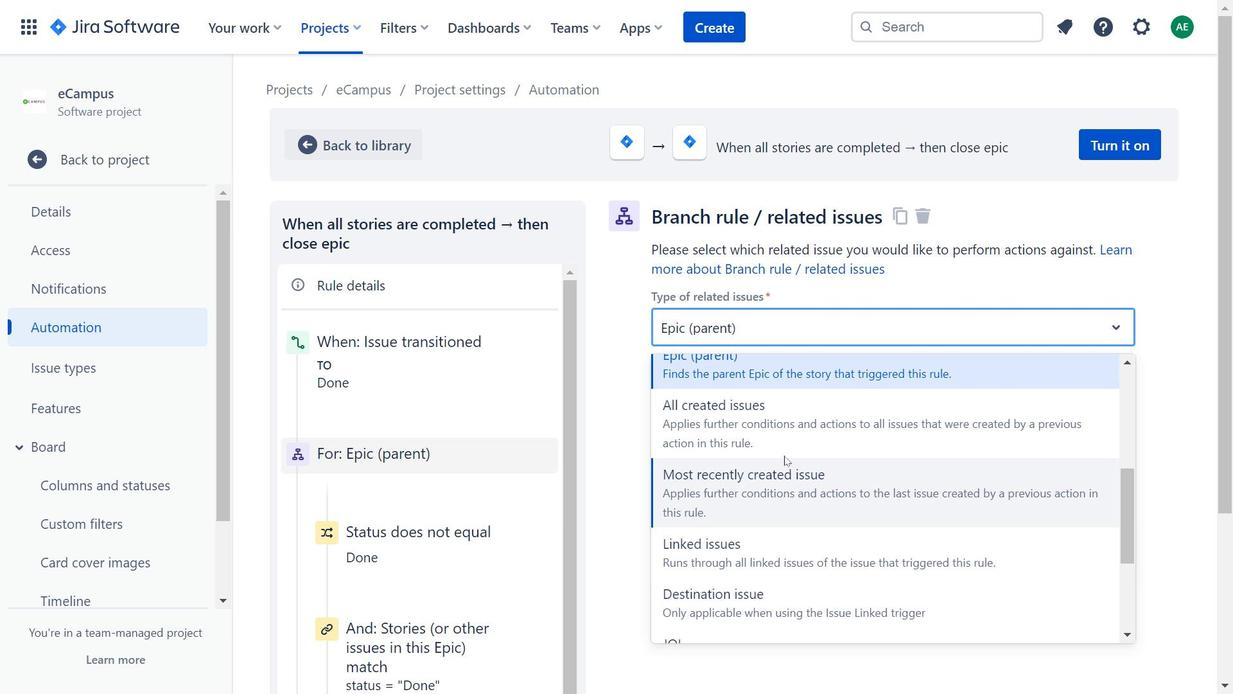 
Action: Mouse scrolled (787, 453) with delta (0, 0)
Screenshot: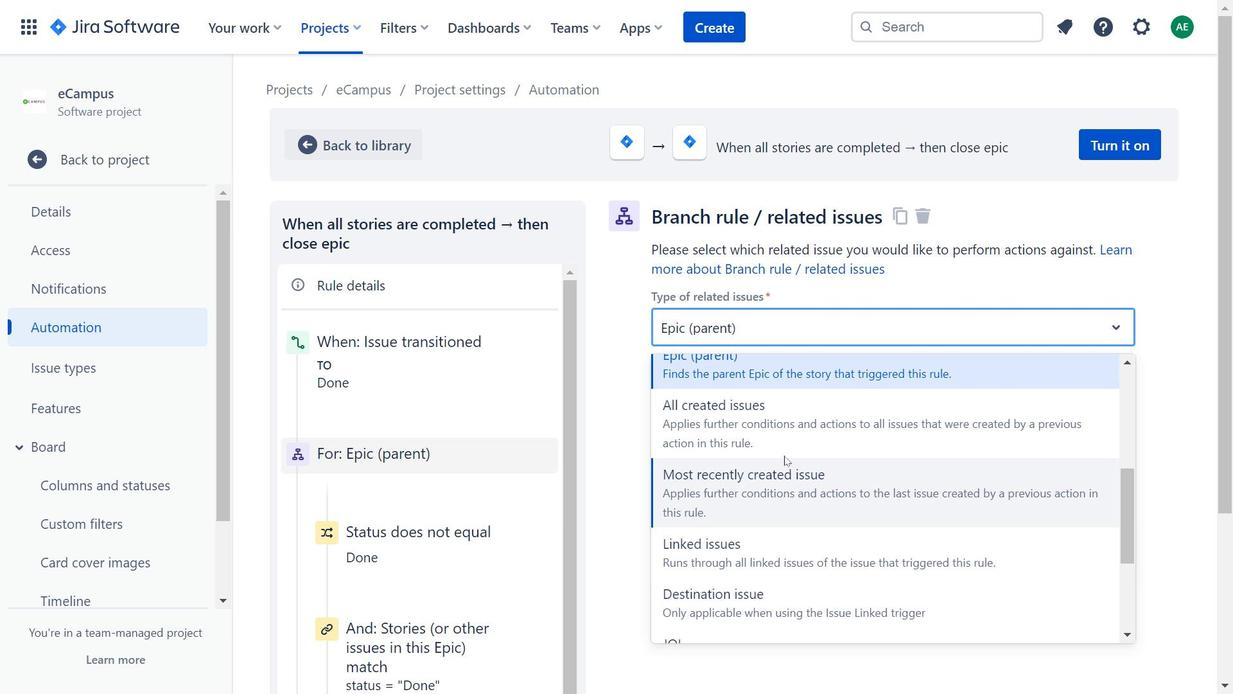
Action: Mouse scrolled (787, 453) with delta (0, 0)
Screenshot: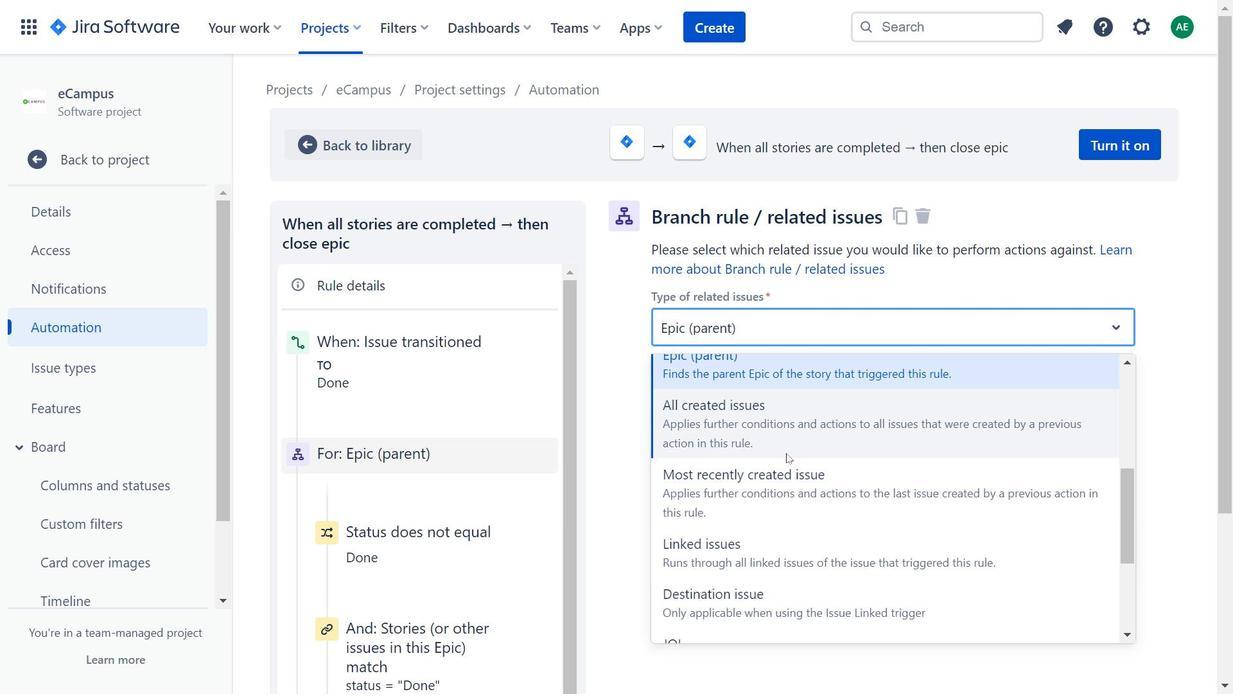 
Action: Mouse moved to (611, 426)
Screenshot: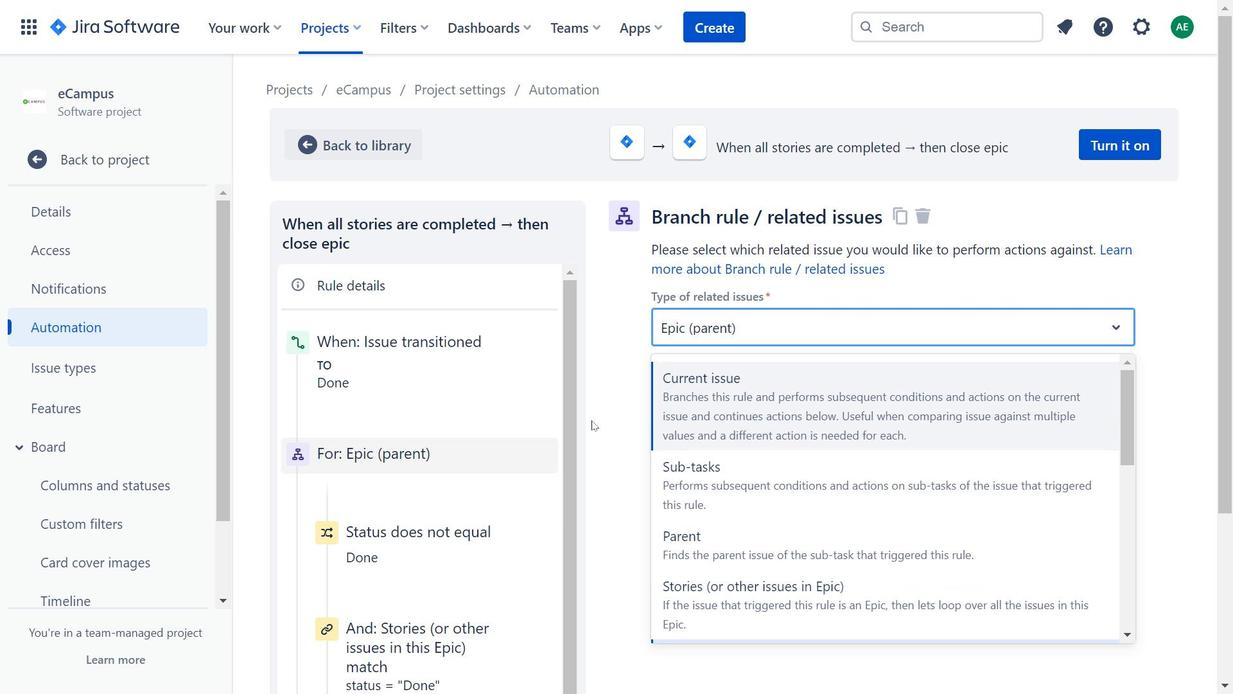 
Action: Mouse pressed left at (611, 426)
Screenshot: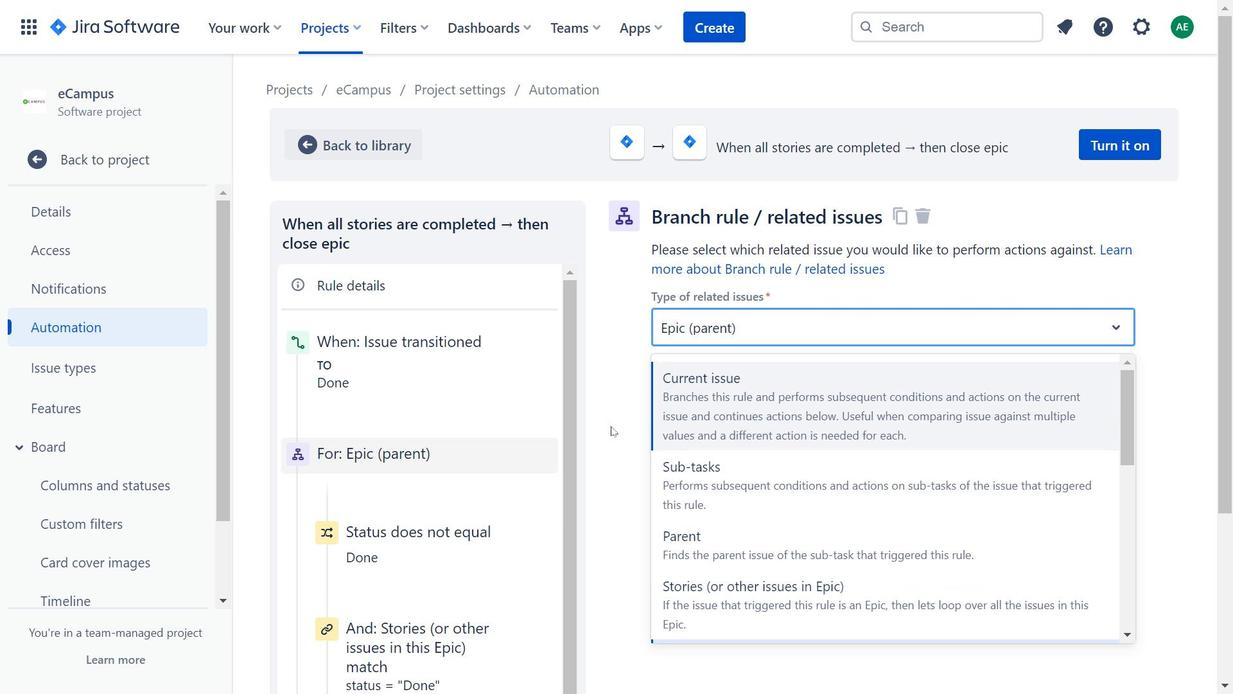 
Action: Mouse moved to (458, 449)
Screenshot: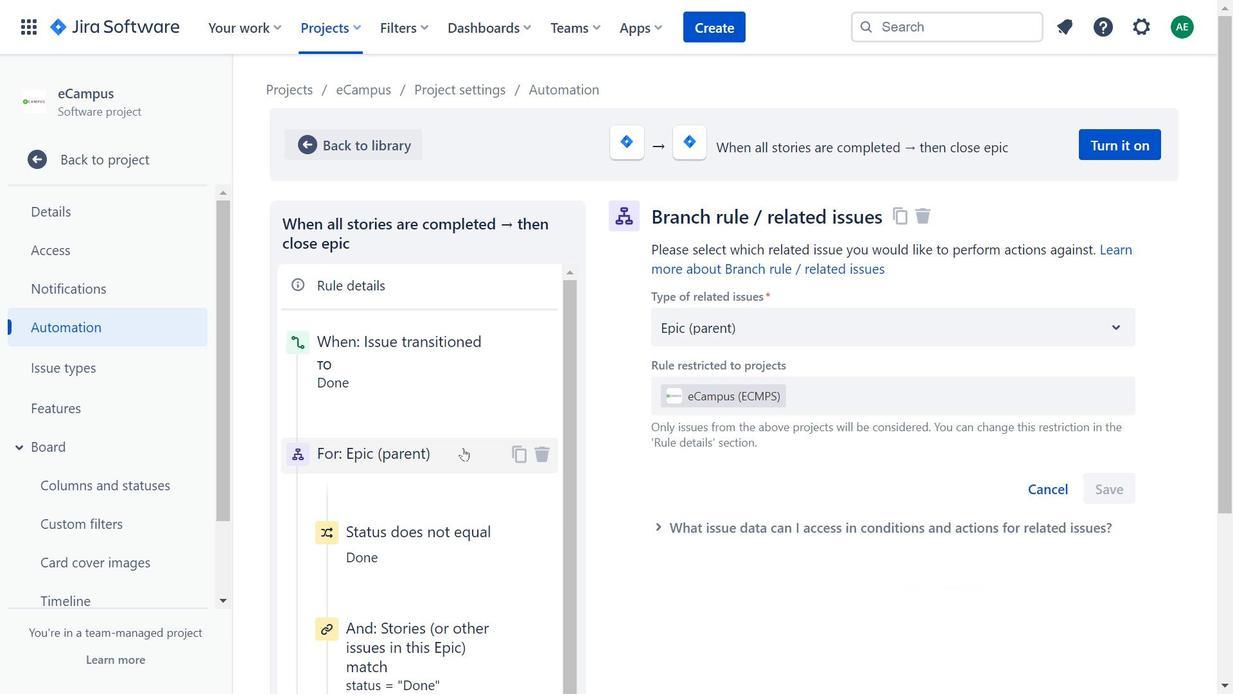 
Action: Mouse scrolled (458, 449) with delta (0, 0)
Screenshot: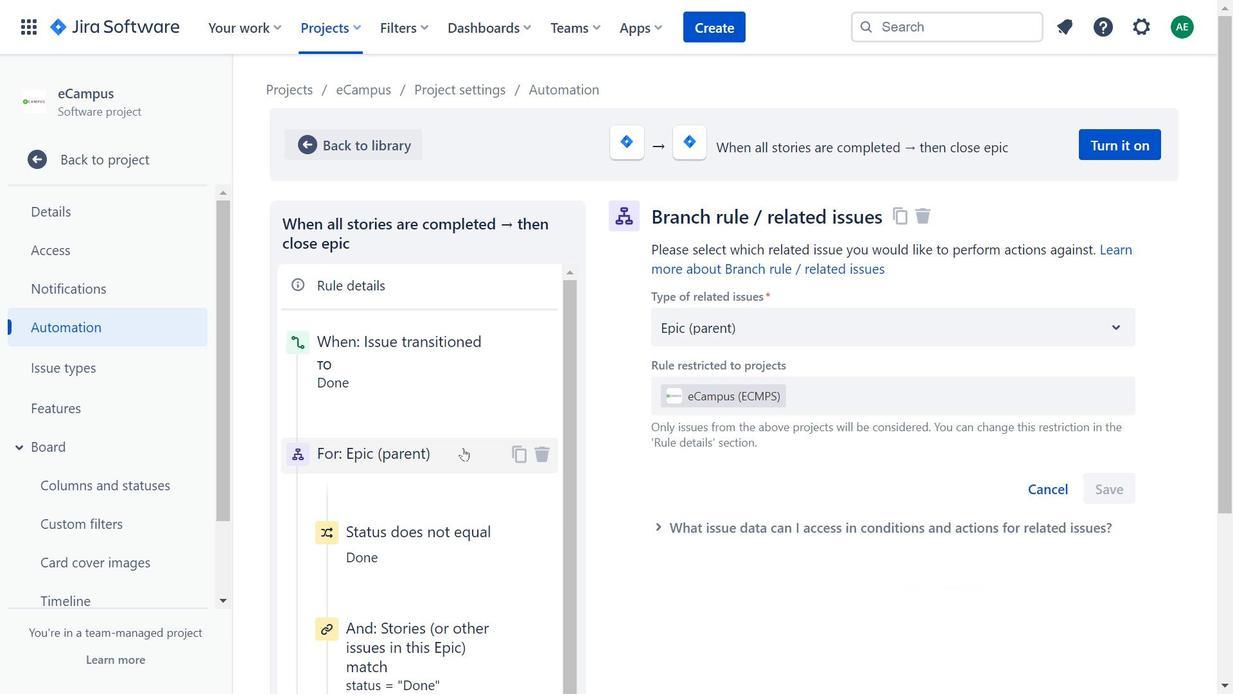 
Action: Mouse scrolled (458, 449) with delta (0, 0)
Screenshot: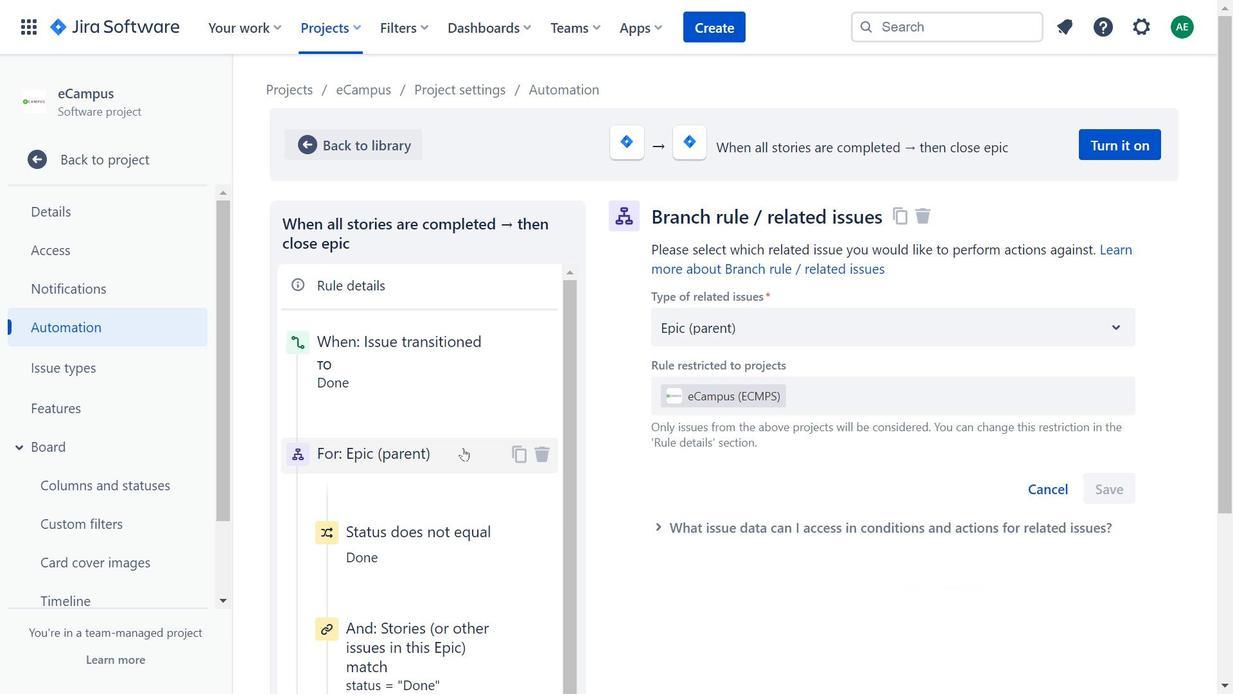 
Action: Mouse moved to (440, 392)
Screenshot: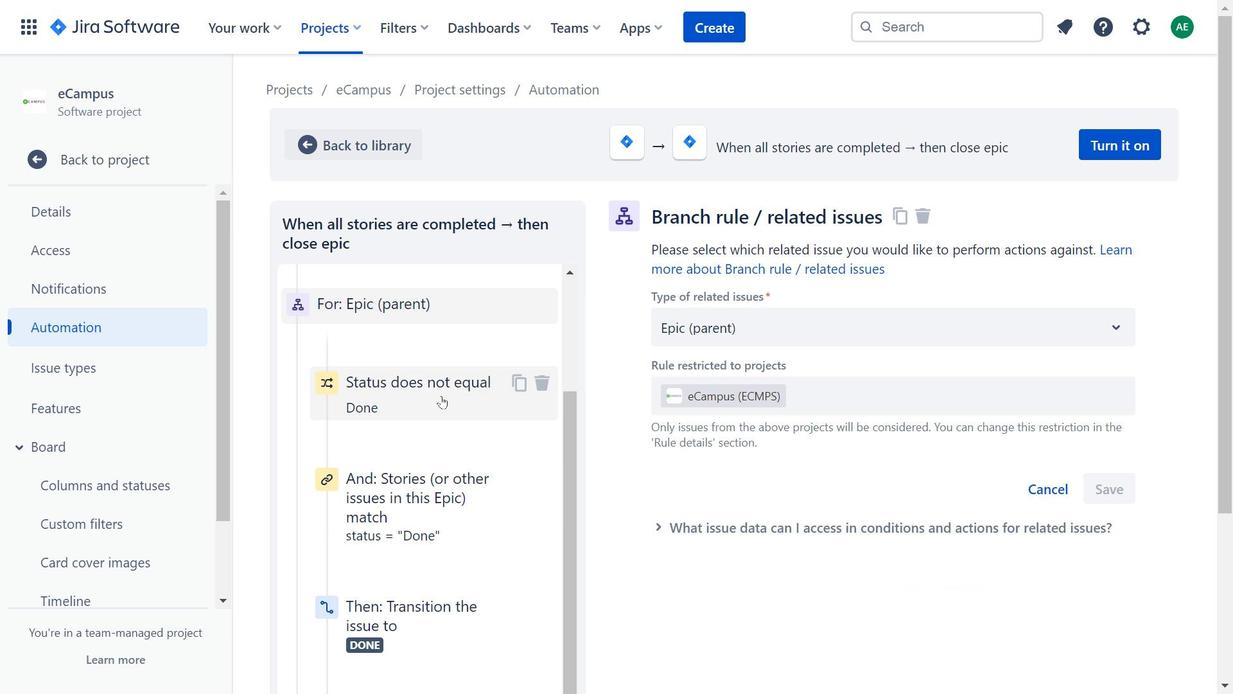 
Action: Mouse pressed left at (440, 392)
Screenshot: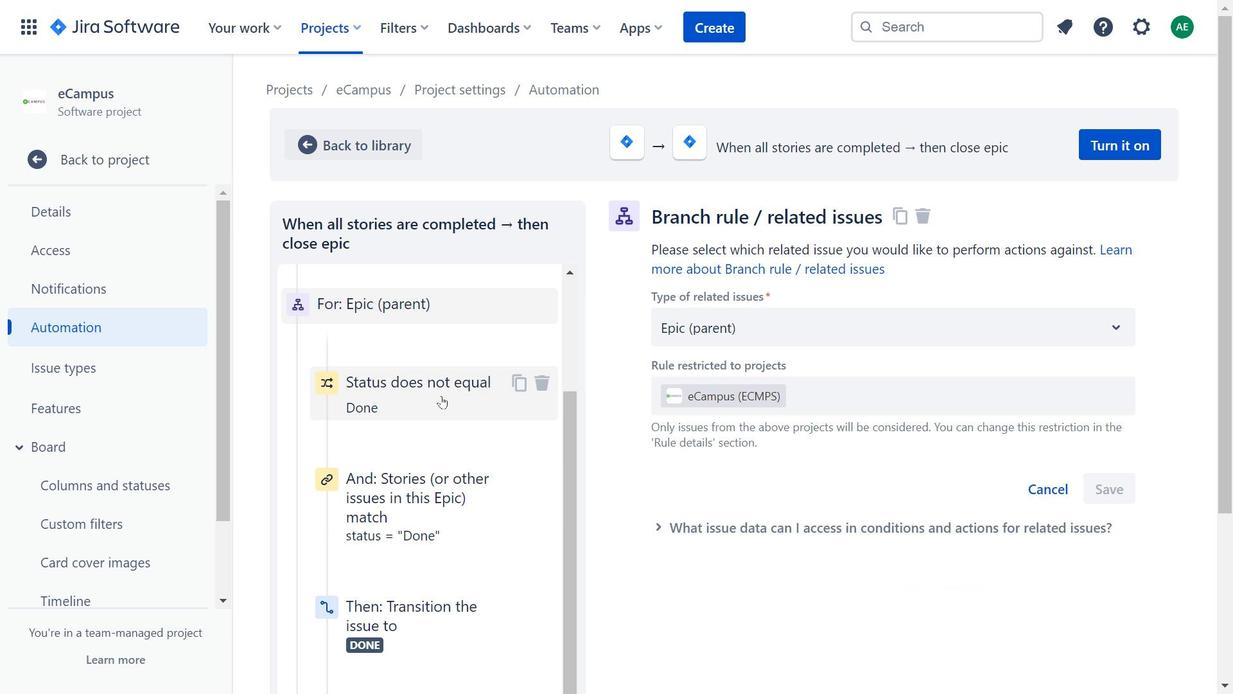 
Action: Mouse moved to (722, 327)
Screenshot: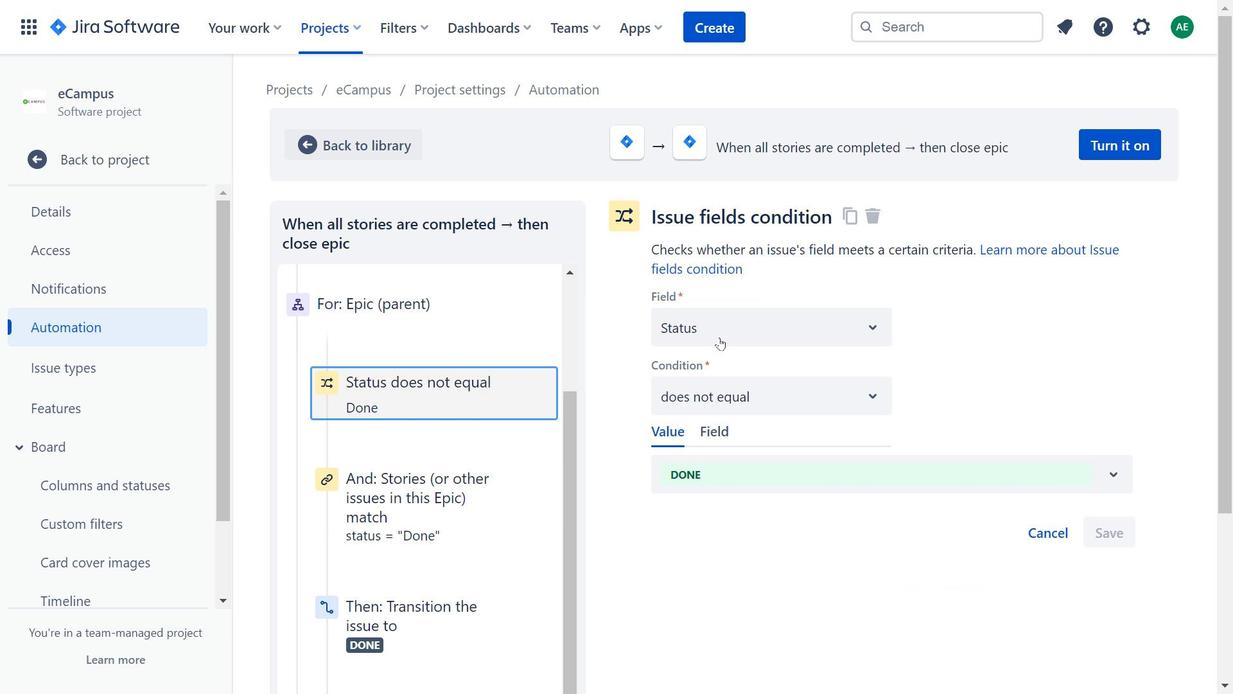 
Action: Mouse pressed left at (722, 327)
Screenshot: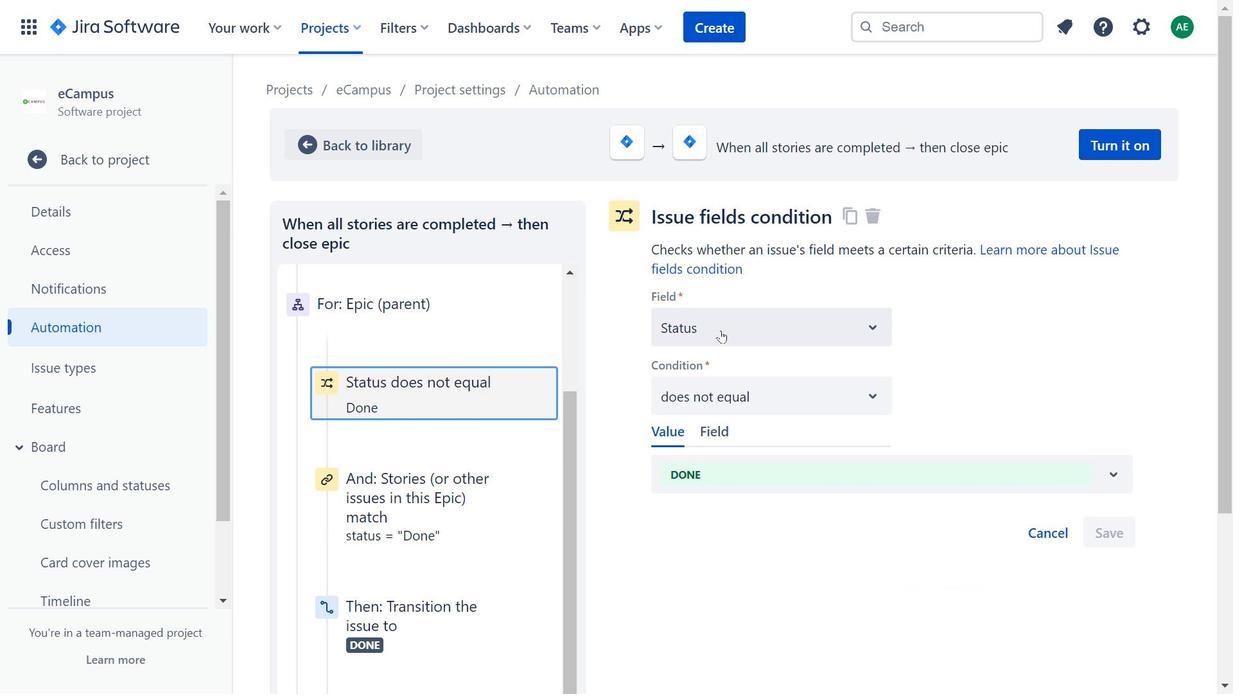 
Action: Mouse moved to (754, 480)
Screenshot: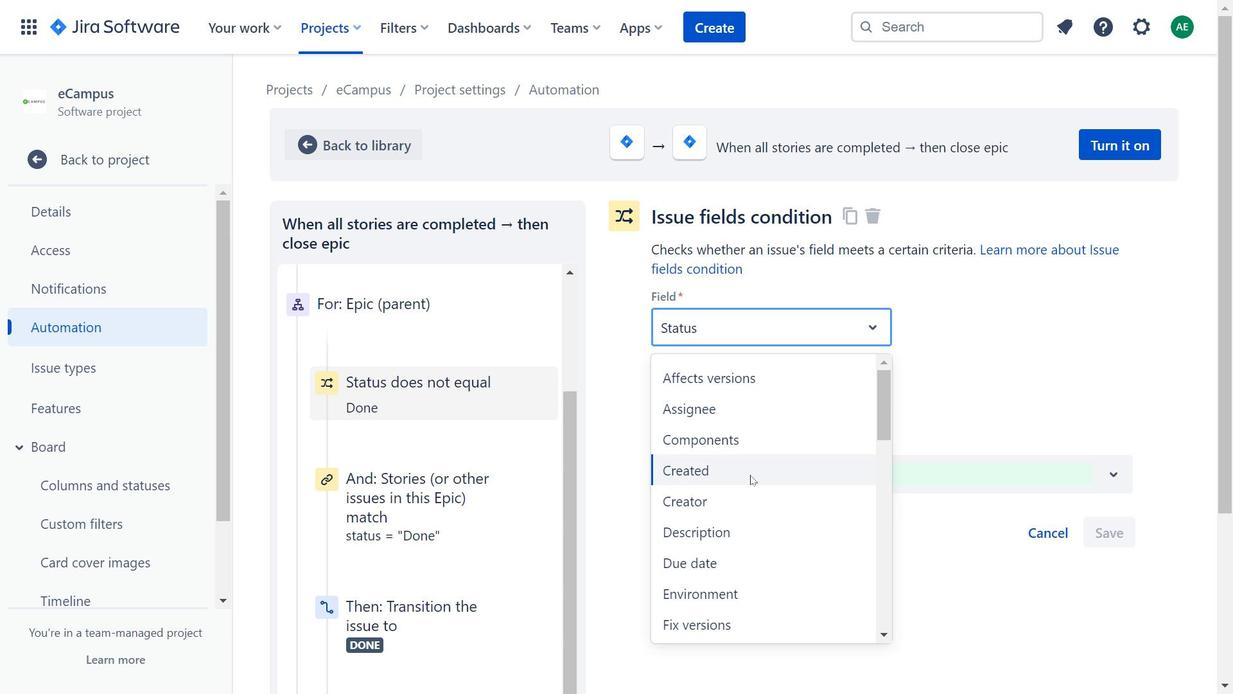 
Action: Mouse scrolled (754, 480) with delta (0, 0)
Screenshot: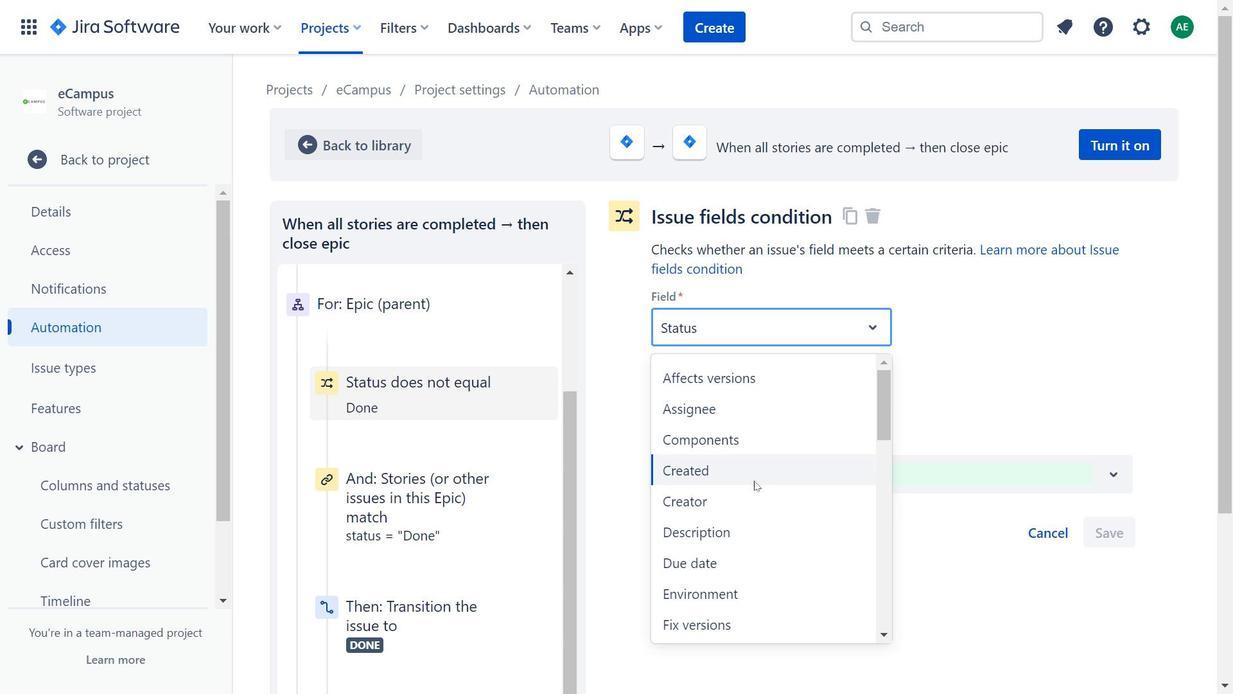 
Action: Mouse scrolled (754, 480) with delta (0, 0)
Screenshot: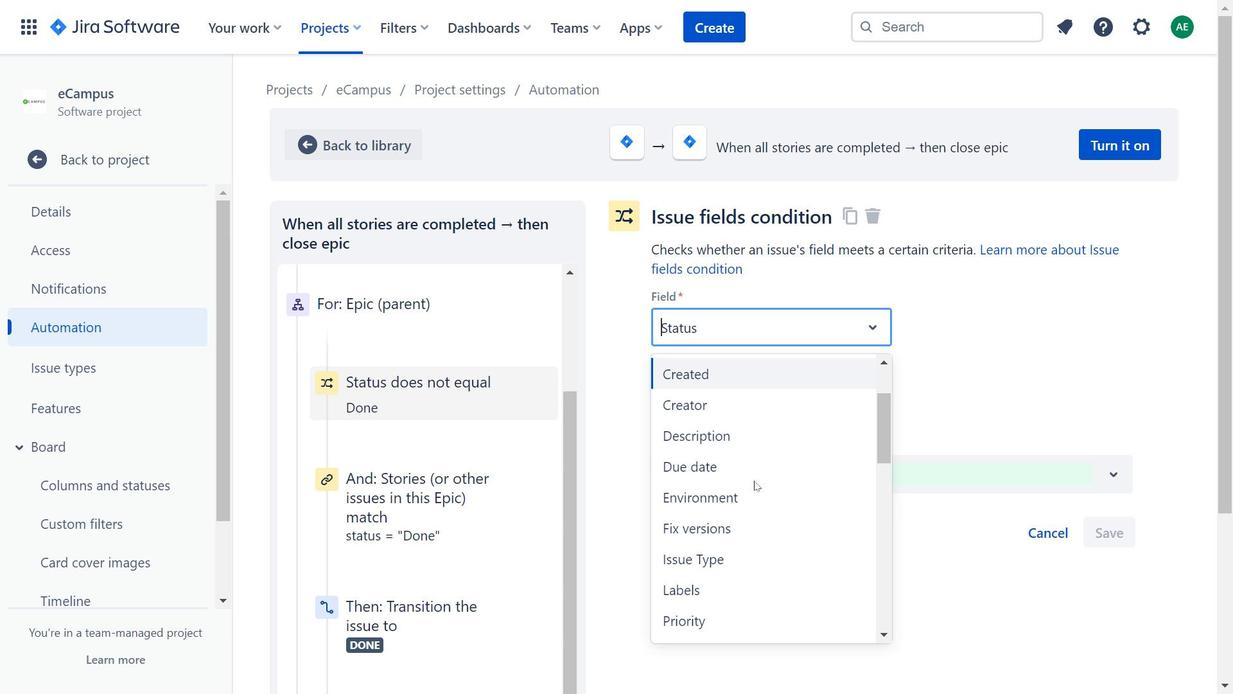 
Action: Mouse scrolled (754, 480) with delta (0, 0)
Screenshot: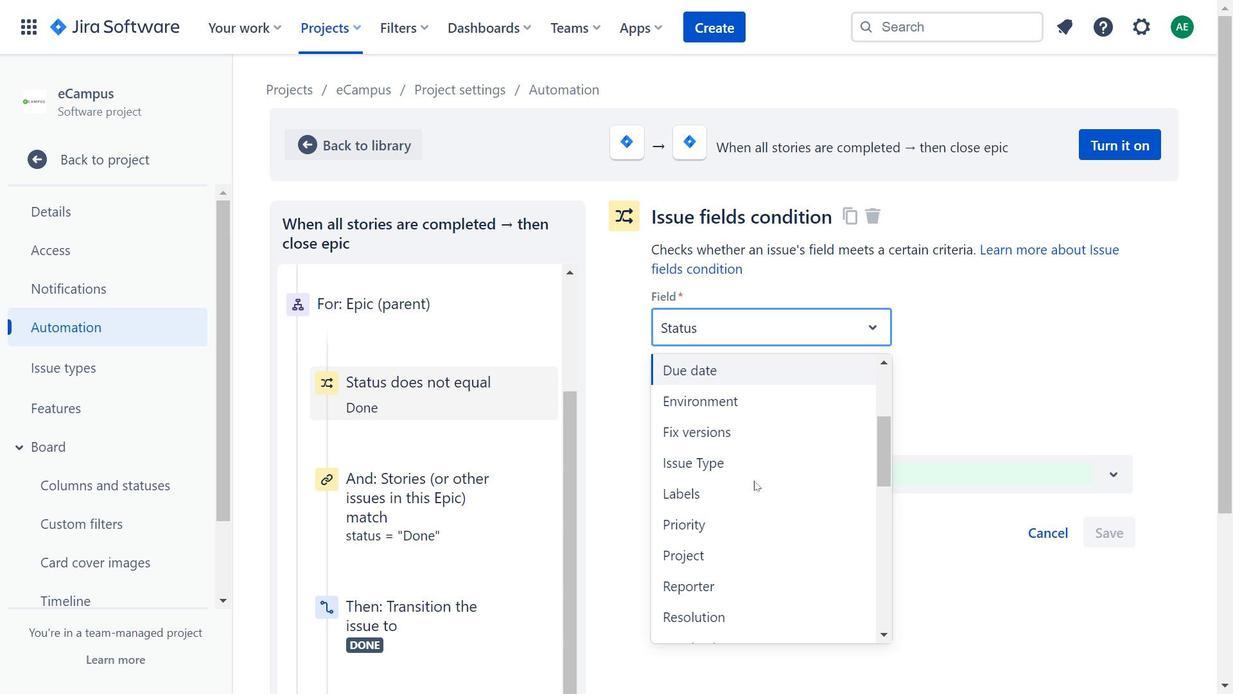 
Action: Mouse moved to (947, 363)
Screenshot: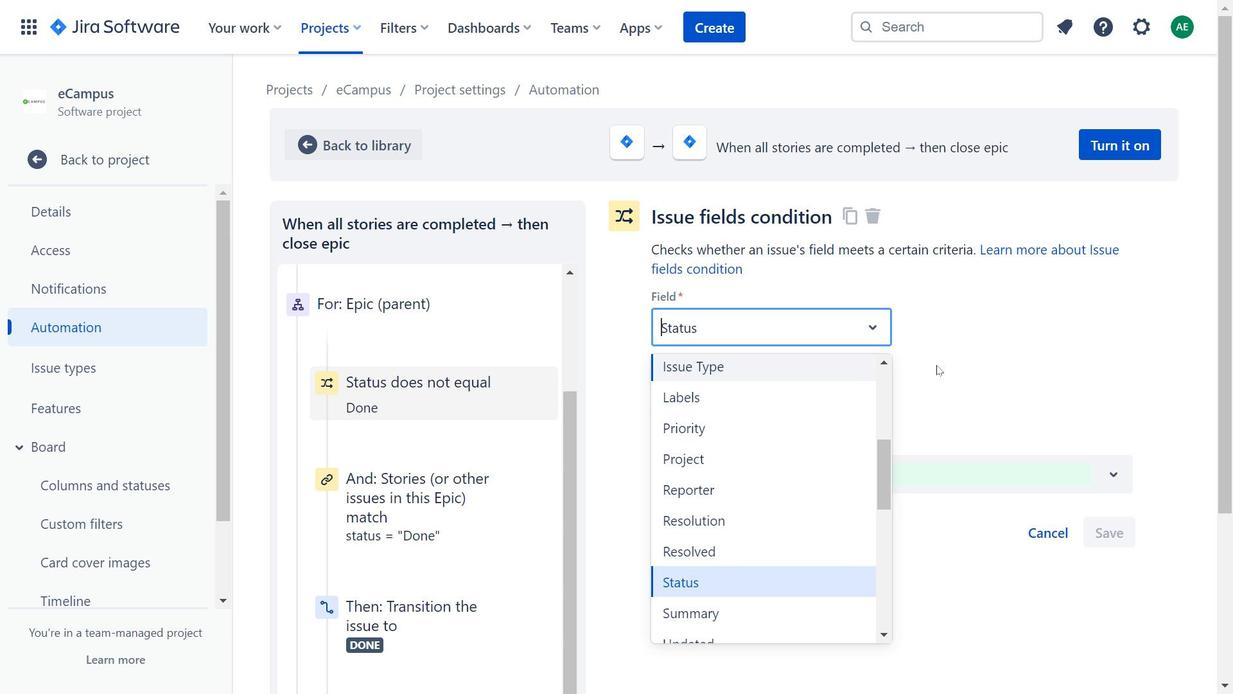 
Action: Mouse pressed left at (947, 363)
Screenshot: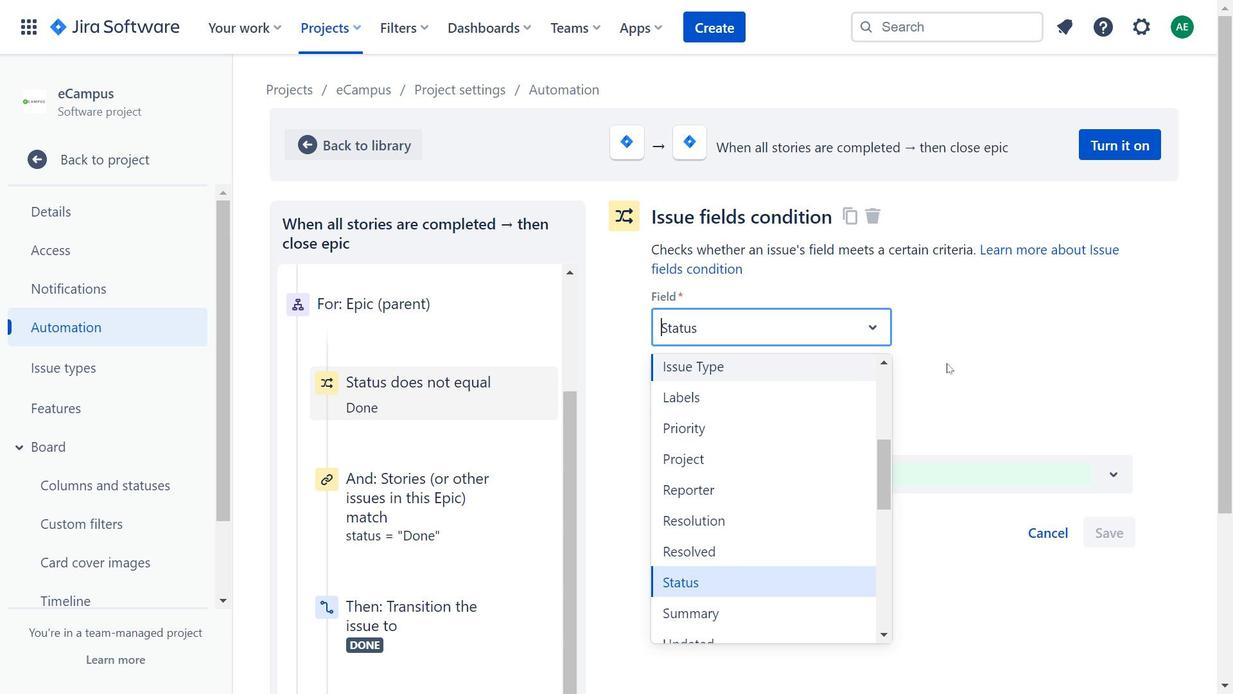 
Action: Mouse moved to (862, 385)
Screenshot: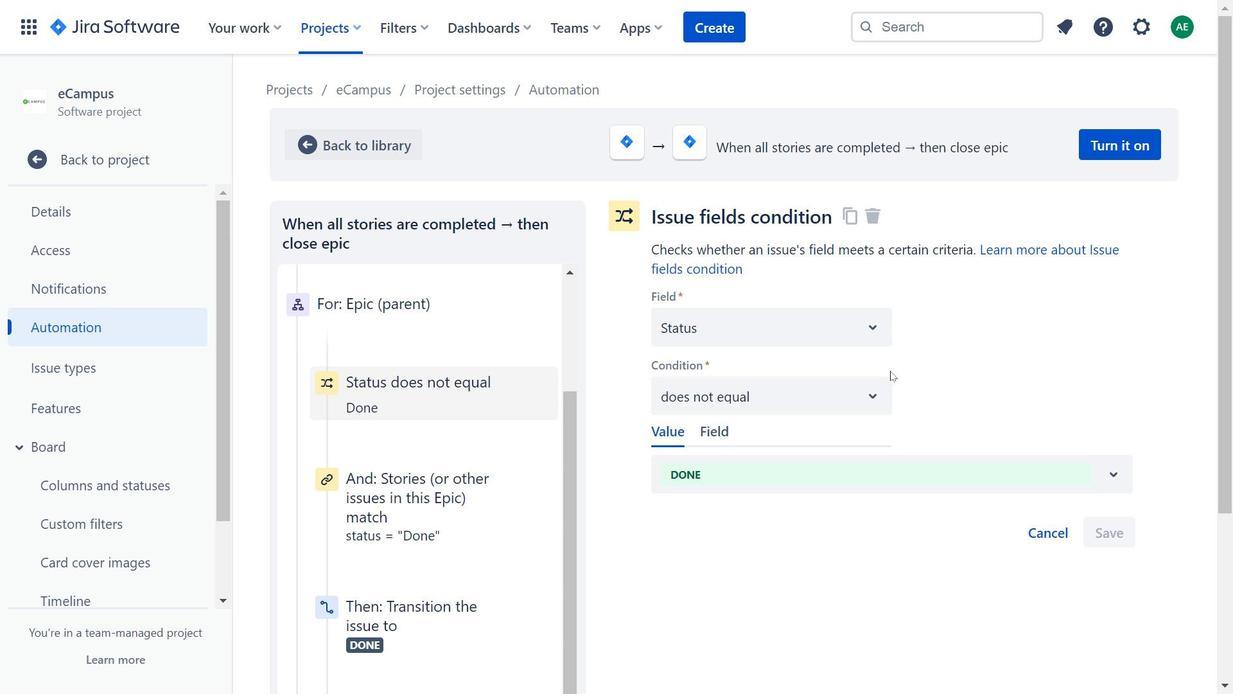 
Action: Mouse pressed left at (862, 385)
Screenshot: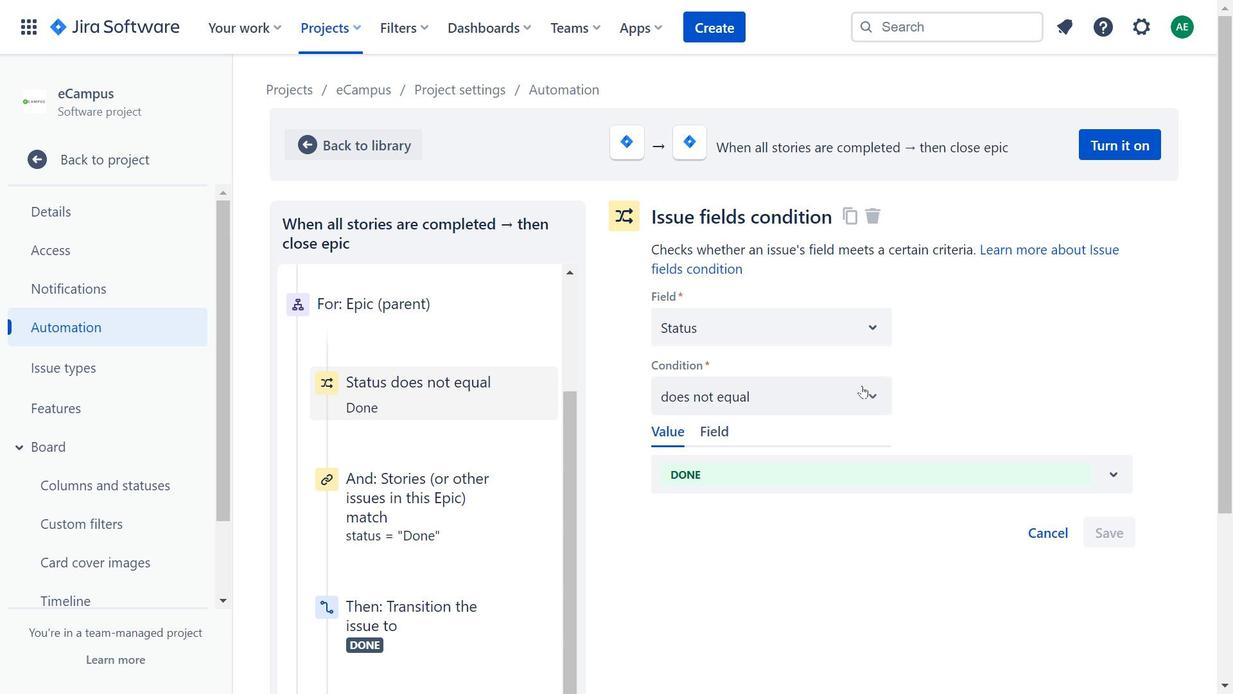 
Action: Mouse pressed left at (862, 385)
Screenshot: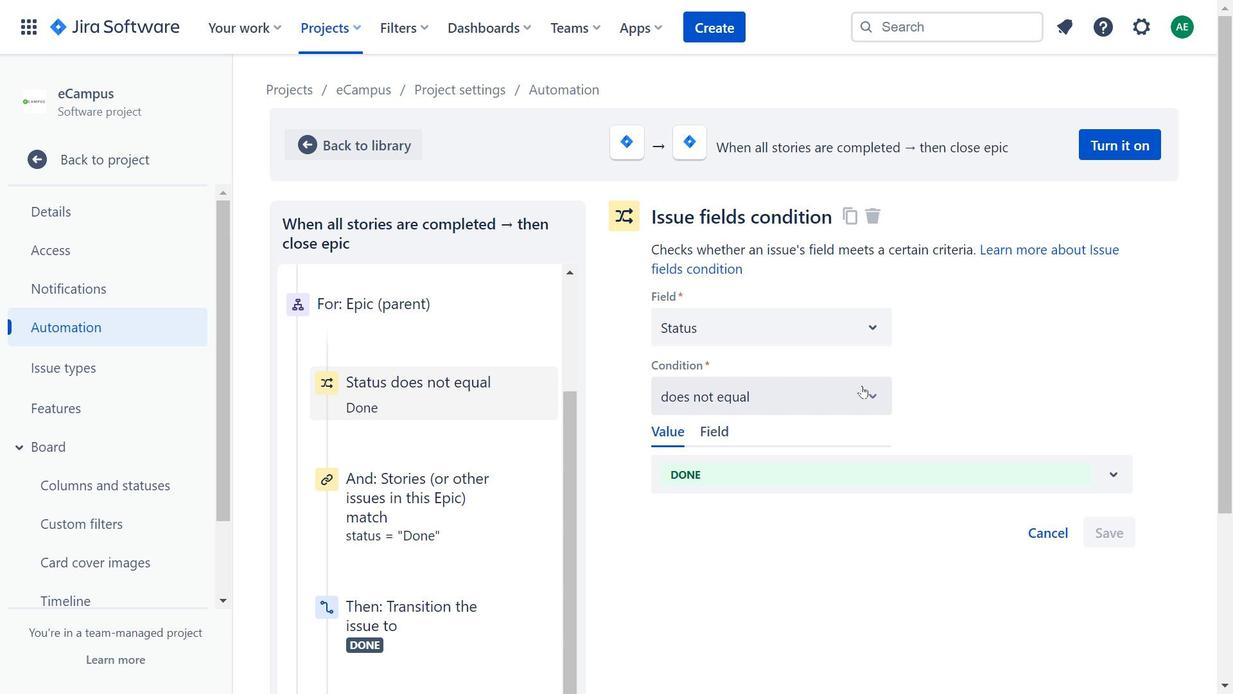 
Action: Mouse moved to (806, 409)
Screenshot: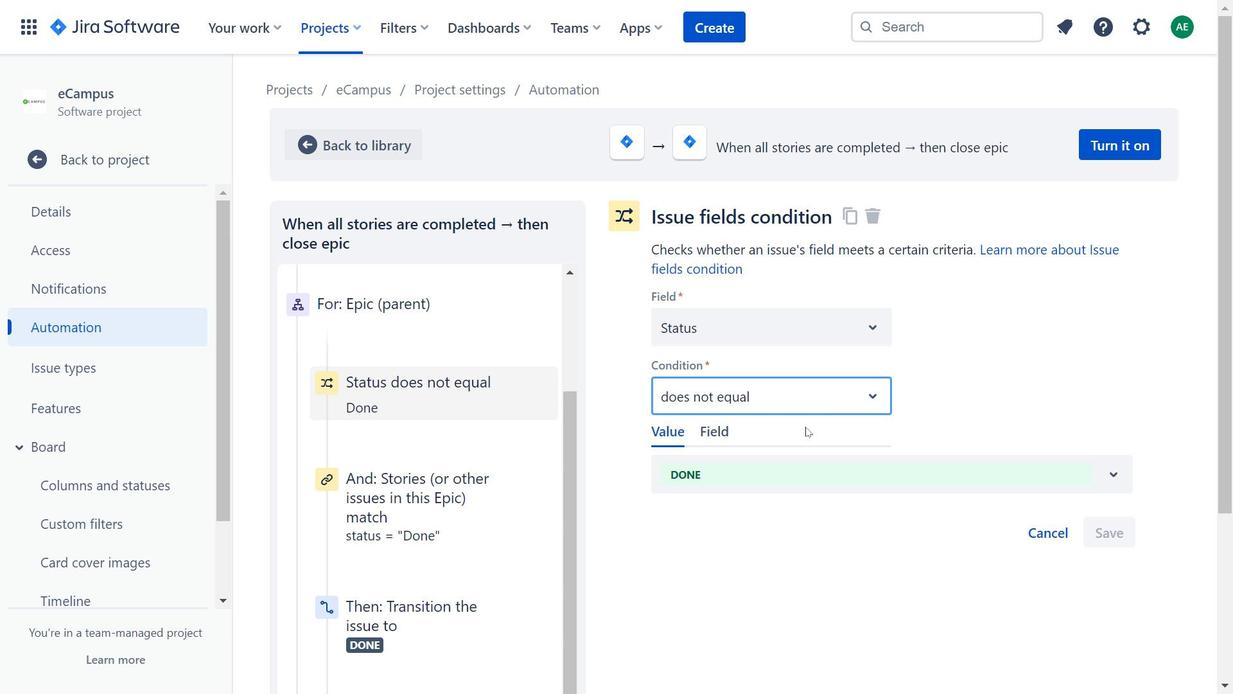 
Action: Mouse pressed left at (806, 409)
Screenshot: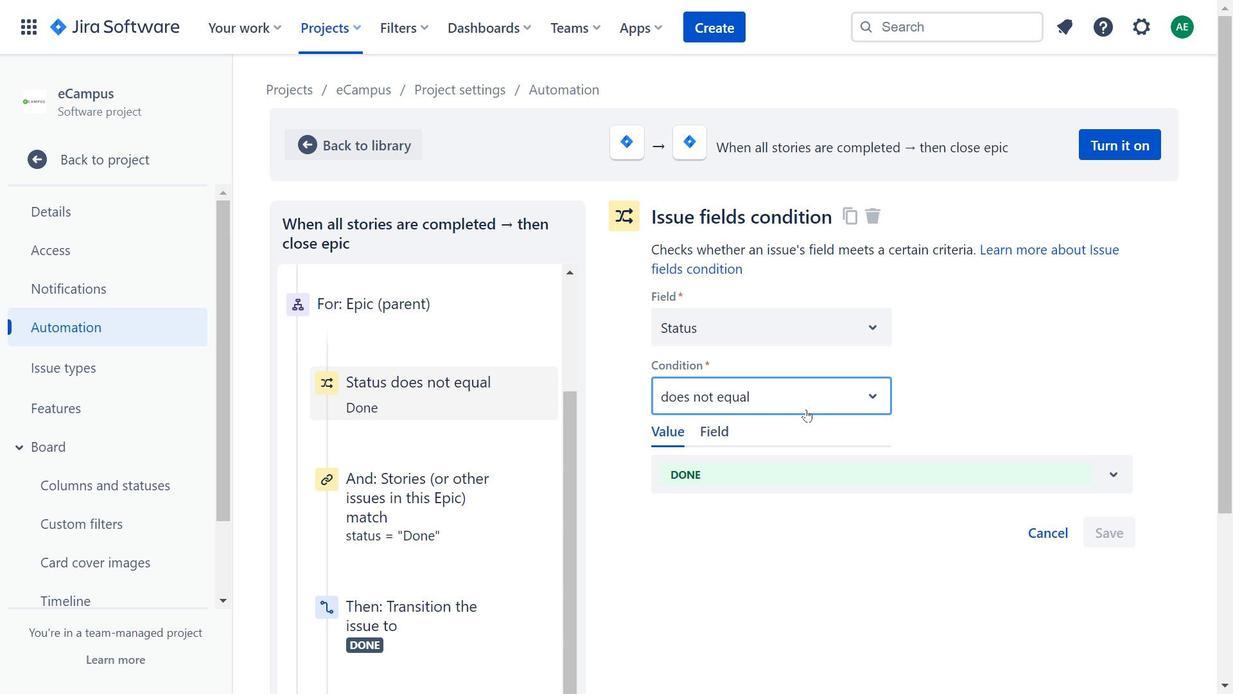 
Action: Mouse moved to (919, 358)
Screenshot: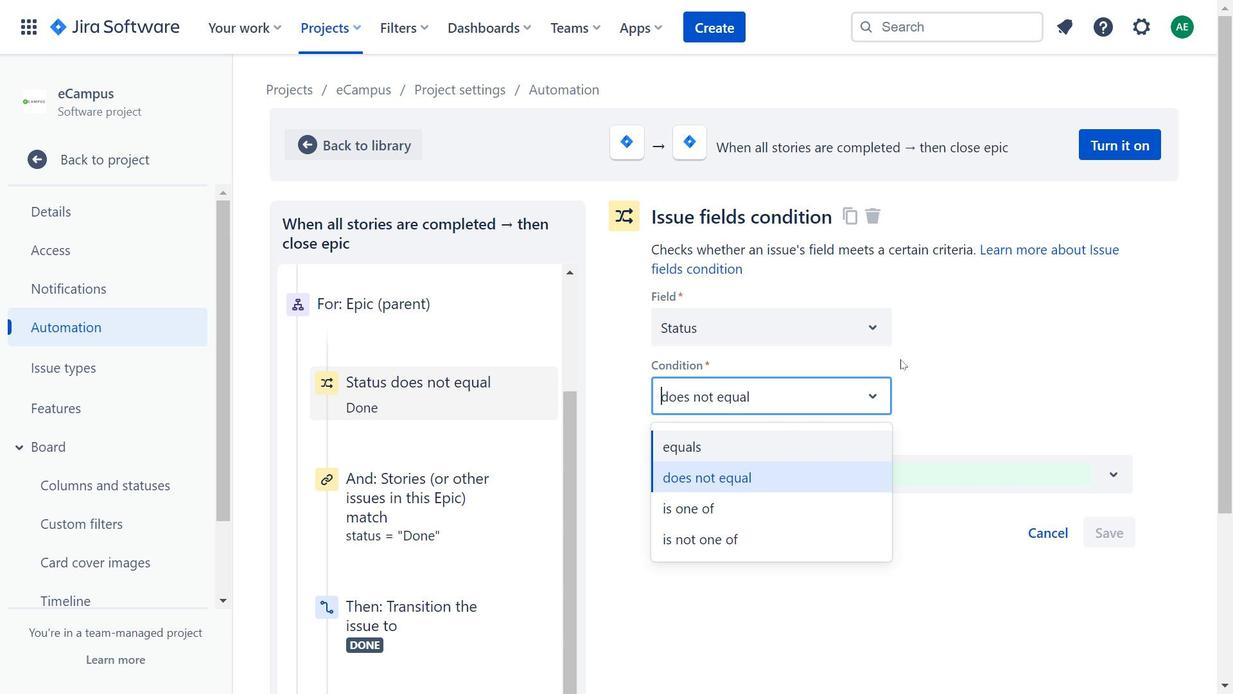 
Action: Mouse pressed left at (919, 358)
Screenshot: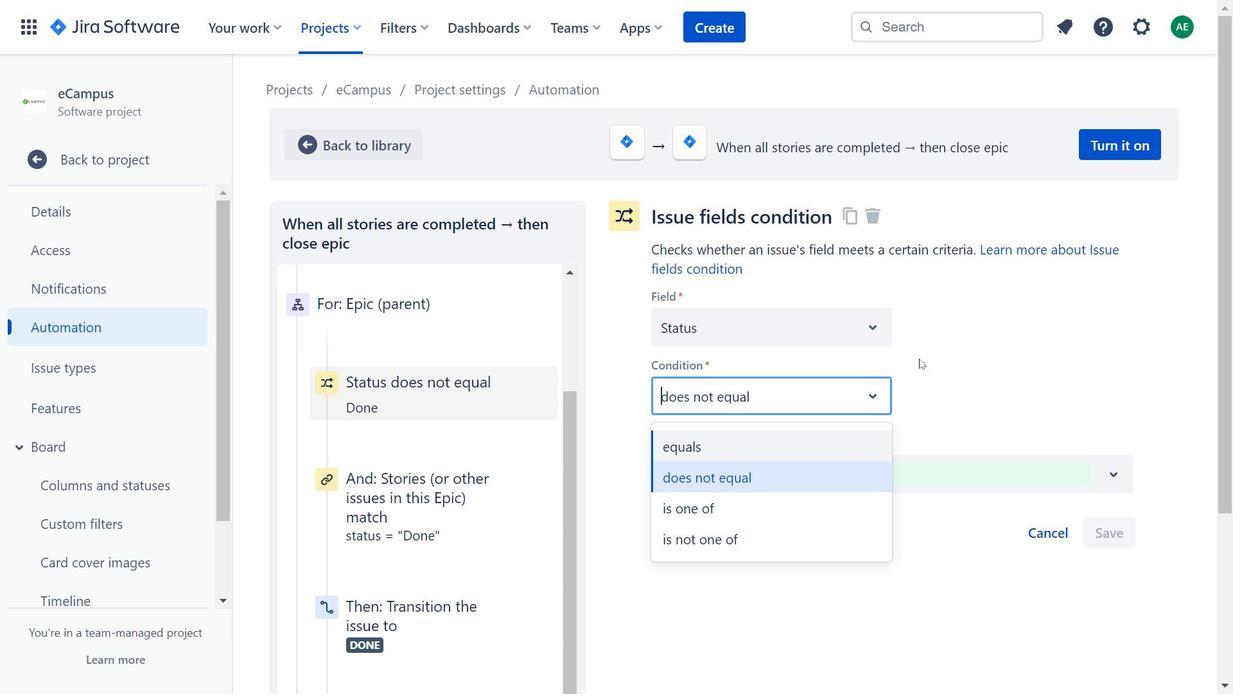 
Action: Mouse moved to (759, 487)
Screenshot: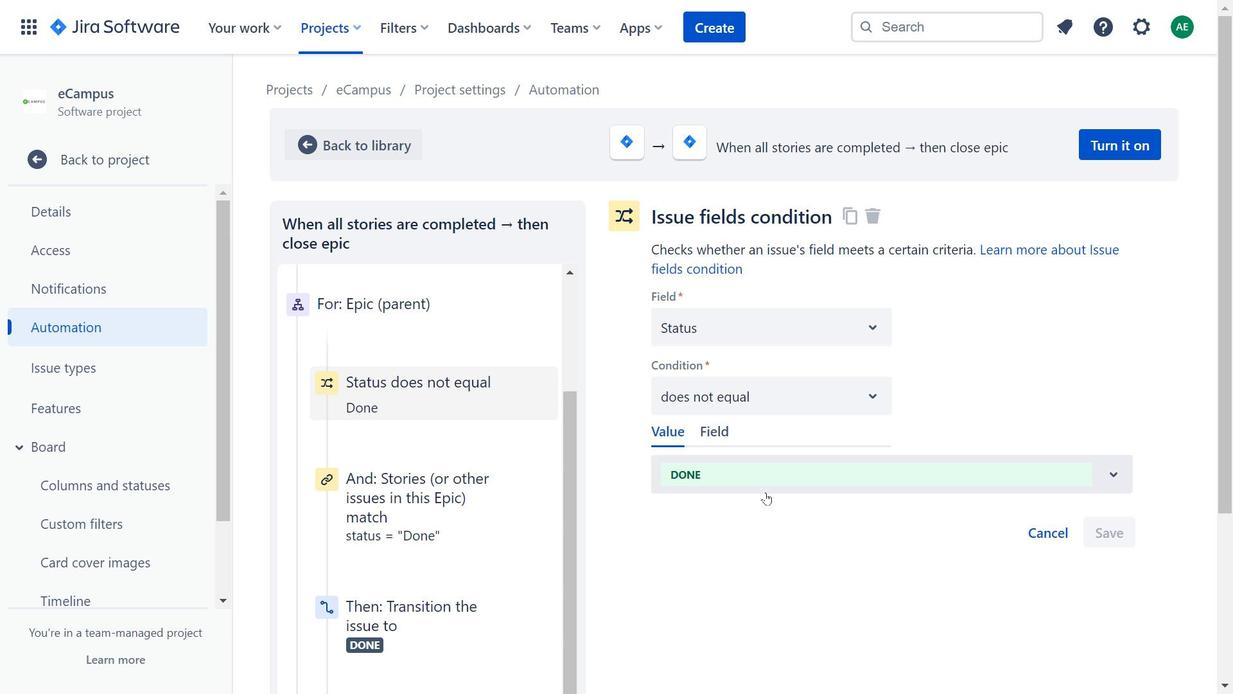 
Action: Mouse pressed left at (759, 487)
Screenshot: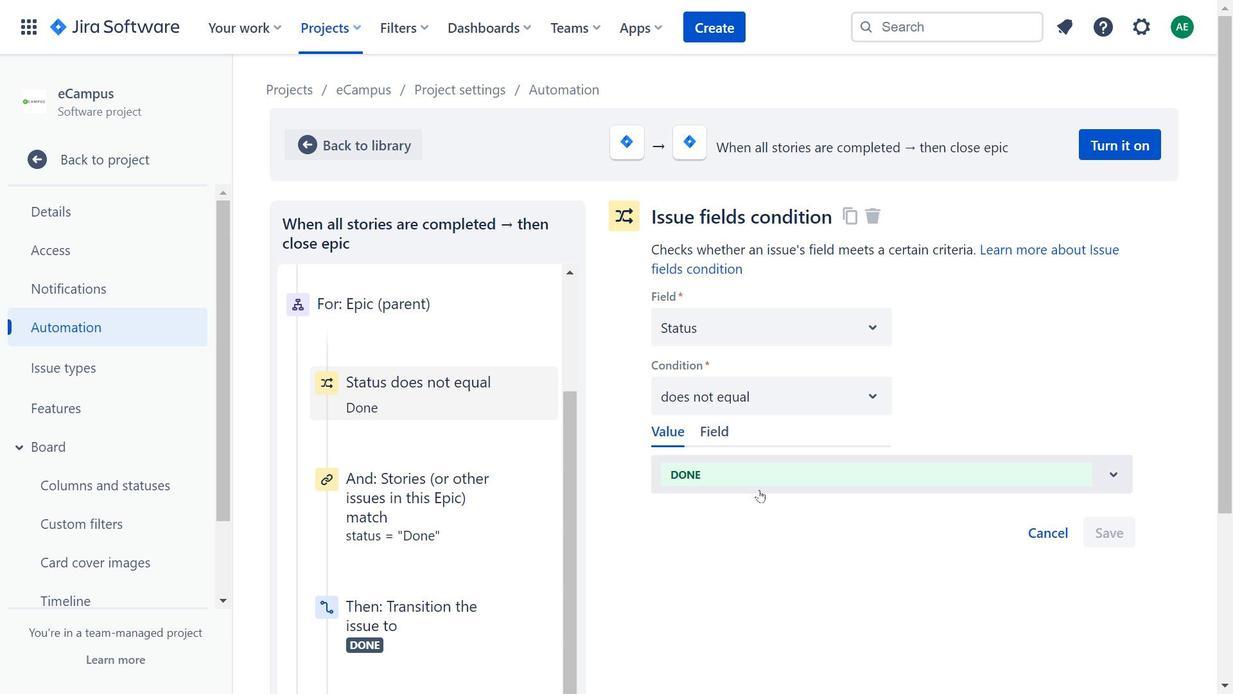
Action: Mouse moved to (457, 411)
Screenshot: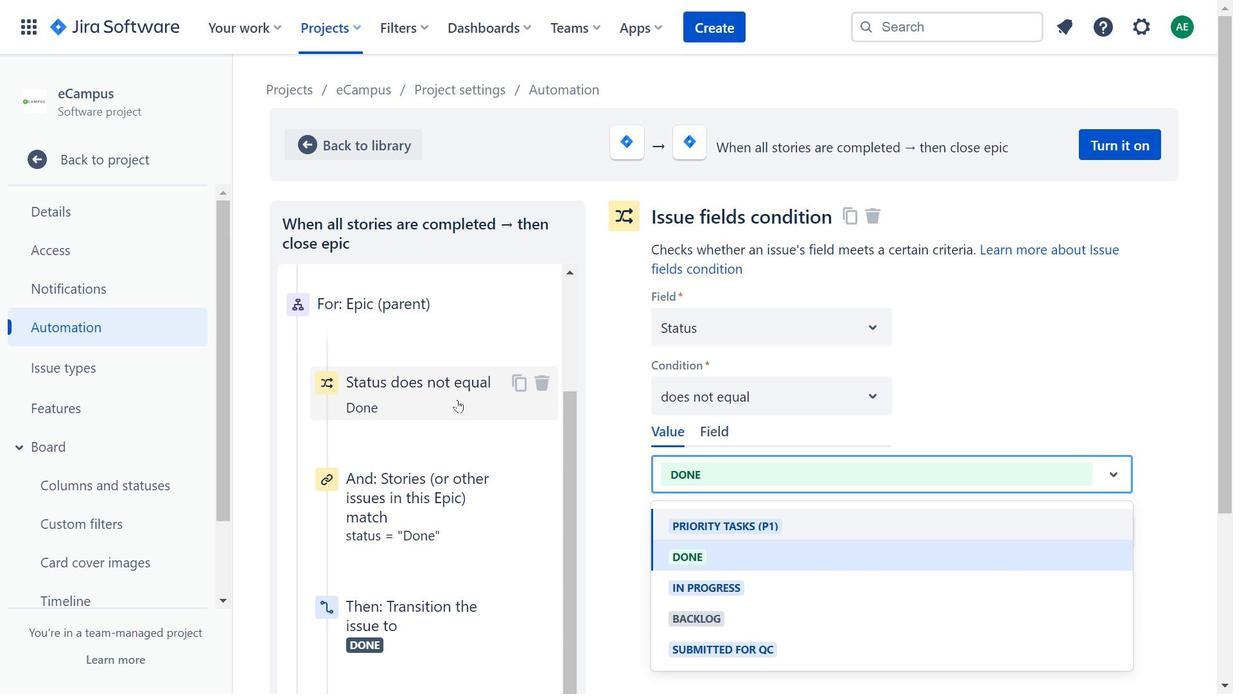 
Action: Mouse scrolled (457, 411) with delta (0, 0)
Screenshot: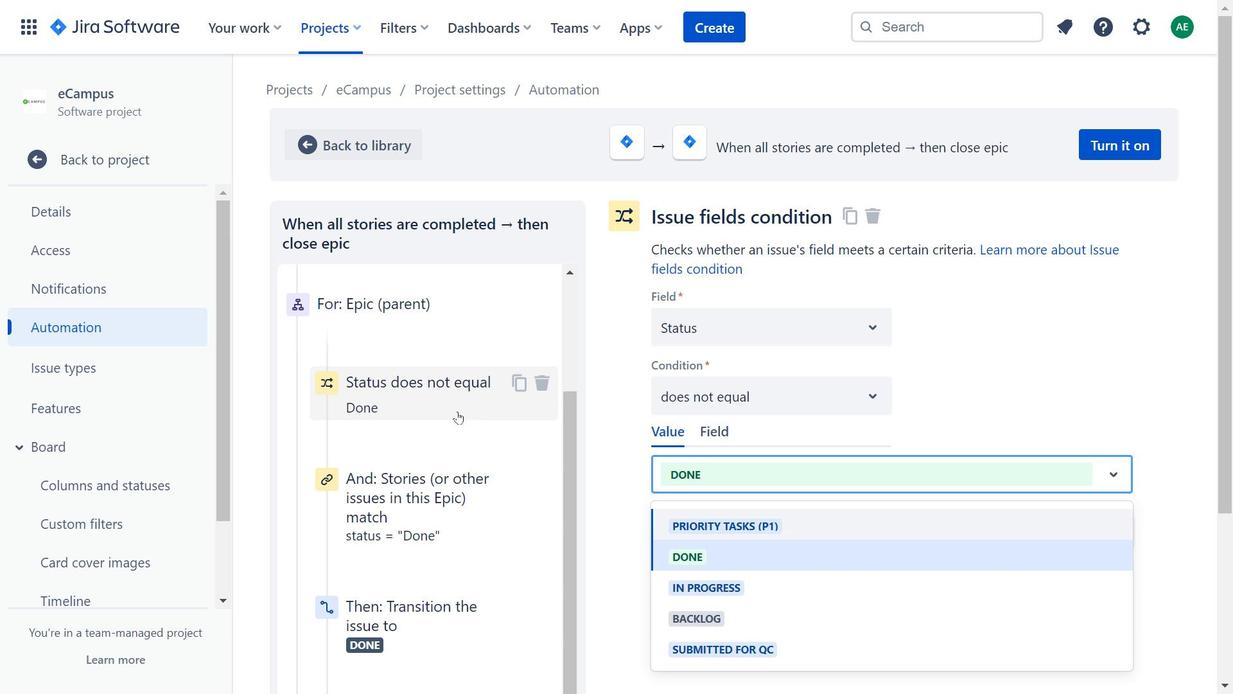 
Action: Mouse scrolled (457, 411) with delta (0, 0)
Screenshot: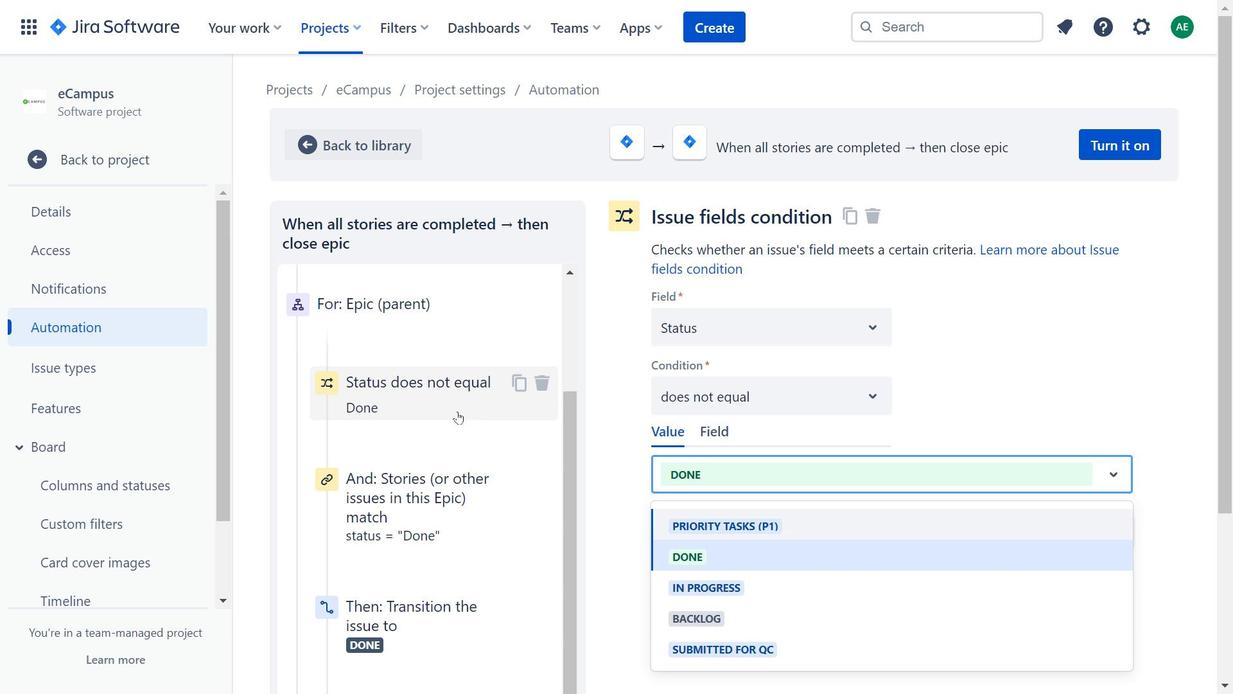
Action: Mouse moved to (456, 332)
Screenshot: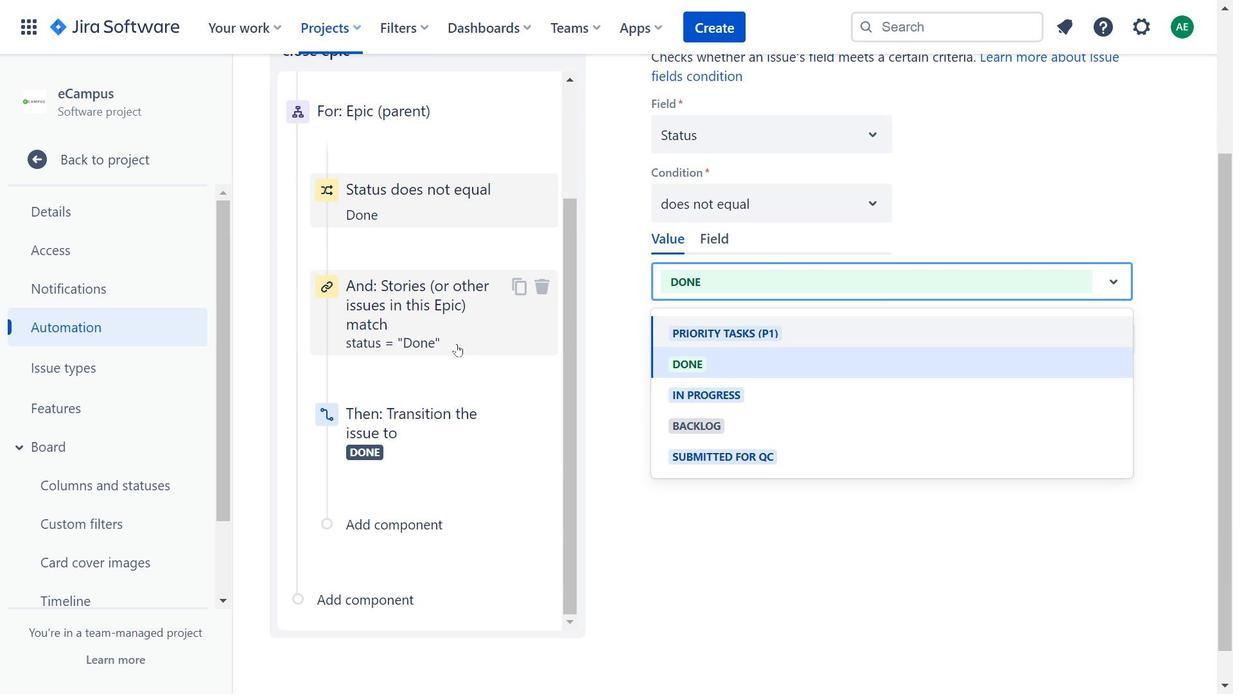 
Action: Mouse pressed left at (456, 332)
Screenshot: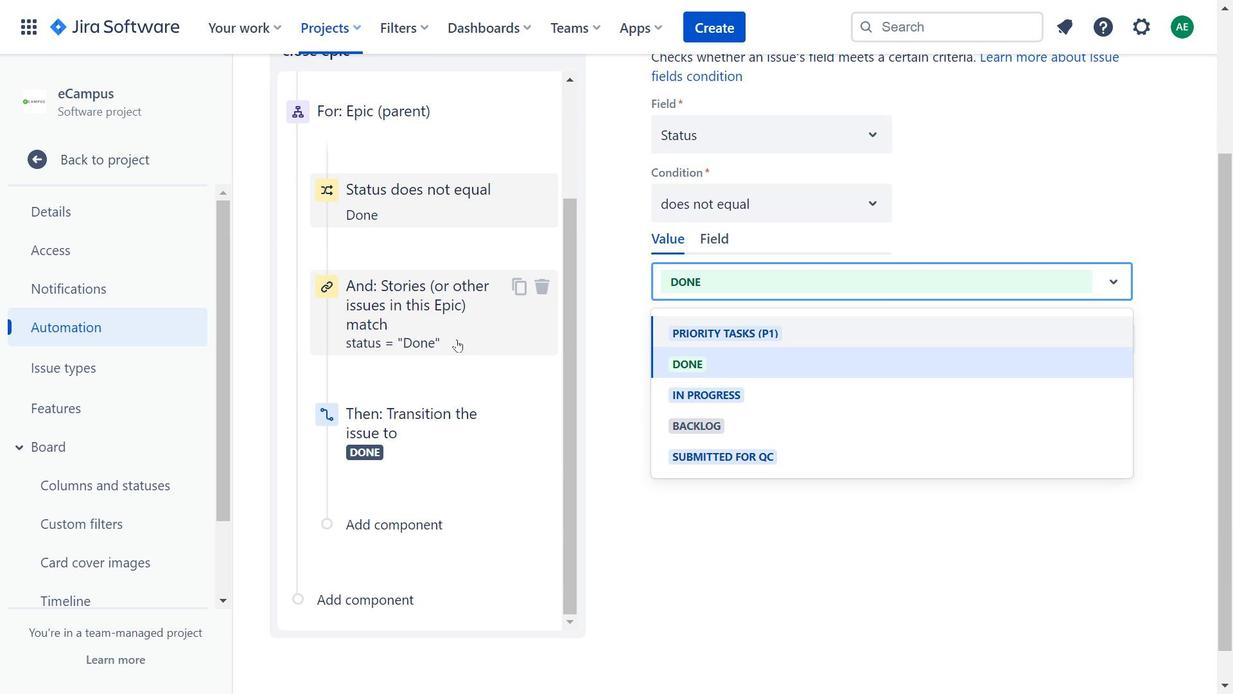 
Action: Mouse moved to (728, 363)
Screenshot: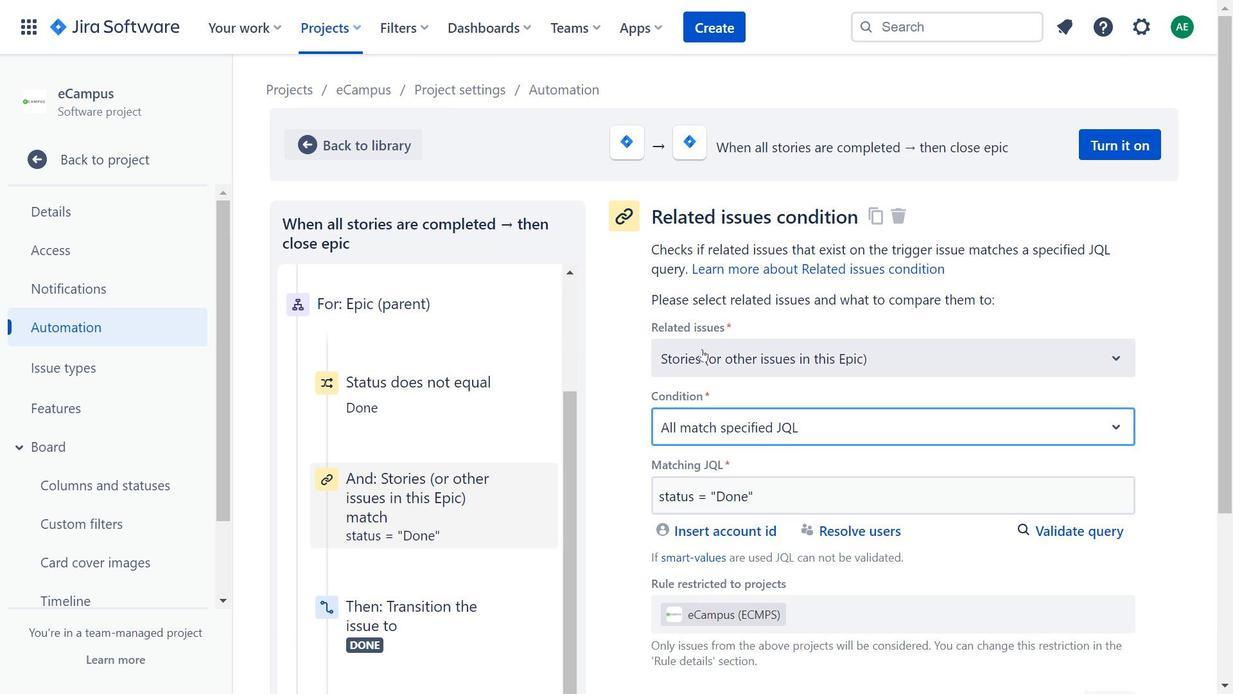
Action: Mouse pressed left at (728, 363)
Screenshot: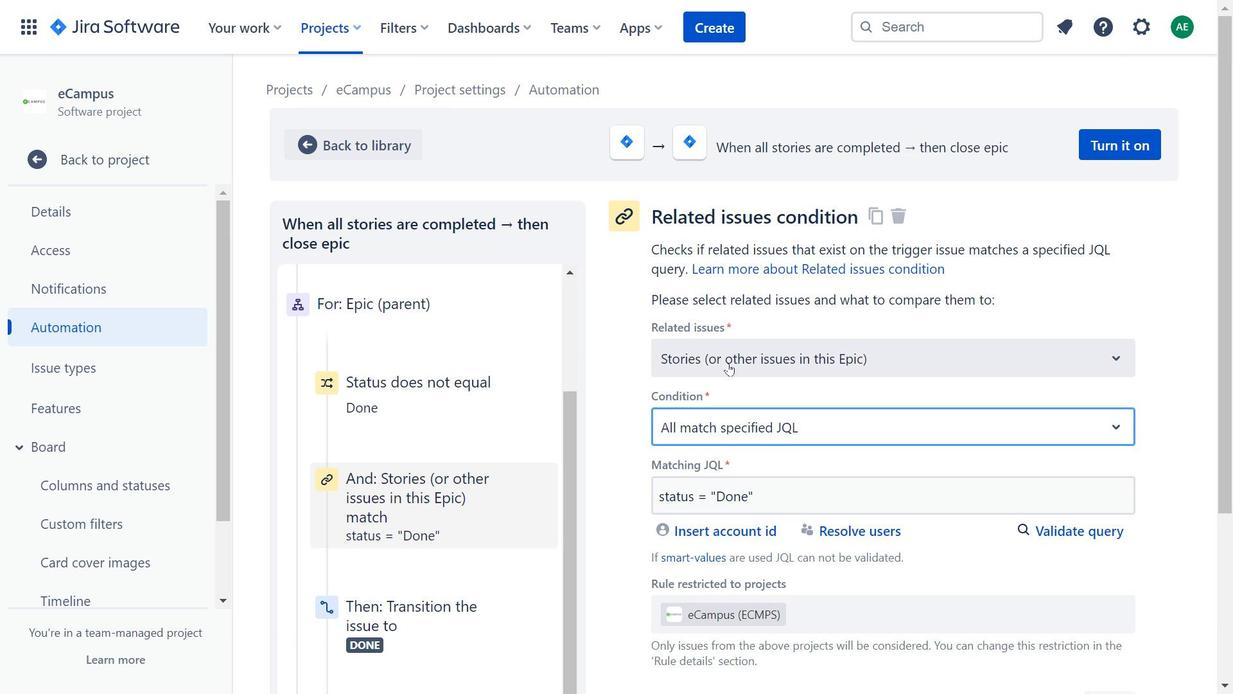 
Action: Mouse moved to (736, 429)
Screenshot: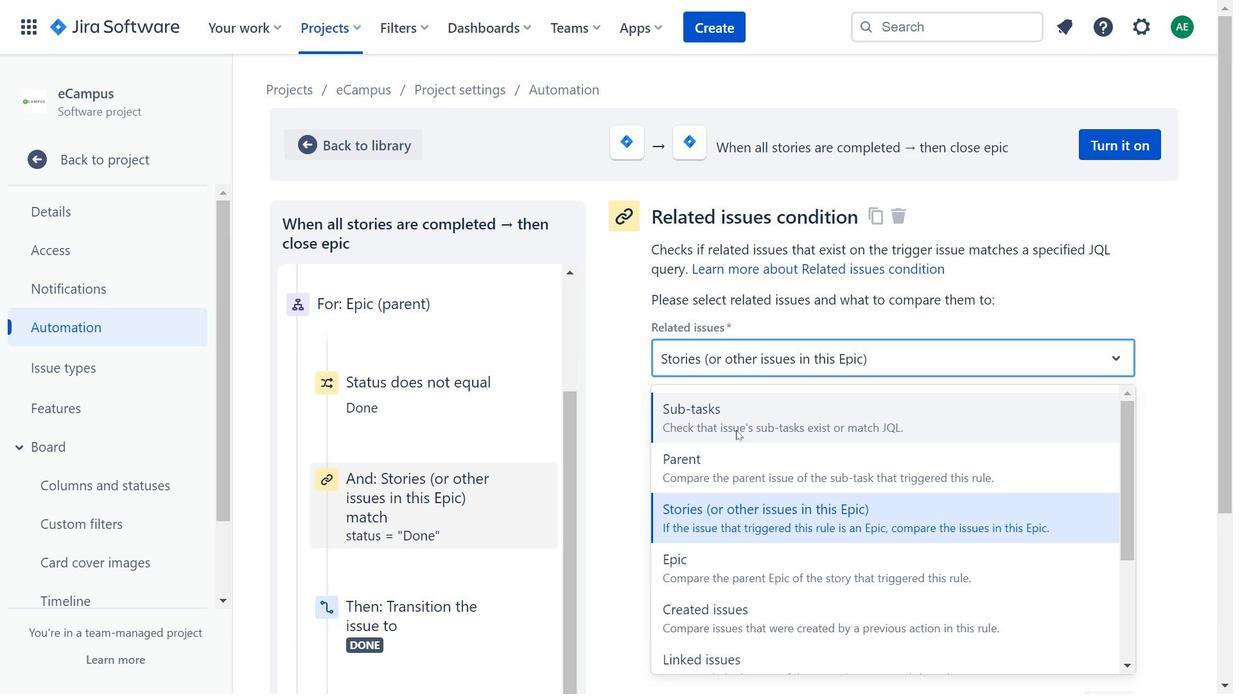 
Action: Mouse scrolled (736, 428) with delta (0, 0)
Screenshot: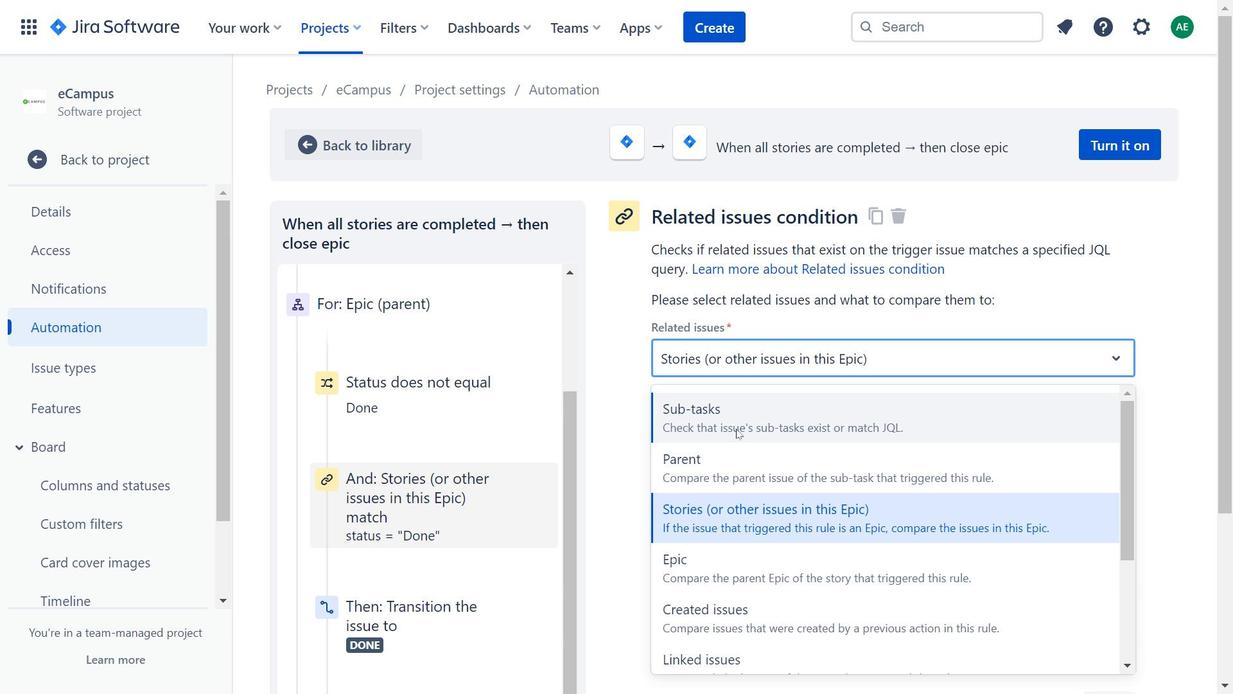 
Action: Mouse scrolled (736, 428) with delta (0, 0)
Screenshot: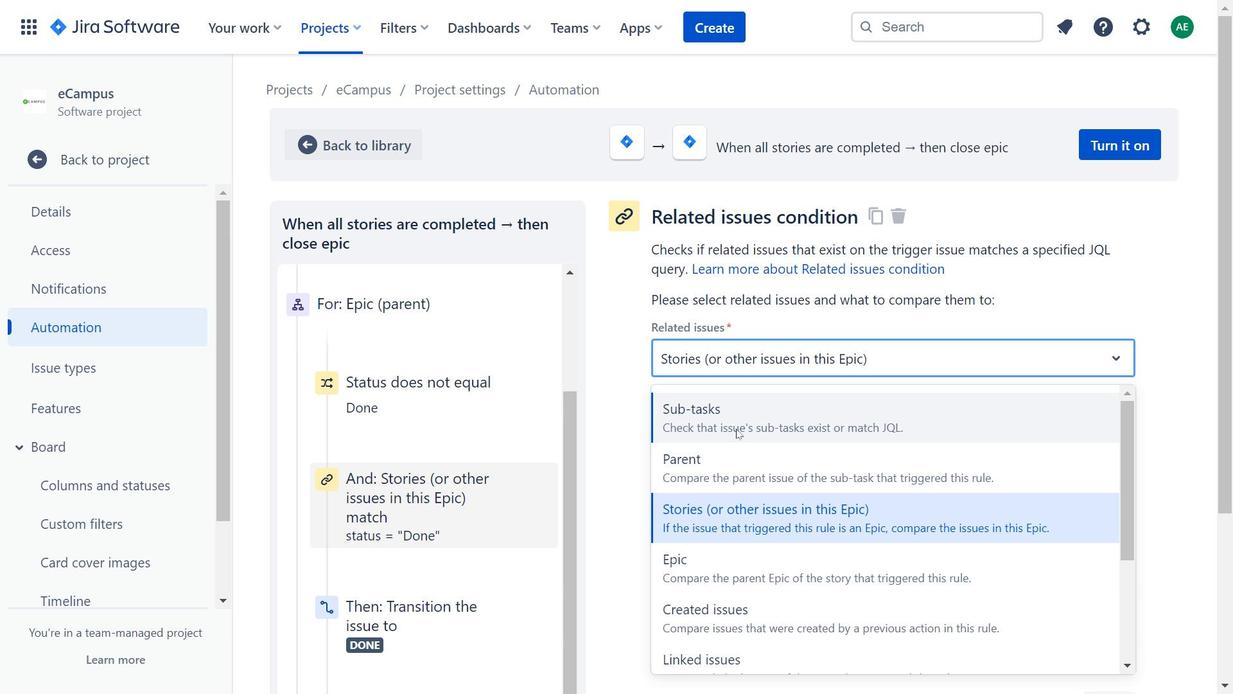
Action: Mouse moved to (839, 570)
Screenshot: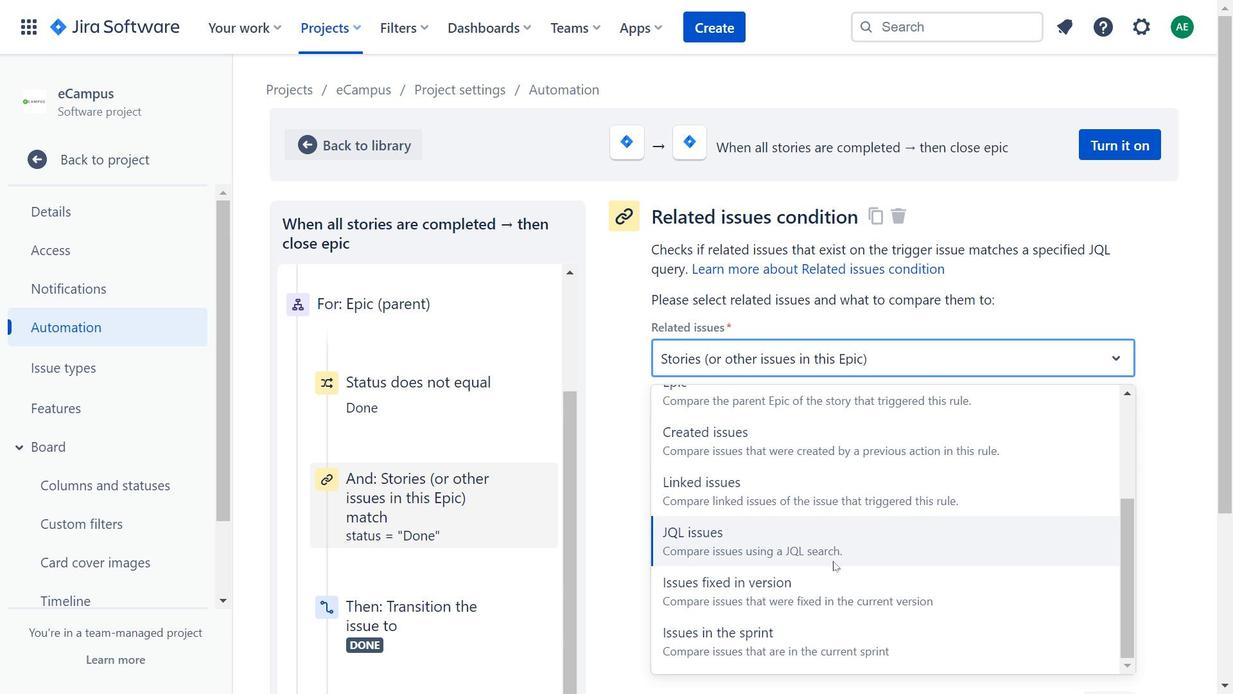 
Action: Mouse scrolled (839, 571) with delta (0, 0)
Screenshot: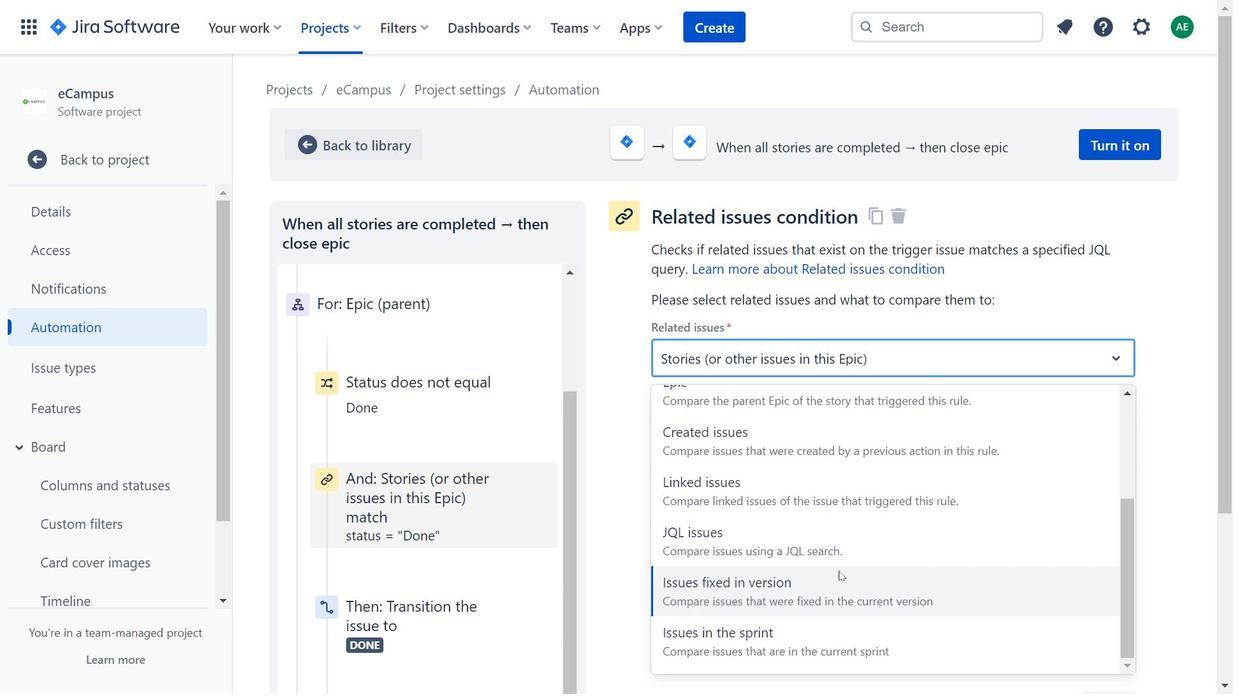 
Action: Mouse scrolled (839, 571) with delta (0, 0)
Screenshot: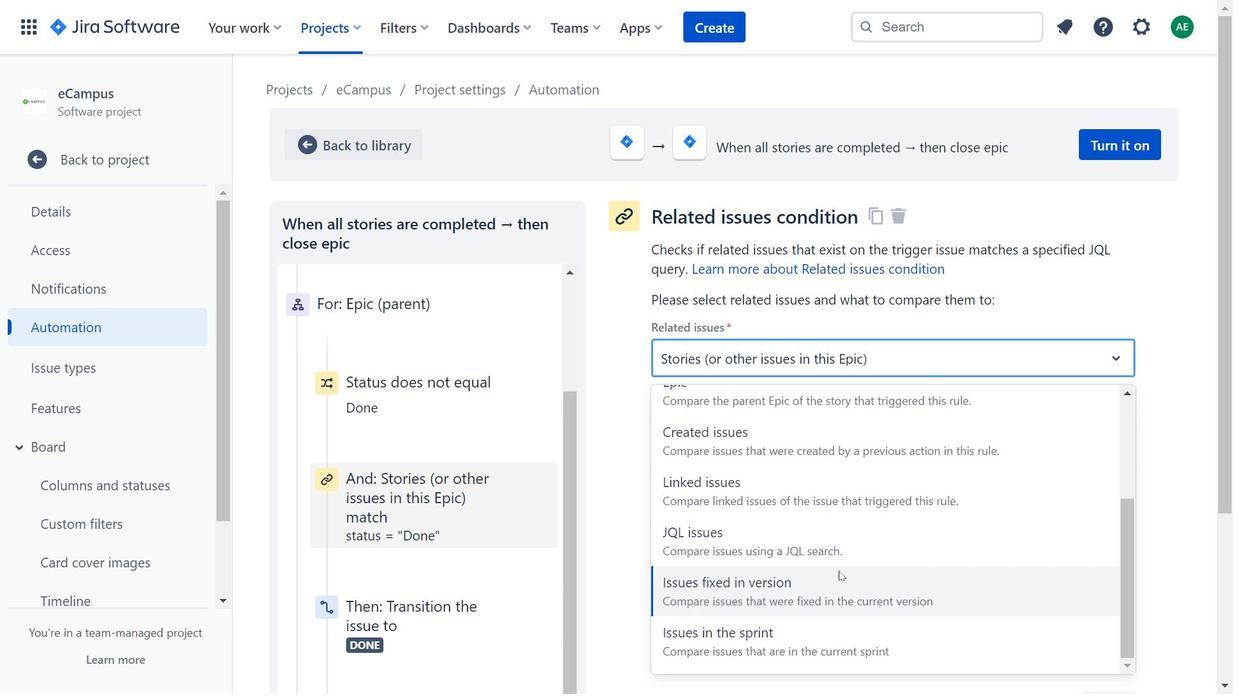 
Action: Mouse moved to (613, 409)
Screenshot: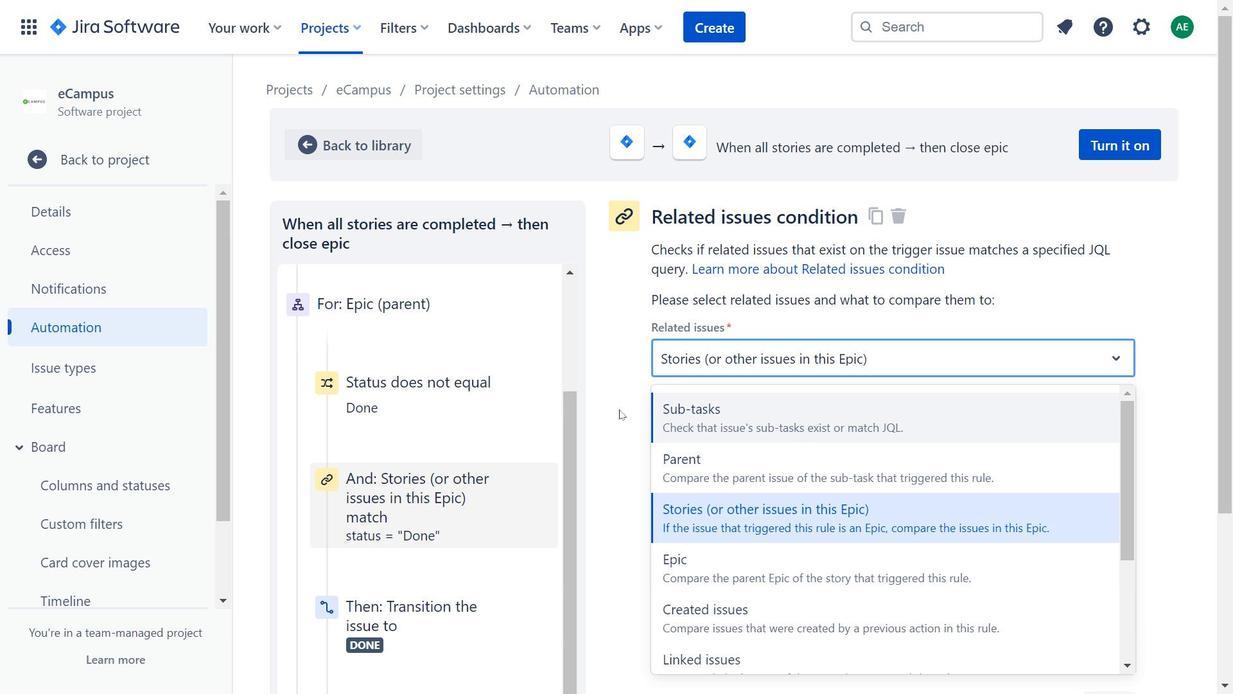 
Action: Mouse pressed left at (613, 409)
Screenshot: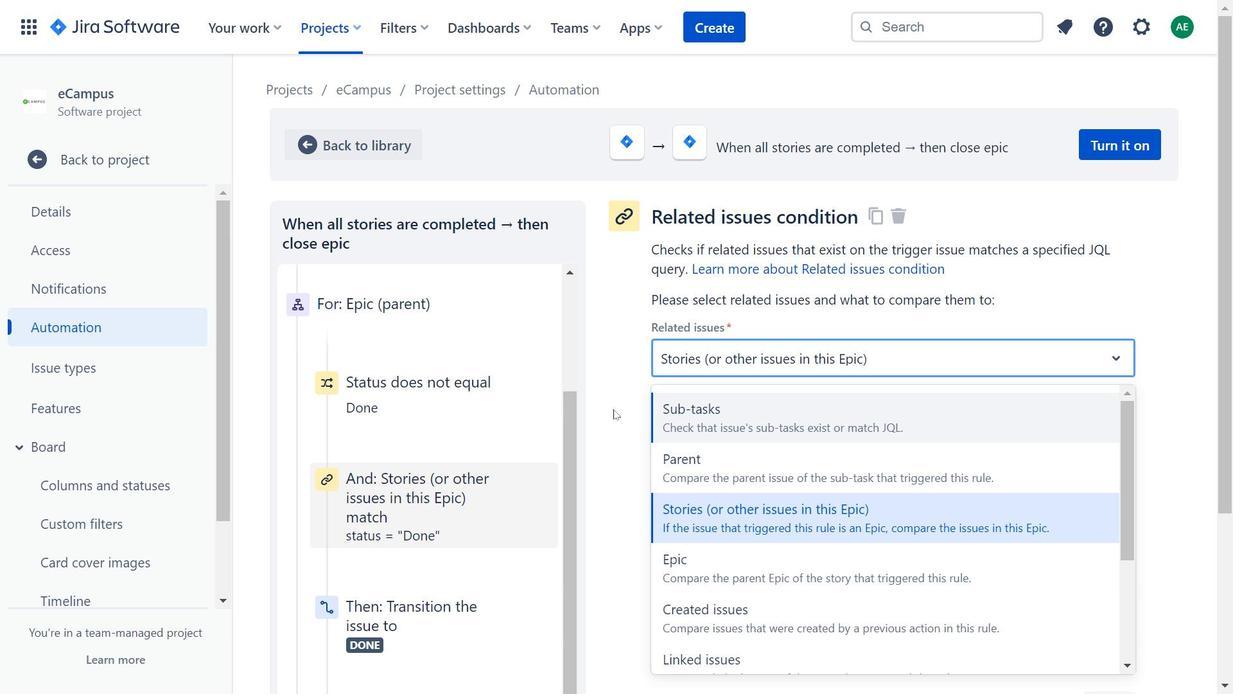
Action: Mouse moved to (512, 408)
Screenshot: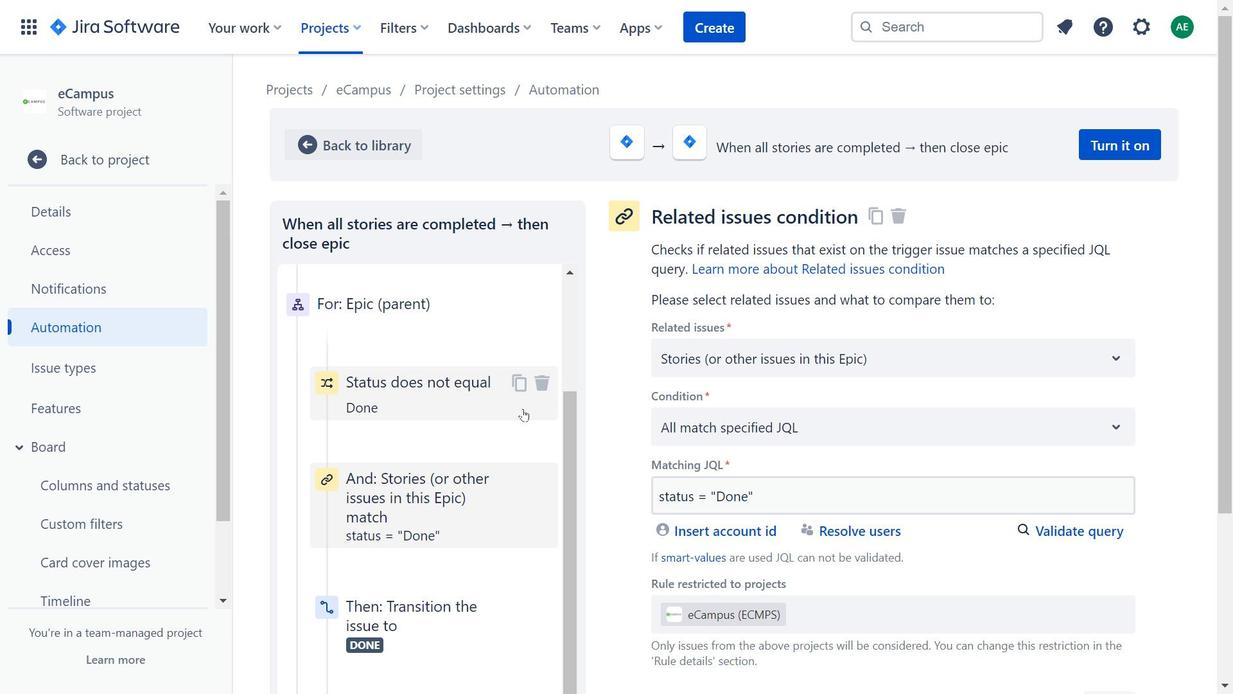 
Action: Mouse scrolled (512, 408) with delta (0, 0)
Screenshot: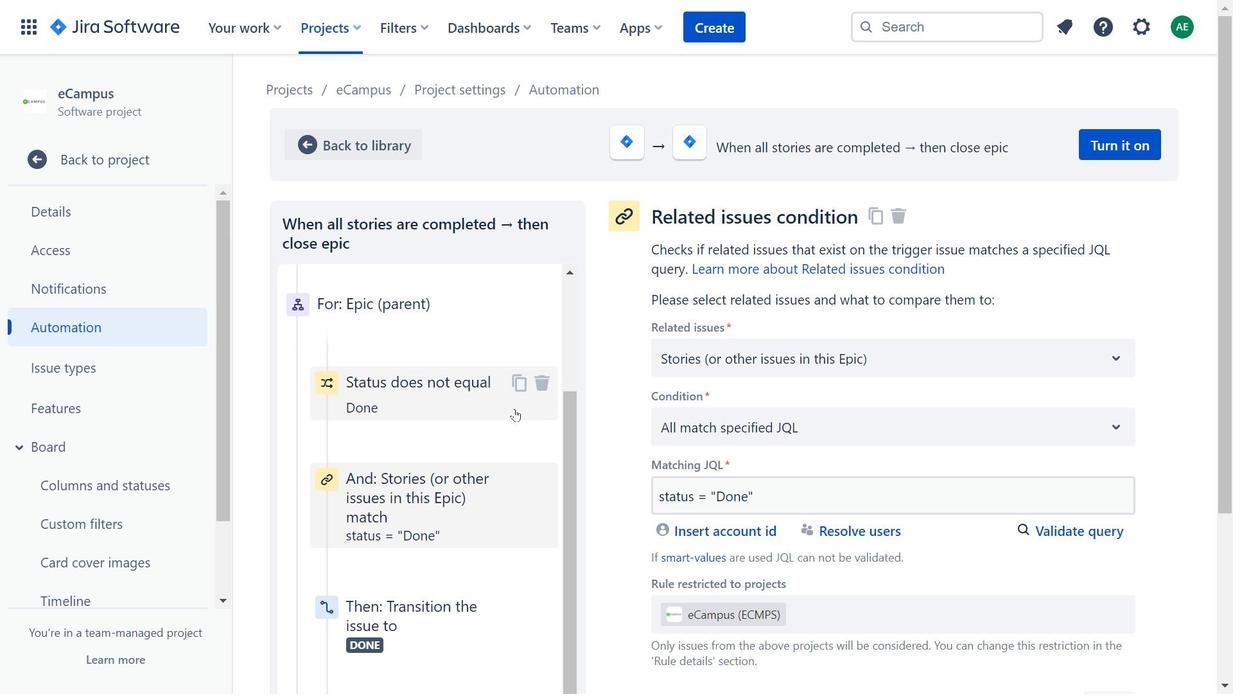 
Action: Mouse scrolled (512, 408) with delta (0, 0)
Screenshot: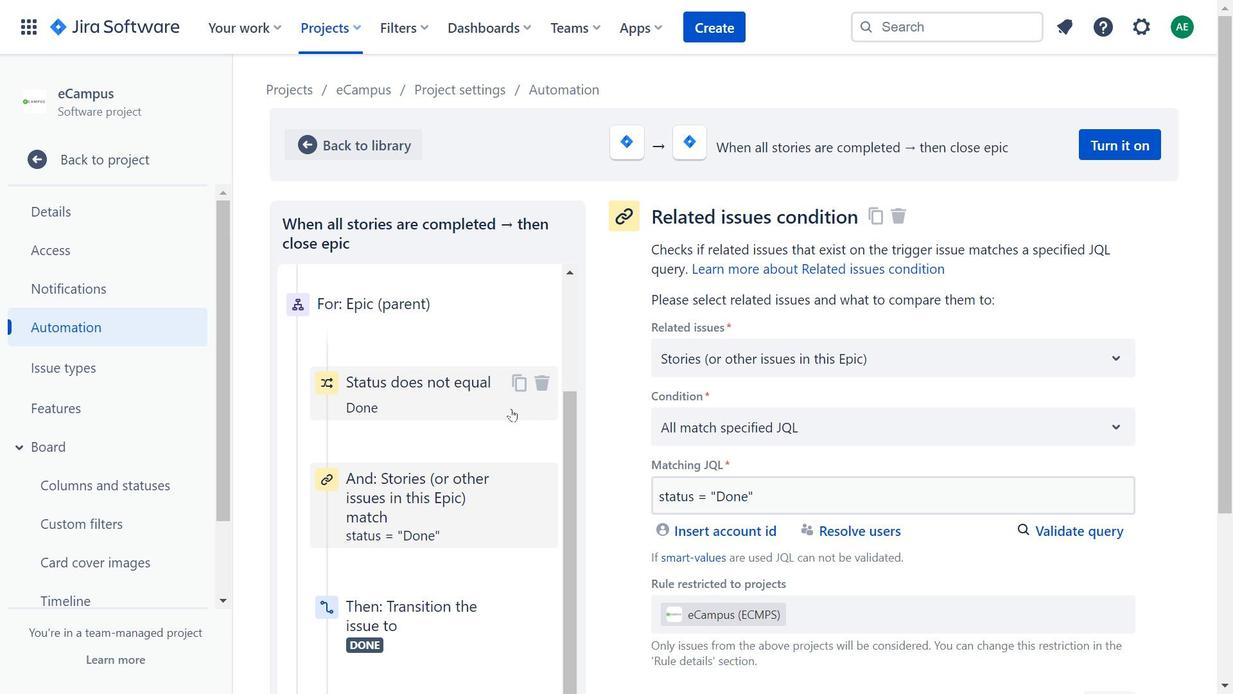 
Action: Mouse moved to (483, 463)
Screenshot: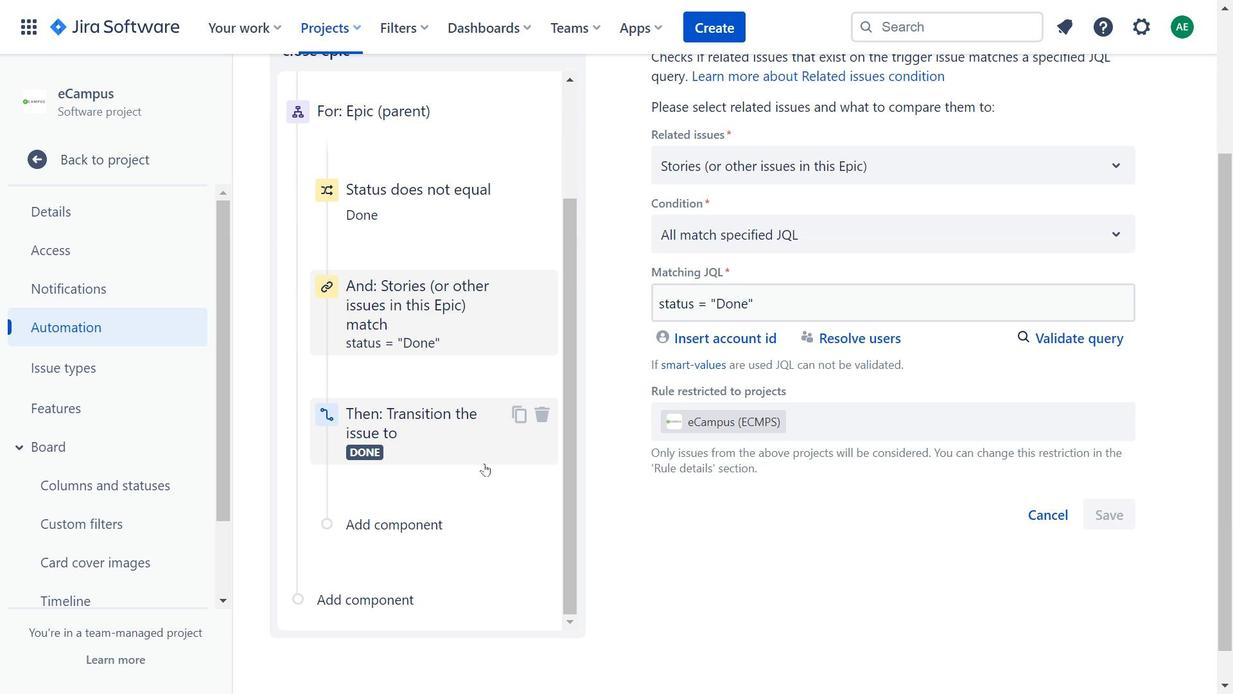 
Action: Mouse pressed left at (483, 463)
Screenshot: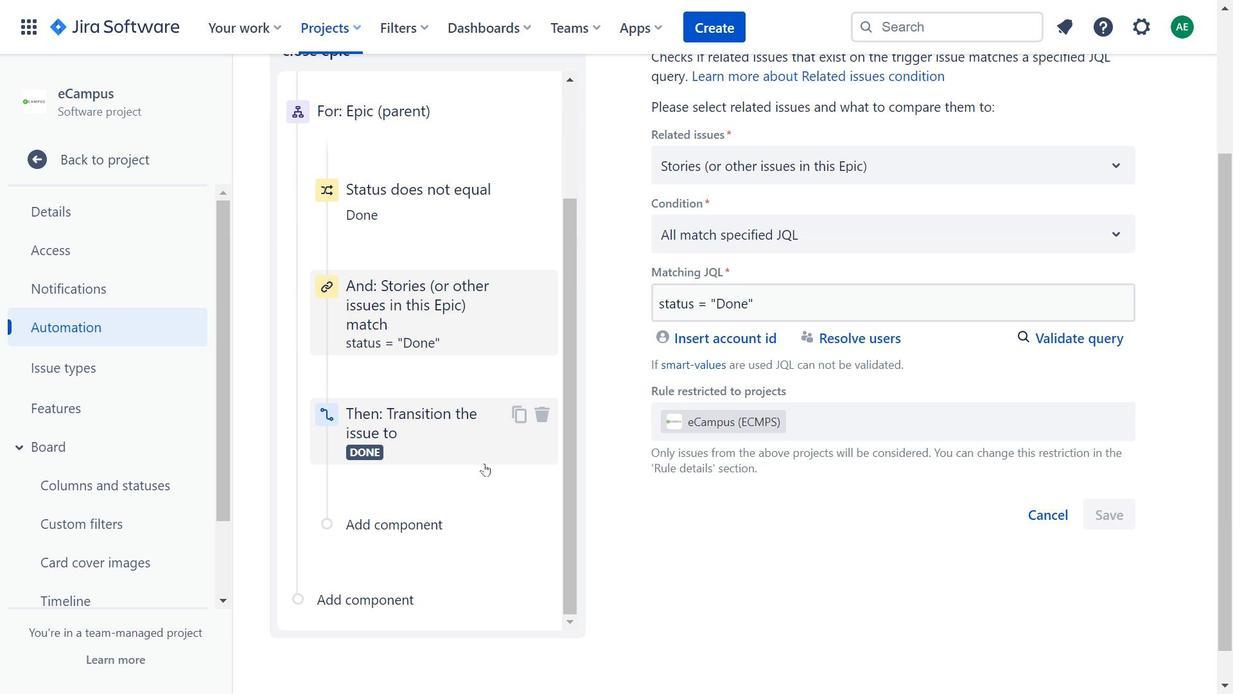 
Action: Mouse moved to (753, 352)
Screenshot: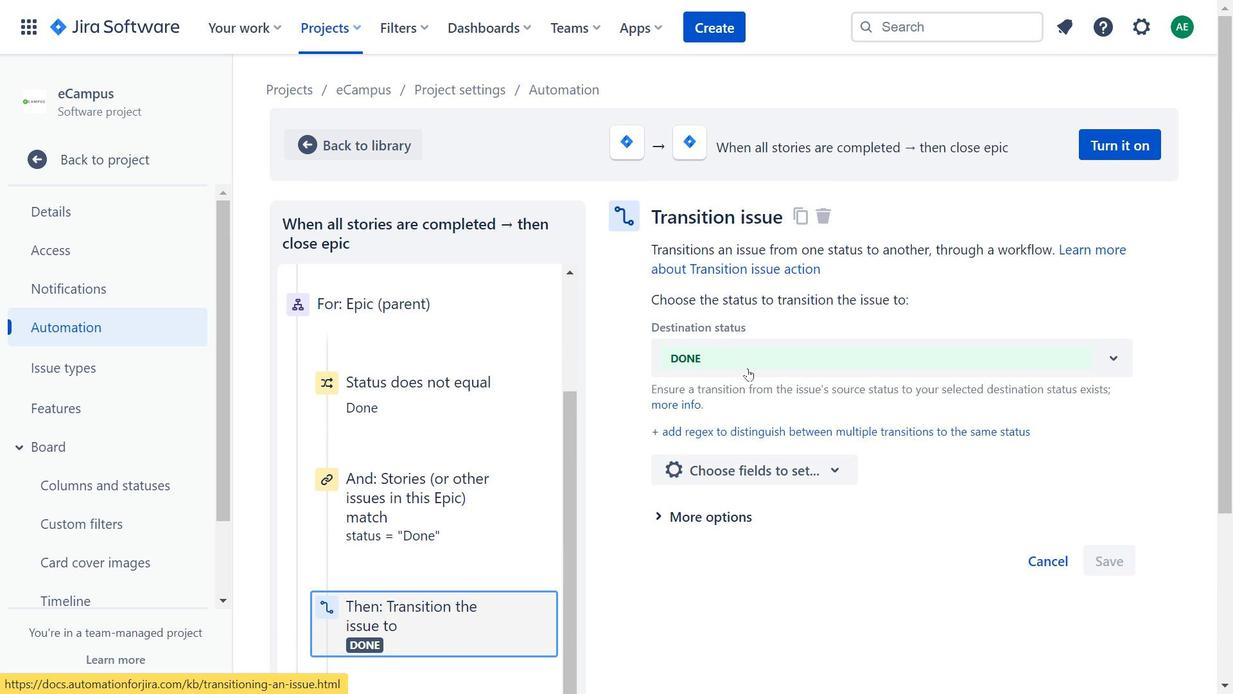 
Action: Mouse pressed left at (753, 352)
Screenshot: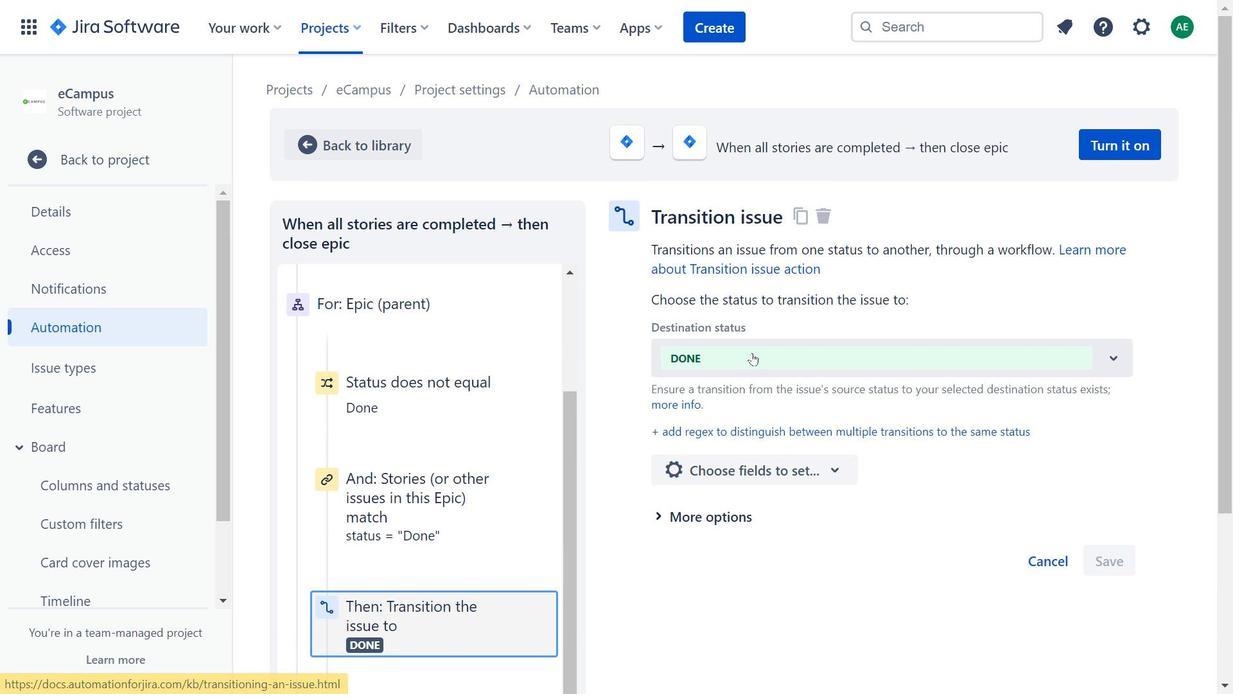 
Action: Mouse moved to (747, 435)
Screenshot: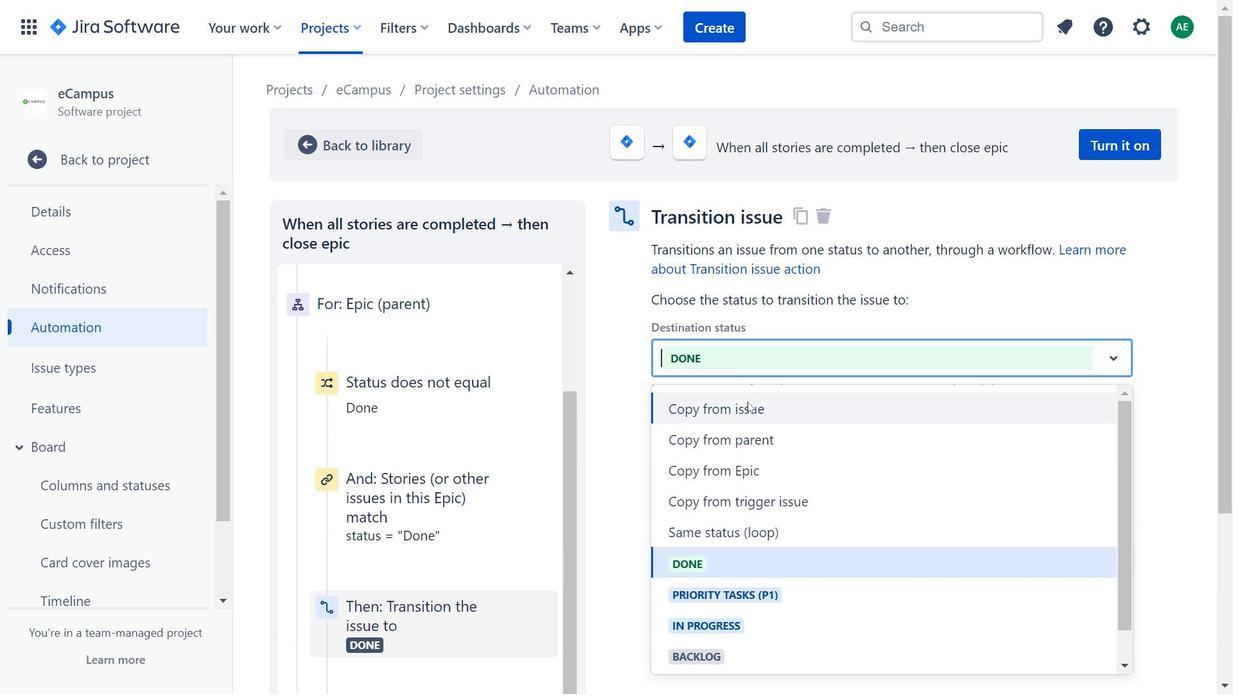
Action: Mouse scrolled (747, 434) with delta (0, 0)
Screenshot: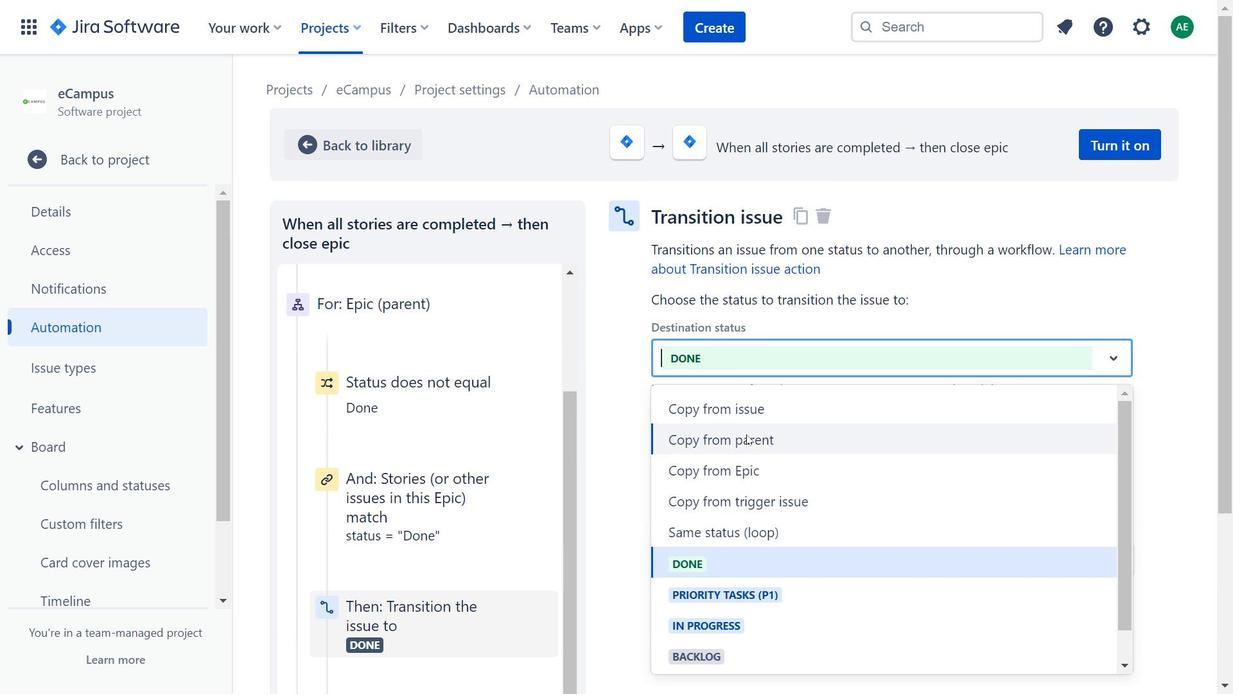 
Action: Mouse moved to (417, 444)
Screenshot: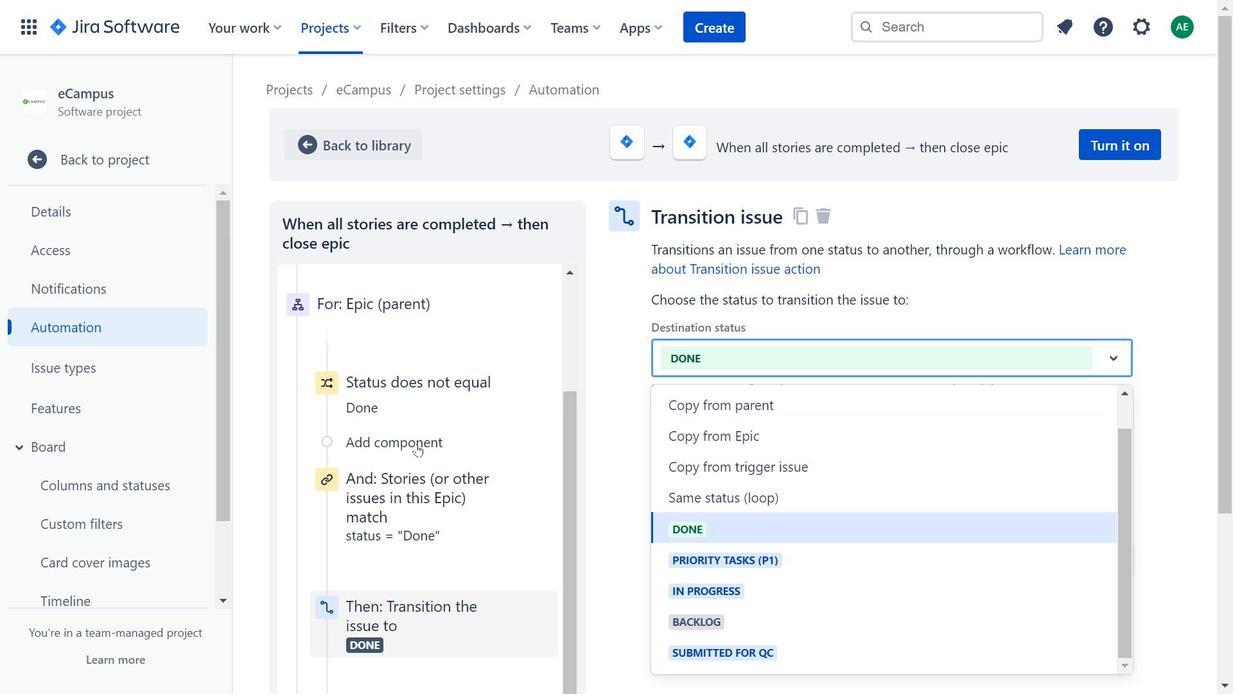 
Action: Mouse scrolled (417, 444) with delta (0, 0)
Screenshot: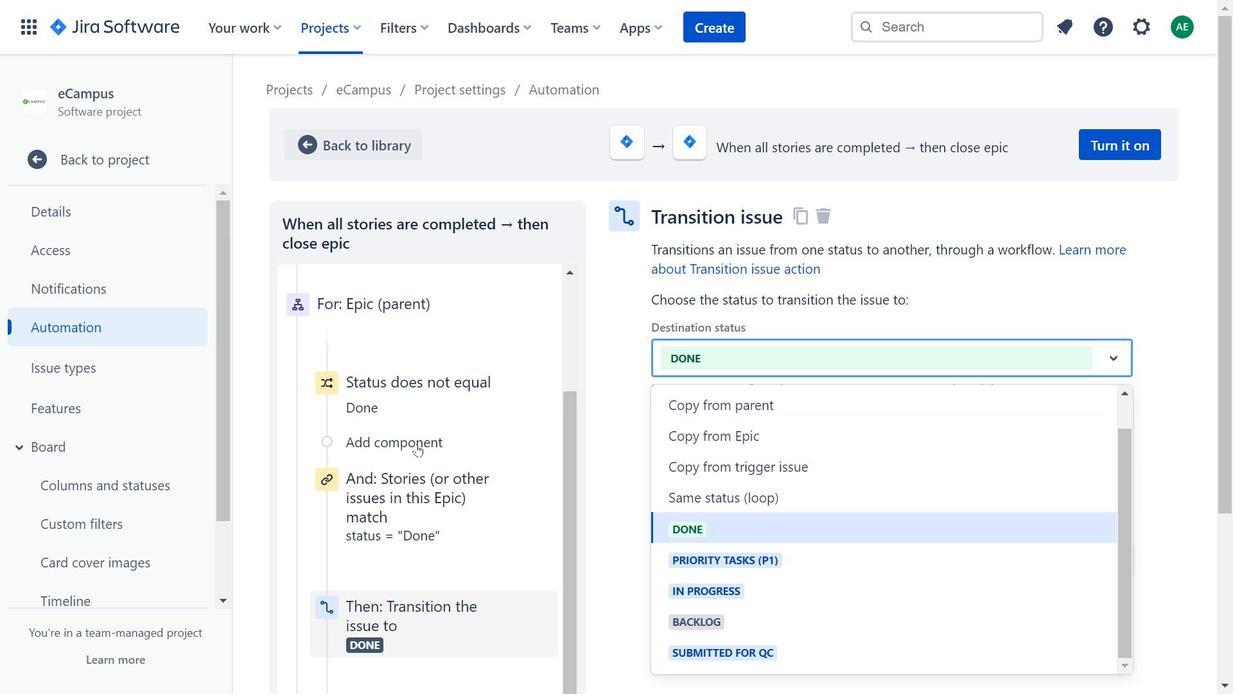 
Action: Mouse moved to (417, 446)
Screenshot: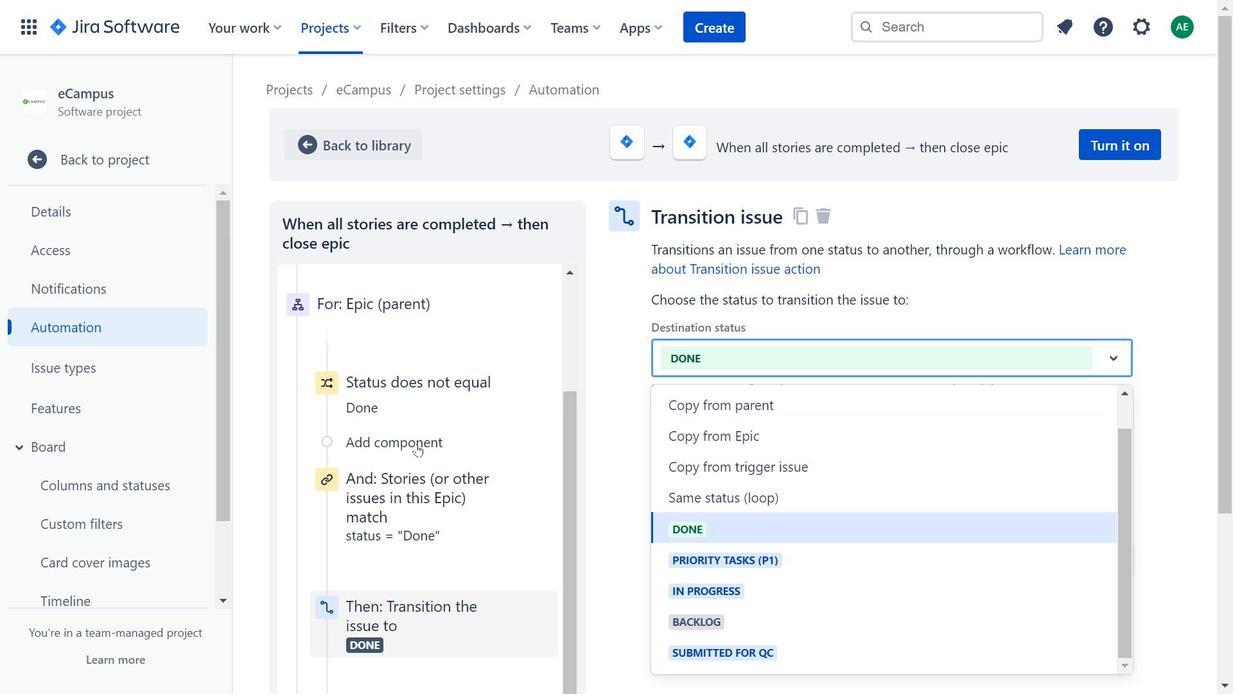 
Action: Mouse scrolled (417, 445) with delta (0, 0)
Screenshot: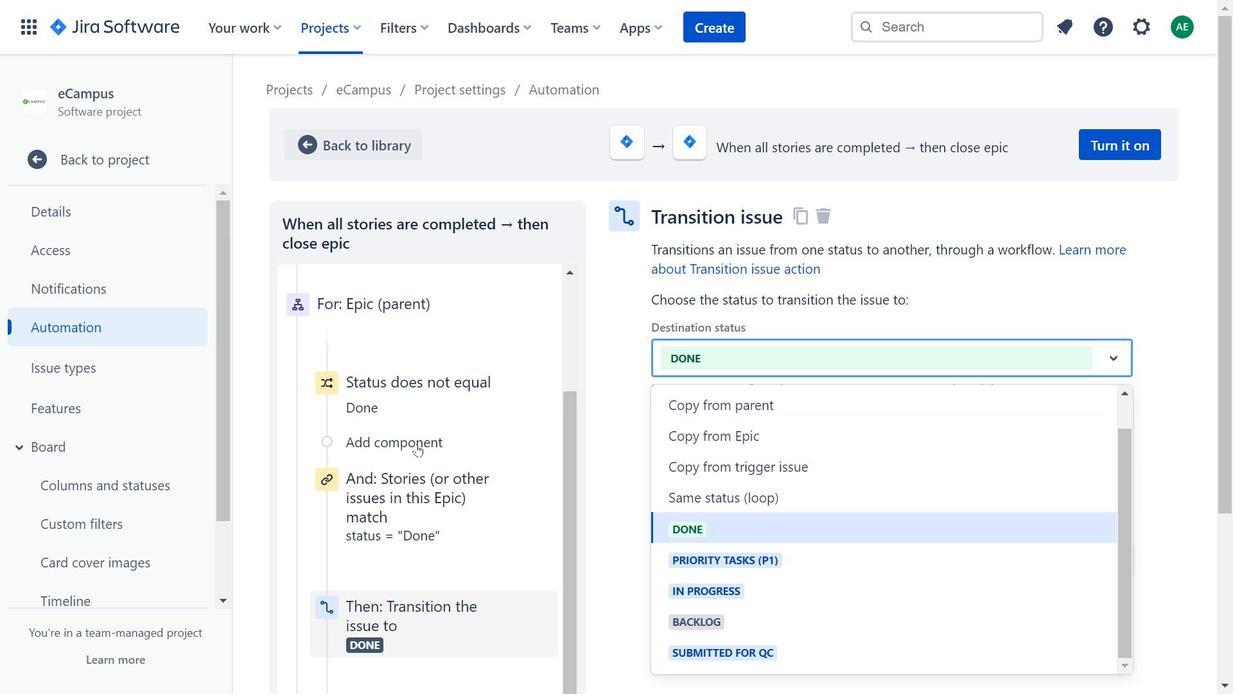
Action: Mouse moved to (610, 390)
Screenshot: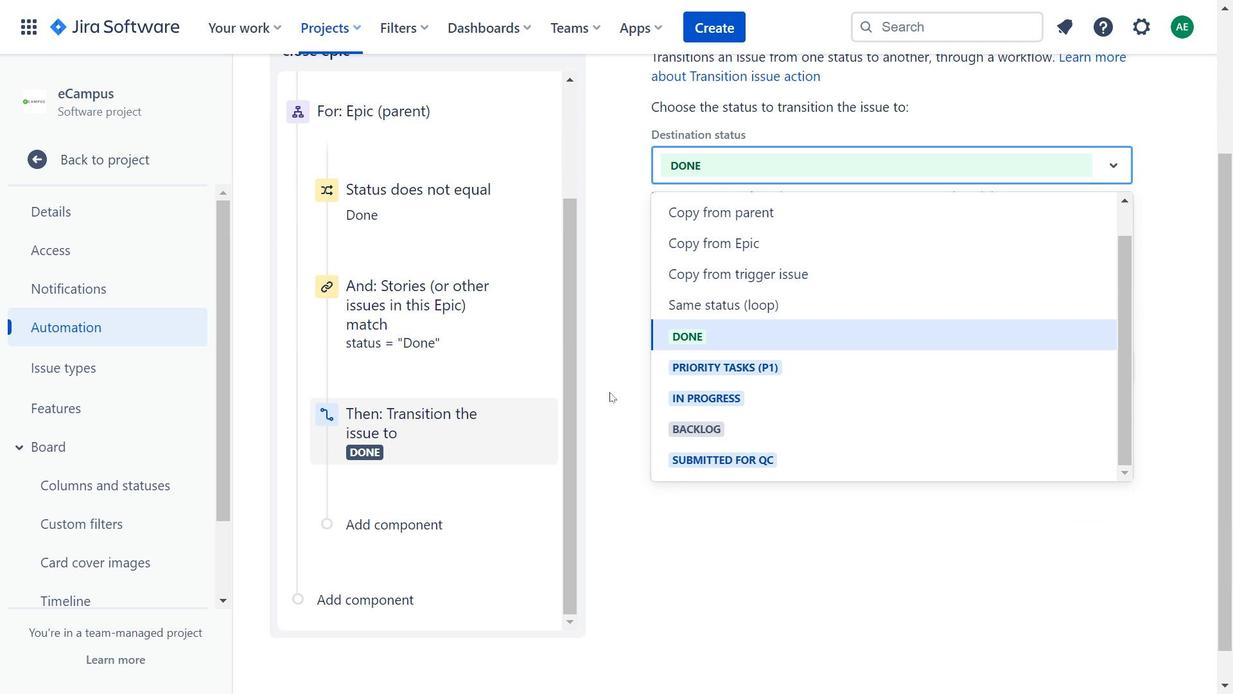 
Action: Mouse pressed left at (610, 390)
Screenshot: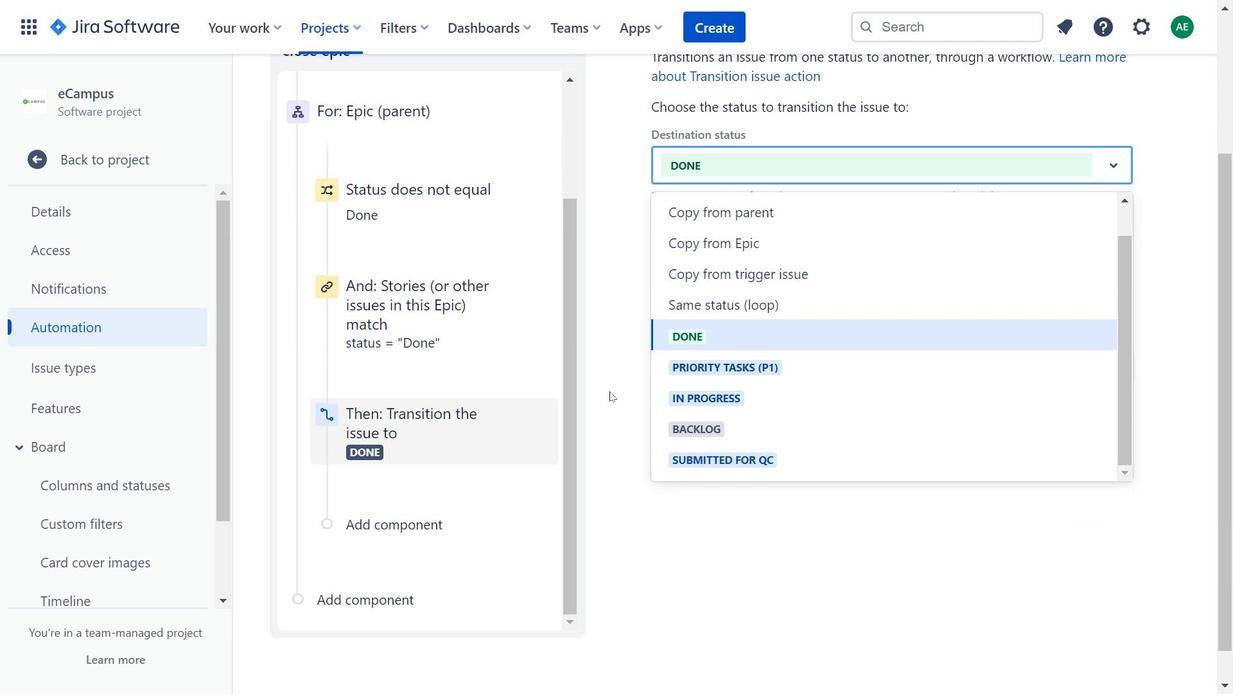 
Action: Mouse moved to (762, 277)
Screenshot: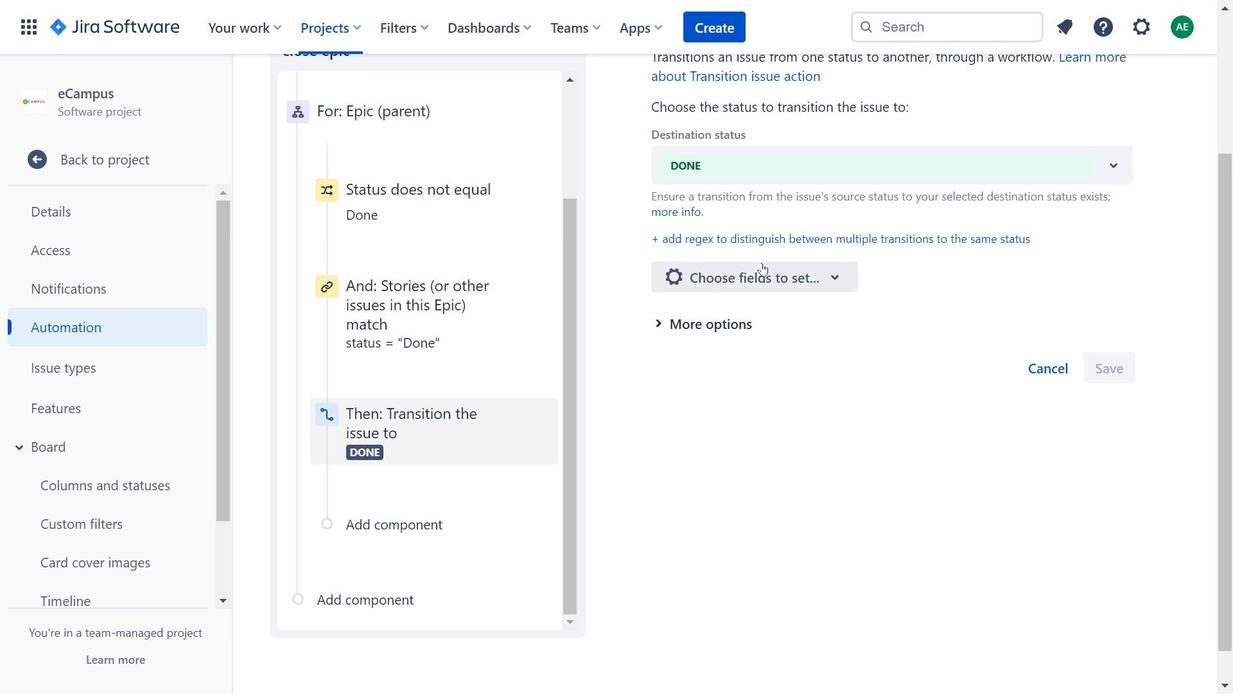 
Action: Mouse pressed left at (762, 277)
Screenshot: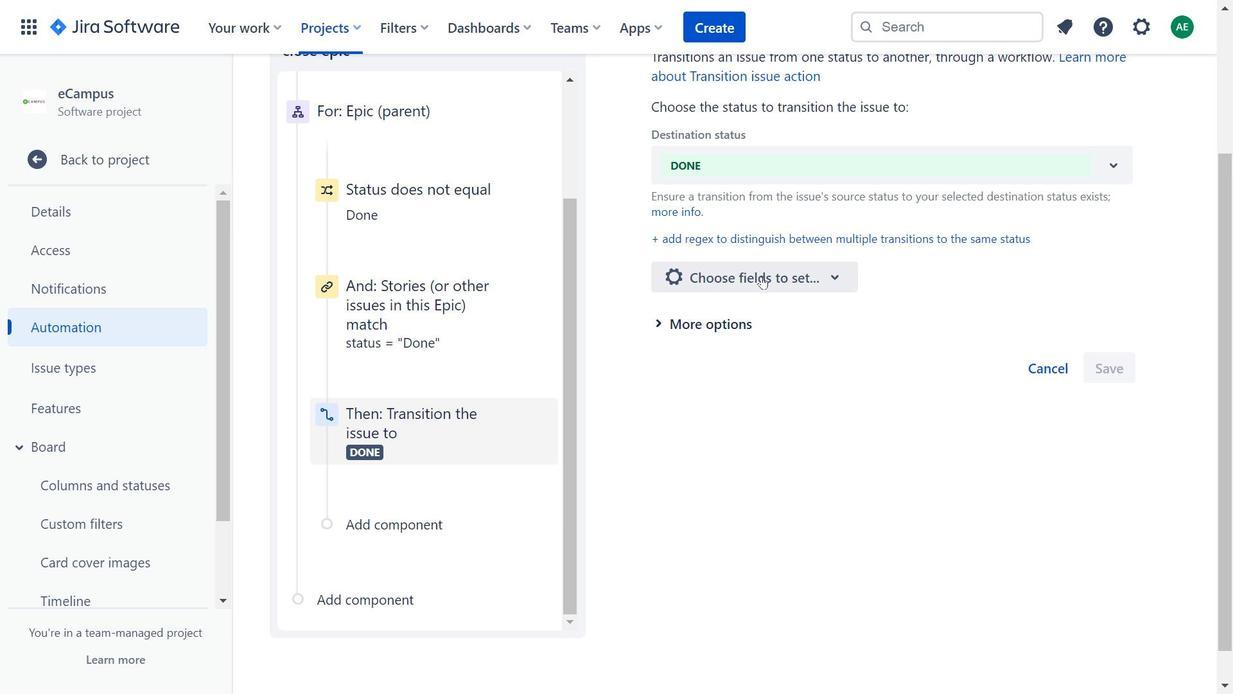 
Action: Mouse moved to (832, 368)
Screenshot: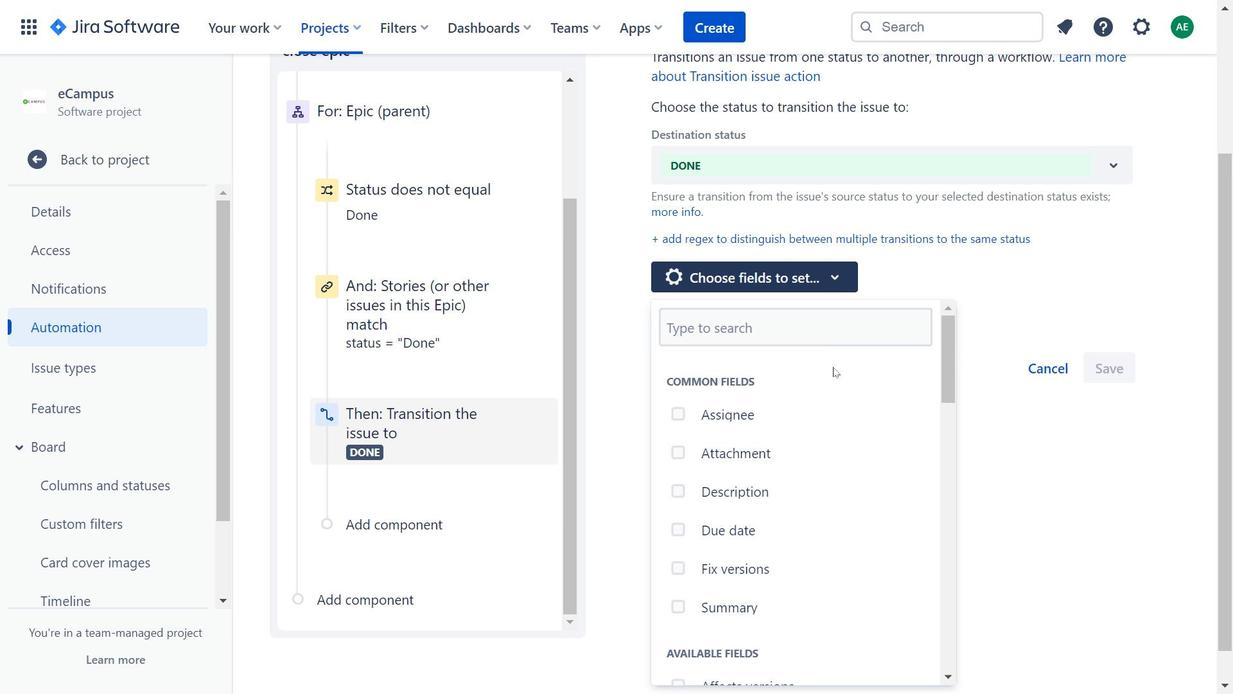 
Action: Mouse scrolled (832, 367) with delta (0, 0)
Screenshot: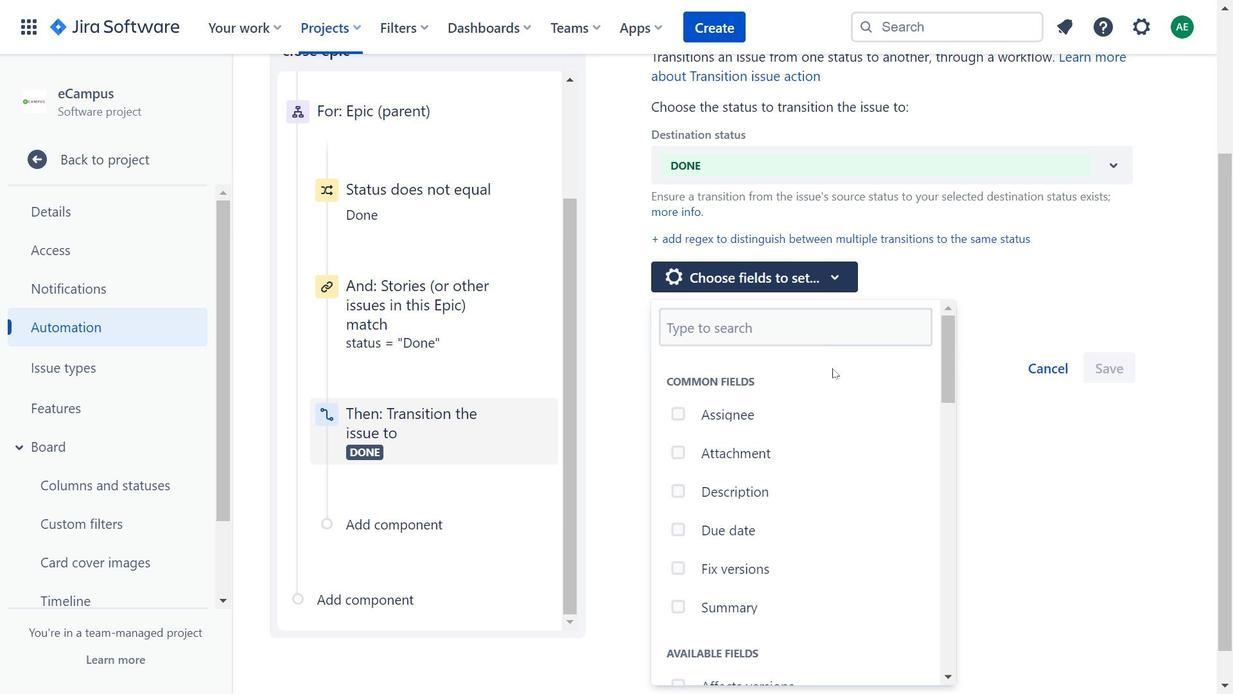 
Action: Mouse moved to (815, 400)
Screenshot: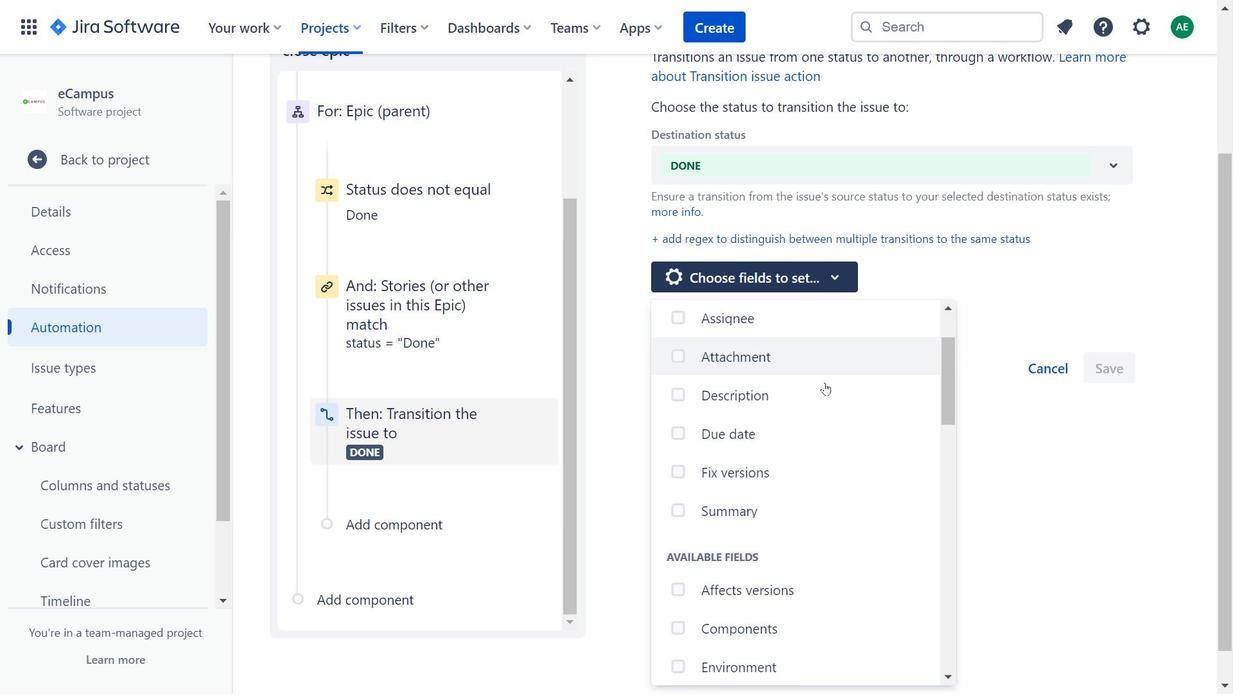 
Action: Mouse scrolled (815, 399) with delta (0, 0)
Screenshot: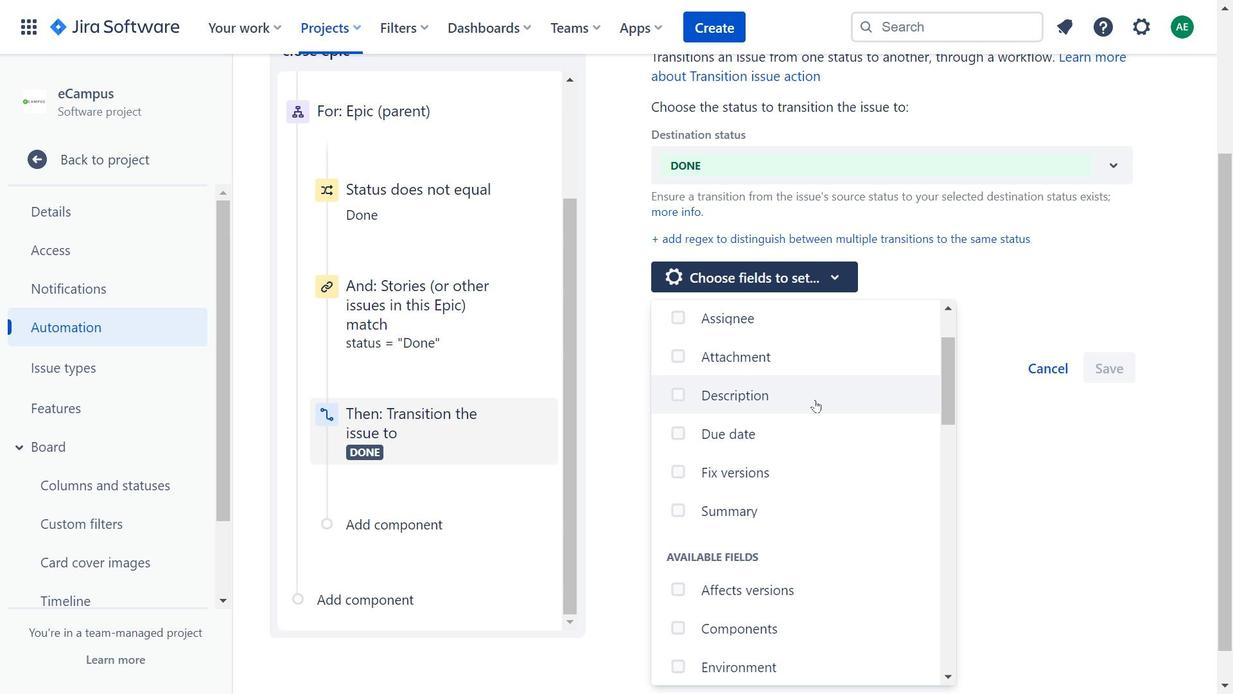 
Action: Mouse scrolled (815, 399) with delta (0, 0)
Screenshot: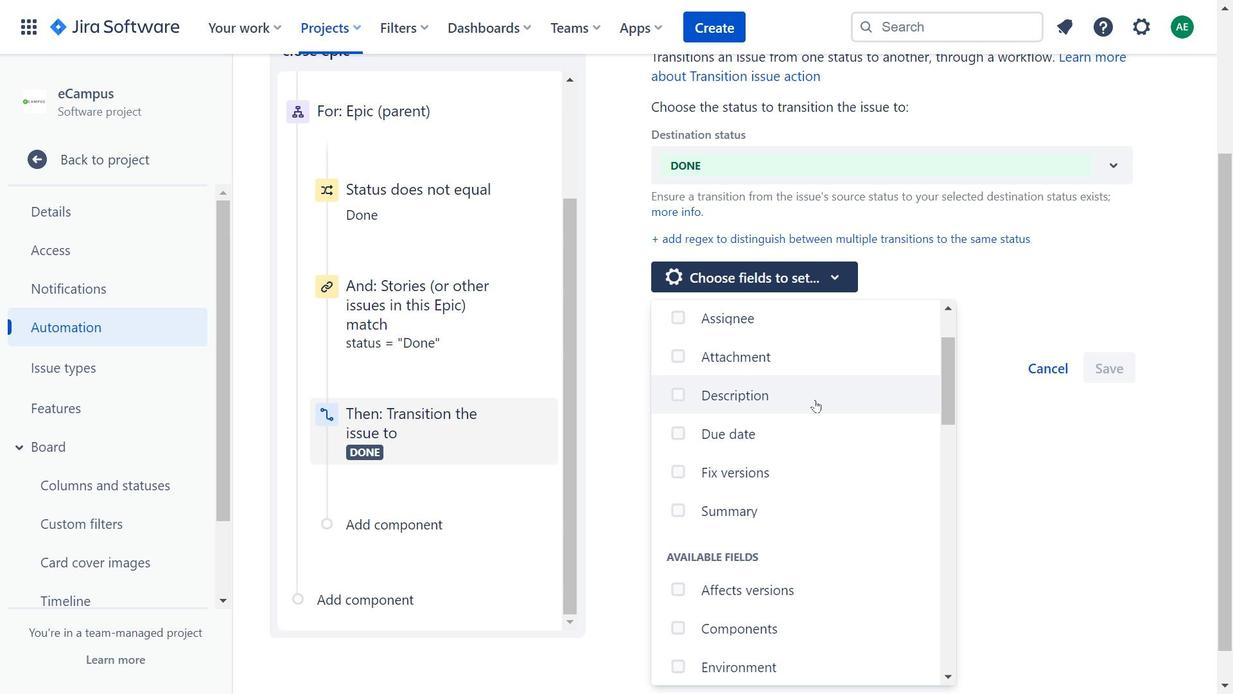 
Action: Mouse scrolled (815, 399) with delta (0, 0)
Screenshot: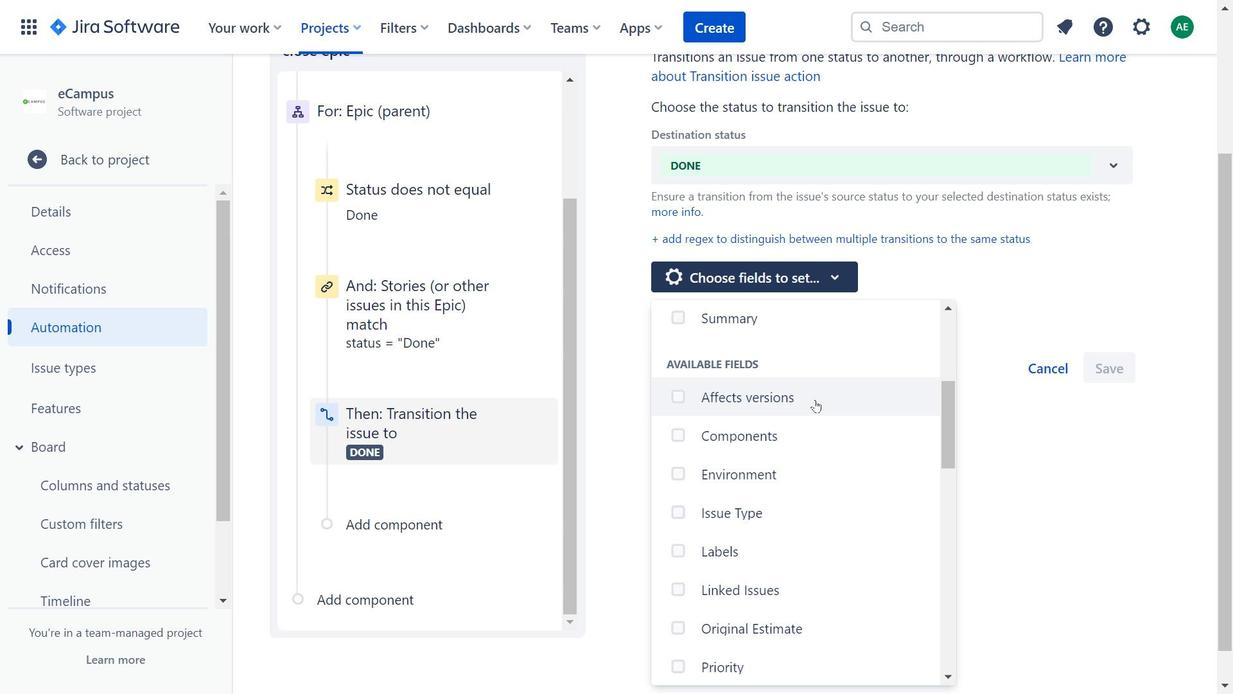 
Action: Mouse scrolled (815, 399) with delta (0, 0)
Screenshot: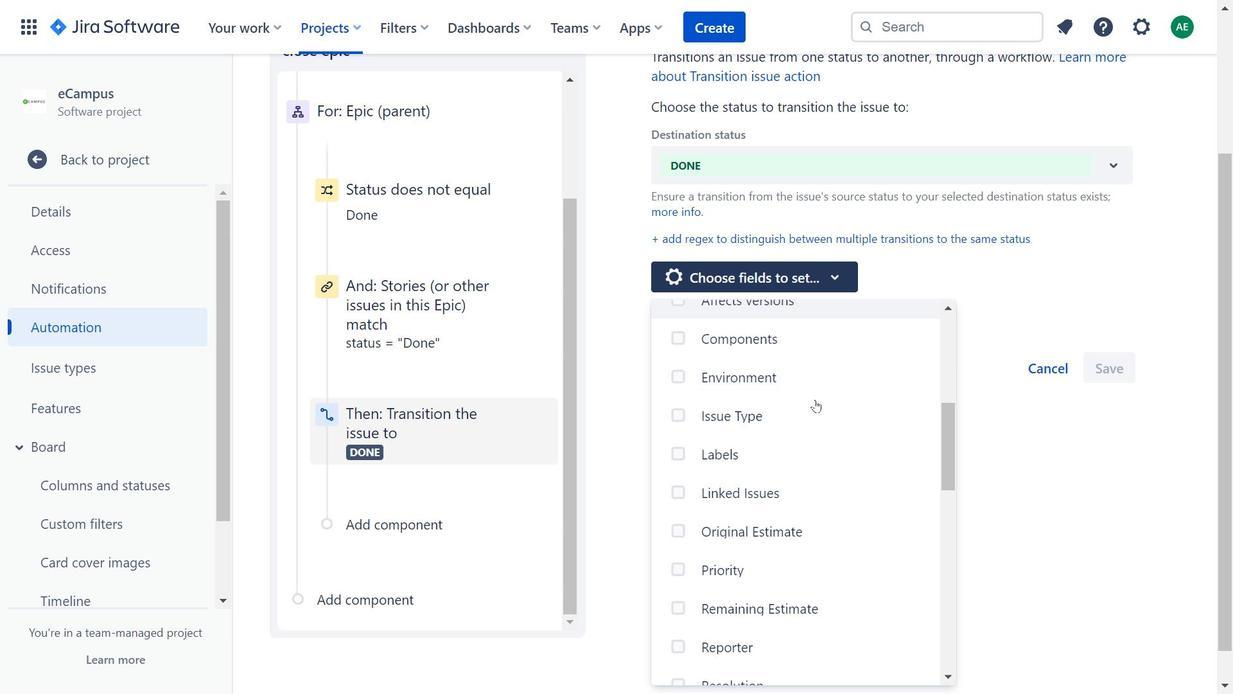 
Action: Mouse moved to (771, 429)
Screenshot: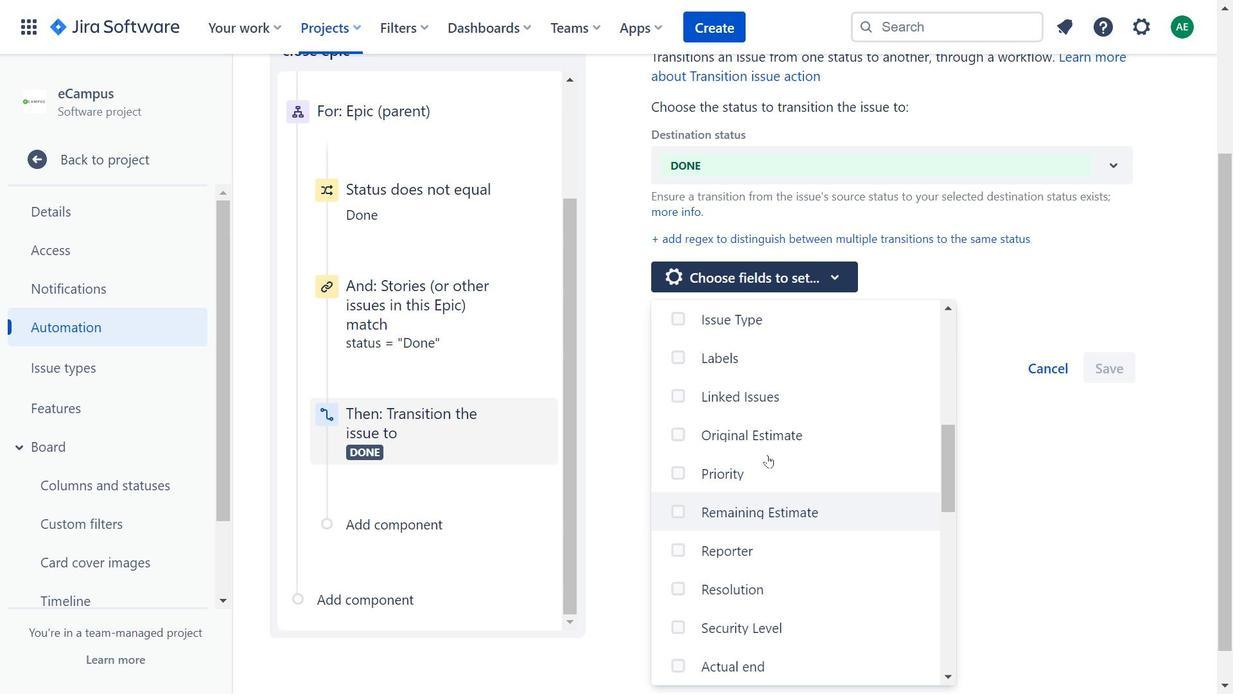 
Action: Mouse scrolled (771, 429) with delta (0, 0)
Screenshot: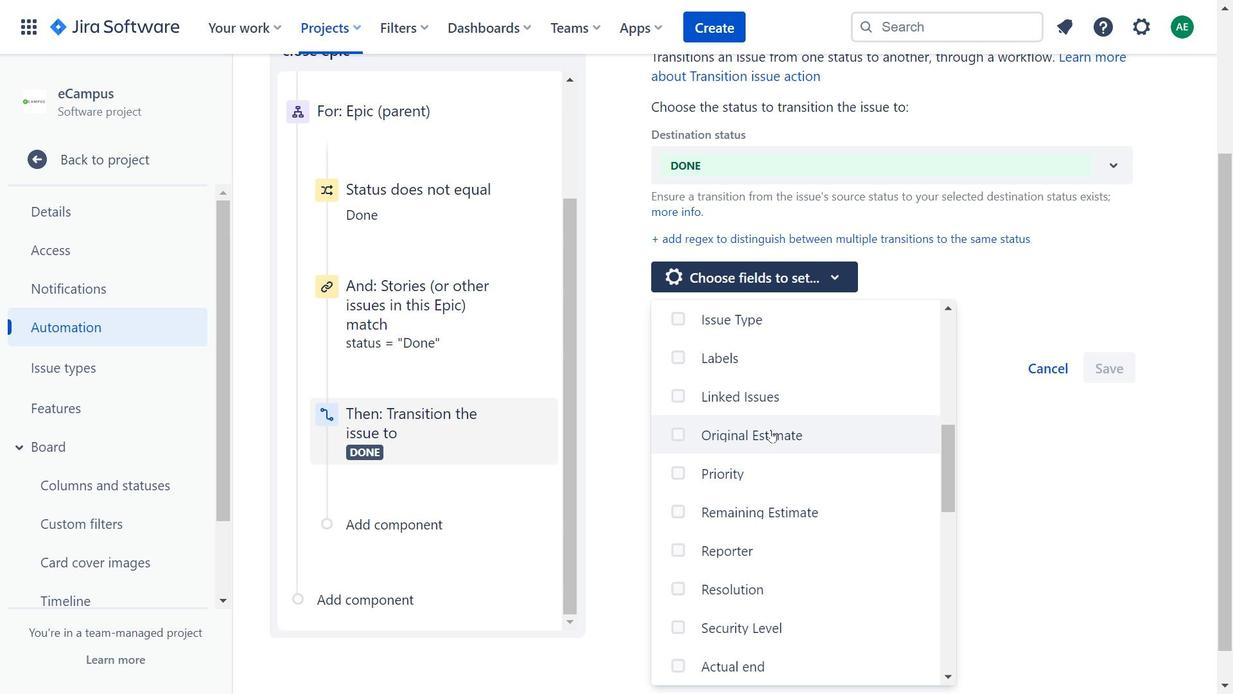 
Action: Mouse scrolled (771, 429) with delta (0, 0)
Screenshot: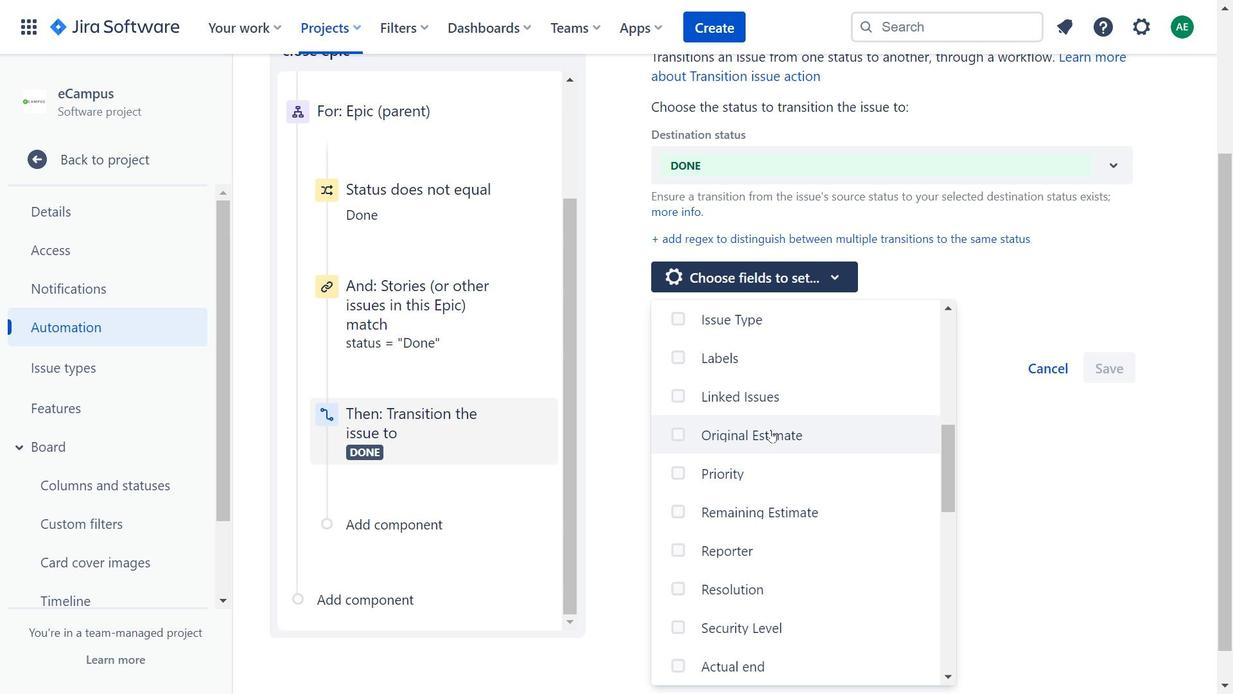 
Action: Mouse moved to (774, 518)
Screenshot: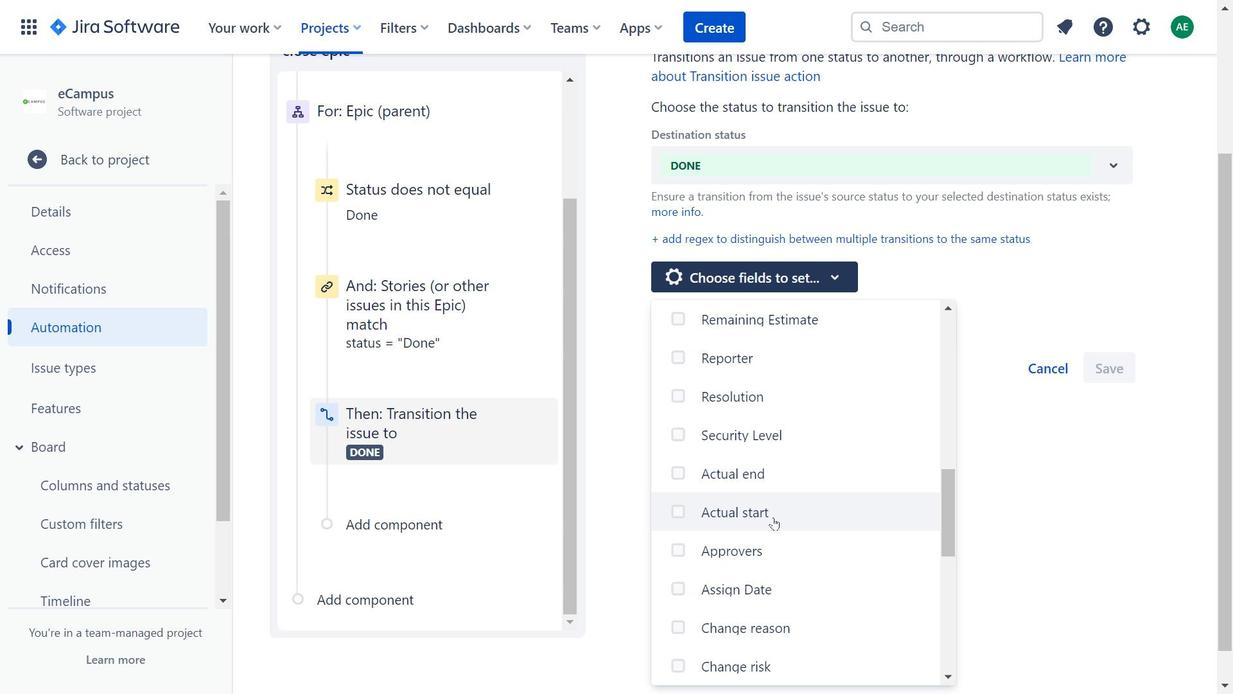 
Action: Mouse scrolled (774, 517) with delta (0, 0)
Screenshot: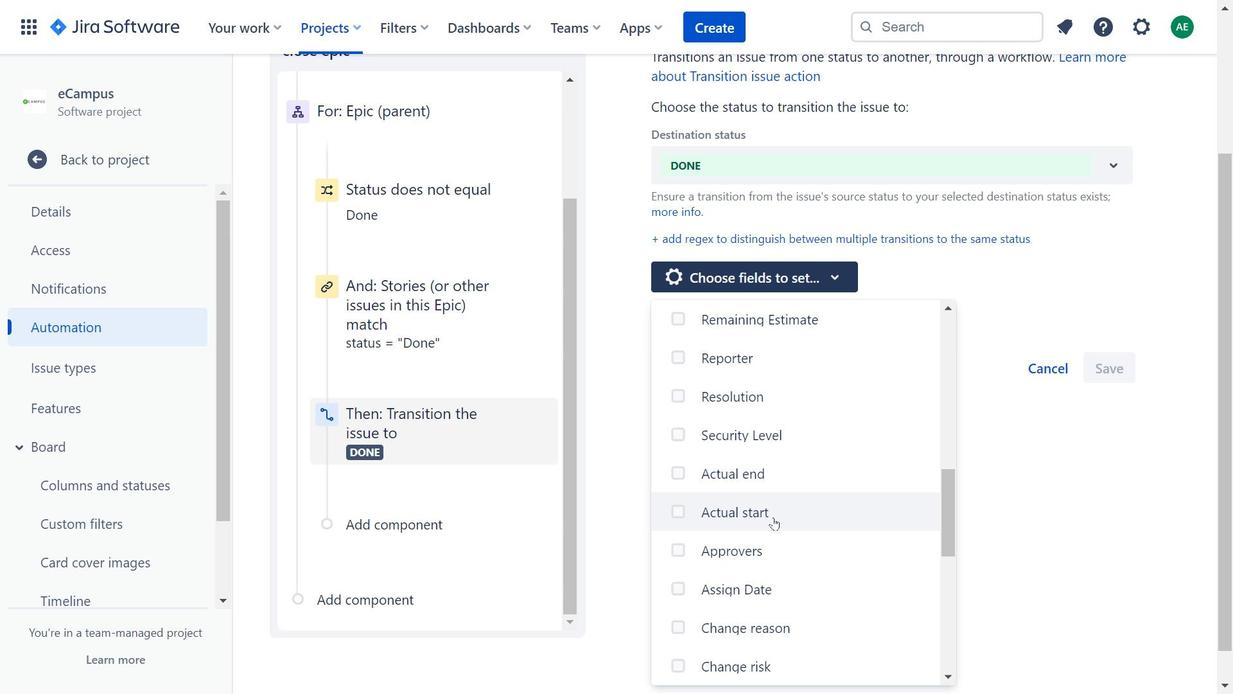 
Action: Mouse scrolled (774, 517) with delta (0, 0)
Screenshot: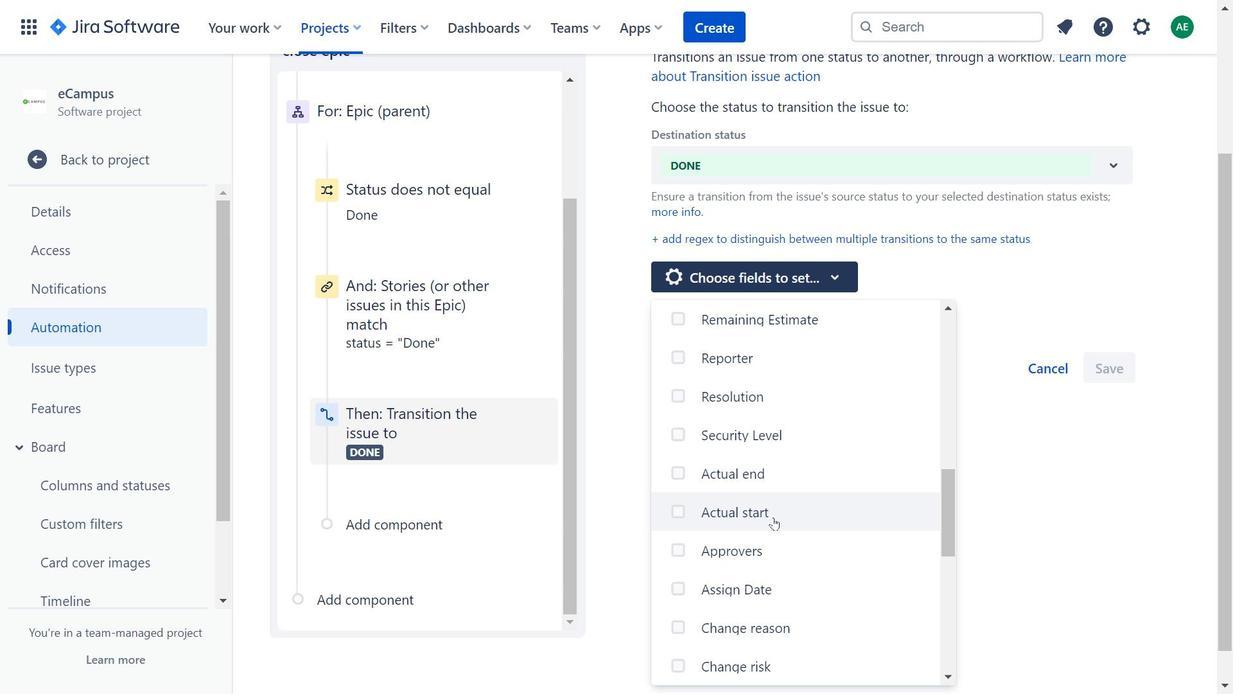 
Action: Mouse moved to (907, 362)
Screenshot: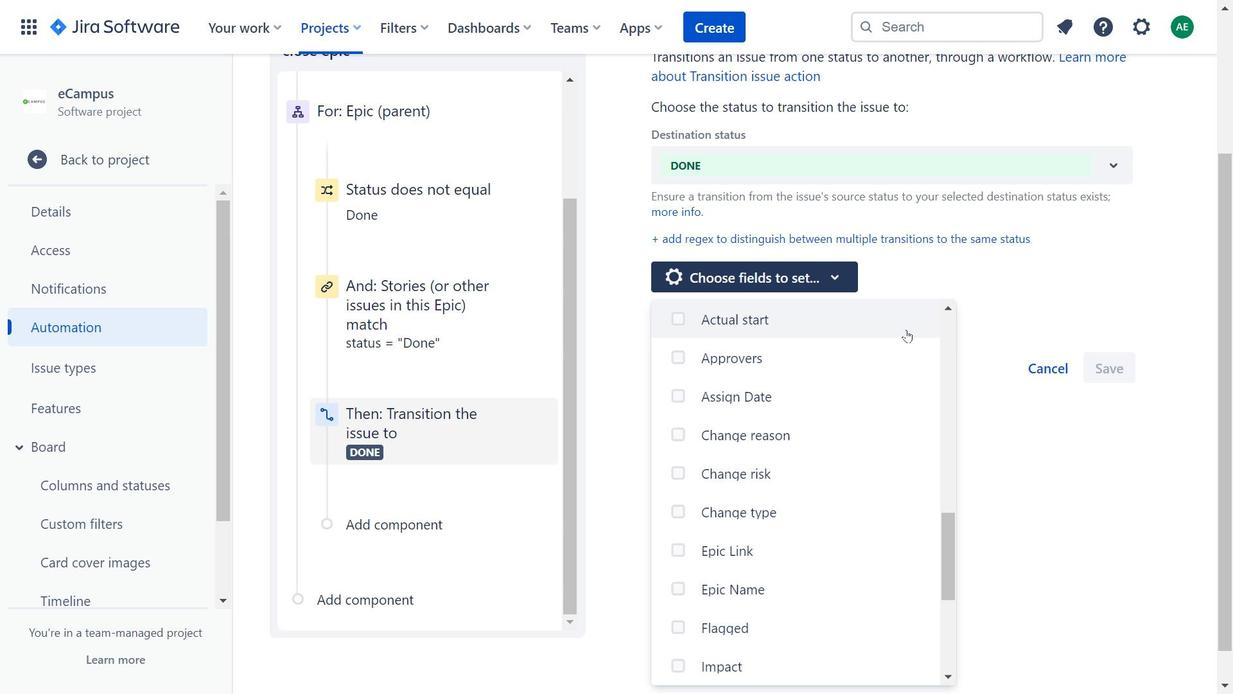 
Action: Mouse scrolled (907, 361) with delta (0, 0)
Screenshot: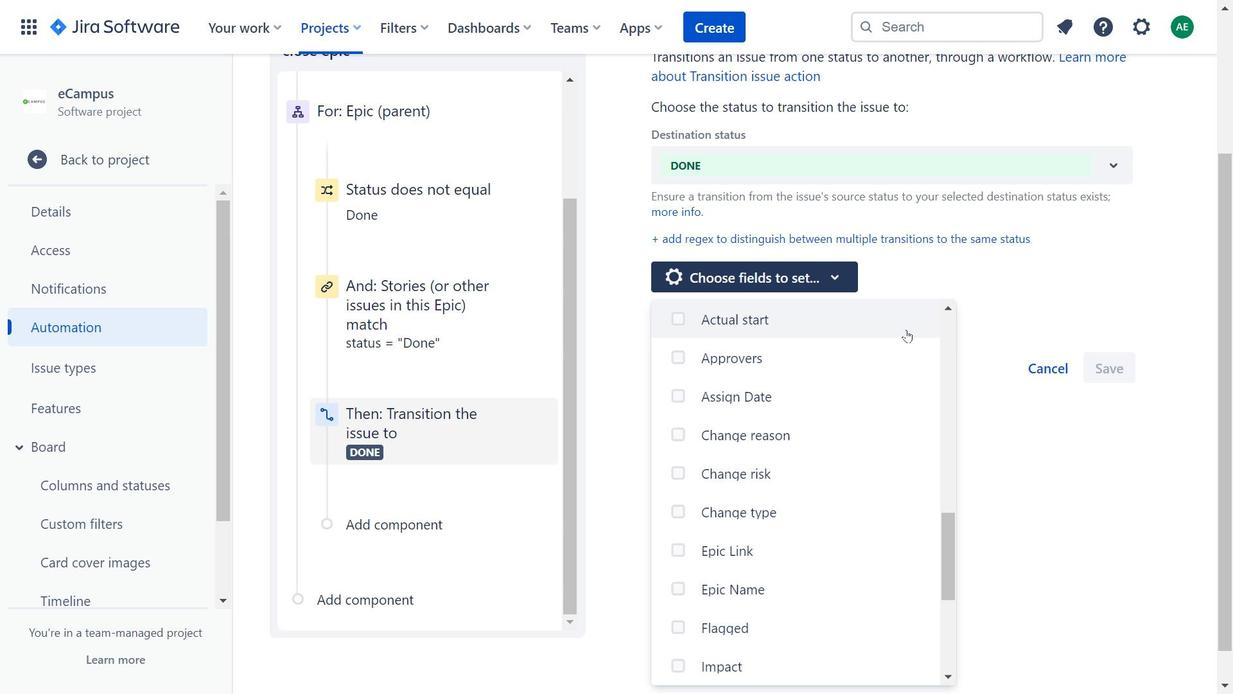 
Action: Mouse scrolled (907, 361) with delta (0, 0)
Screenshot: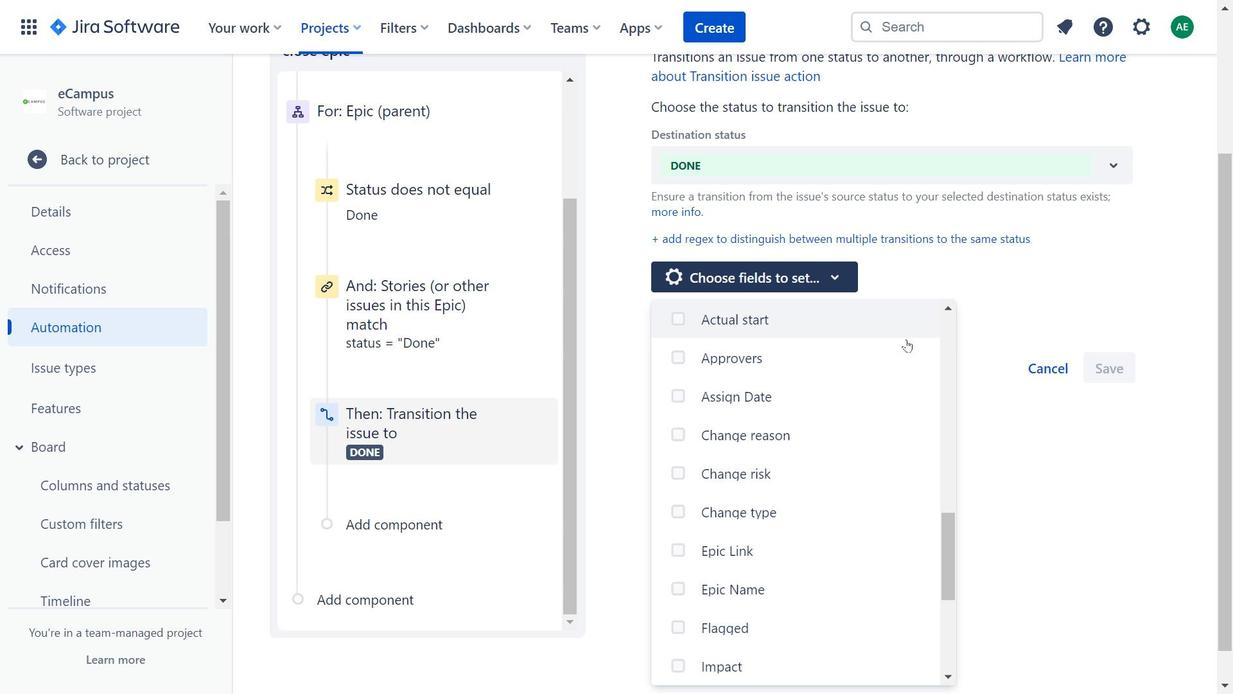 
Action: Mouse moved to (847, 176)
Screenshot: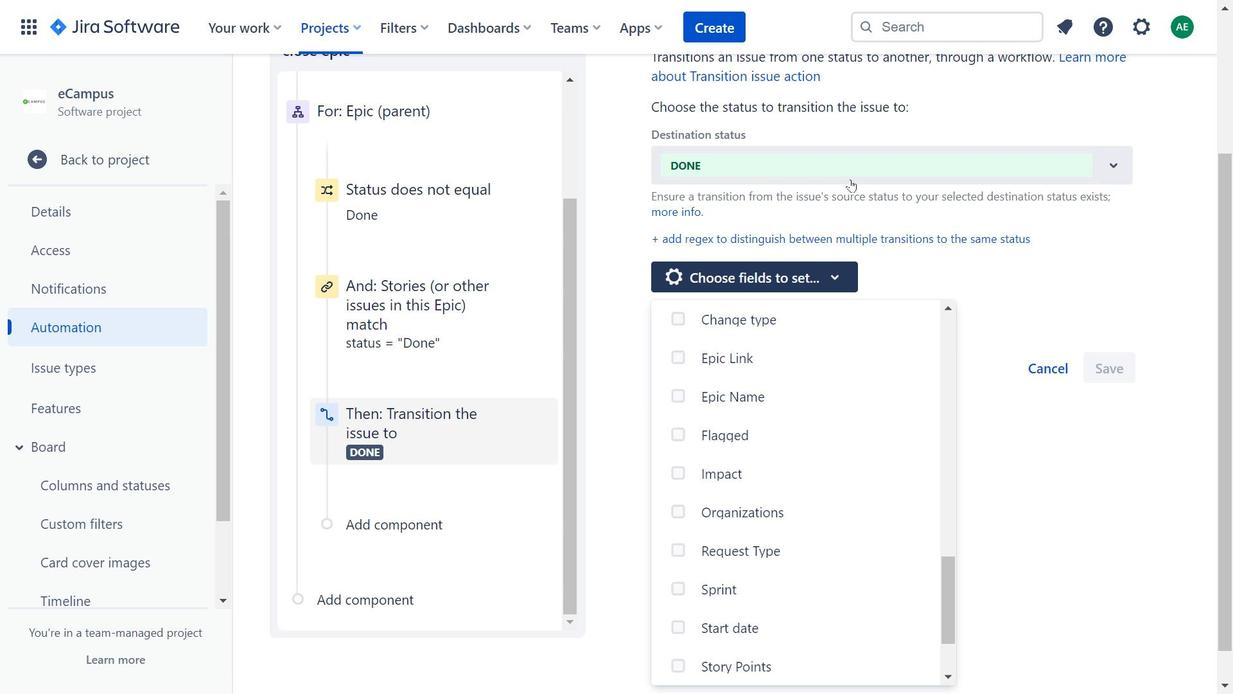 
Action: Mouse pressed left at (847, 176)
Screenshot: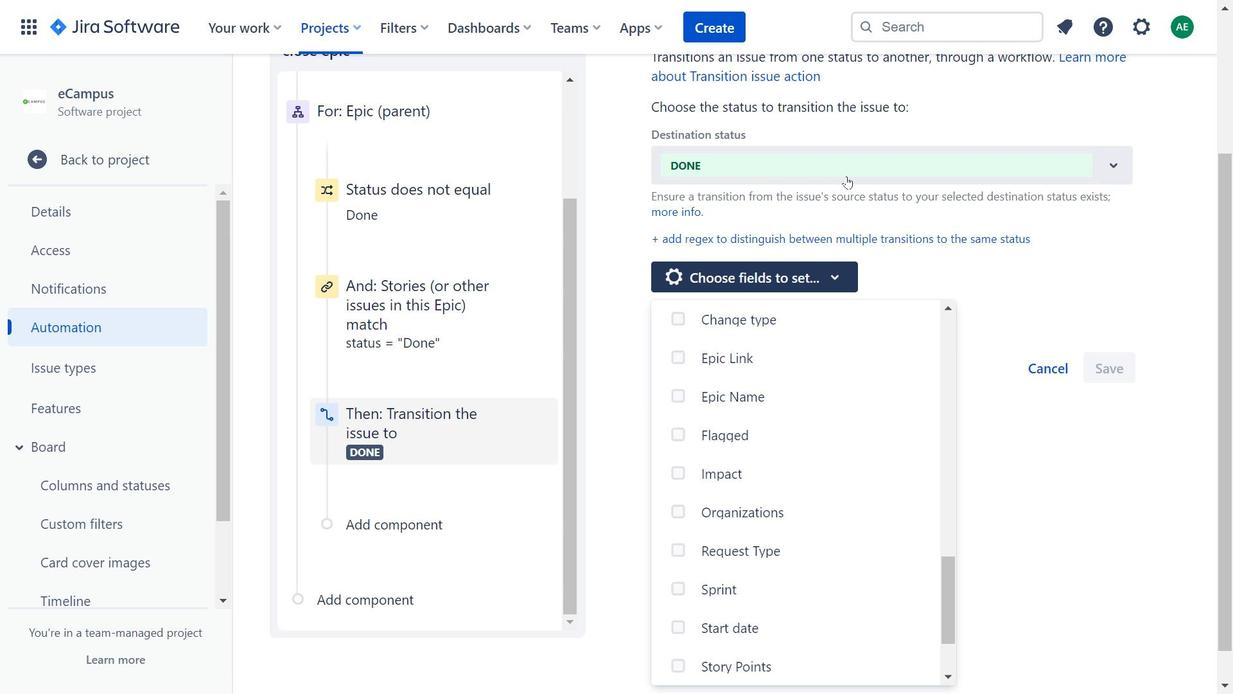 
Action: Mouse moved to (462, 273)
Screenshot: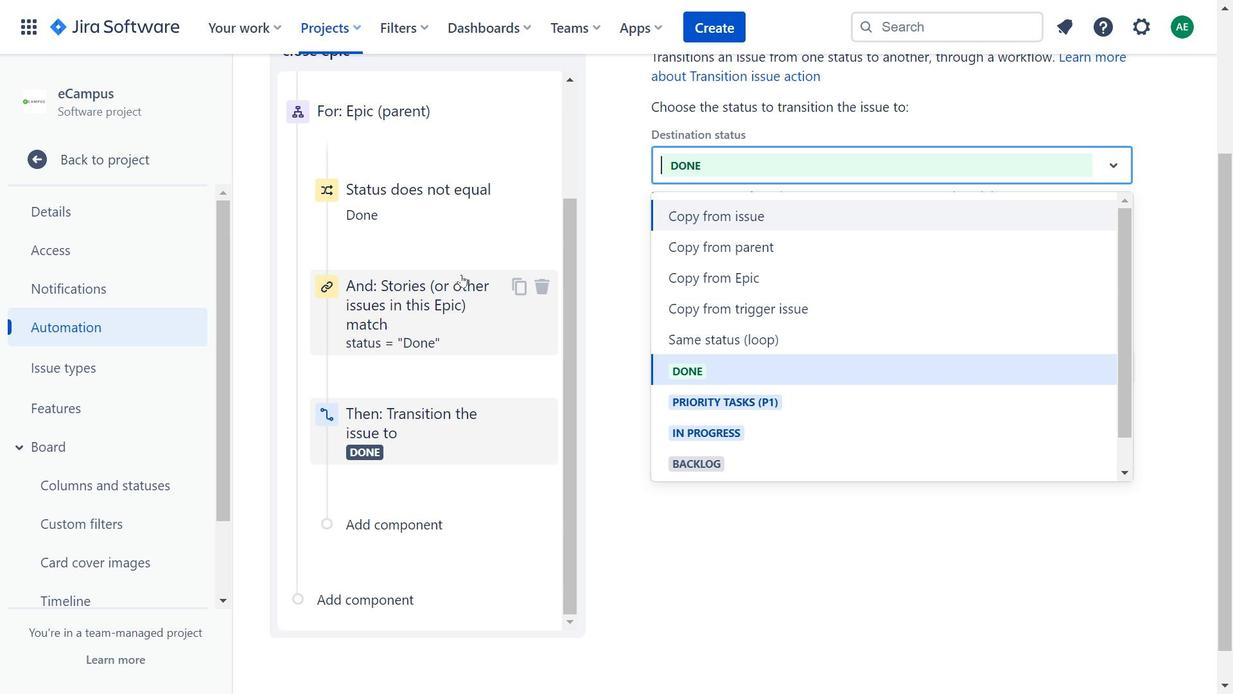 
Action: Mouse scrolled (462, 273) with delta (0, 0)
Screenshot: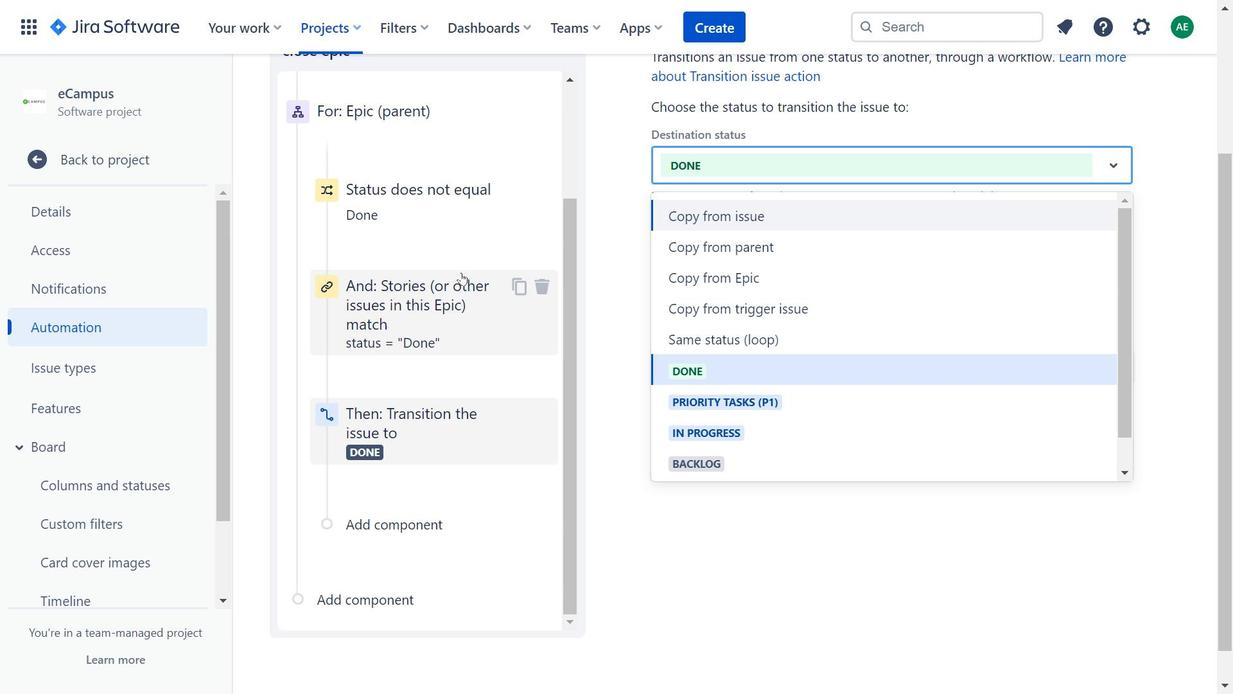 
Action: Mouse scrolled (462, 273) with delta (0, 0)
Screenshot: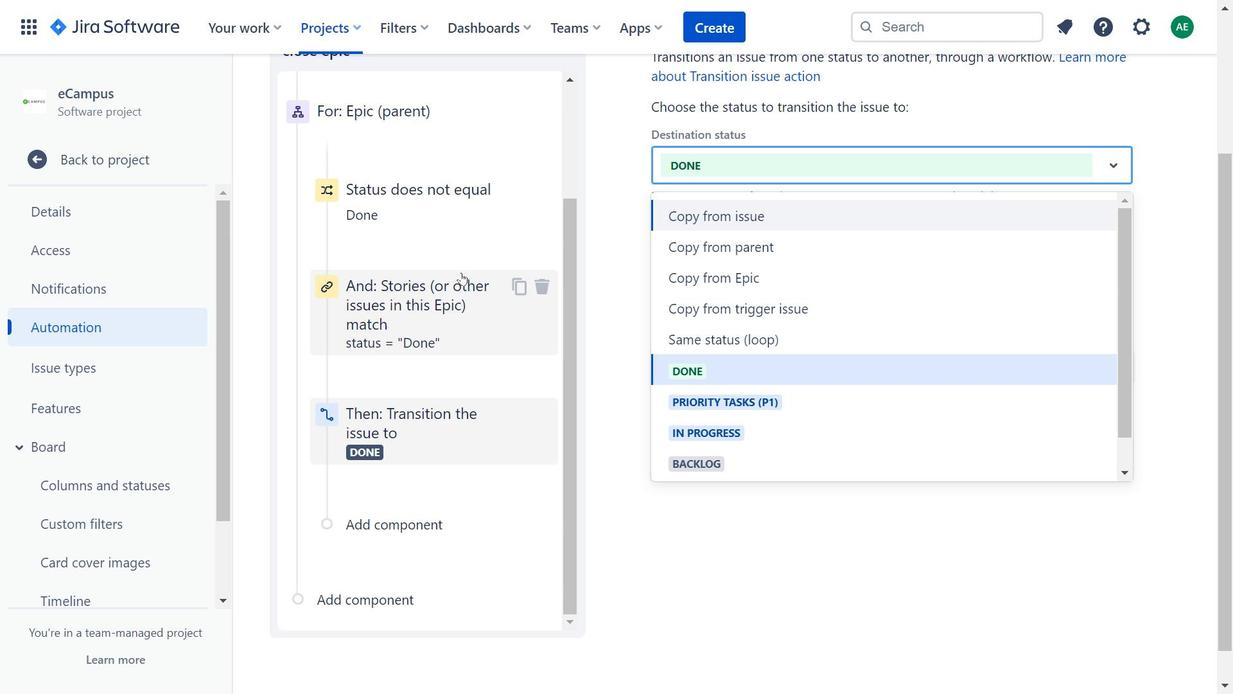 
Action: Mouse moved to (386, 95)
Screenshot: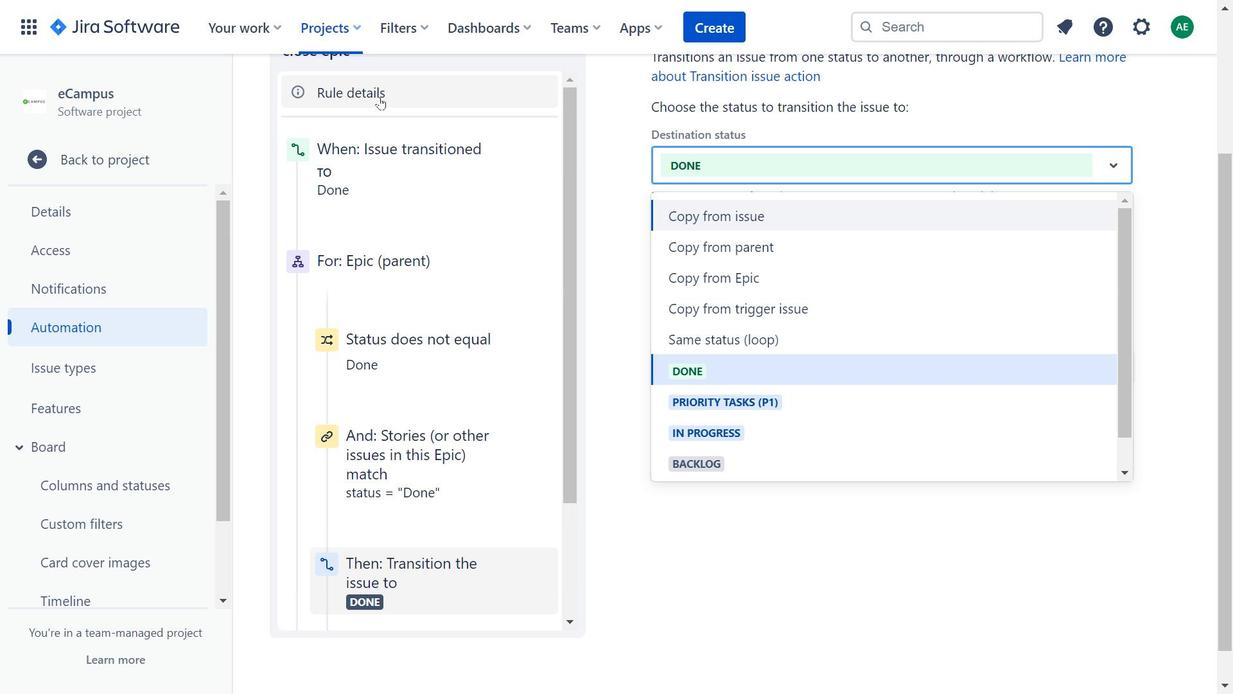 
Action: Mouse scrolled (386, 96) with delta (0, 0)
Screenshot: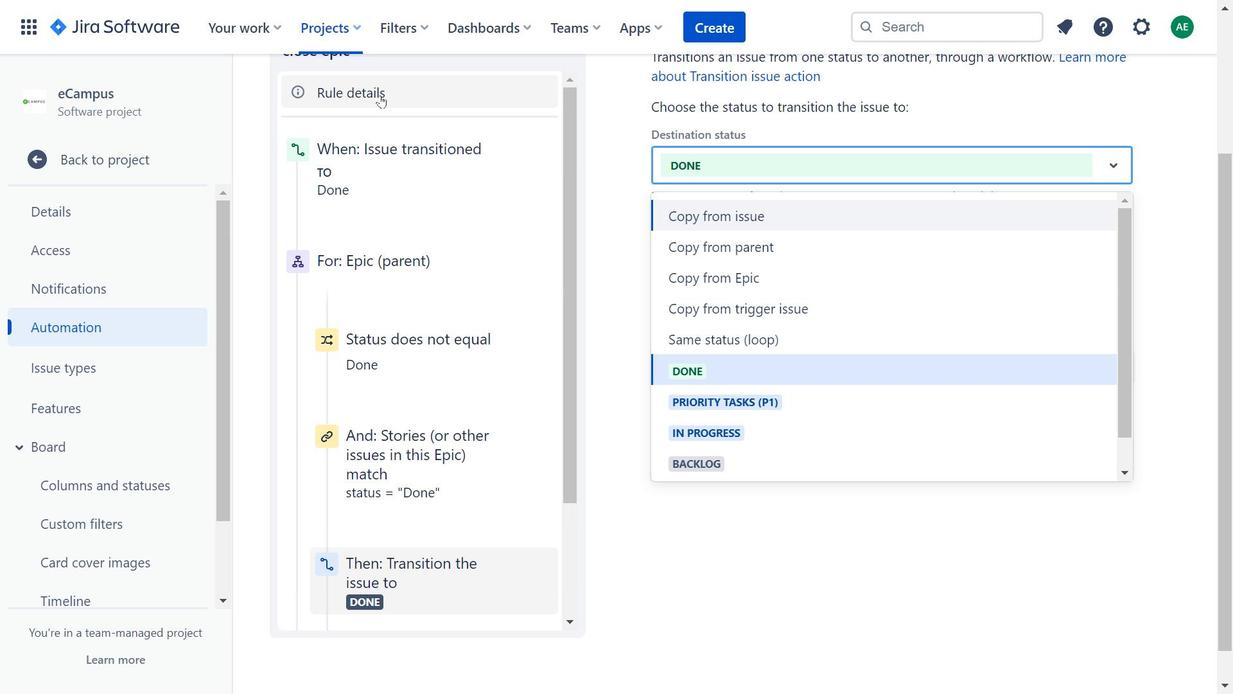 
Action: Mouse moved to (388, 95)
